 Task: Design: Web Design | Development.
Action: Mouse moved to (46, 77)
Screenshot: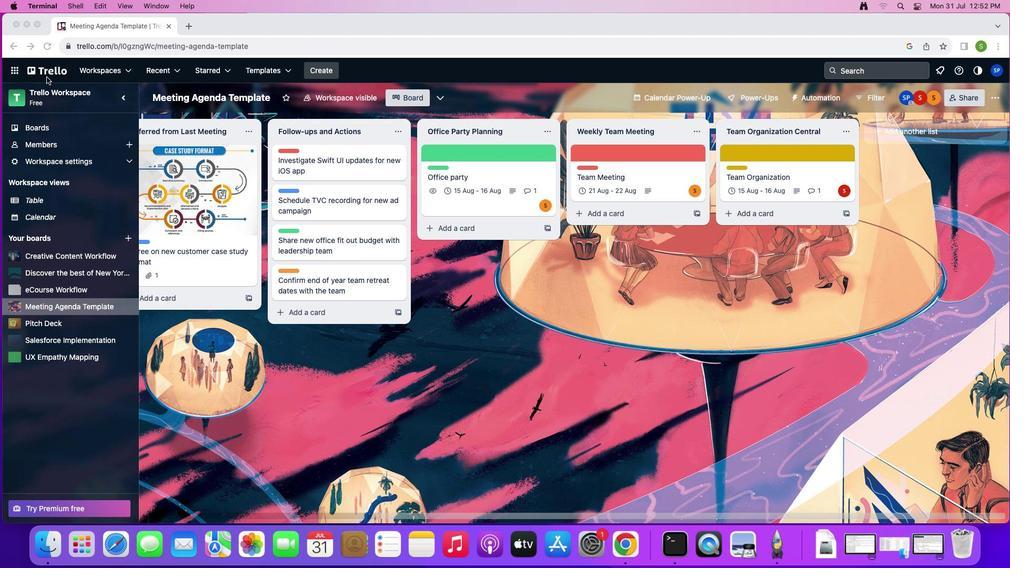 
Action: Mouse pressed left at (46, 77)
Screenshot: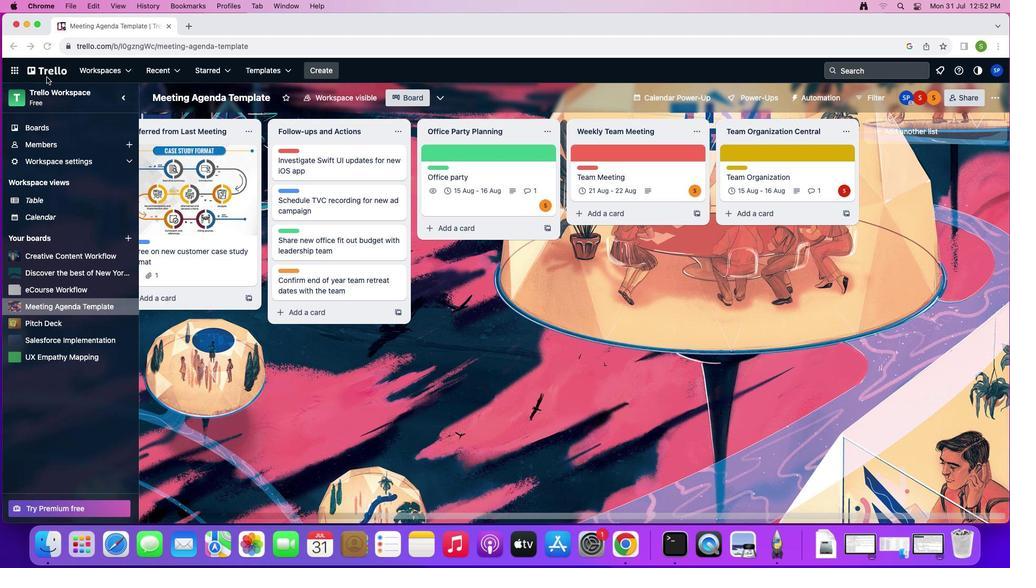 
Action: Mouse moved to (48, 73)
Screenshot: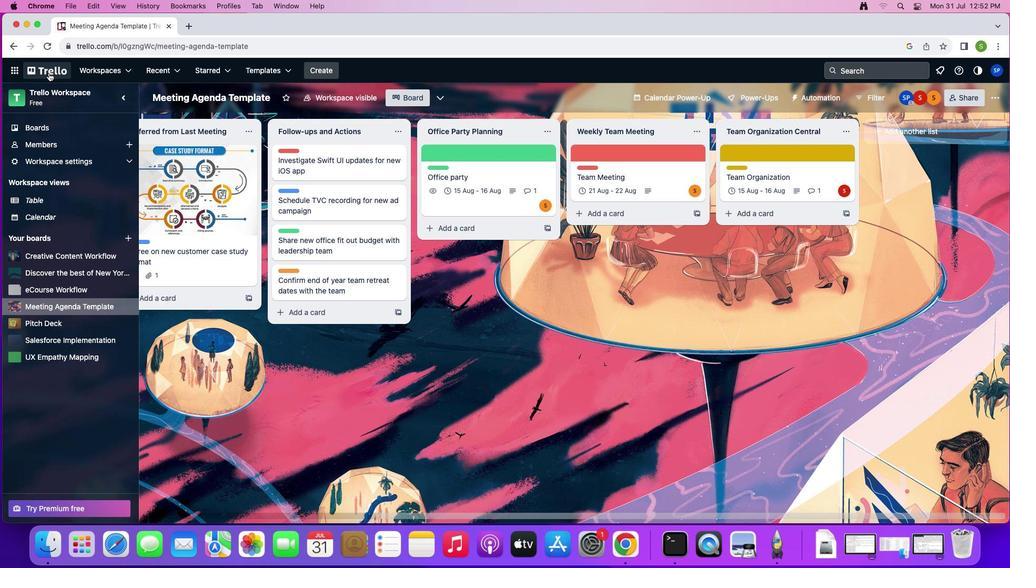 
Action: Mouse pressed left at (48, 73)
Screenshot: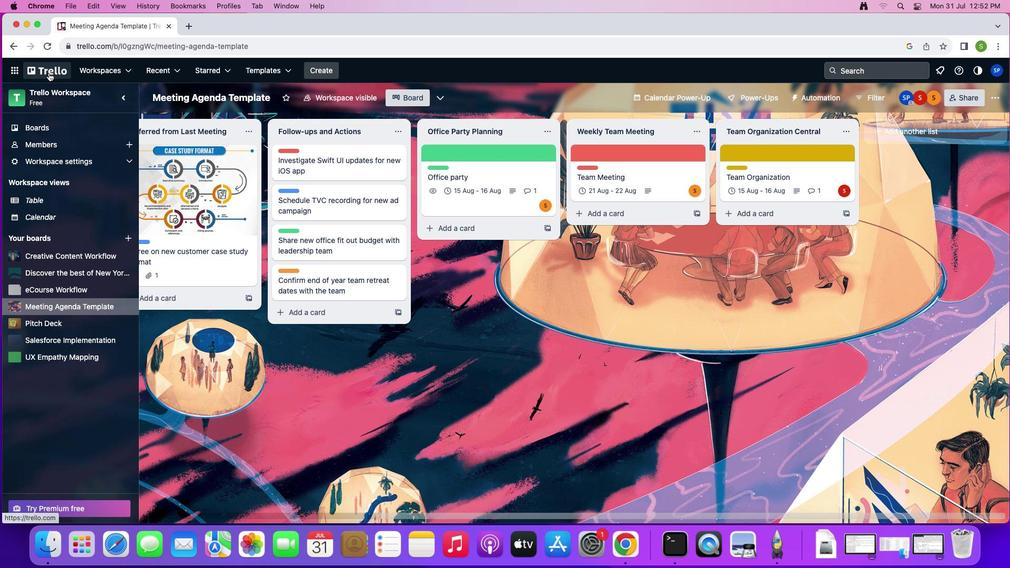 
Action: Mouse moved to (251, 132)
Screenshot: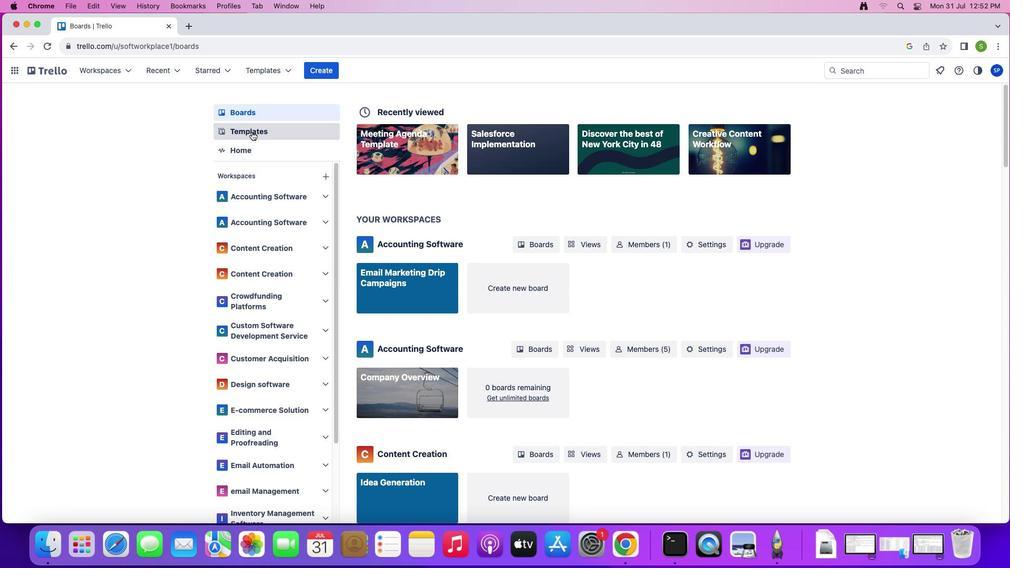 
Action: Mouse pressed left at (251, 132)
Screenshot: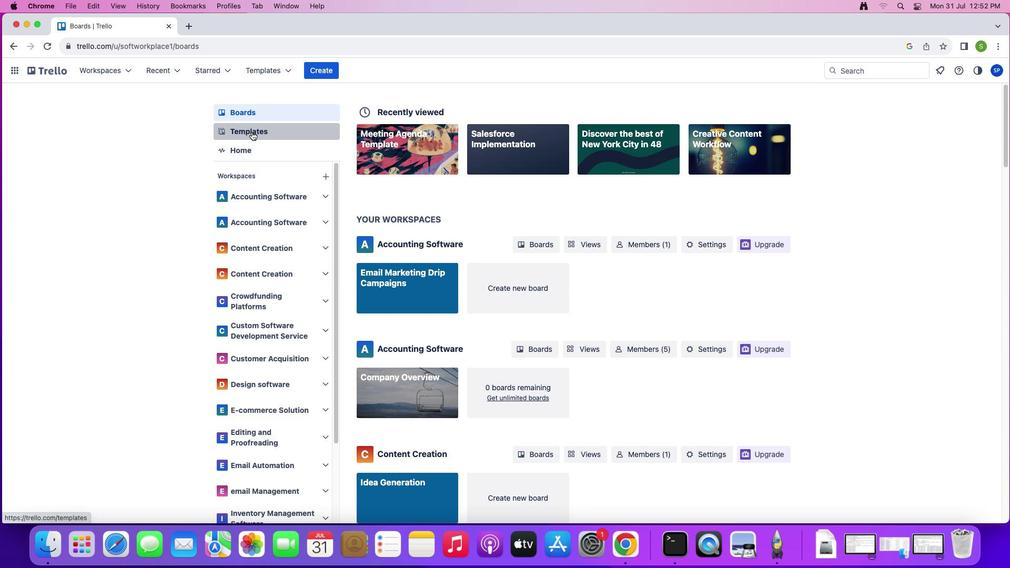 
Action: Mouse moved to (246, 289)
Screenshot: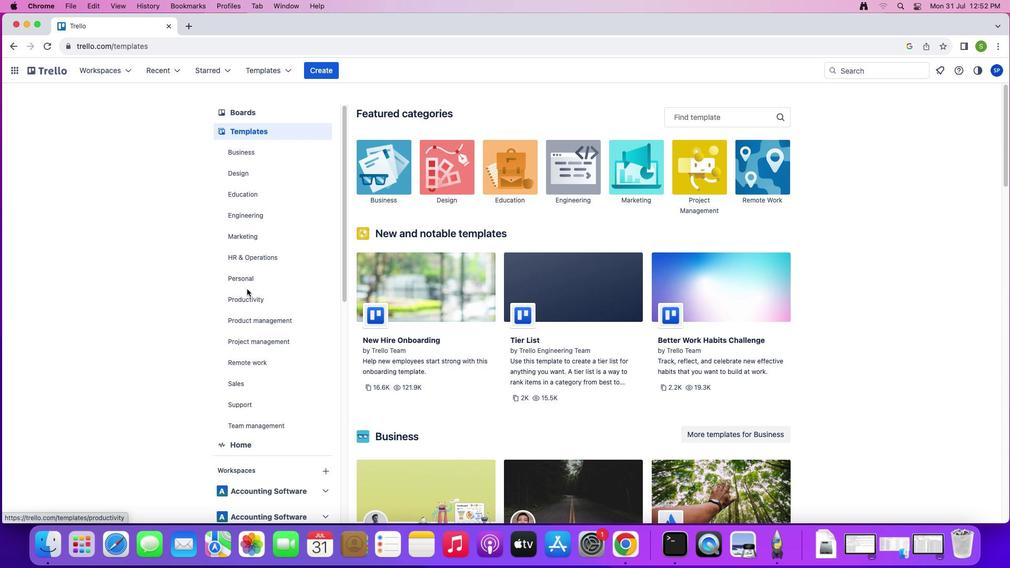 
Action: Mouse scrolled (246, 289) with delta (0, 0)
Screenshot: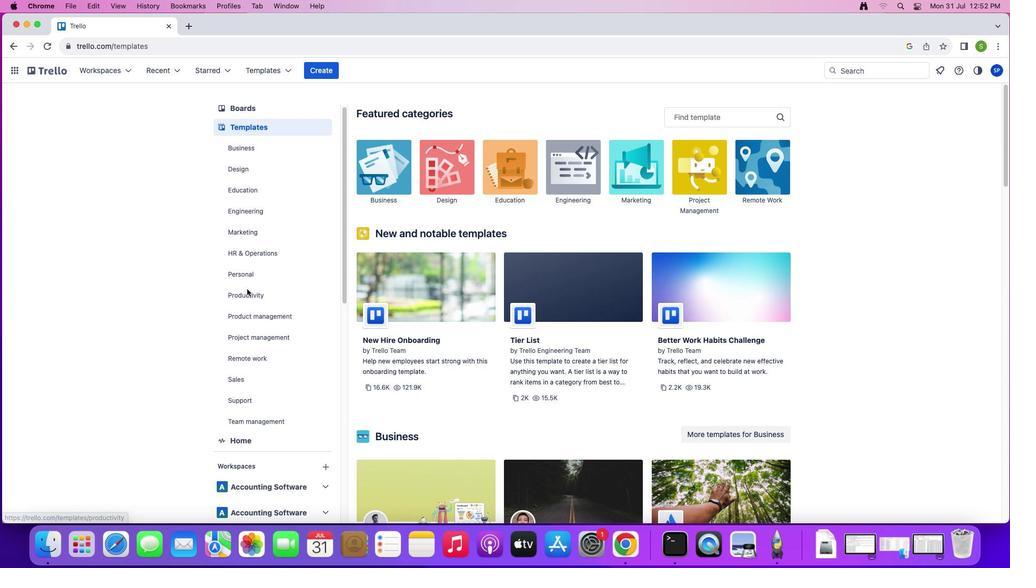 
Action: Mouse scrolled (246, 289) with delta (0, 0)
Screenshot: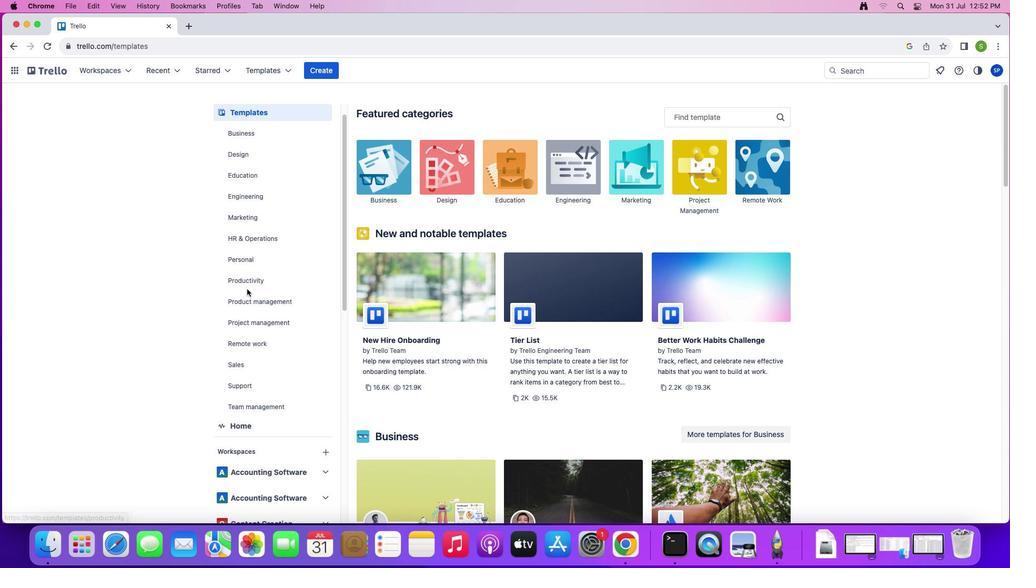 
Action: Mouse scrolled (246, 289) with delta (0, -1)
Screenshot: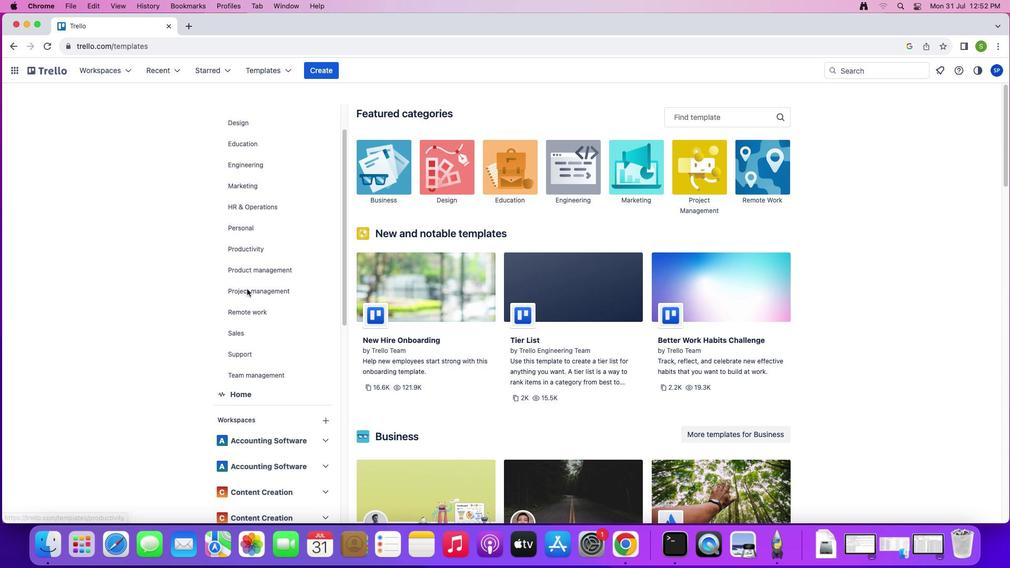 
Action: Mouse scrolled (246, 289) with delta (0, -2)
Screenshot: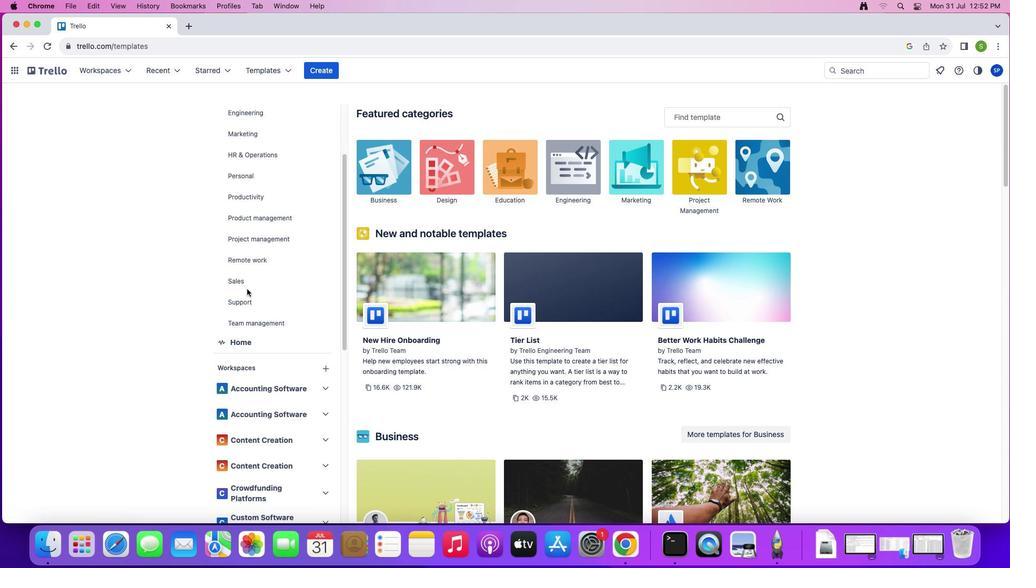 
Action: Mouse moved to (252, 276)
Screenshot: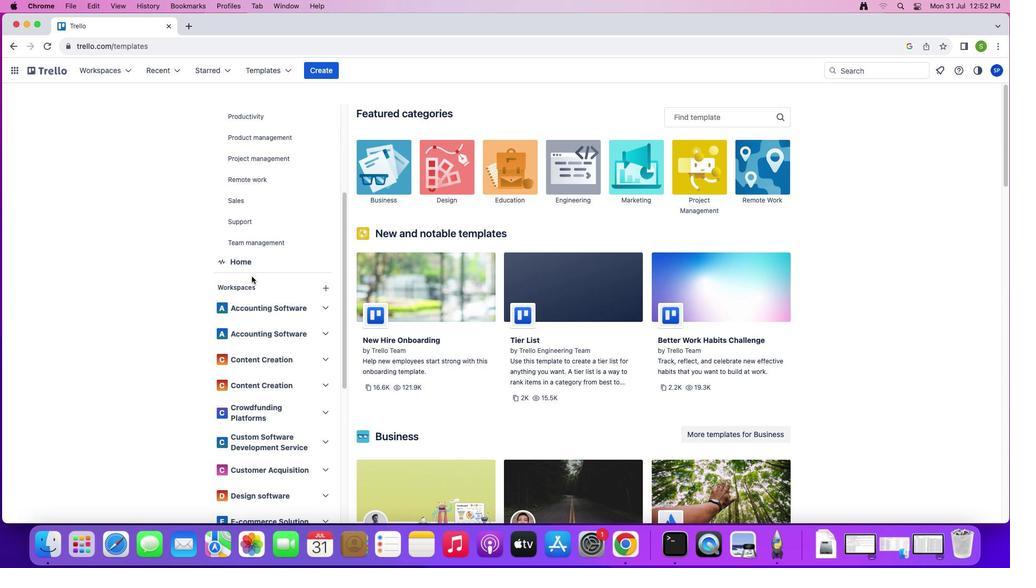 
Action: Mouse scrolled (252, 276) with delta (0, 0)
Screenshot: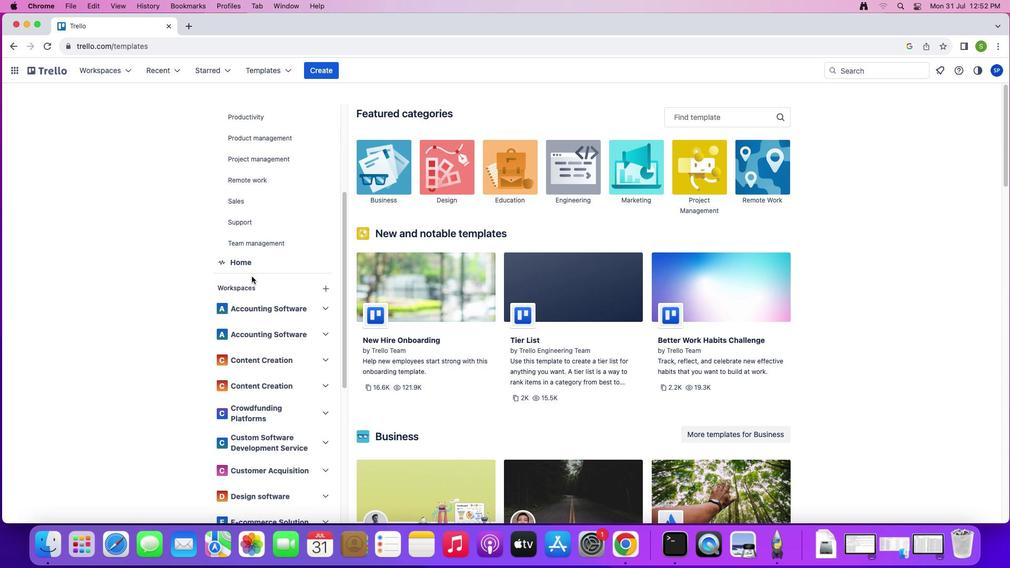 
Action: Mouse scrolled (252, 276) with delta (0, 0)
Screenshot: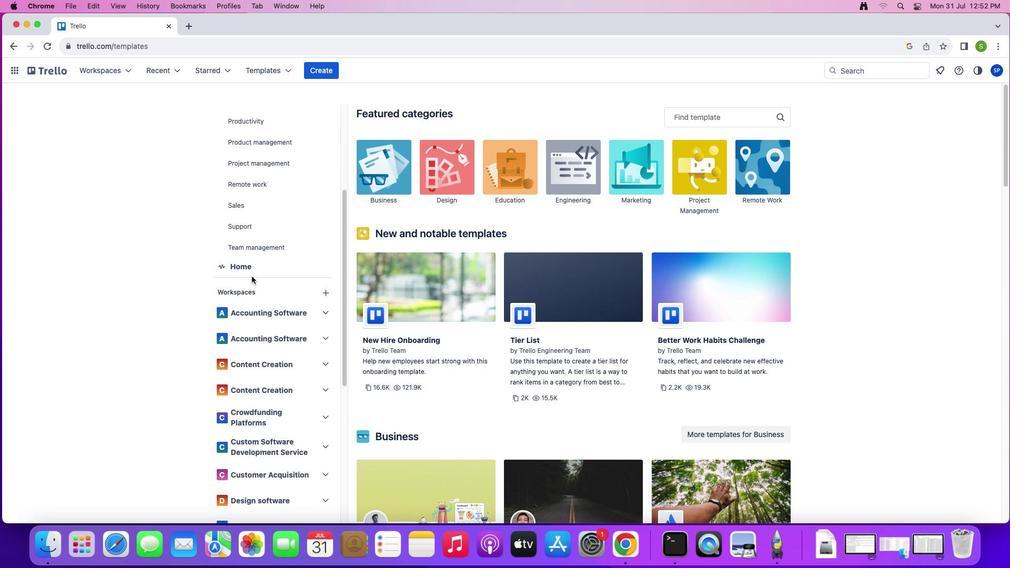 
Action: Mouse scrolled (252, 276) with delta (0, 0)
Screenshot: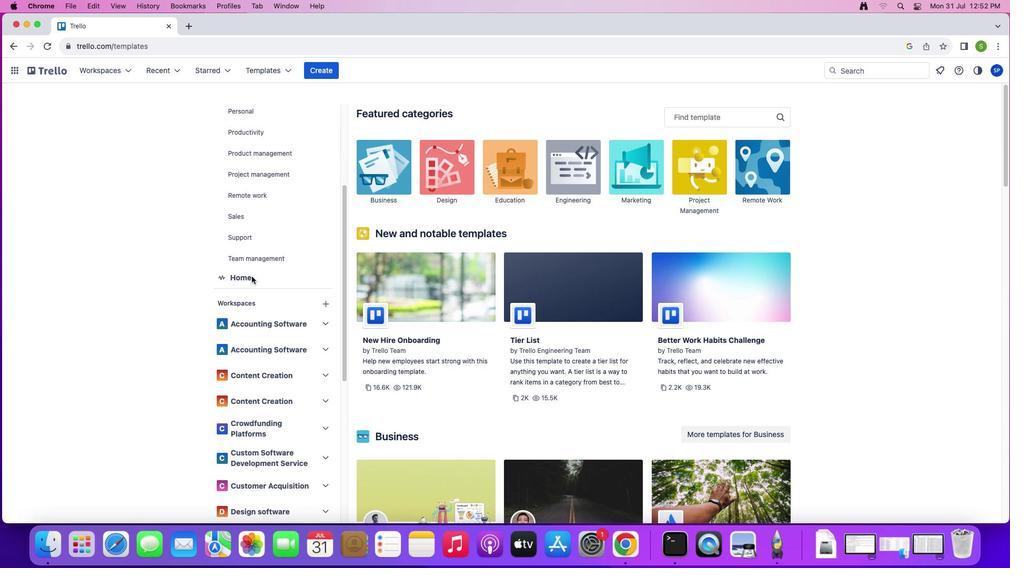 
Action: Mouse scrolled (252, 276) with delta (0, 0)
Screenshot: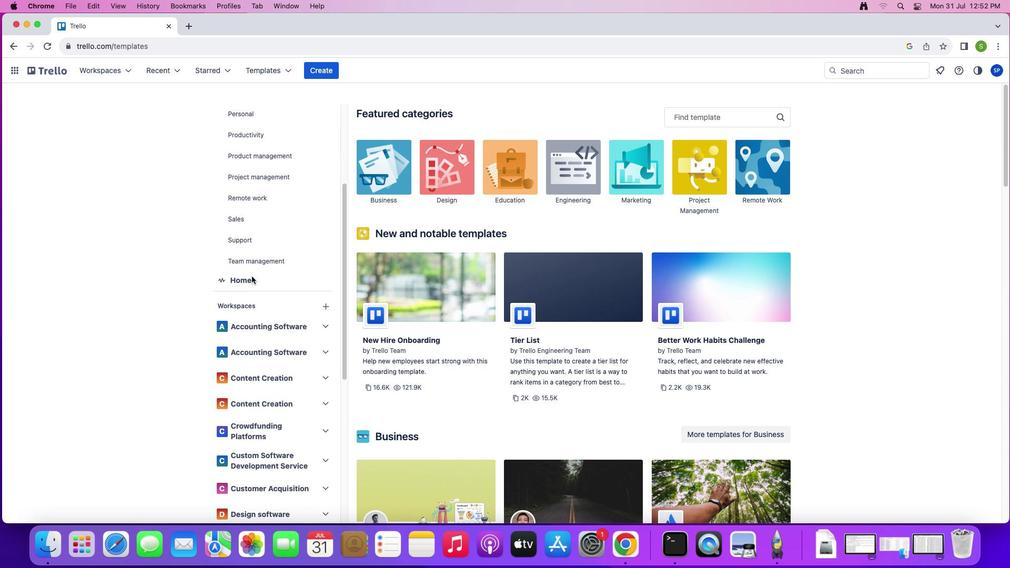 
Action: Mouse scrolled (252, 276) with delta (0, 0)
Screenshot: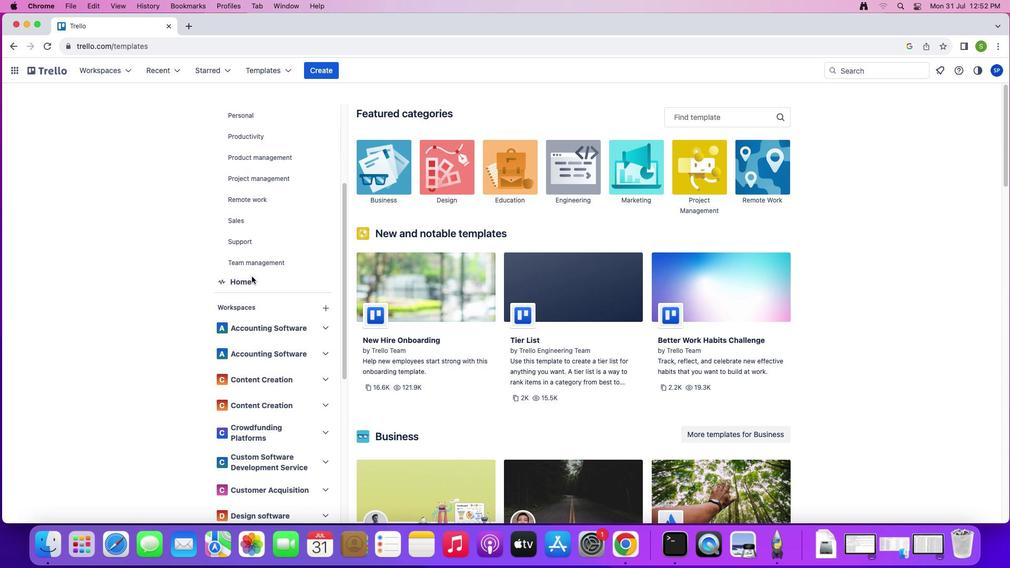 
Action: Mouse scrolled (252, 276) with delta (0, 0)
Screenshot: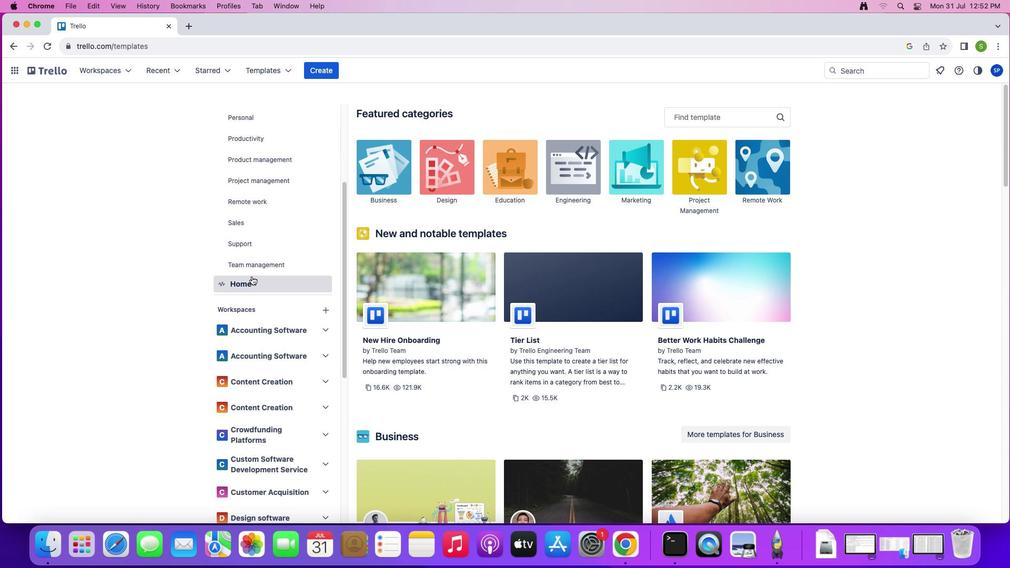 
Action: Mouse scrolled (252, 276) with delta (0, 0)
Screenshot: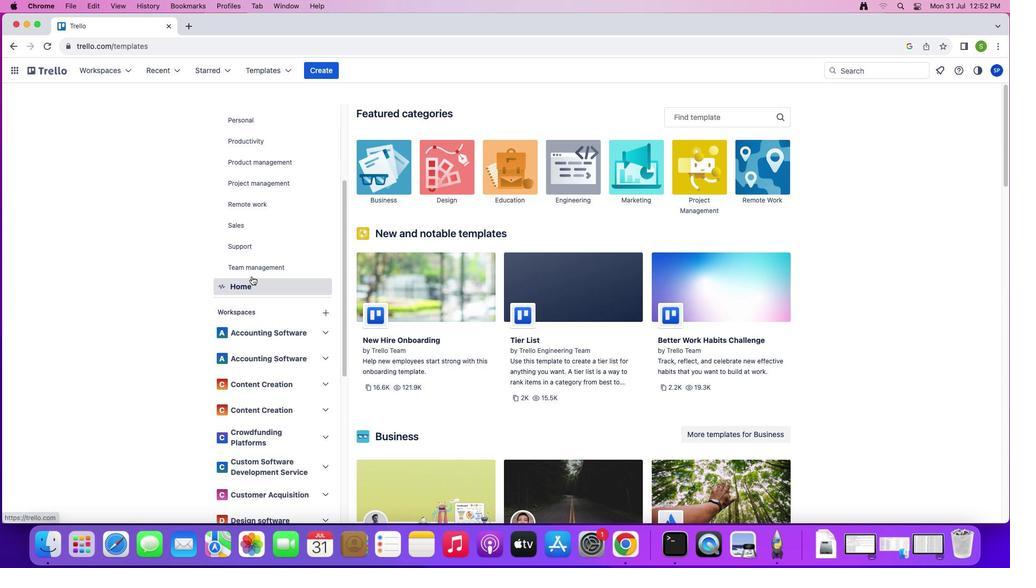 
Action: Mouse moved to (249, 275)
Screenshot: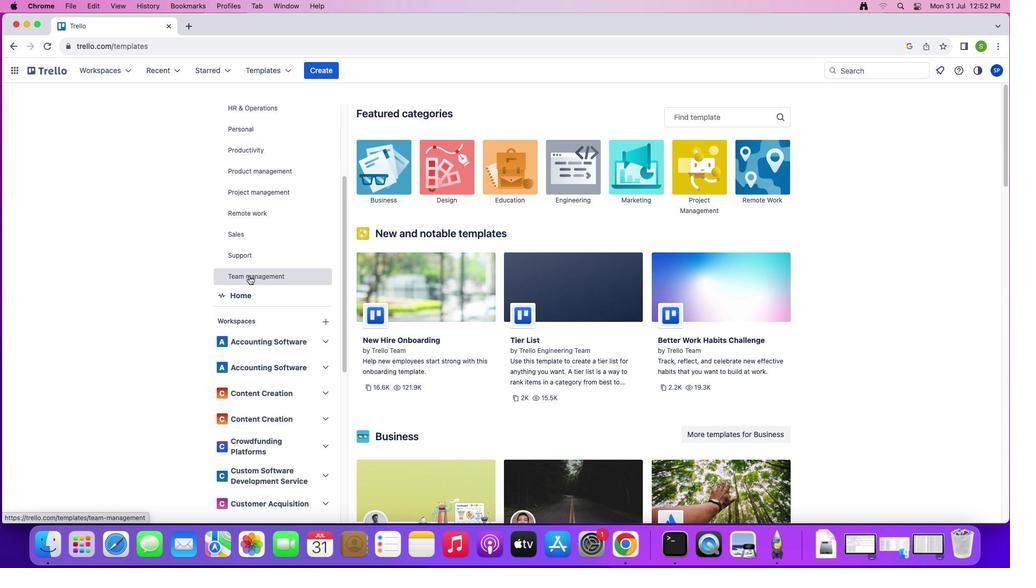 
Action: Mouse scrolled (249, 275) with delta (0, 0)
Screenshot: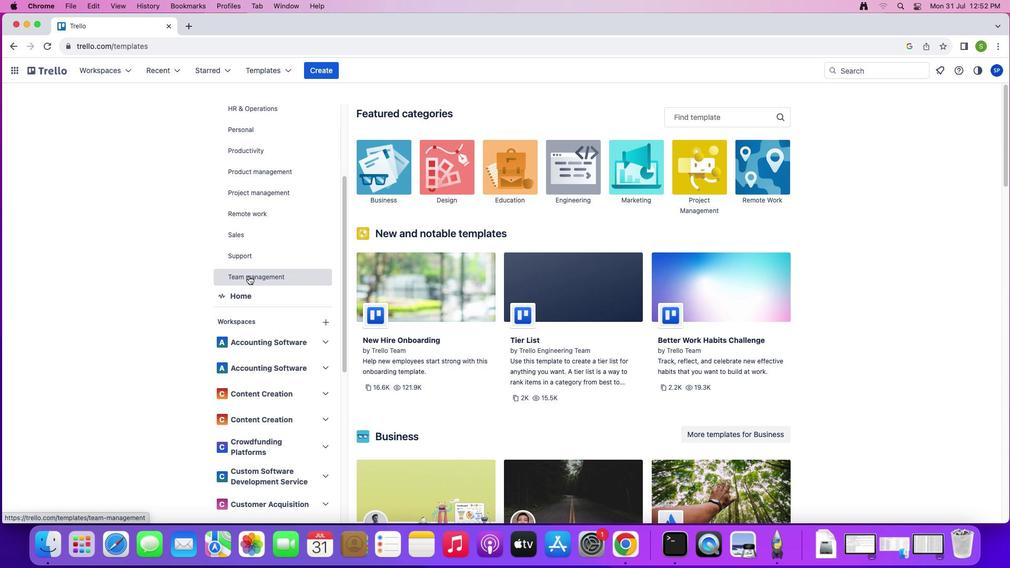 
Action: Mouse moved to (249, 275)
Screenshot: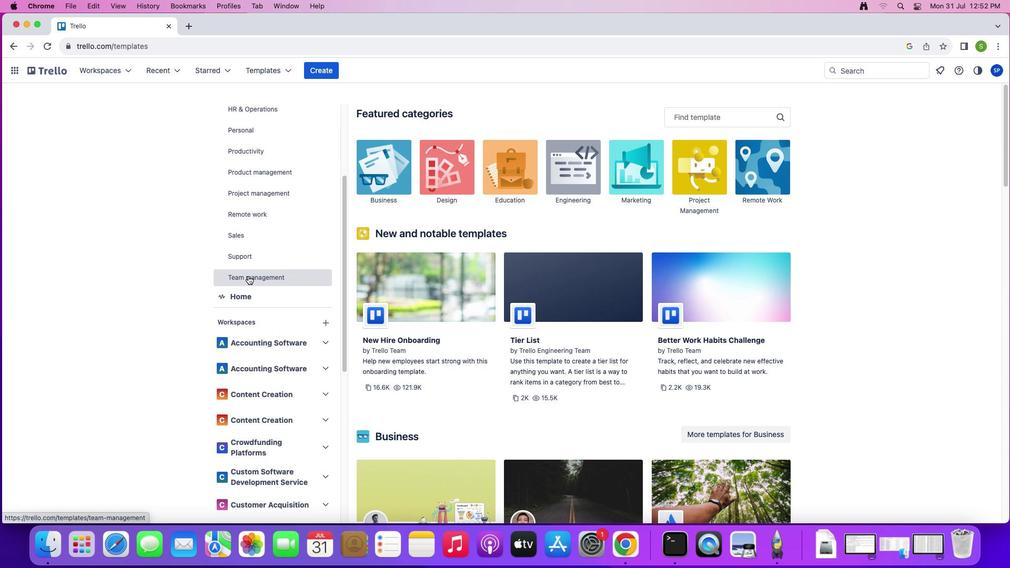 
Action: Mouse scrolled (249, 275) with delta (0, 0)
Screenshot: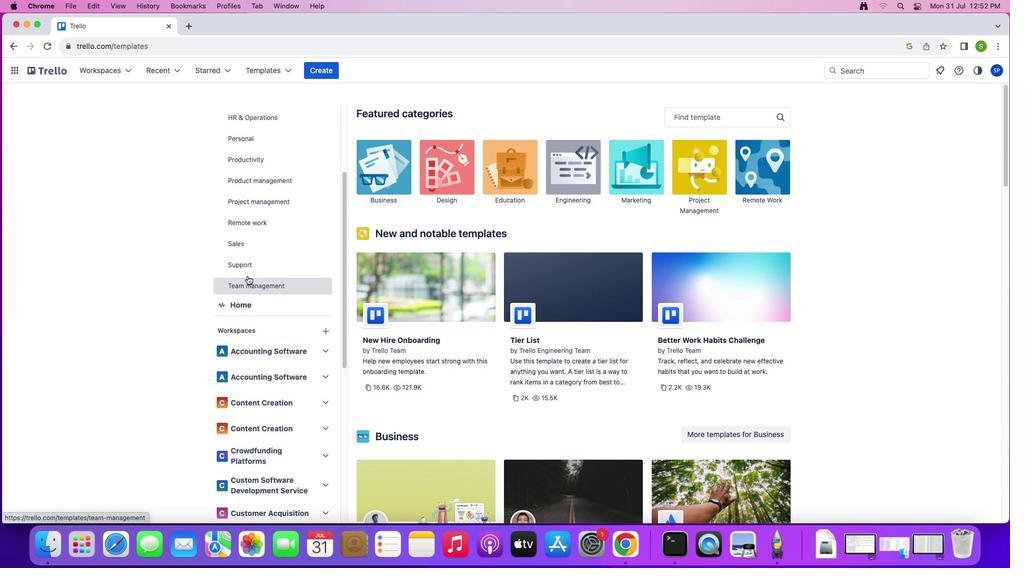 
Action: Mouse moved to (248, 275)
Screenshot: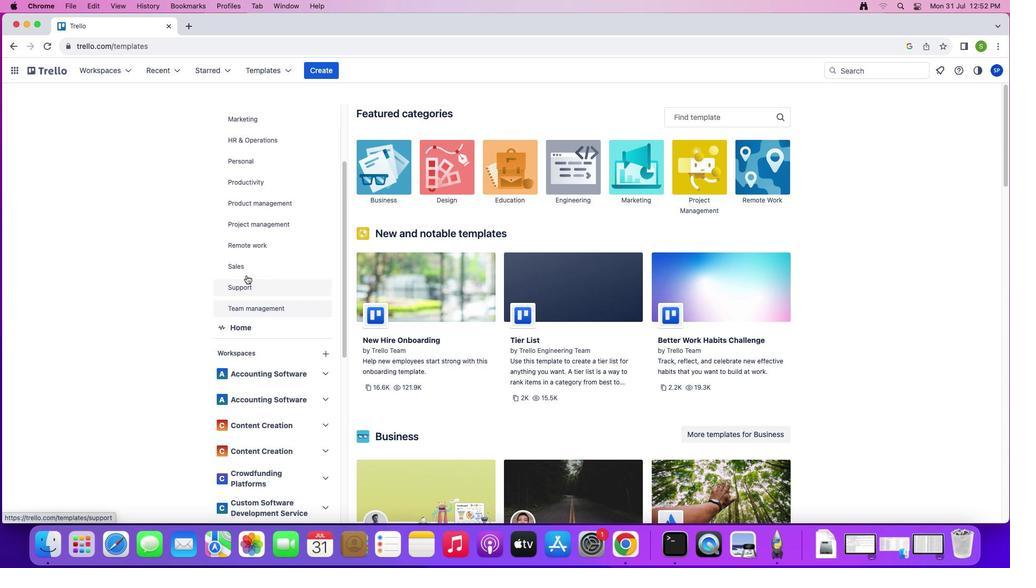 
Action: Mouse scrolled (248, 275) with delta (0, 1)
Screenshot: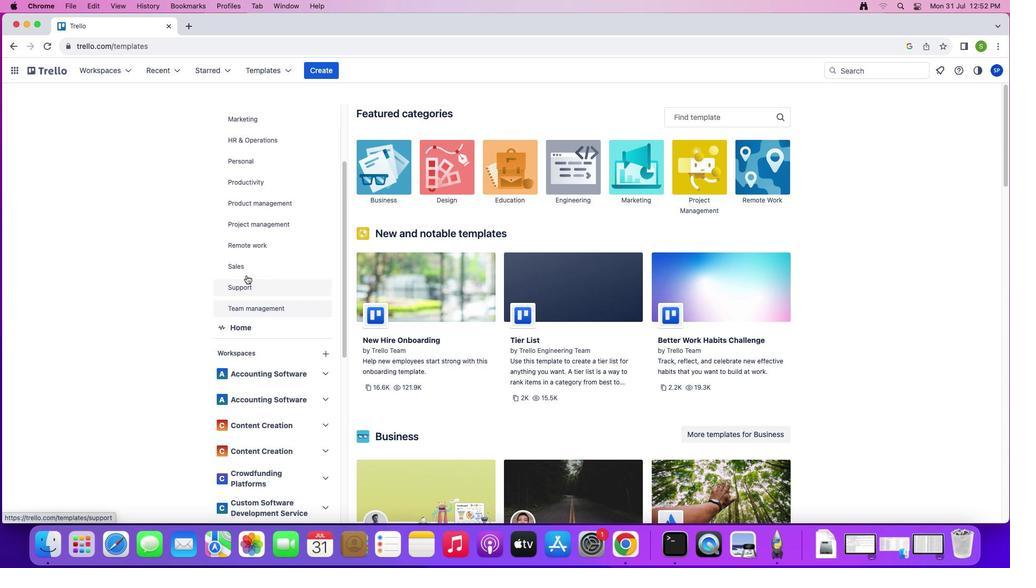 
Action: Mouse moved to (247, 275)
Screenshot: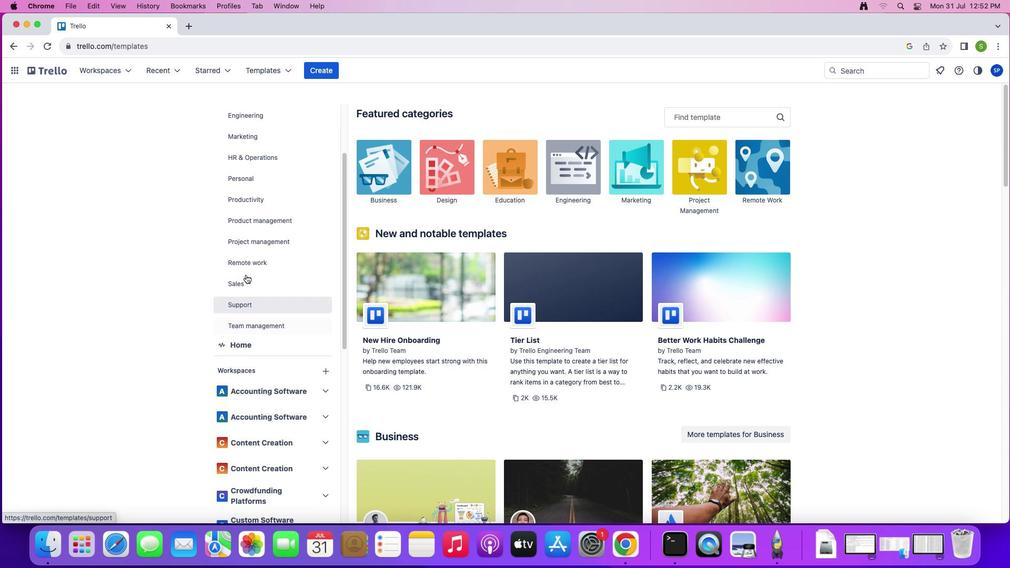 
Action: Mouse scrolled (247, 275) with delta (0, 1)
Screenshot: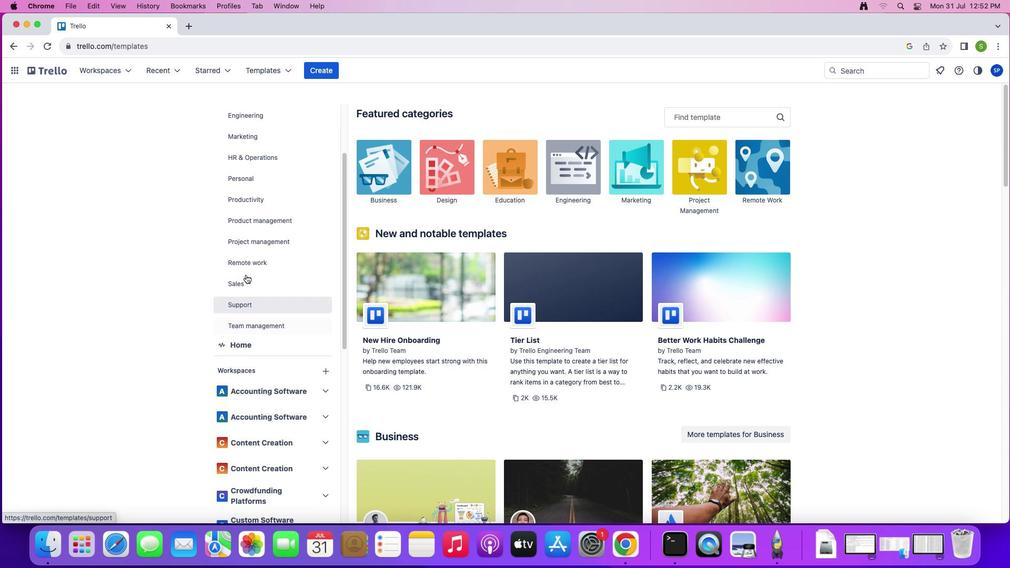 
Action: Mouse moved to (244, 272)
Screenshot: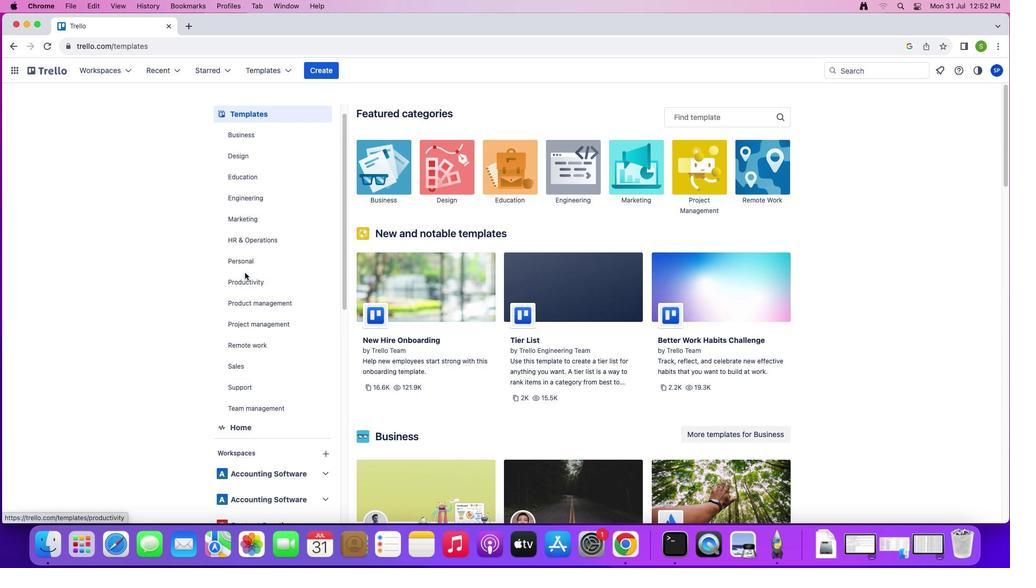 
Action: Mouse scrolled (244, 272) with delta (0, 0)
Screenshot: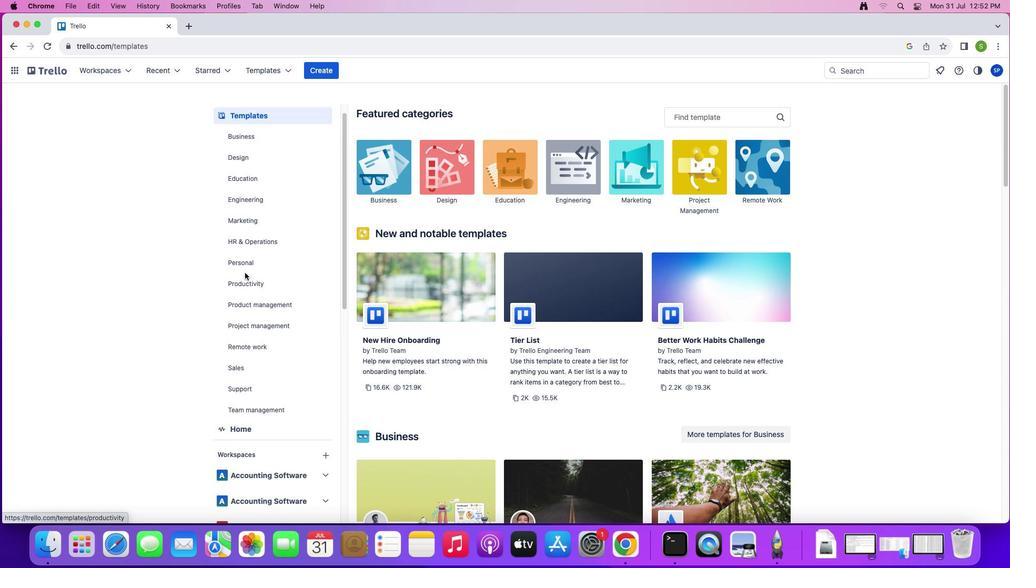 
Action: Mouse scrolled (244, 272) with delta (0, 0)
Screenshot: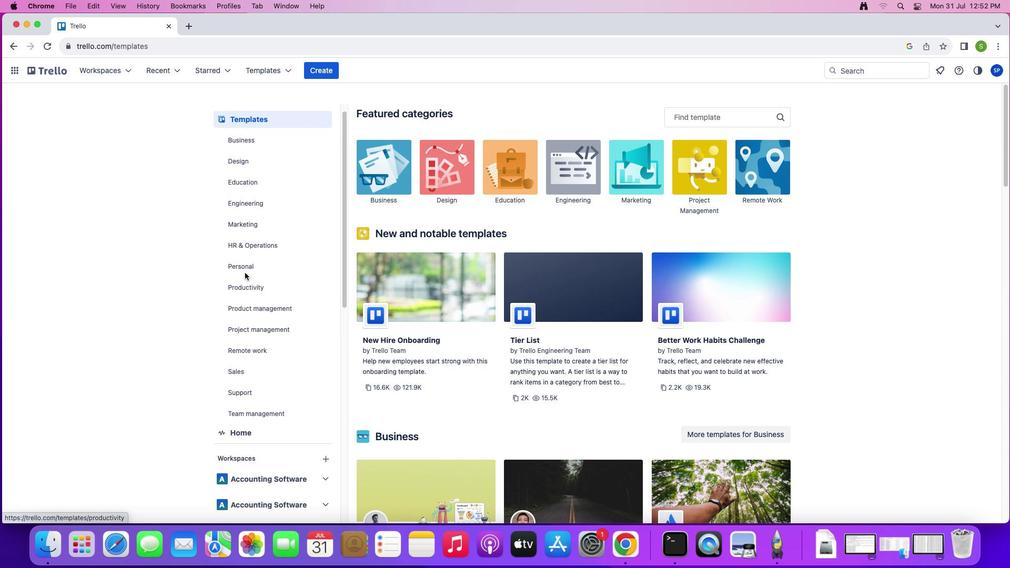 
Action: Mouse moved to (249, 176)
Screenshot: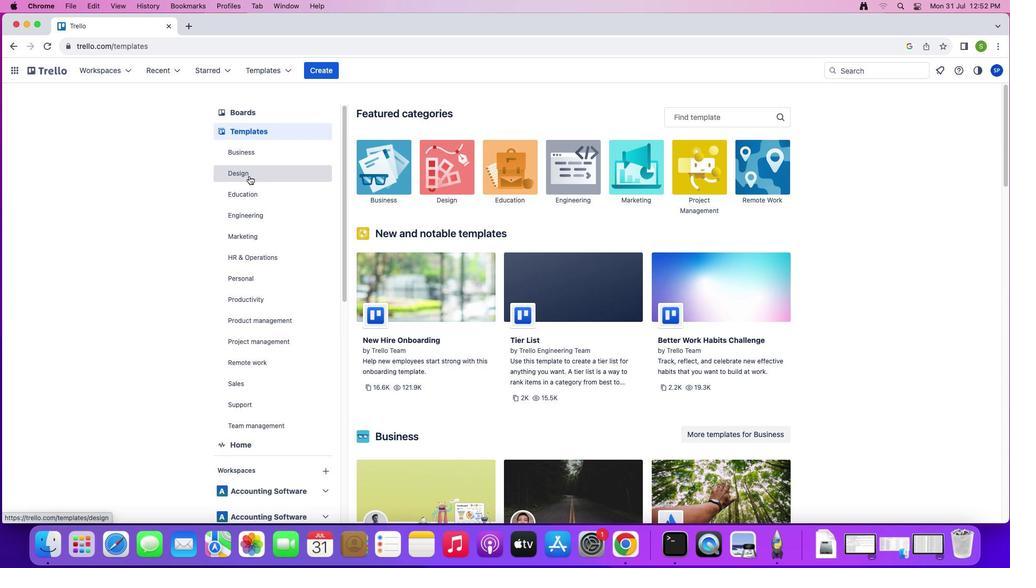 
Action: Mouse pressed left at (249, 176)
Screenshot: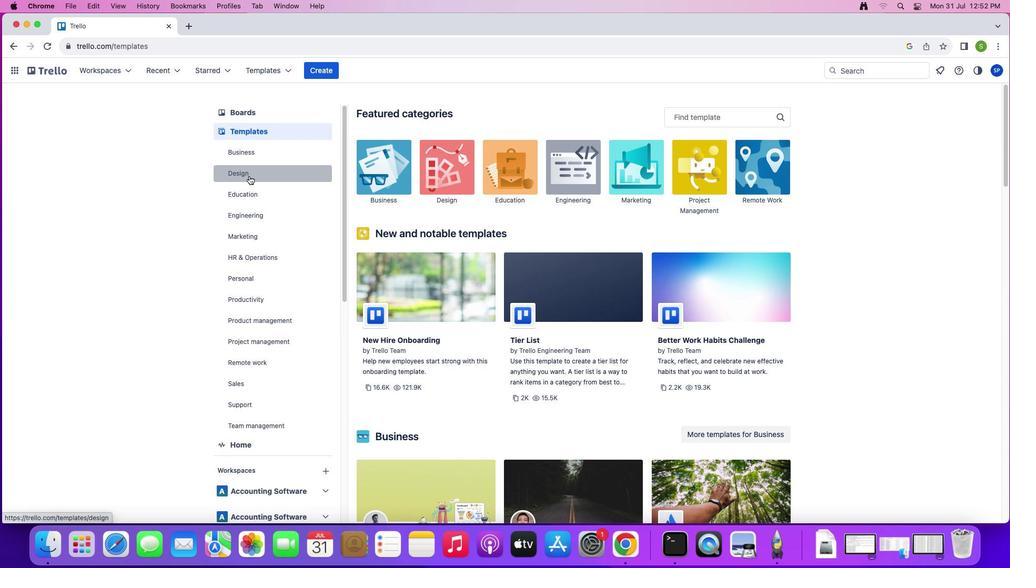 
Action: Mouse moved to (699, 113)
Screenshot: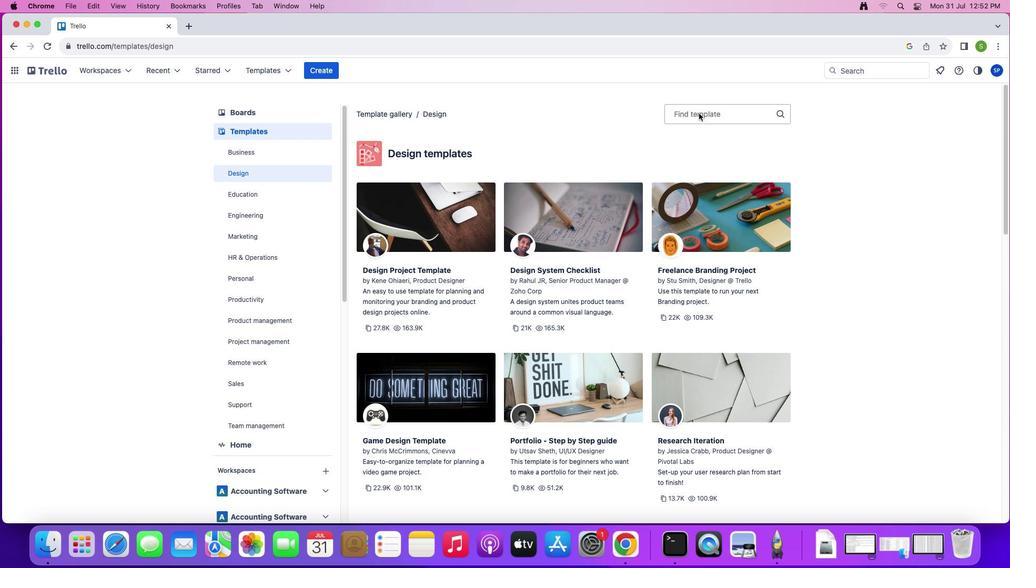 
Action: Mouse pressed left at (699, 113)
Screenshot: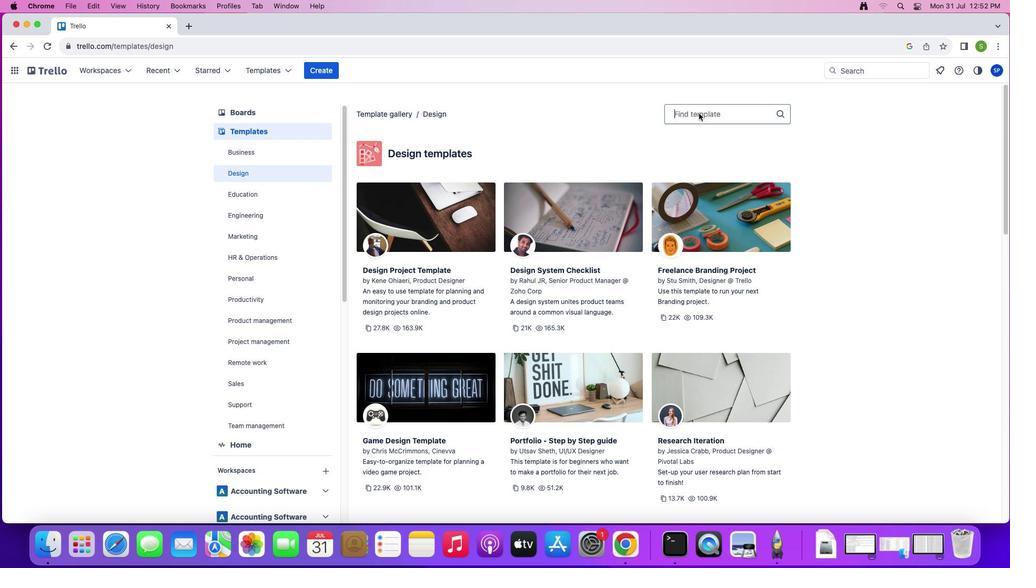 
Action: Mouse moved to (692, 109)
Screenshot: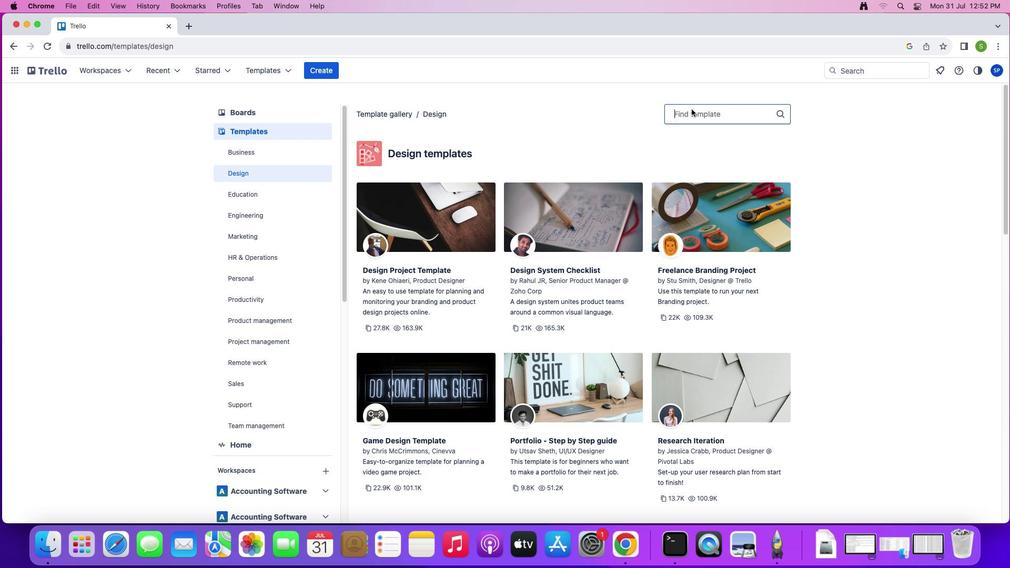 
Action: Mouse pressed left at (692, 109)
Screenshot: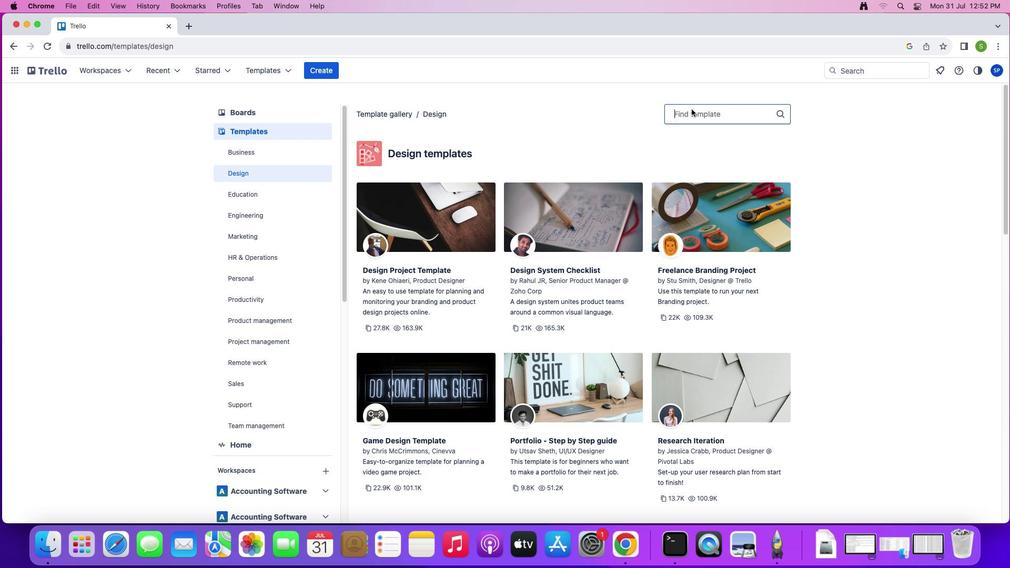 
Action: Mouse moved to (689, 111)
Screenshot: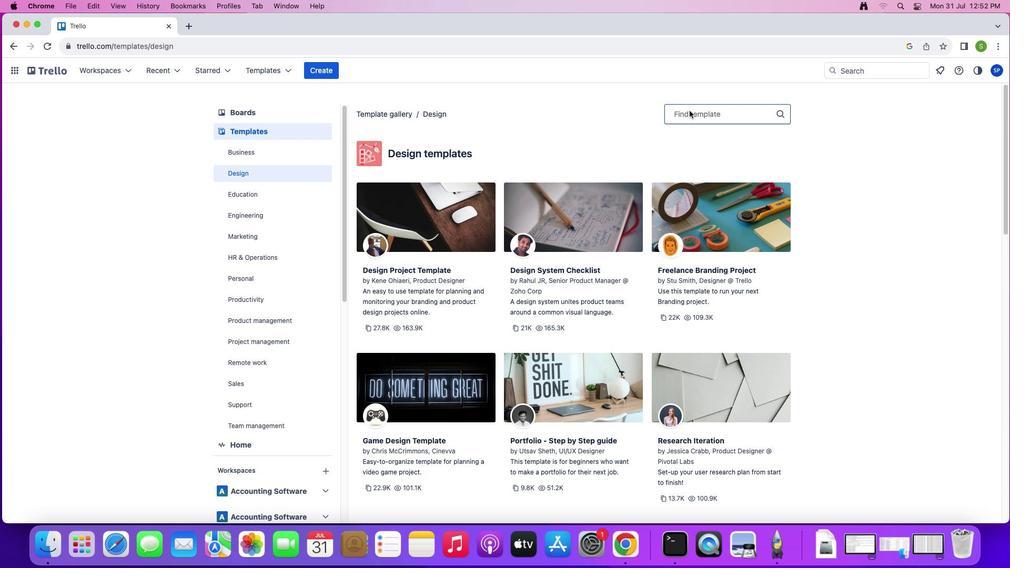 
Action: Key pressed 'w''e''b'Key.spaceKey.shift'D''e''s''i''g''n'Key.space'\\'Key.backspaceKey.shift_r'|'Key.space
Screenshot: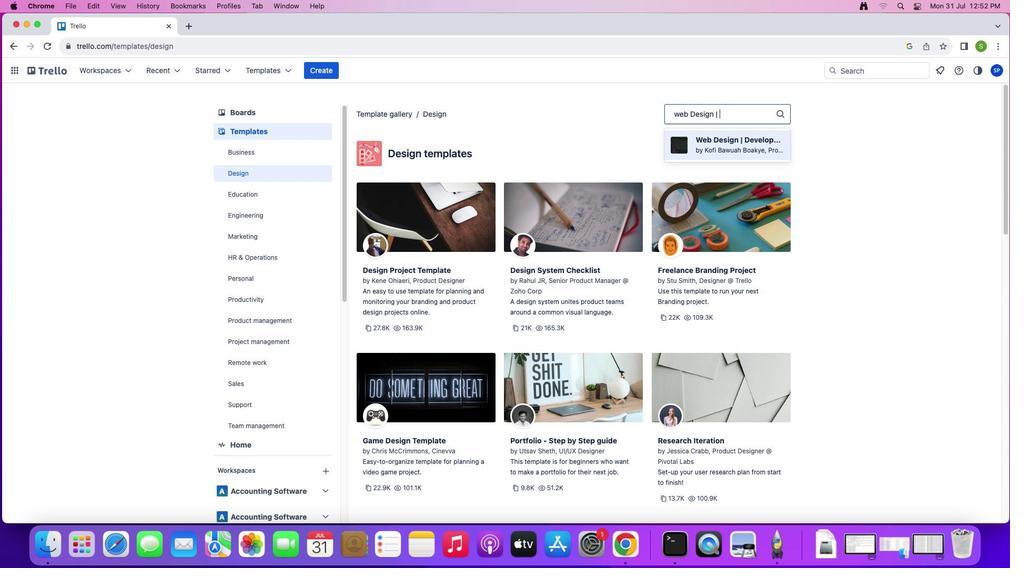 
Action: Mouse moved to (651, 132)
Screenshot: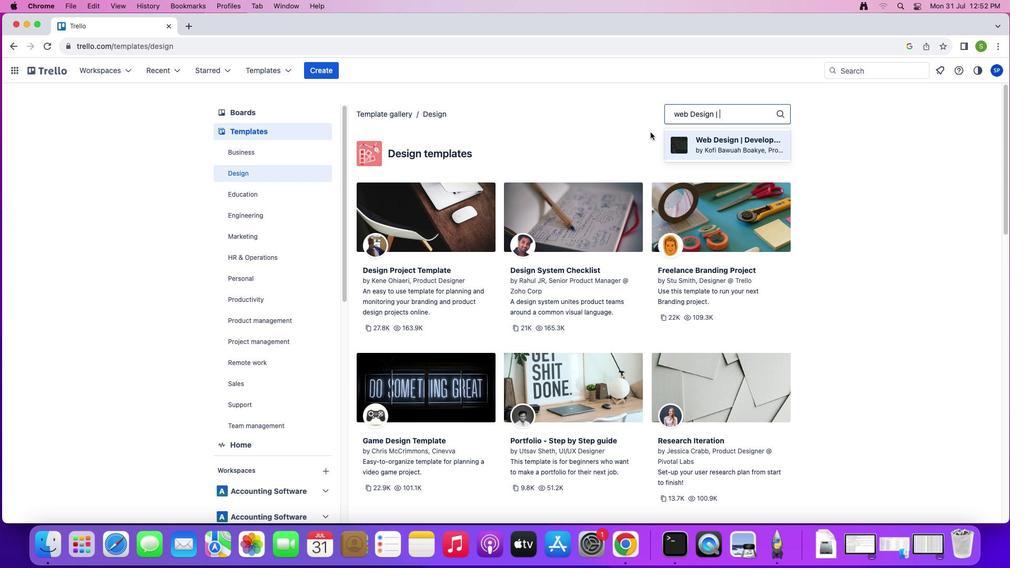 
Action: Key pressed Key.shift'D''e''v''e''l''o''p''m''e''n''t'
Screenshot: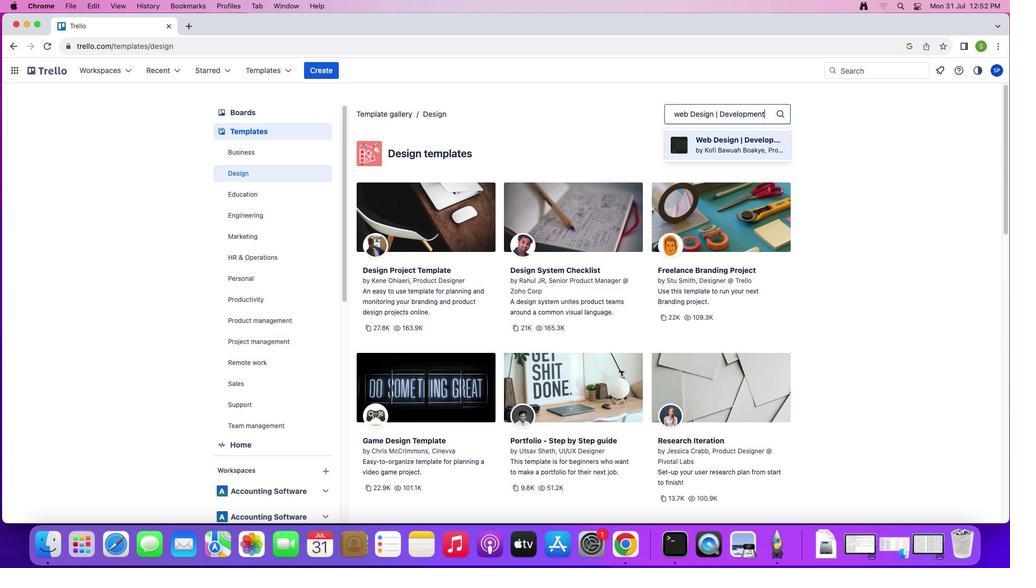 
Action: Mouse moved to (713, 143)
Screenshot: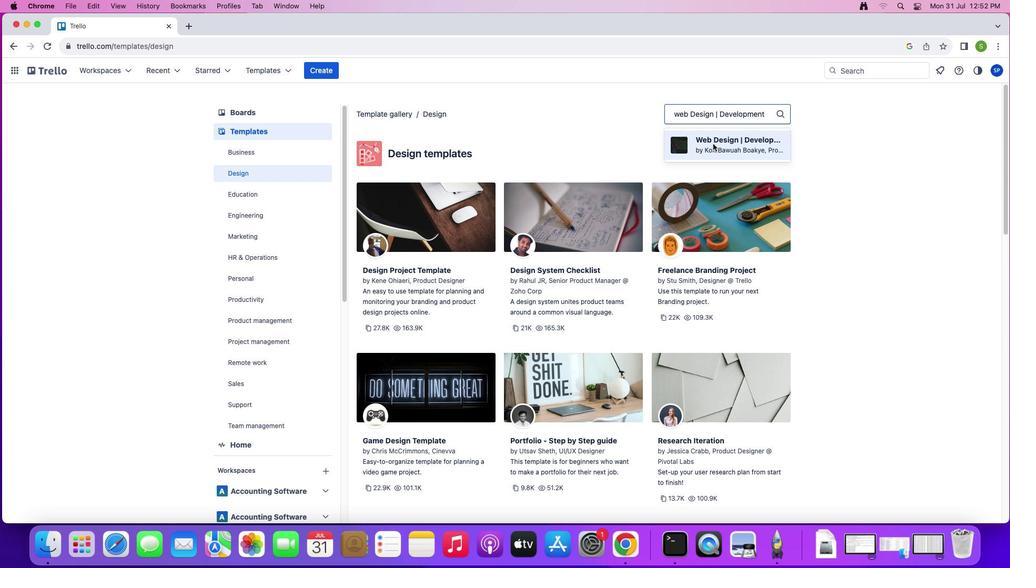 
Action: Mouse pressed left at (713, 143)
Screenshot: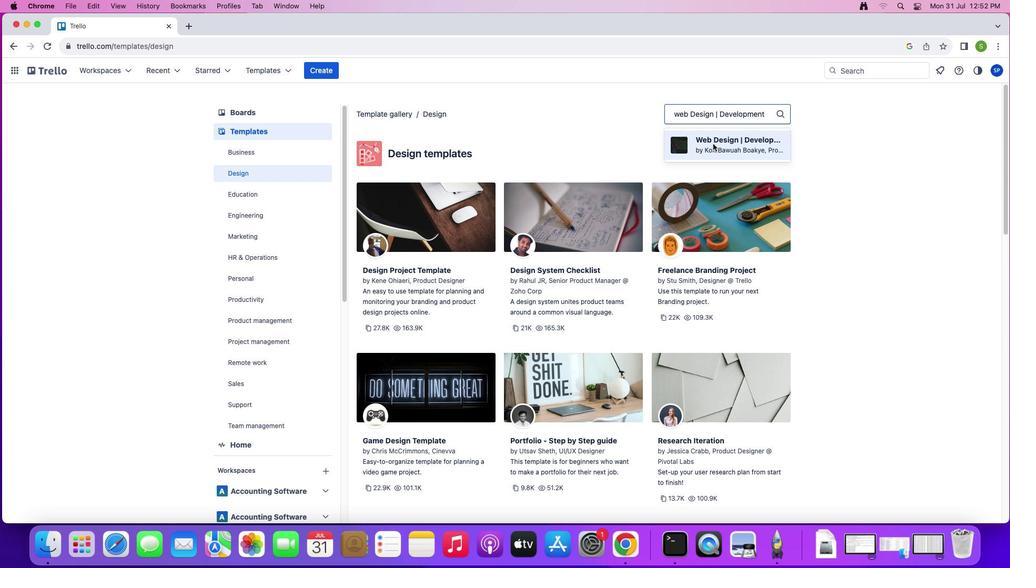 
Action: Mouse moved to (757, 148)
Screenshot: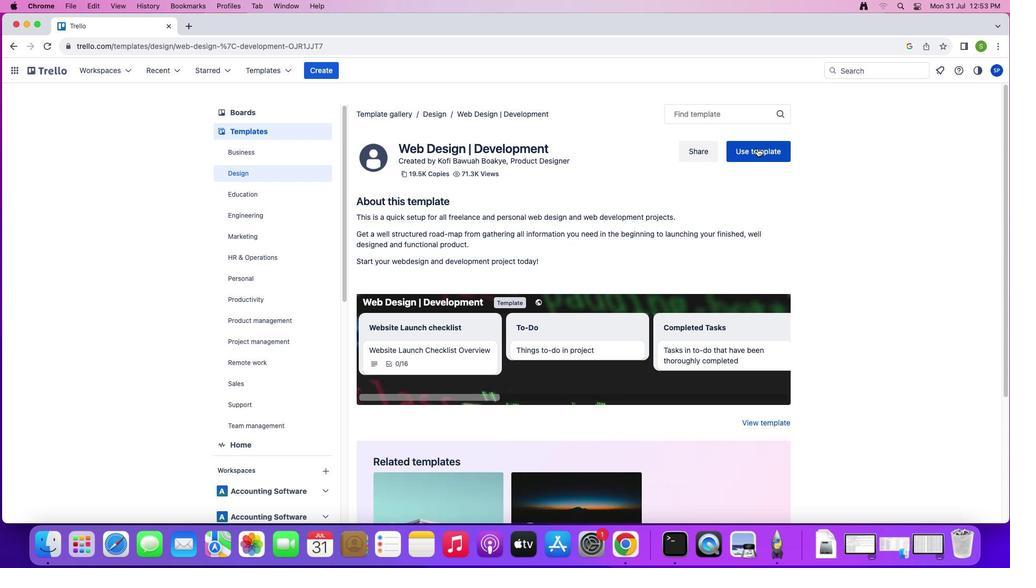 
Action: Mouse pressed left at (757, 148)
Screenshot: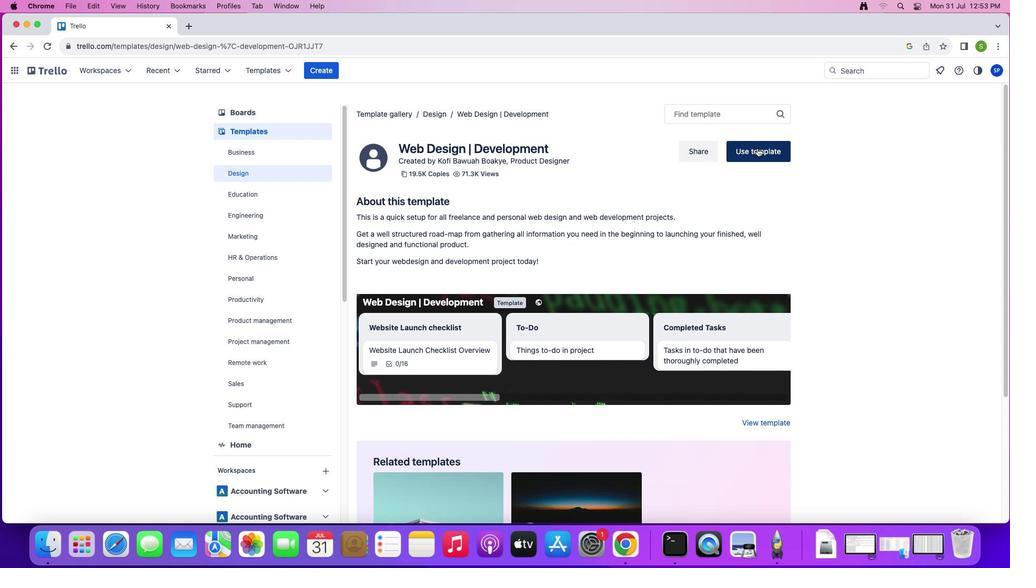 
Action: Mouse moved to (777, 245)
Screenshot: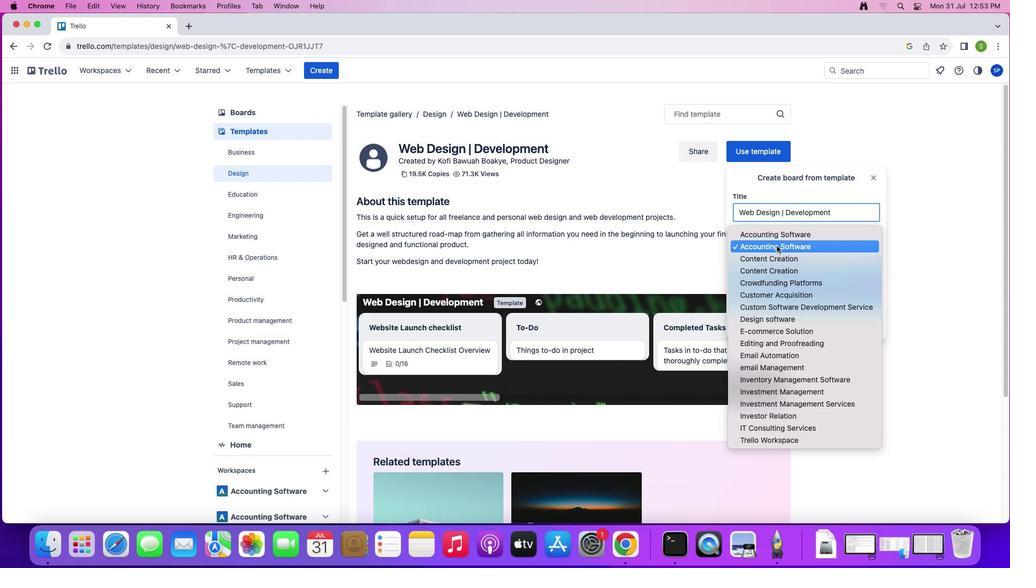 
Action: Mouse pressed left at (777, 245)
Screenshot: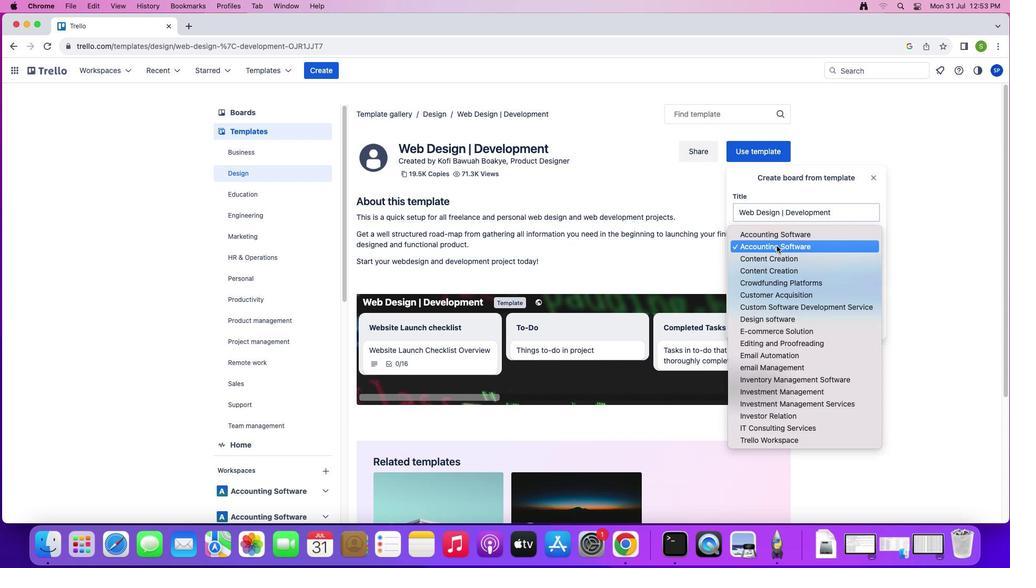 
Action: Mouse moved to (754, 440)
Screenshot: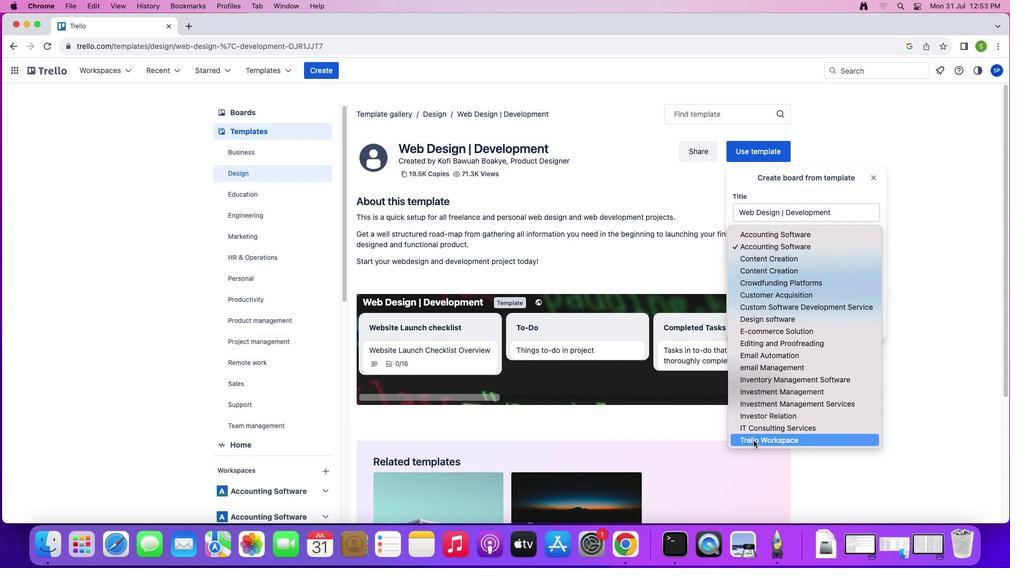 
Action: Mouse pressed left at (754, 440)
Screenshot: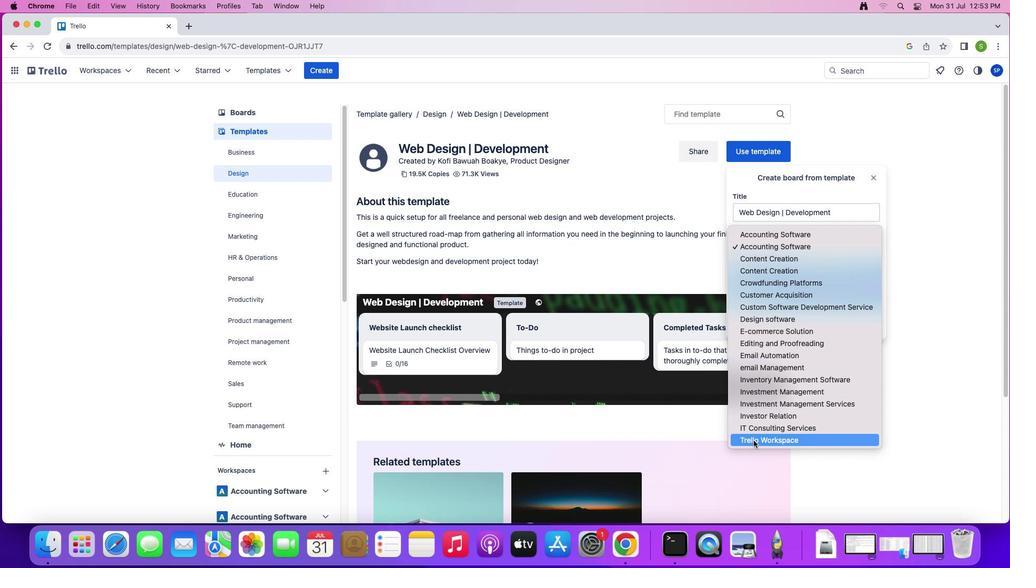 
Action: Mouse moved to (747, 350)
Screenshot: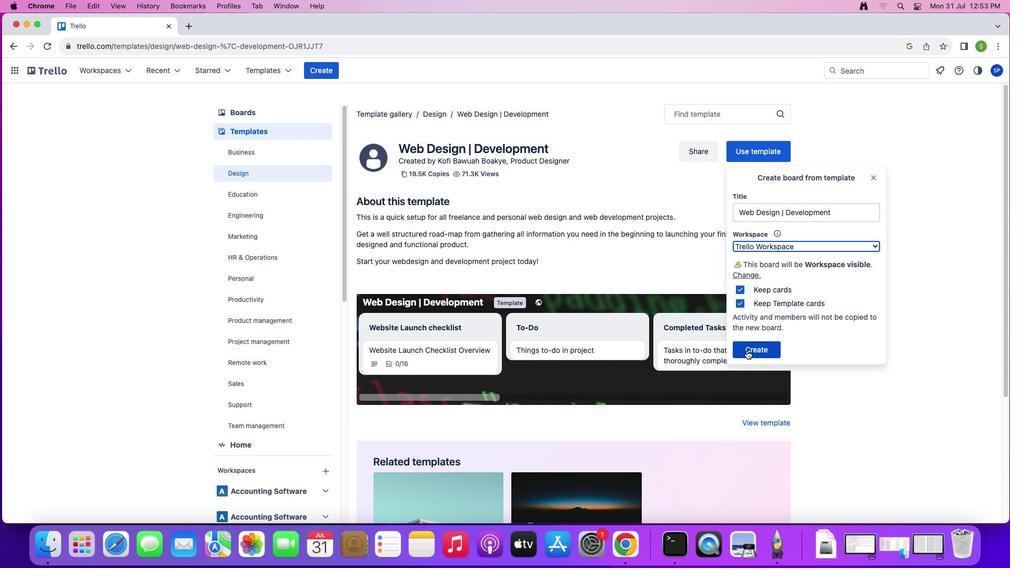 
Action: Mouse pressed left at (747, 350)
Screenshot: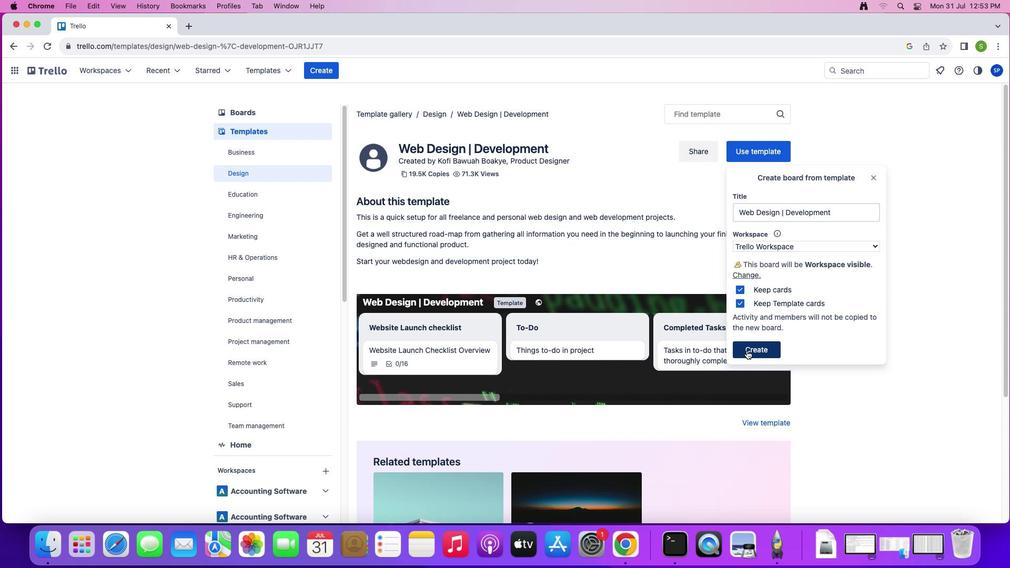 
Action: Mouse moved to (535, 518)
Screenshot: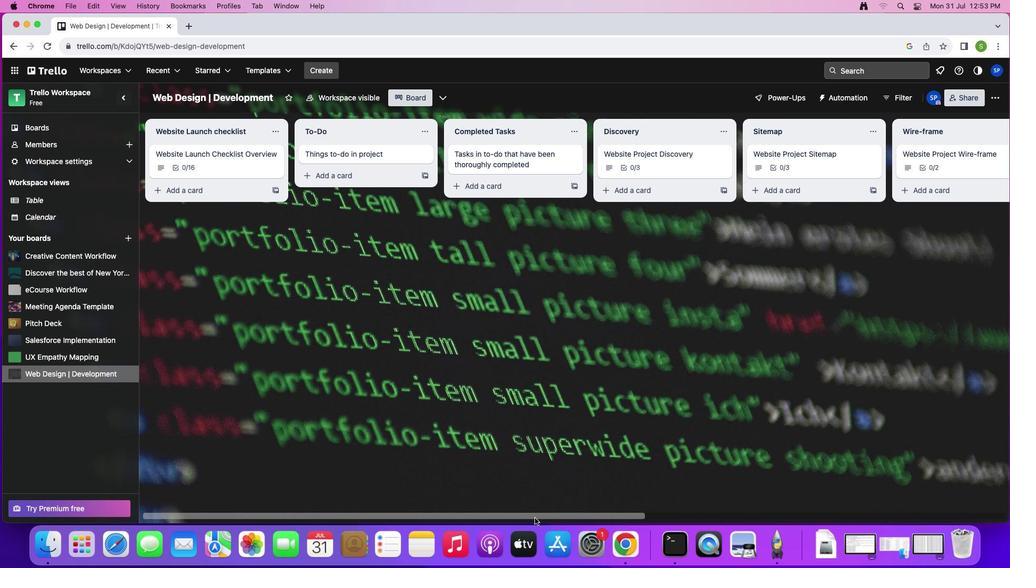 
Action: Mouse pressed left at (535, 518)
Screenshot: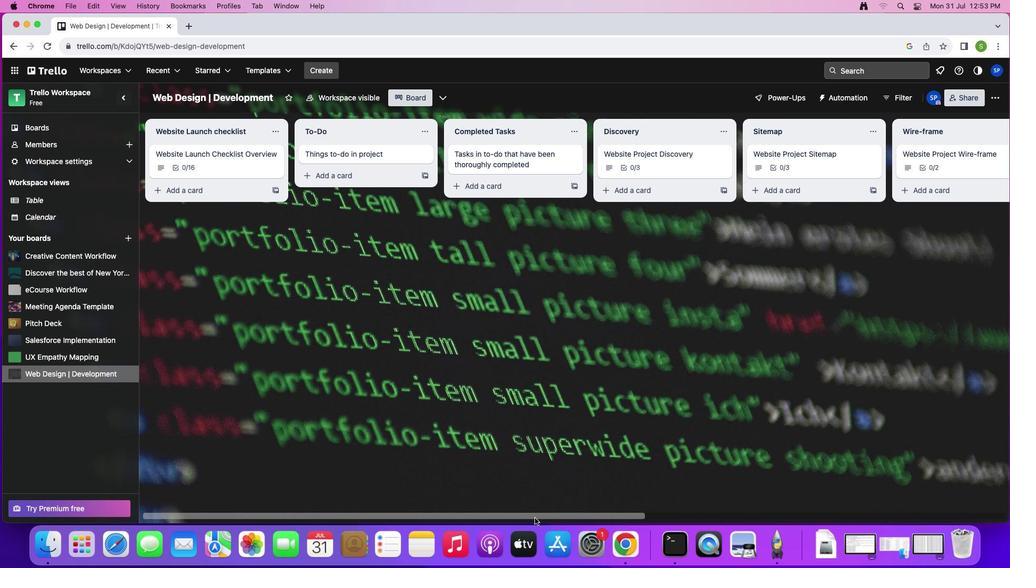 
Action: Mouse moved to (924, 137)
Screenshot: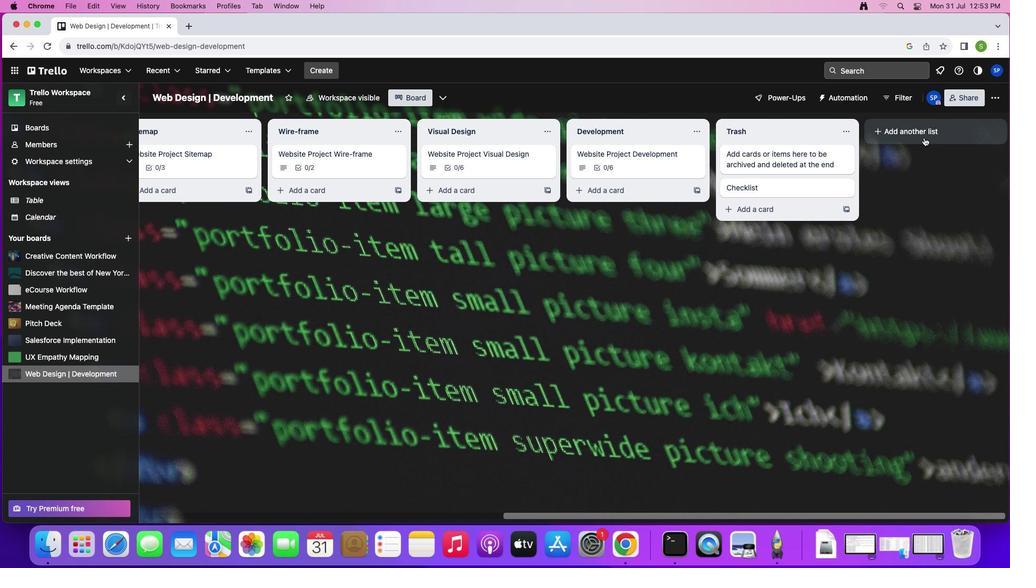 
Action: Mouse pressed left at (924, 137)
Screenshot: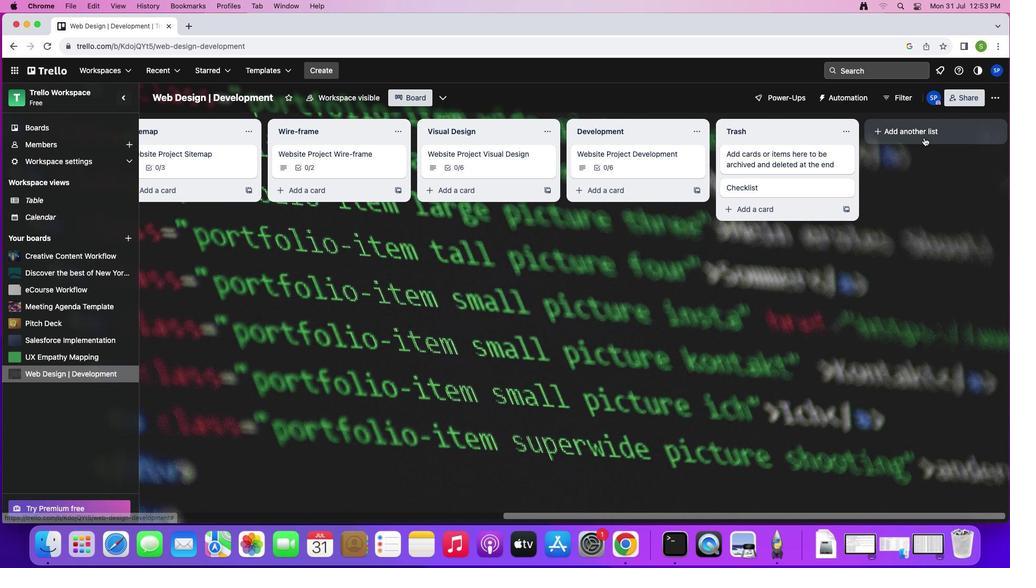 
Action: Mouse moved to (882, 135)
Screenshot: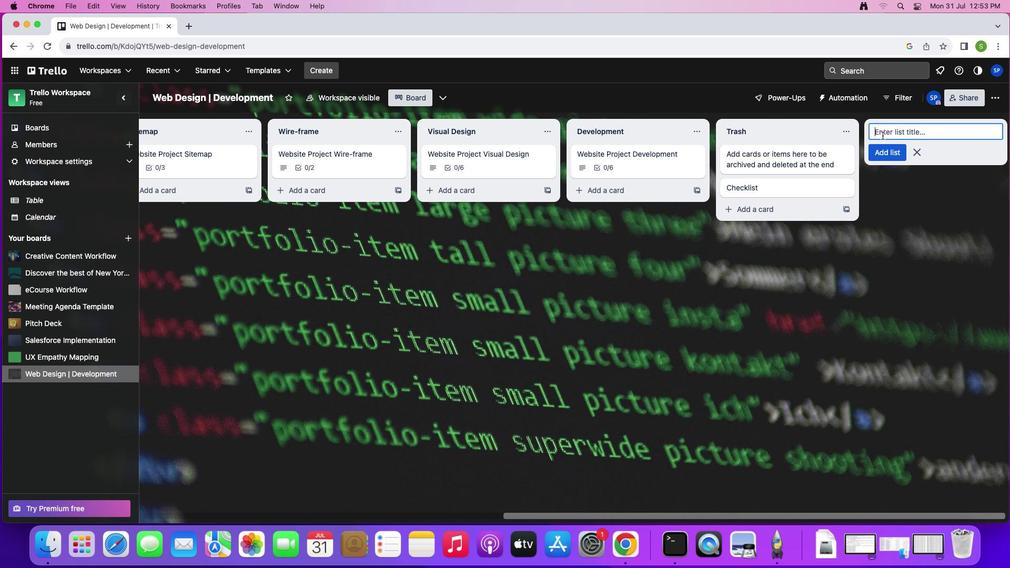
Action: Key pressed Key.shift'W''e''b'Key.spaceKey.shift'D''e''s''i''g''n'Key.enter
Screenshot: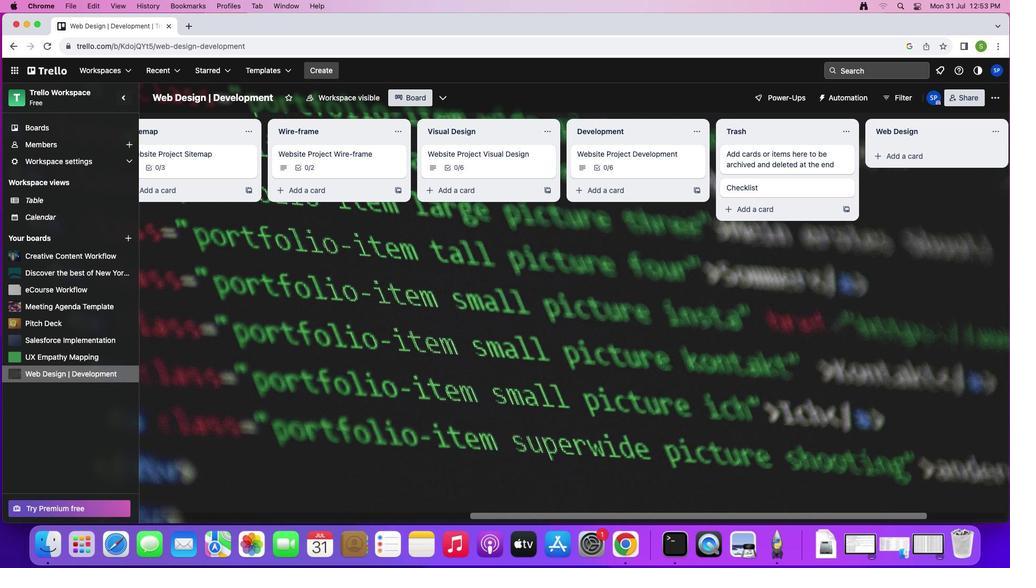 
Action: Mouse moved to (890, 133)
Screenshot: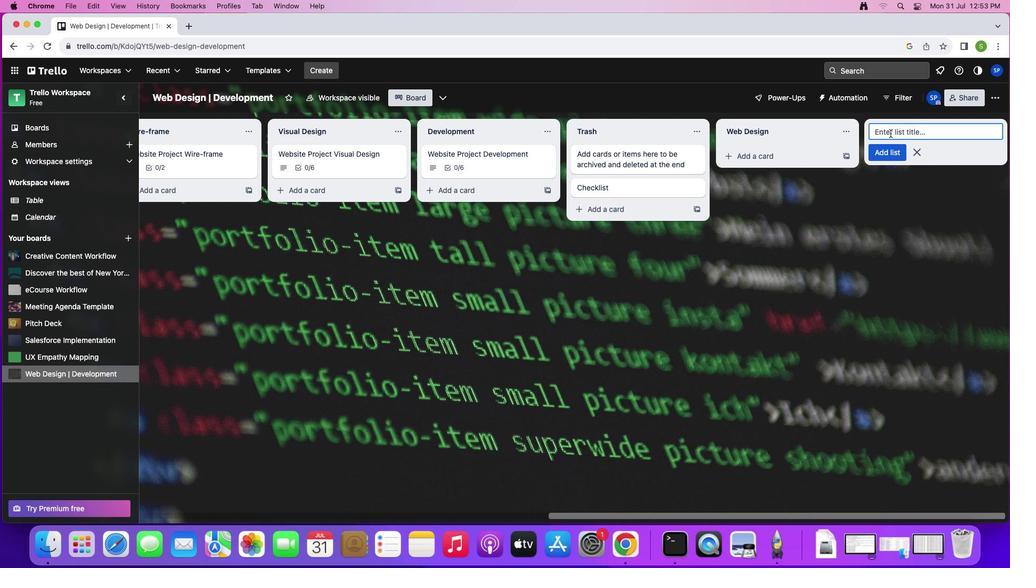 
Action: Mouse pressed left at (890, 133)
Screenshot: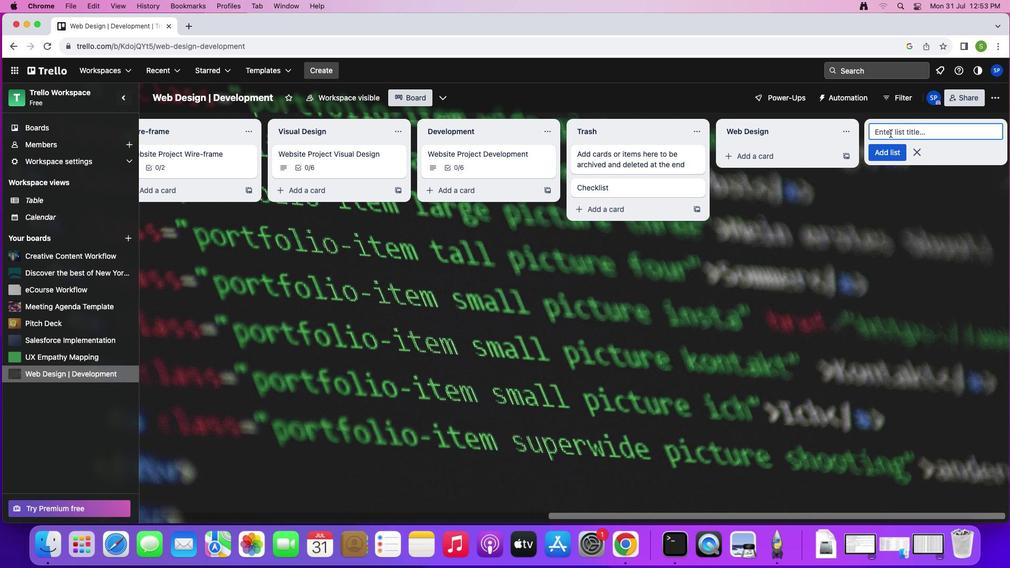 
Action: Mouse moved to (895, 135)
Screenshot: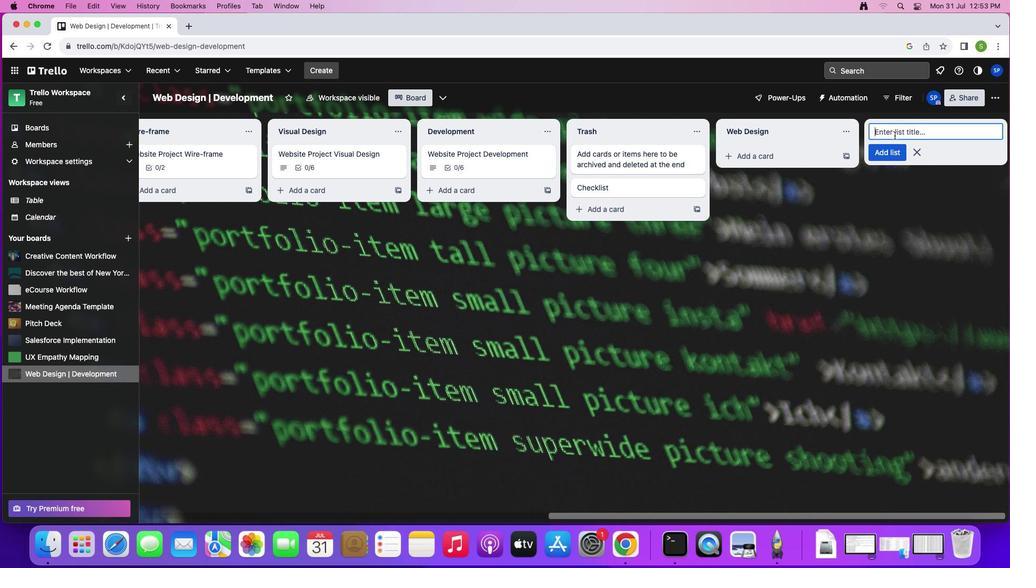 
Action: Key pressed Key.shift'W''e''b'Key.space'd''e''v''e''l''o''p''m''e''n''t'Key.enter
Screenshot: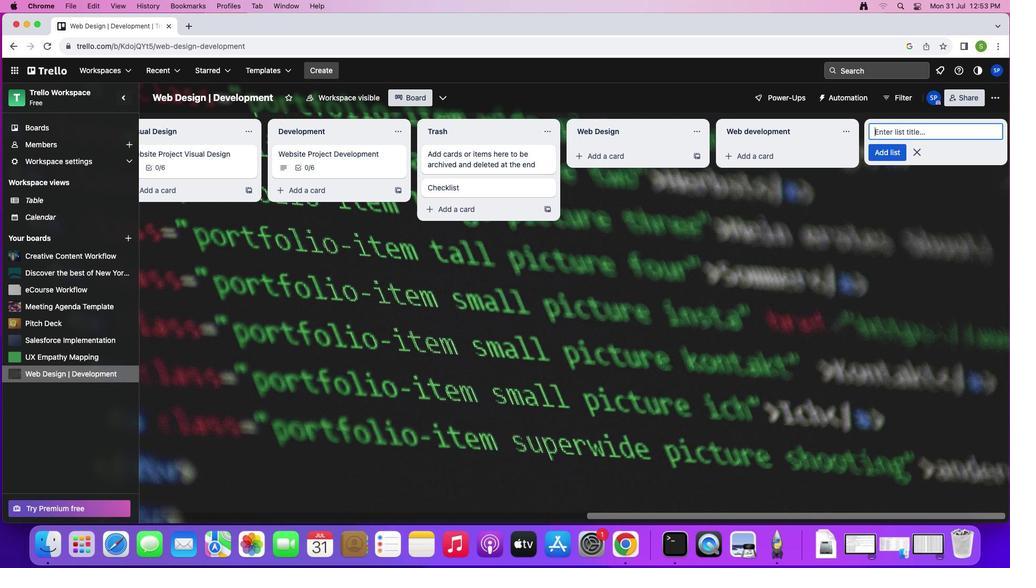 
Action: Mouse moved to (919, 127)
Screenshot: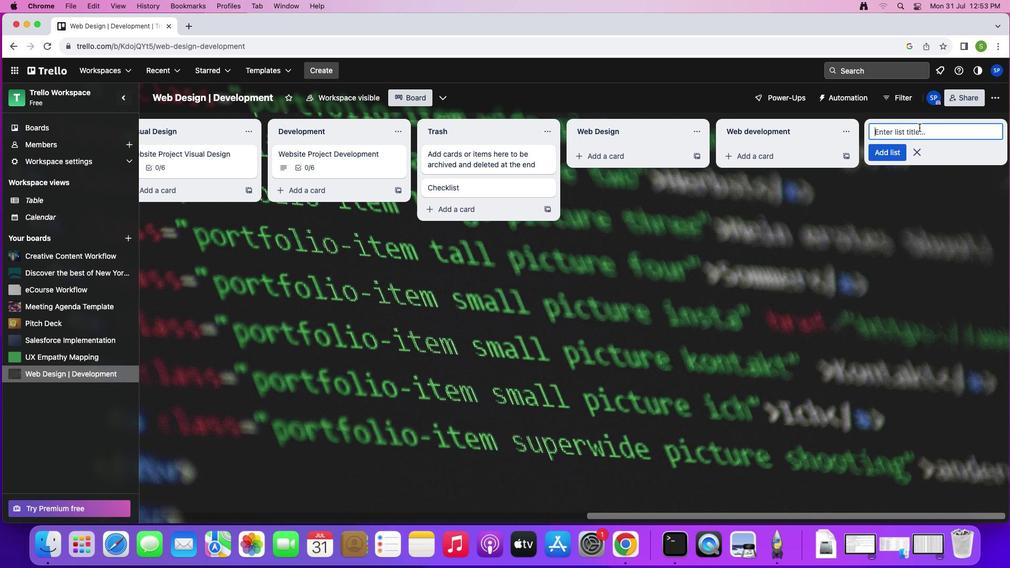 
Action: Mouse pressed left at (919, 127)
Screenshot: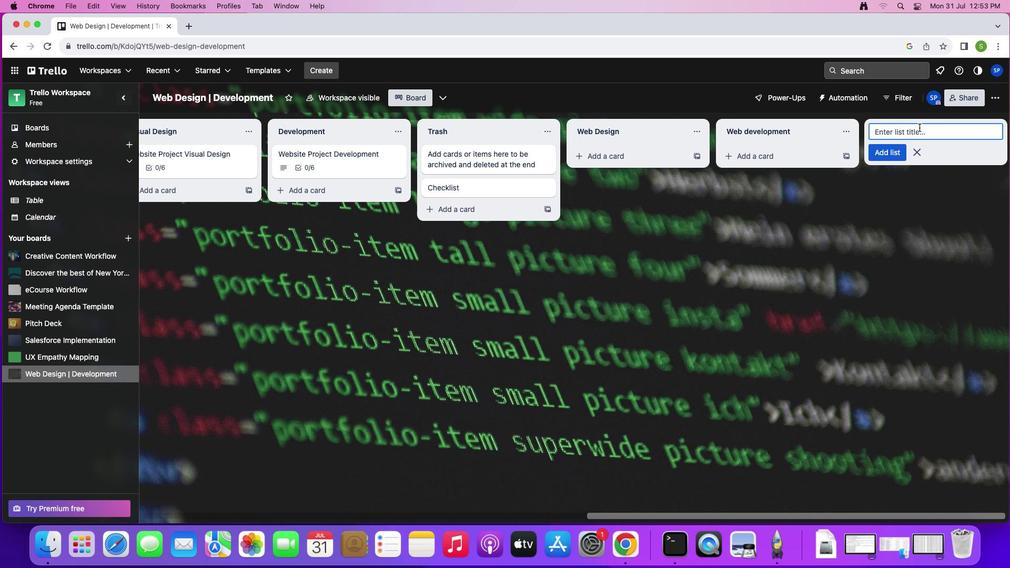 
Action: Mouse moved to (919, 127)
Screenshot: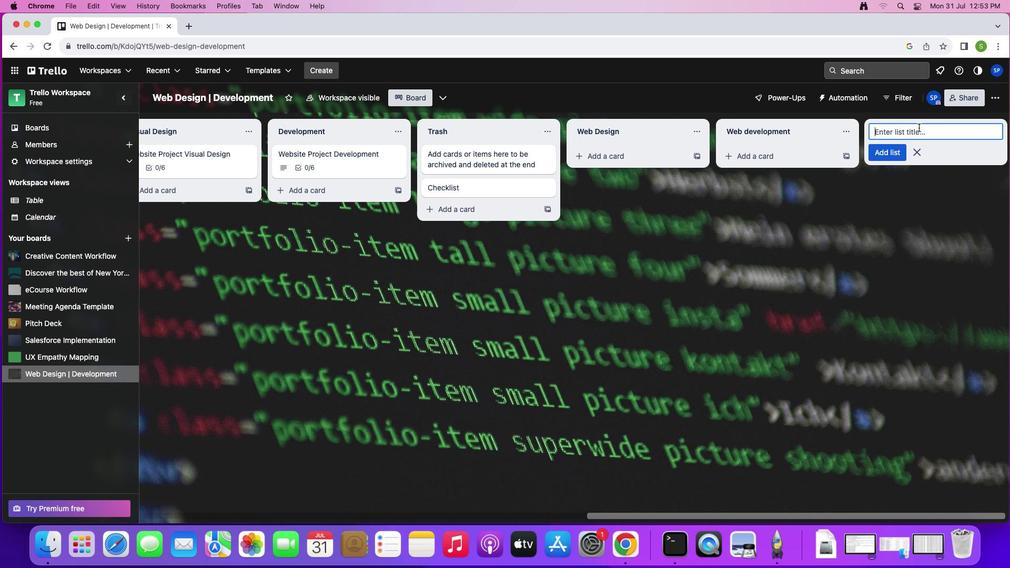 
Action: Key pressed Key.shift'W''e''b'Key.space'c''r''e''a''t''o''r'
Screenshot: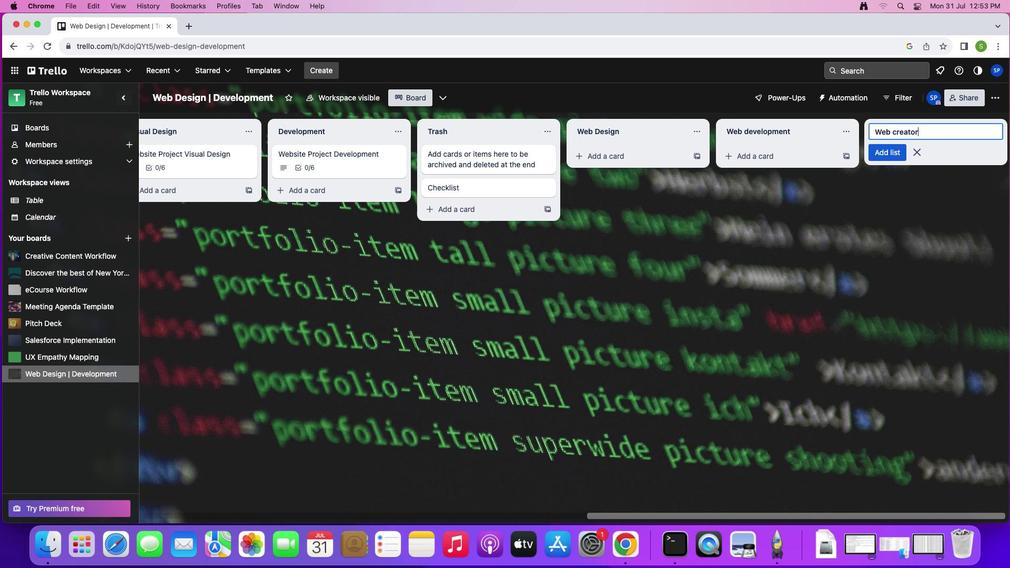 
Action: Mouse moved to (881, 156)
Screenshot: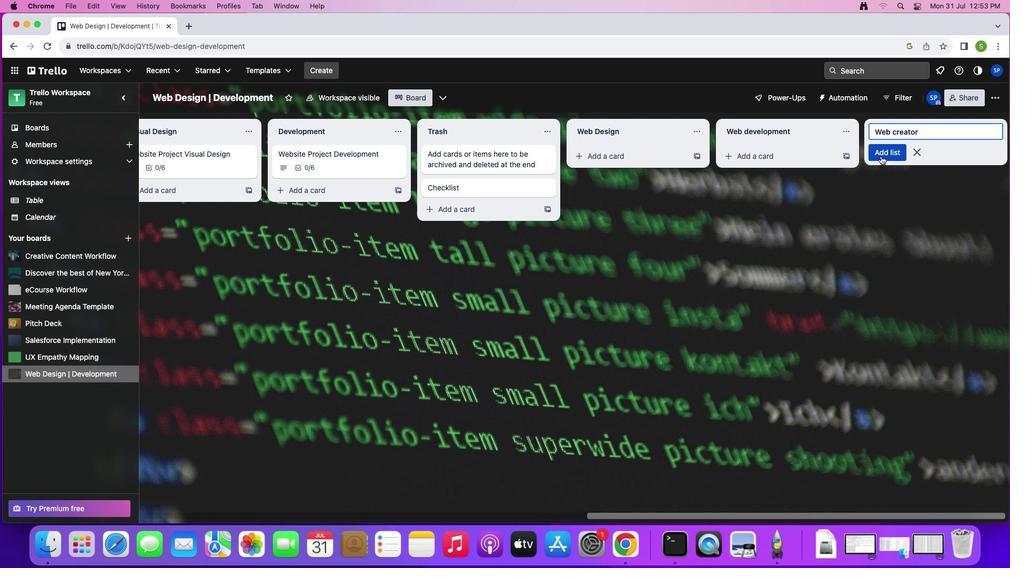 
Action: Mouse pressed left at (881, 156)
Screenshot: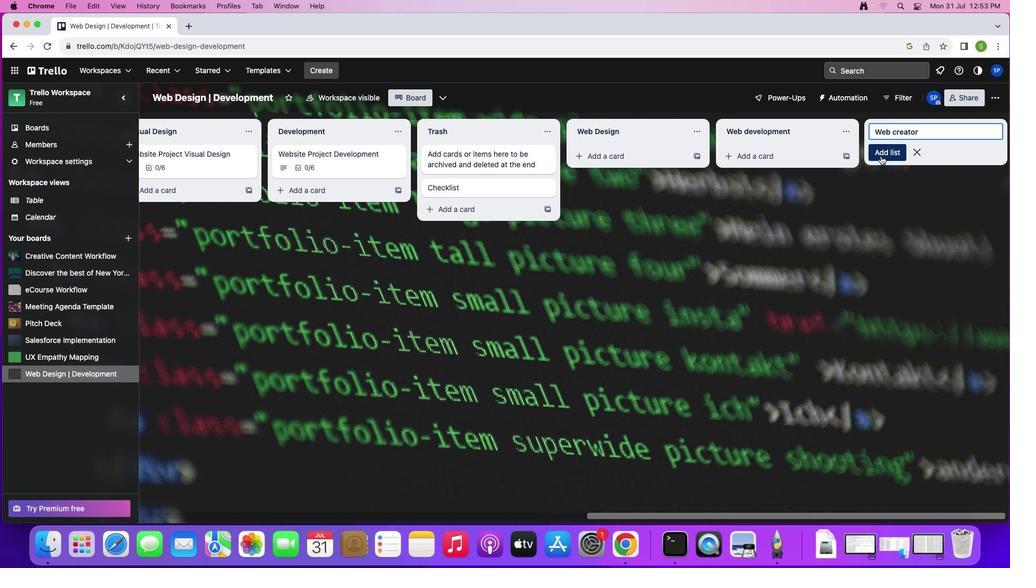 
Action: Mouse moved to (919, 147)
Screenshot: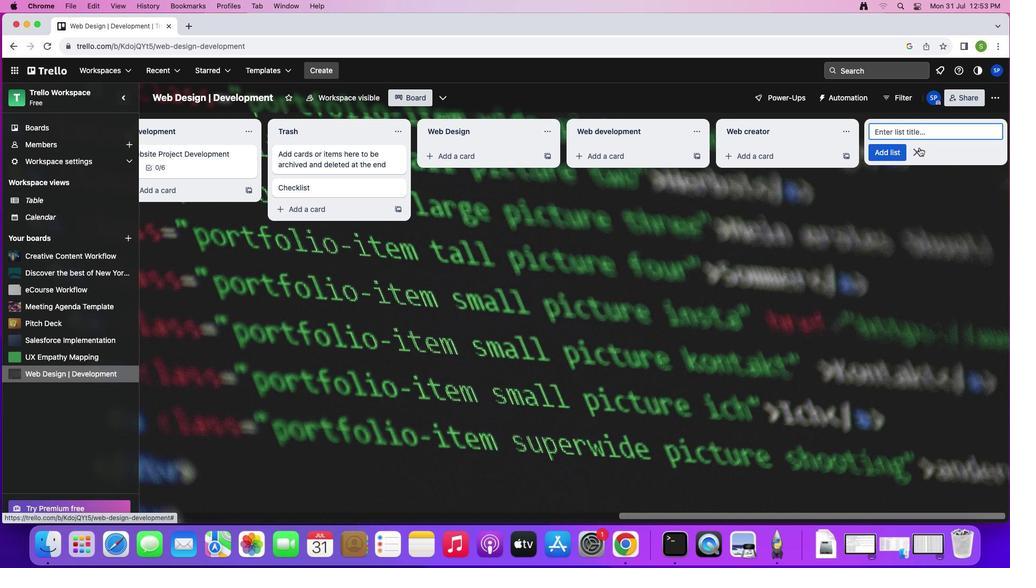 
Action: Mouse pressed left at (919, 147)
Screenshot: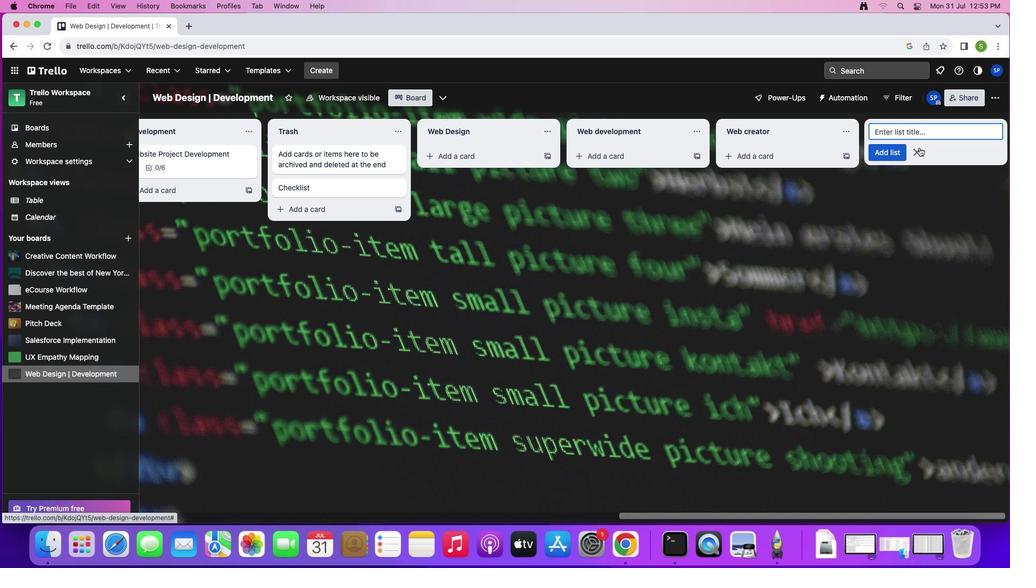 
Action: Mouse moved to (498, 156)
Screenshot: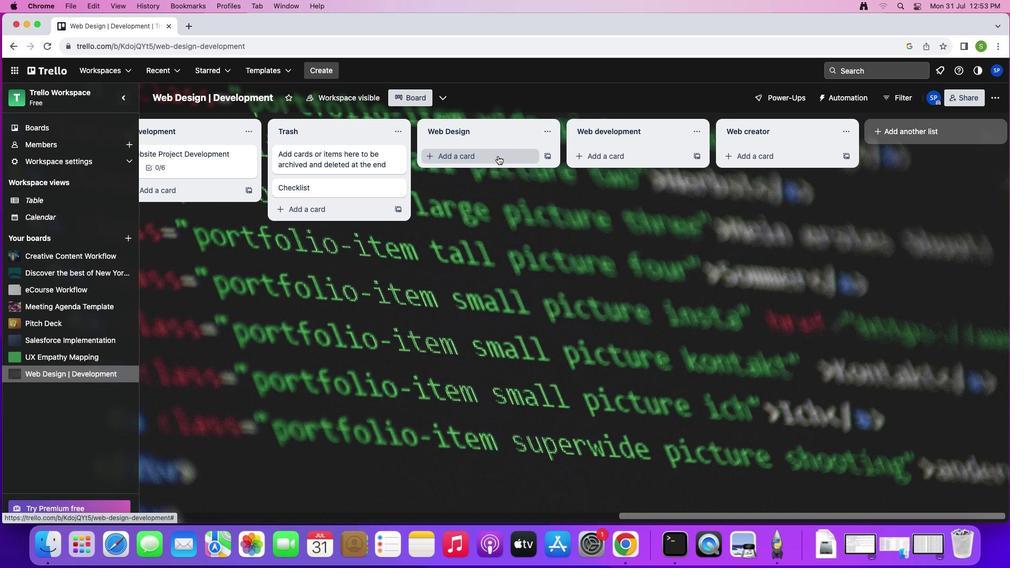 
Action: Mouse pressed left at (498, 156)
Screenshot: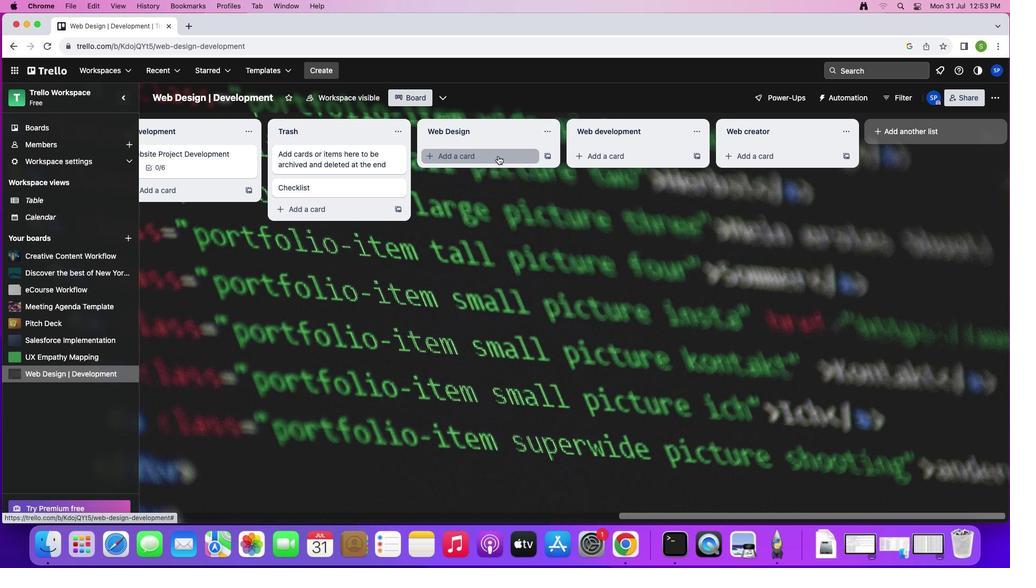 
Action: Mouse moved to (469, 159)
Screenshot: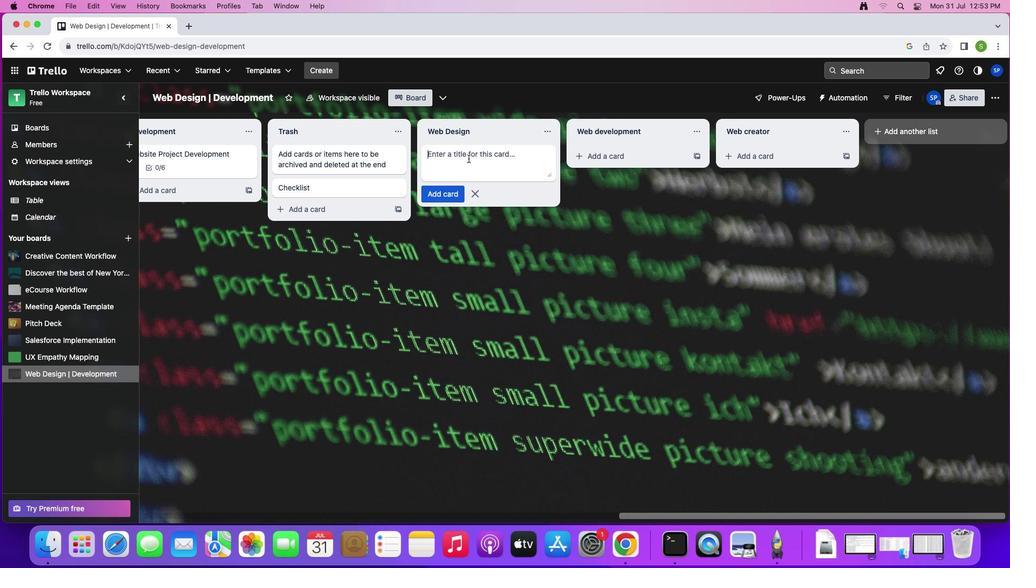 
Action: Key pressed Key.shift'O''f''f''i''c''e'Key.space's''i''t''e'
Screenshot: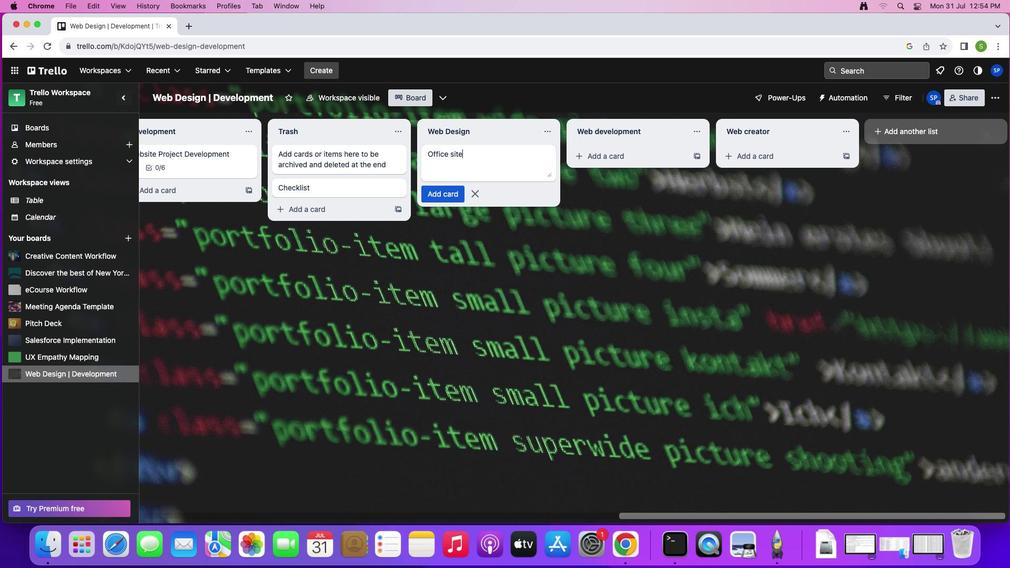 
Action: Mouse moved to (468, 158)
Screenshot: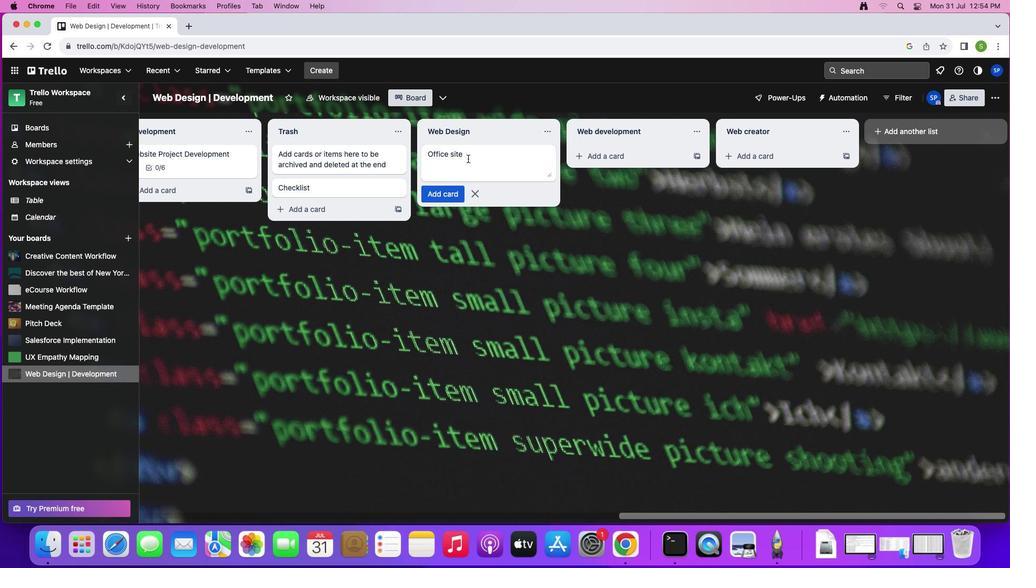 
Action: Key pressed Key.enter
Screenshot: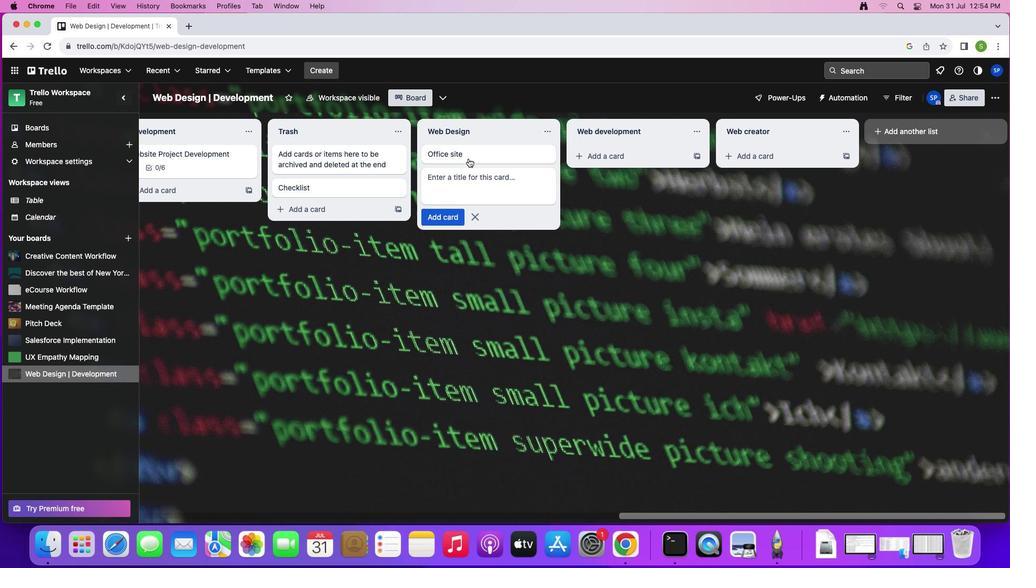 
Action: Mouse moved to (611, 154)
Screenshot: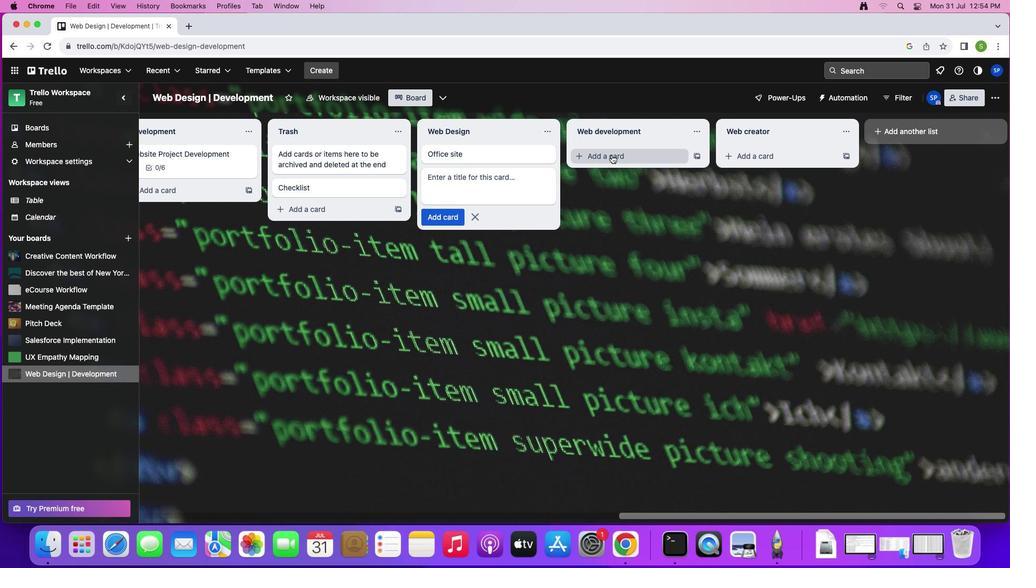 
Action: Mouse pressed left at (611, 154)
Screenshot: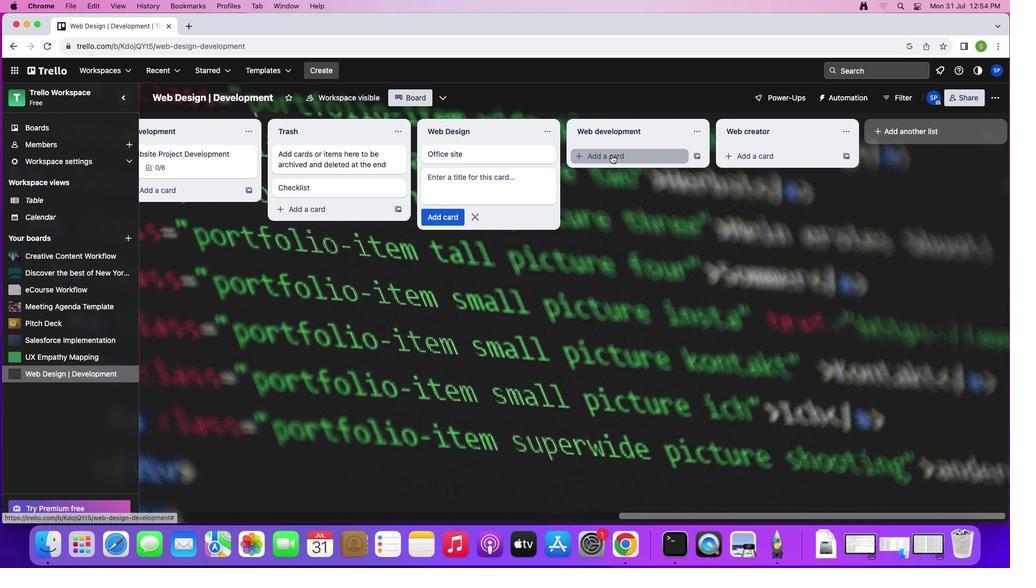 
Action: Mouse moved to (592, 156)
Screenshot: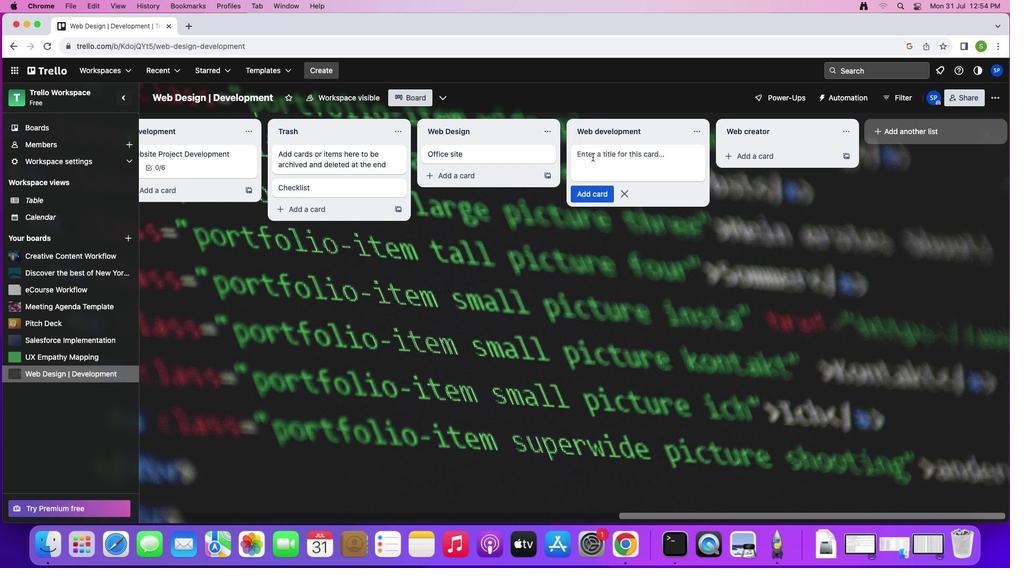 
Action: Mouse pressed left at (592, 156)
Screenshot: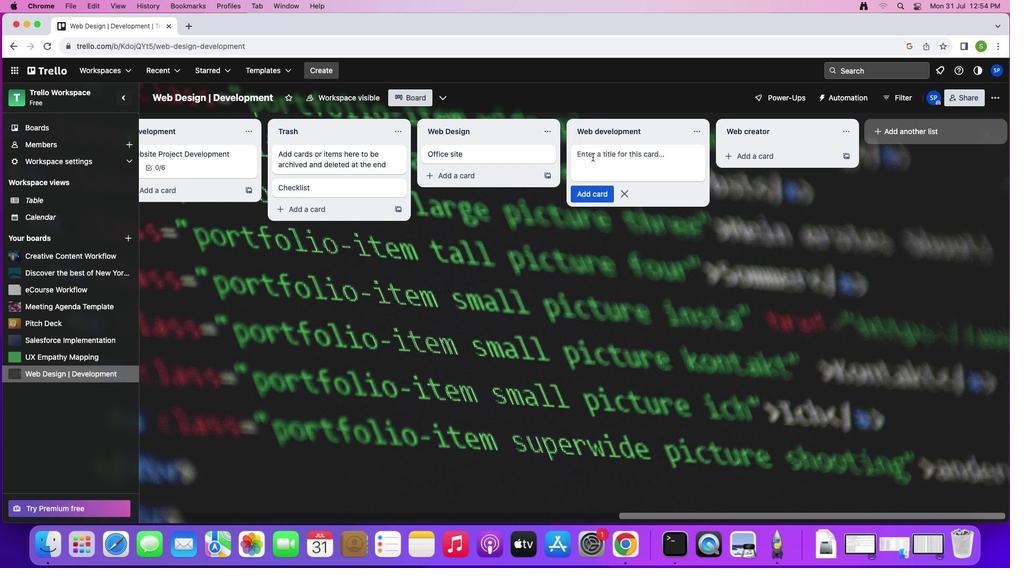 
Action: Mouse moved to (607, 152)
Screenshot: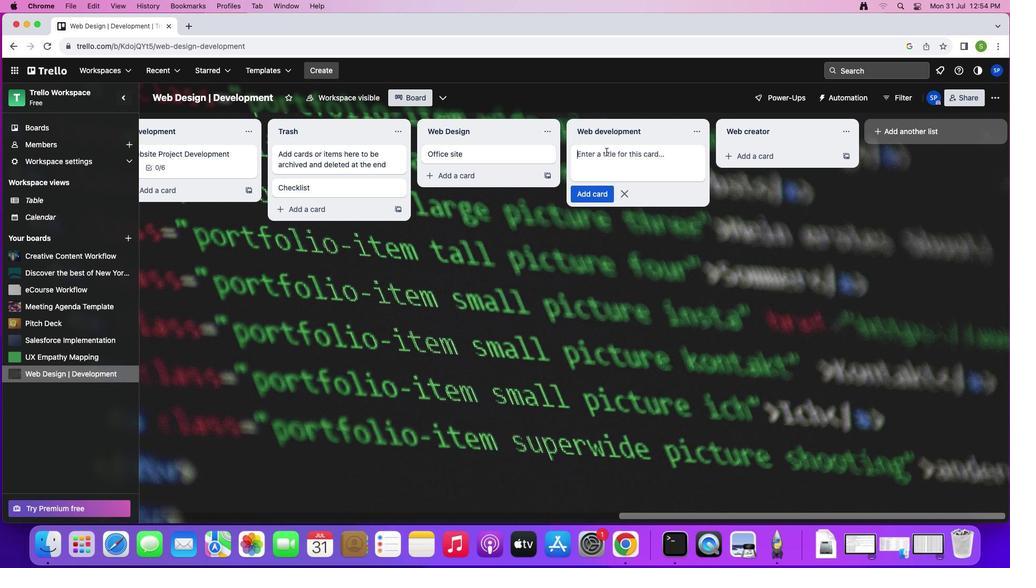 
Action: Key pressed 'w''o''r''k'Key.space's''i''t''e'Key.enter
Screenshot: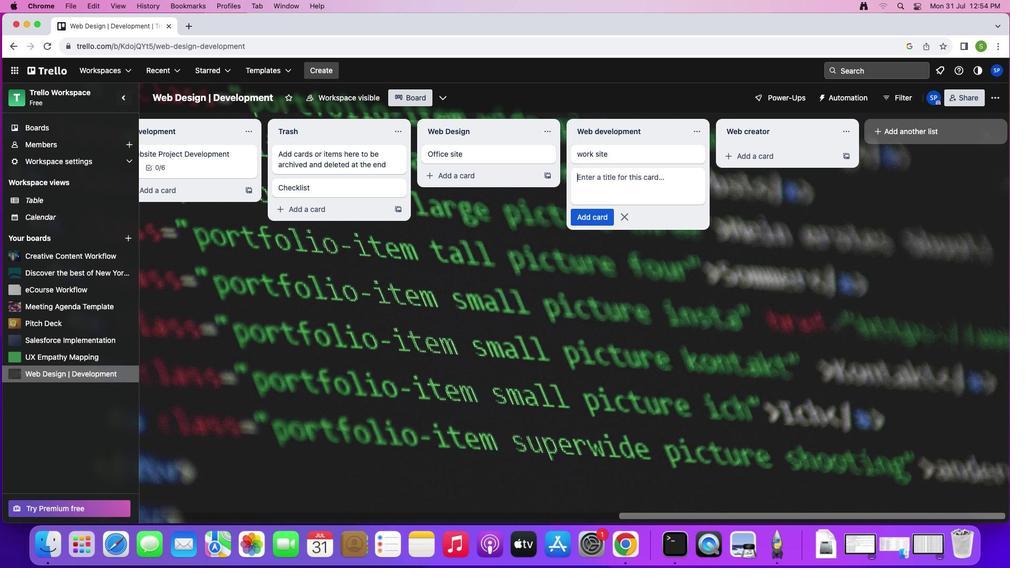 
Action: Mouse moved to (768, 153)
Screenshot: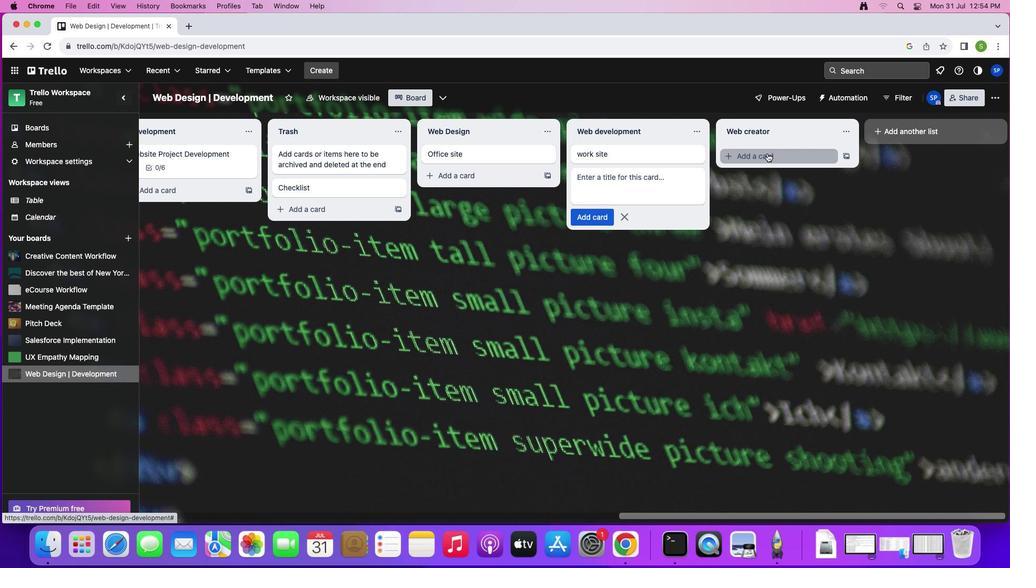 
Action: Mouse pressed left at (768, 153)
Screenshot: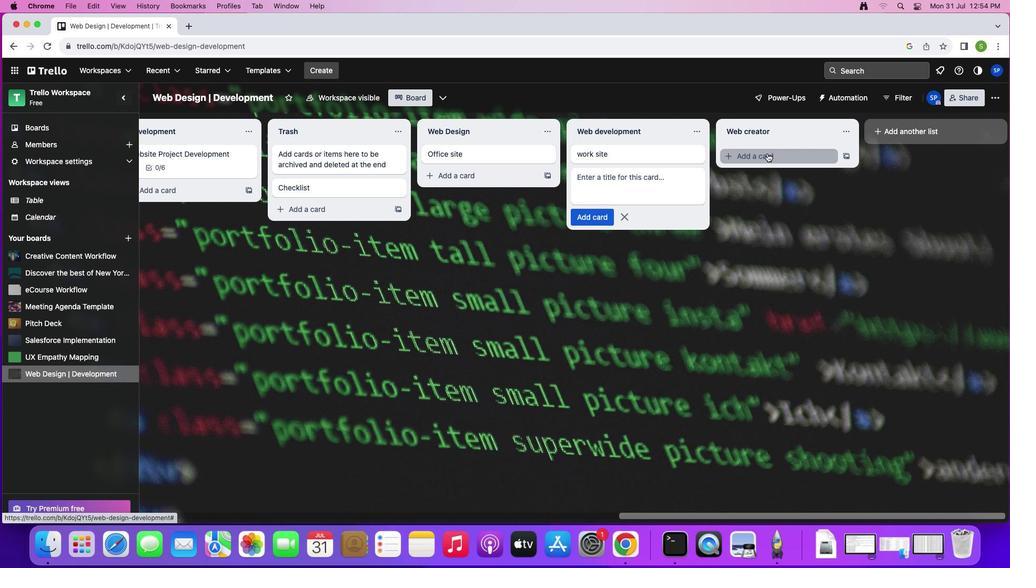 
Action: Mouse moved to (737, 155)
Screenshot: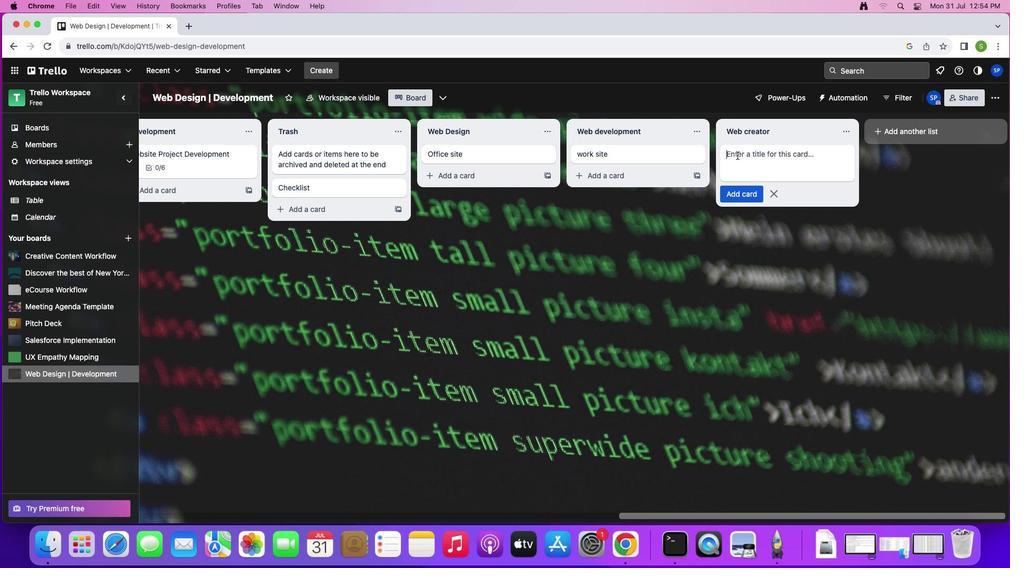 
Action: Key pressed 's''c''h''h'Key.backspace'o''o''l'Key.space's''i''t''e'
Screenshot: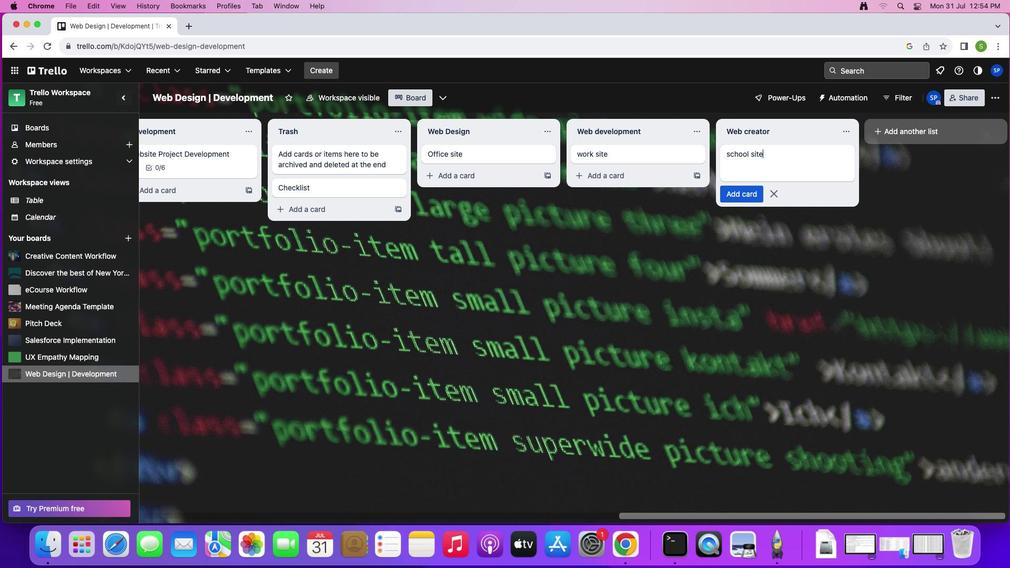 
Action: Mouse moved to (741, 190)
Screenshot: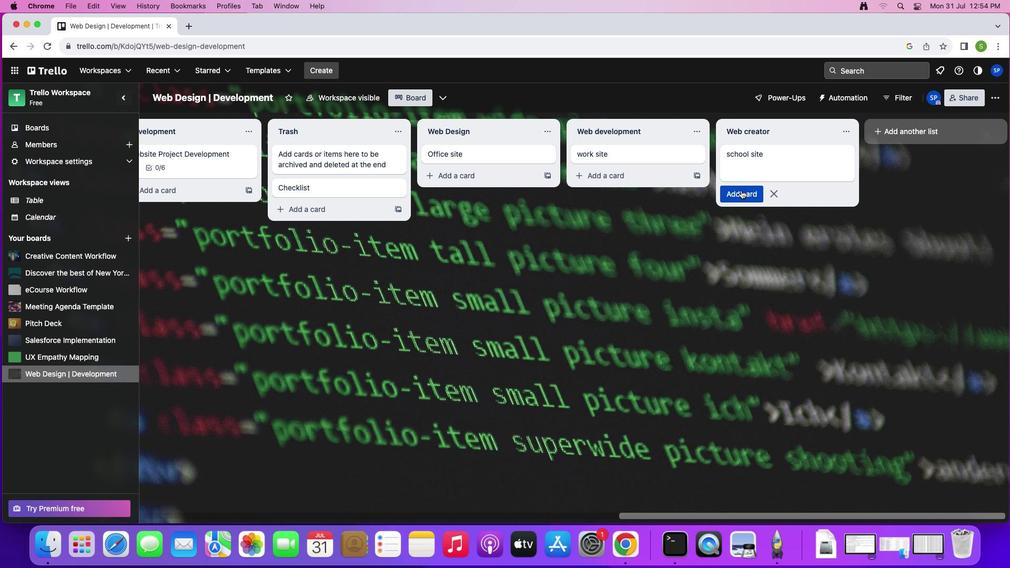 
Action: Mouse pressed left at (741, 190)
Screenshot: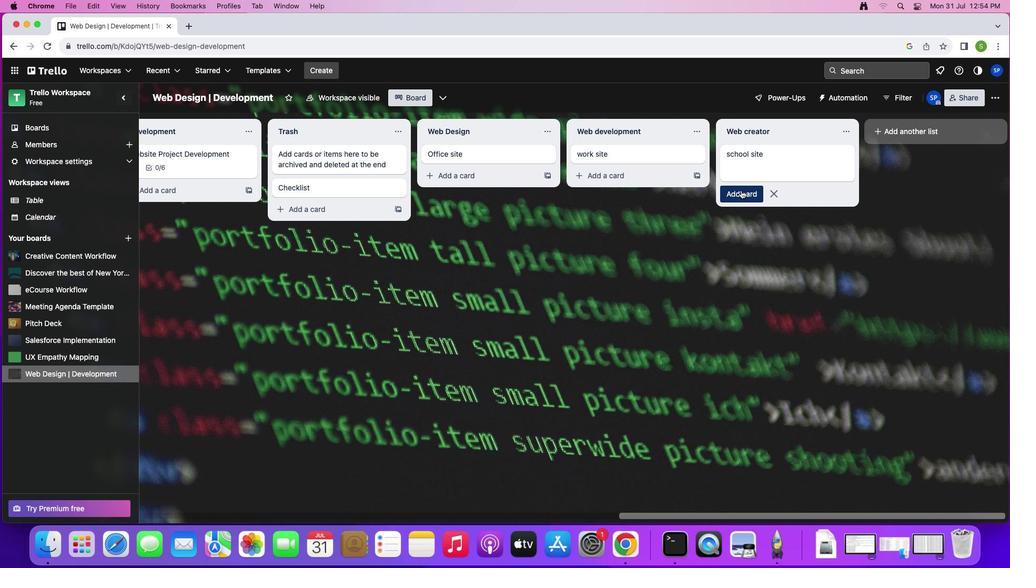
Action: Mouse moved to (535, 157)
Screenshot: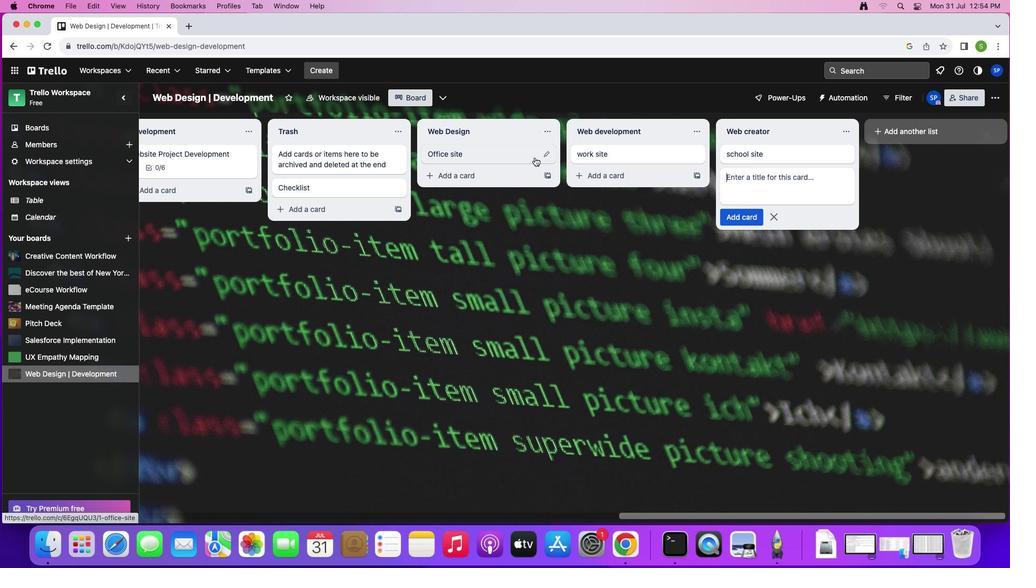 
Action: Mouse pressed left at (535, 157)
Screenshot: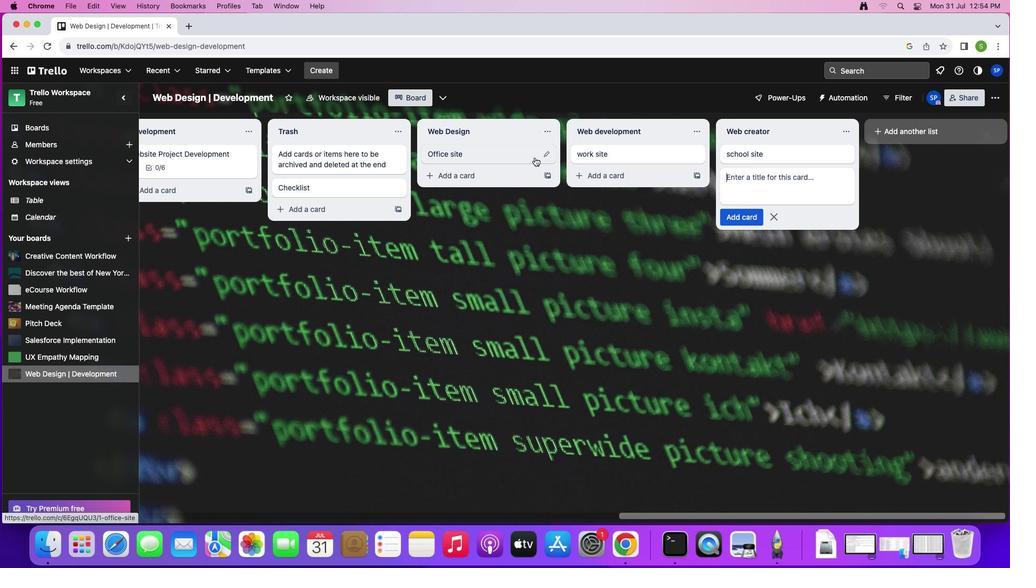 
Action: Mouse moved to (357, 150)
Screenshot: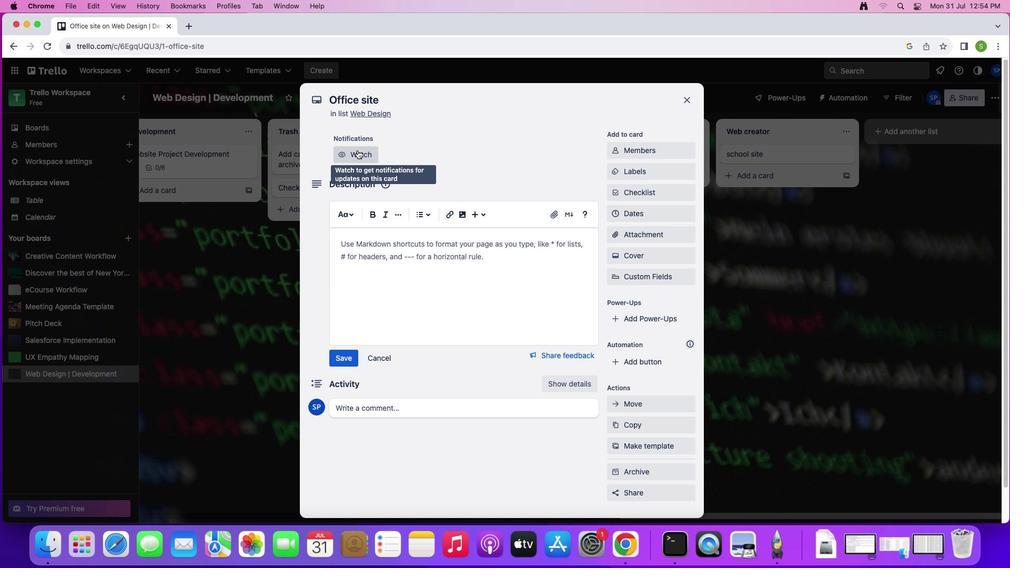 
Action: Mouse pressed left at (357, 150)
Screenshot: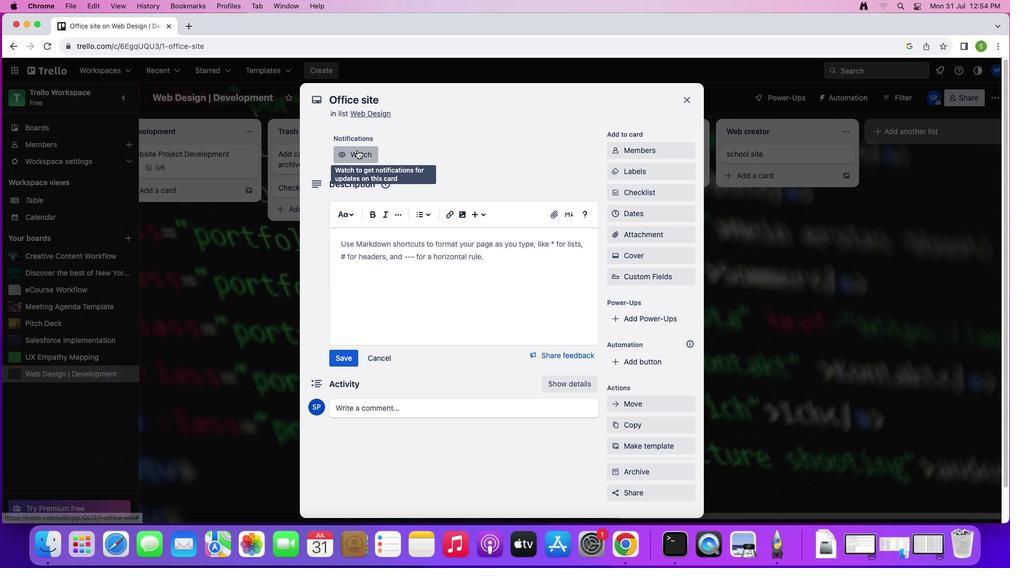 
Action: Mouse moved to (637, 172)
Screenshot: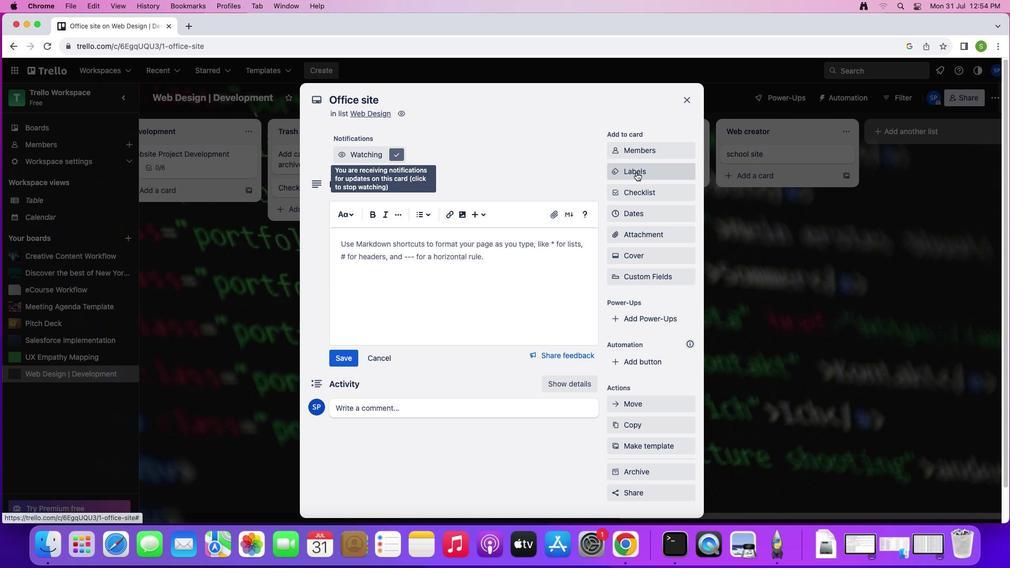 
Action: Mouse pressed left at (637, 172)
Screenshot: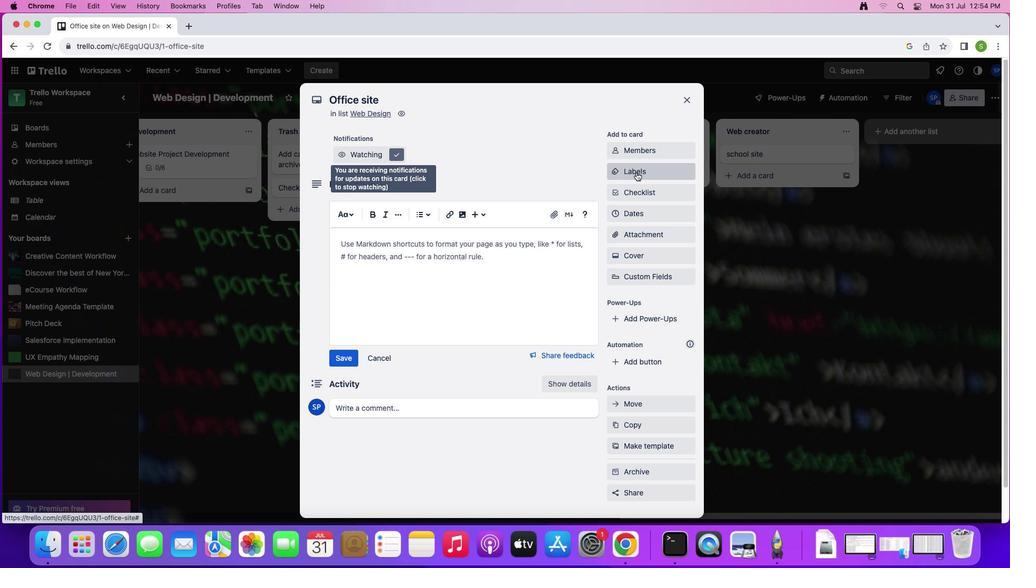 
Action: Mouse moved to (645, 329)
Screenshot: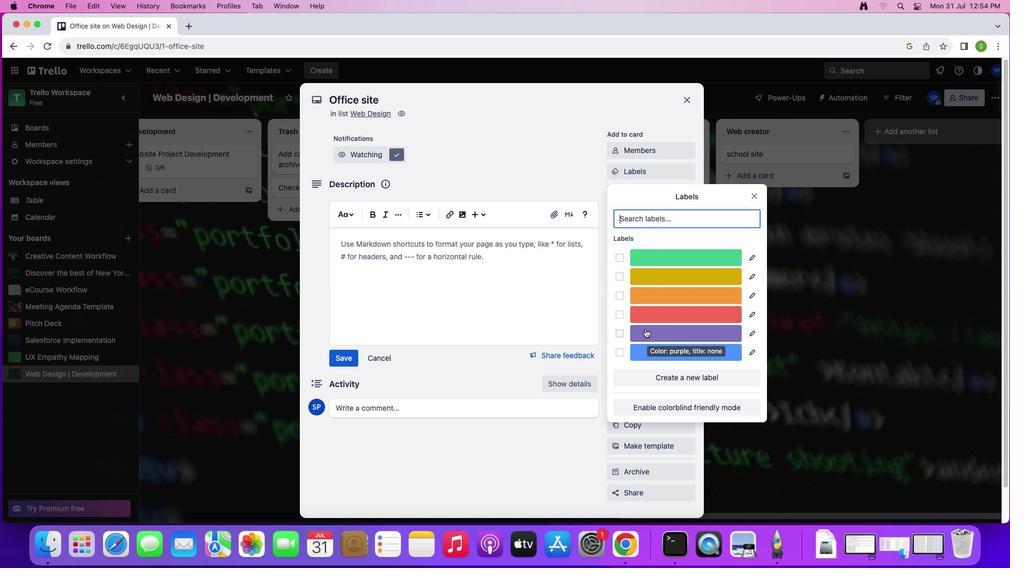 
Action: Mouse pressed left at (645, 329)
Screenshot: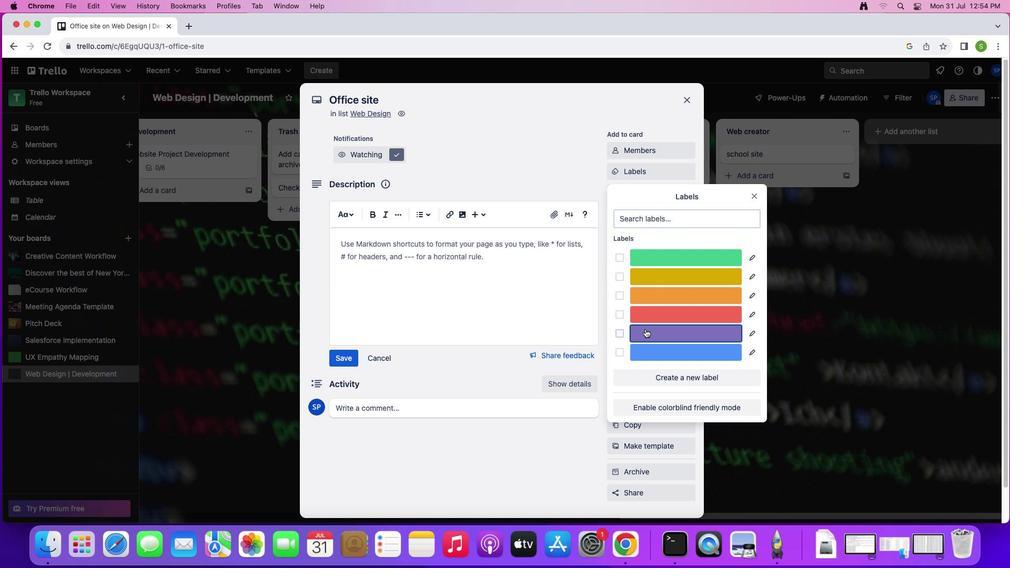 
Action: Mouse moved to (754, 195)
Screenshot: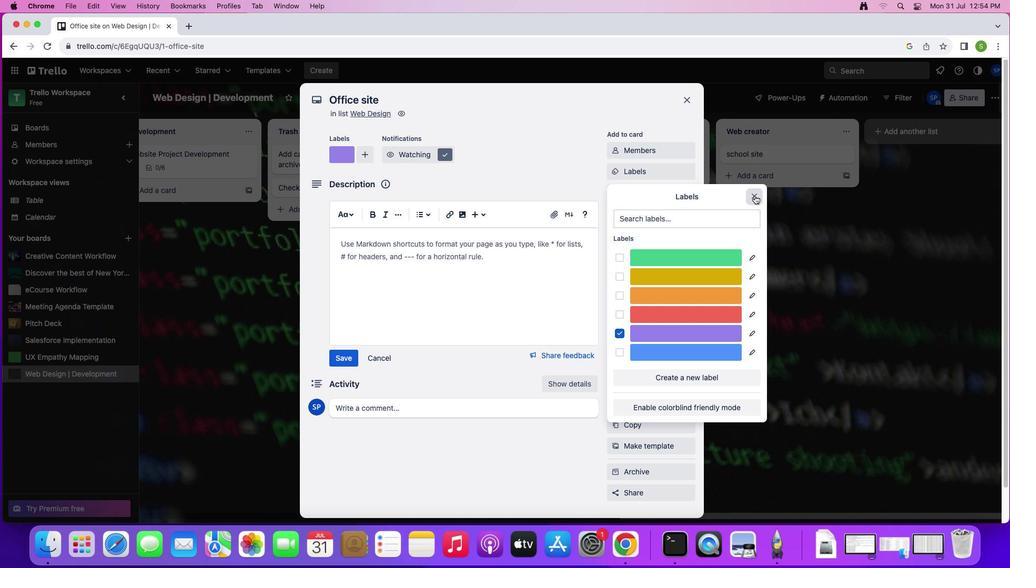 
Action: Mouse pressed left at (754, 195)
Screenshot: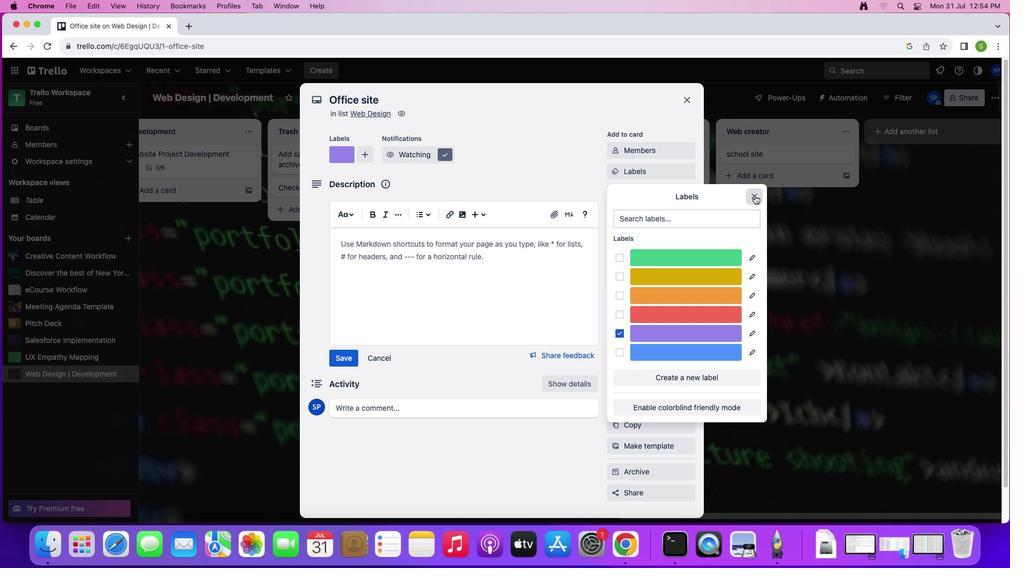 
Action: Mouse moved to (634, 152)
Screenshot: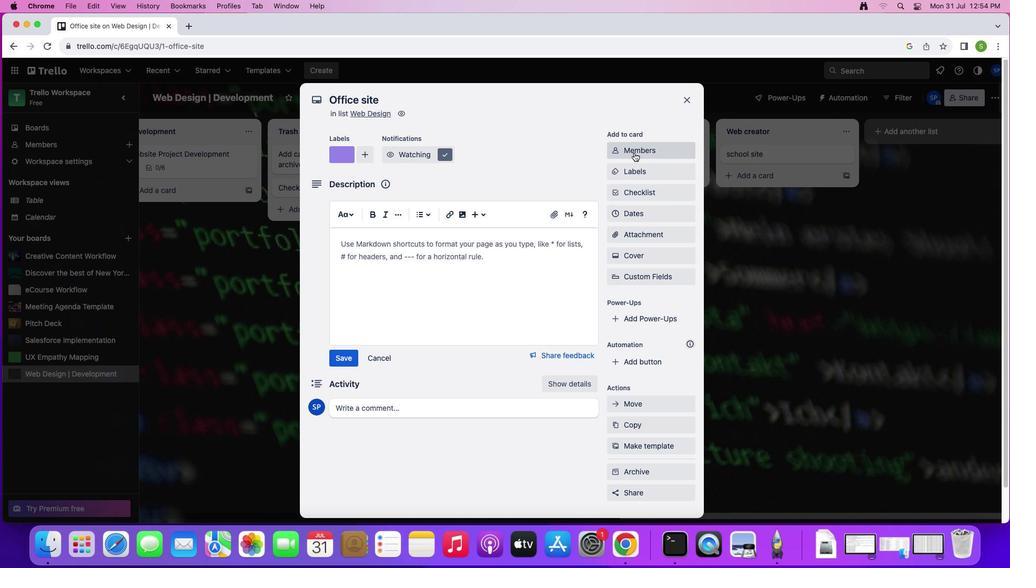 
Action: Mouse pressed left at (634, 152)
Screenshot: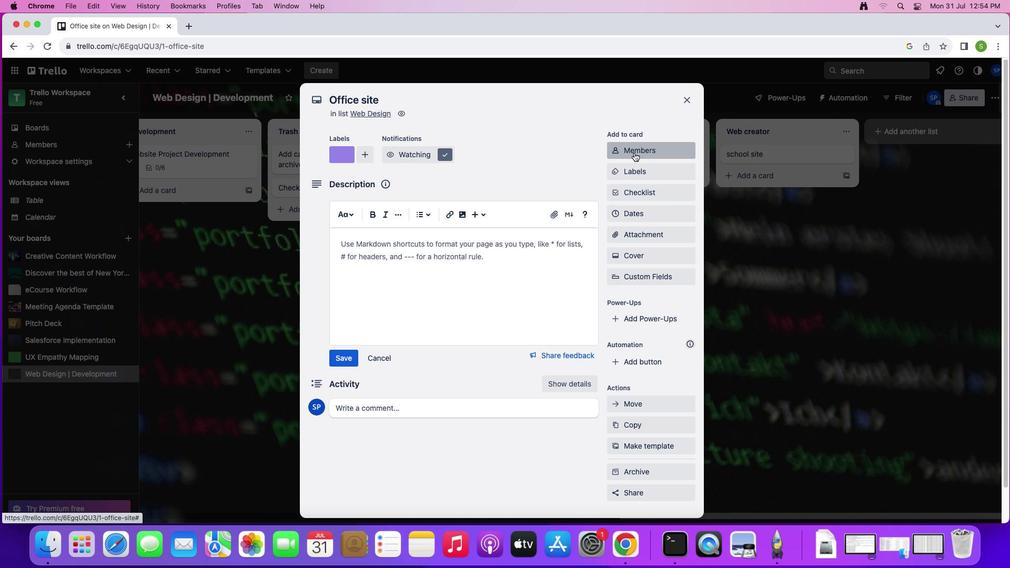 
Action: Mouse moved to (652, 200)
Screenshot: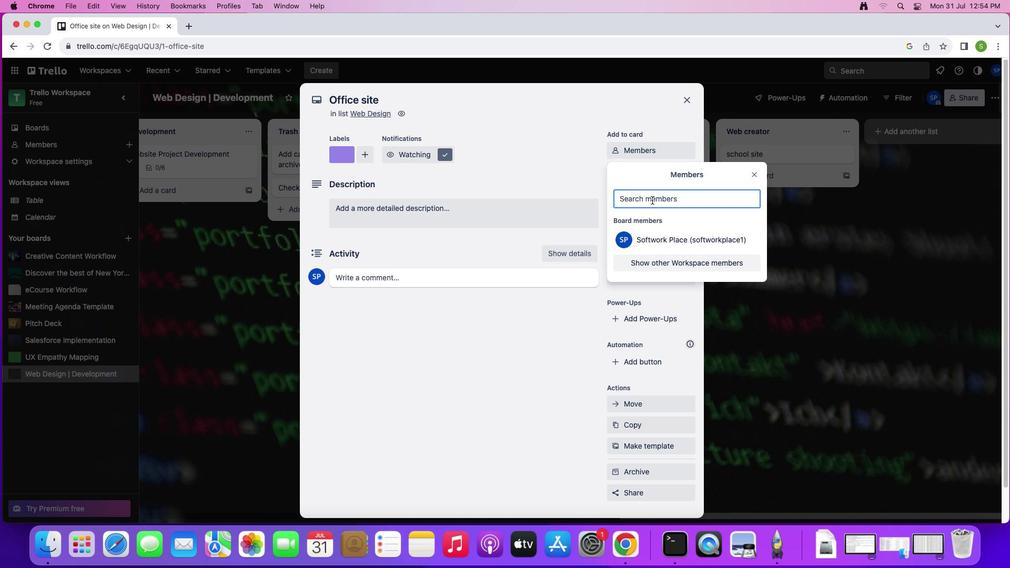 
Action: Mouse pressed left at (652, 200)
Screenshot: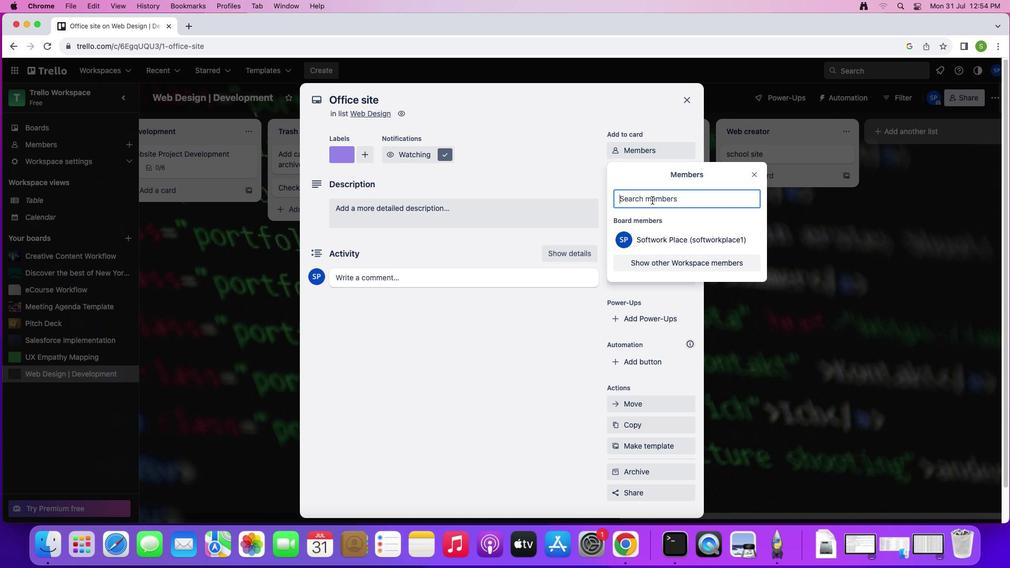 
Action: Mouse moved to (654, 191)
Screenshot: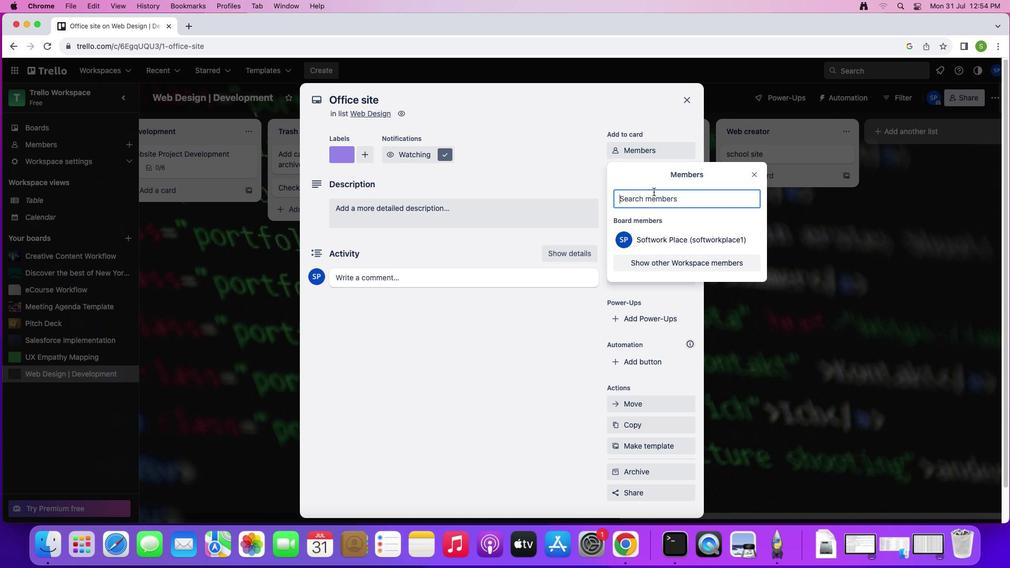 
Action: Key pressed 's''o''f''t''a''g''e''.''2'Key.shift'@''s''o''f''t''a''g''e''.''n''e''t'
Screenshot: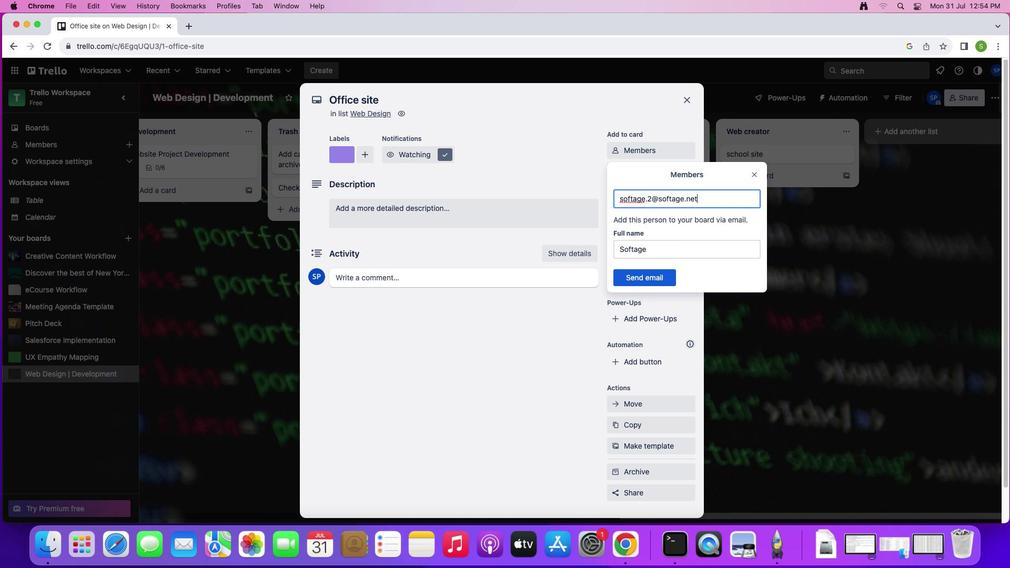 
Action: Mouse moved to (649, 283)
Screenshot: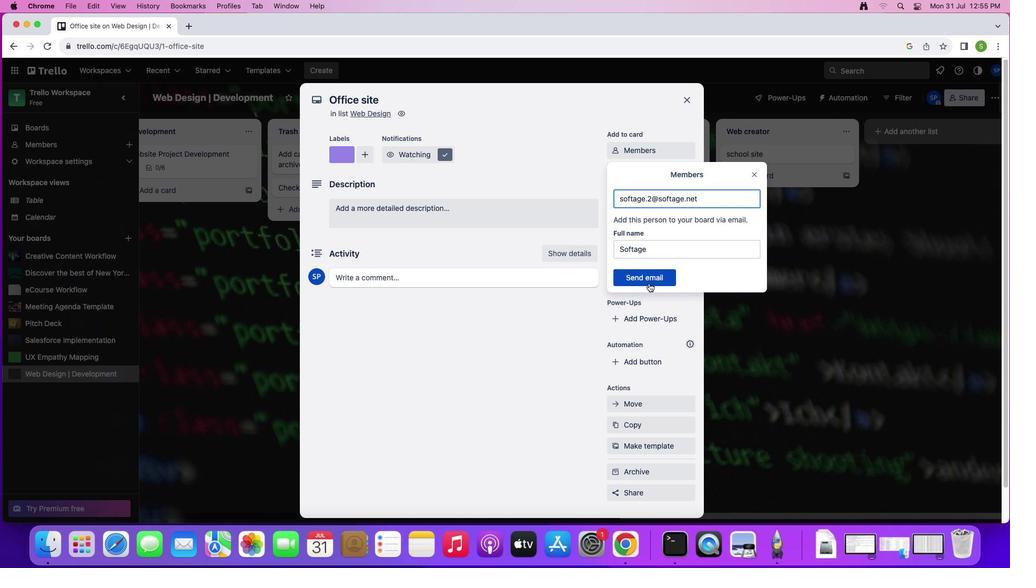 
Action: Mouse pressed left at (649, 283)
Screenshot: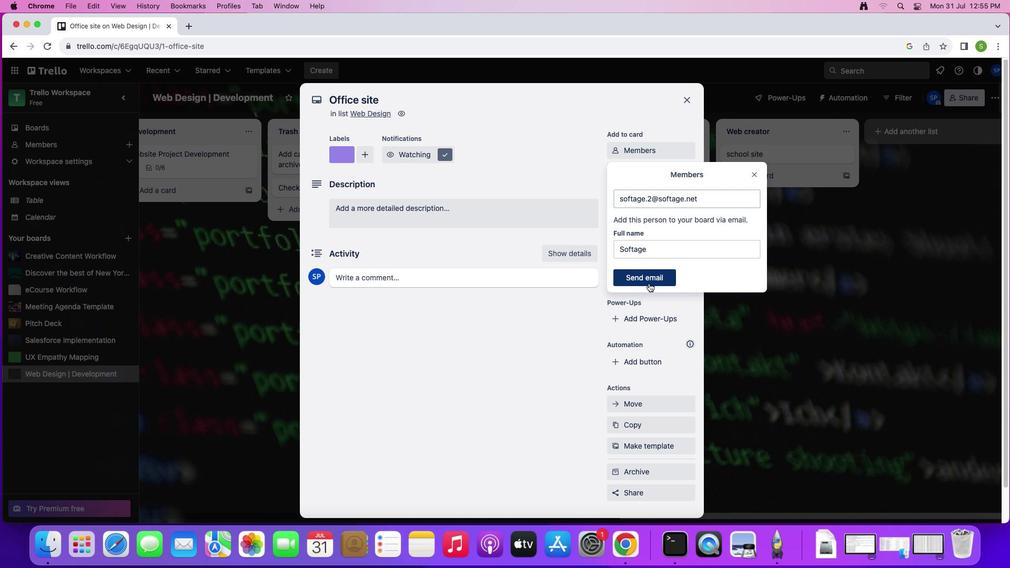 
Action: Mouse moved to (637, 231)
Screenshot: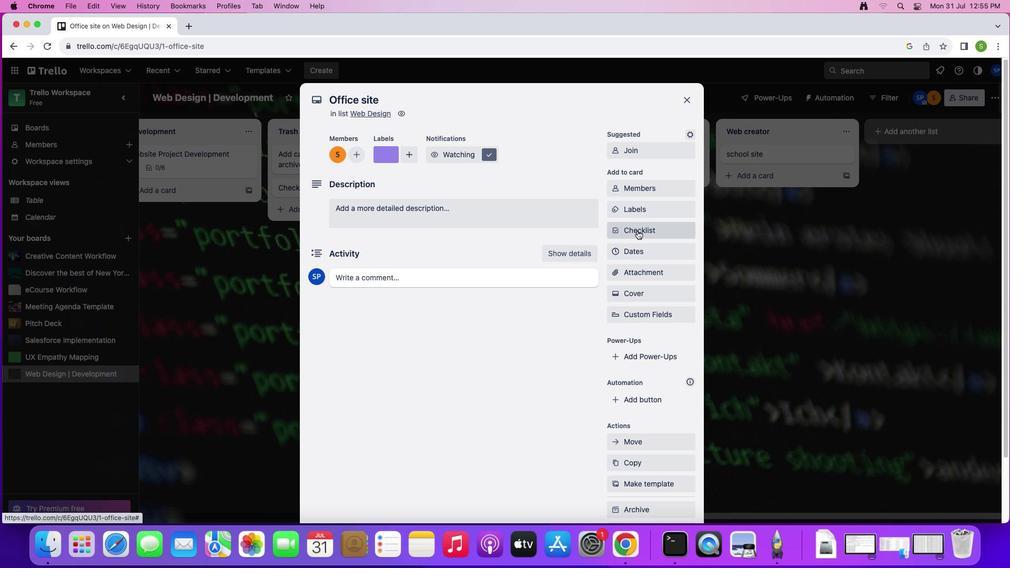 
Action: Mouse pressed left at (637, 231)
Screenshot: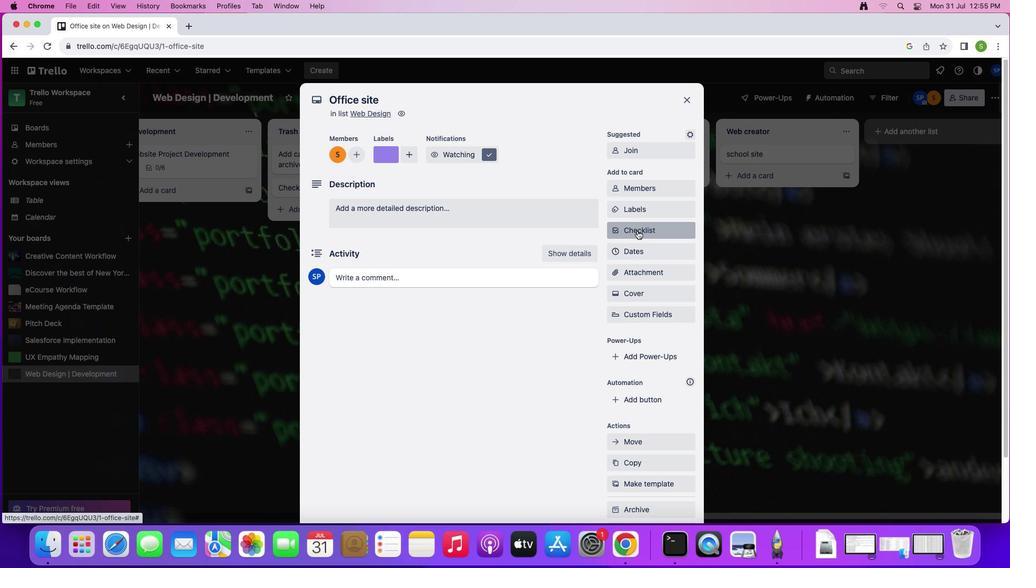 
Action: Mouse moved to (653, 338)
Screenshot: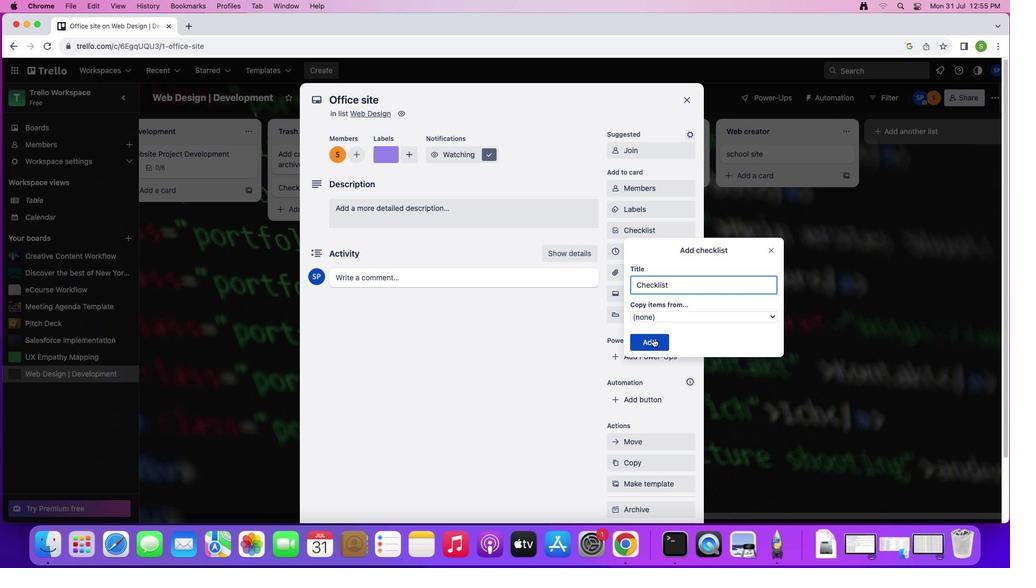 
Action: Mouse pressed left at (653, 338)
Screenshot: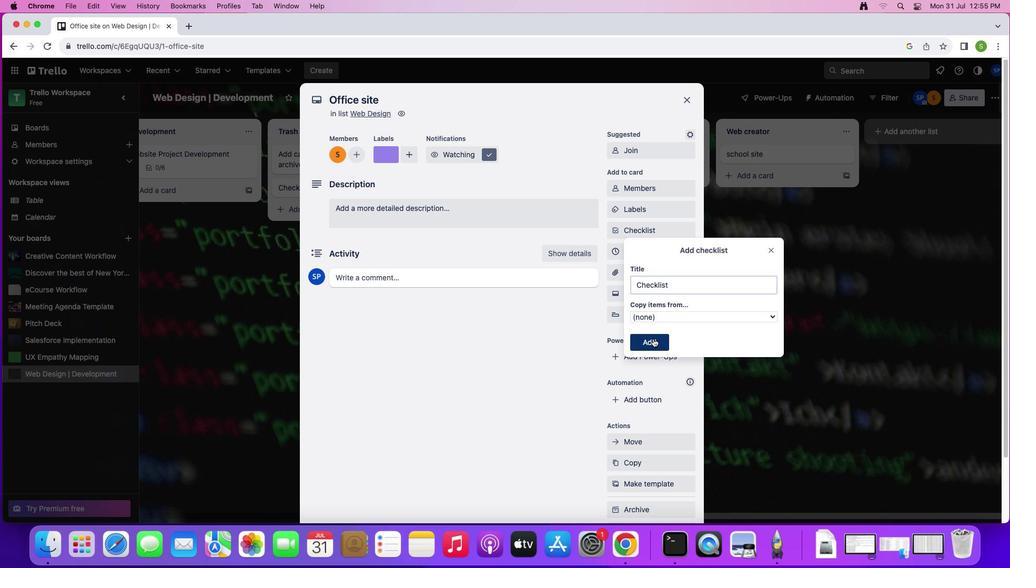 
Action: Mouse moved to (652, 254)
Screenshot: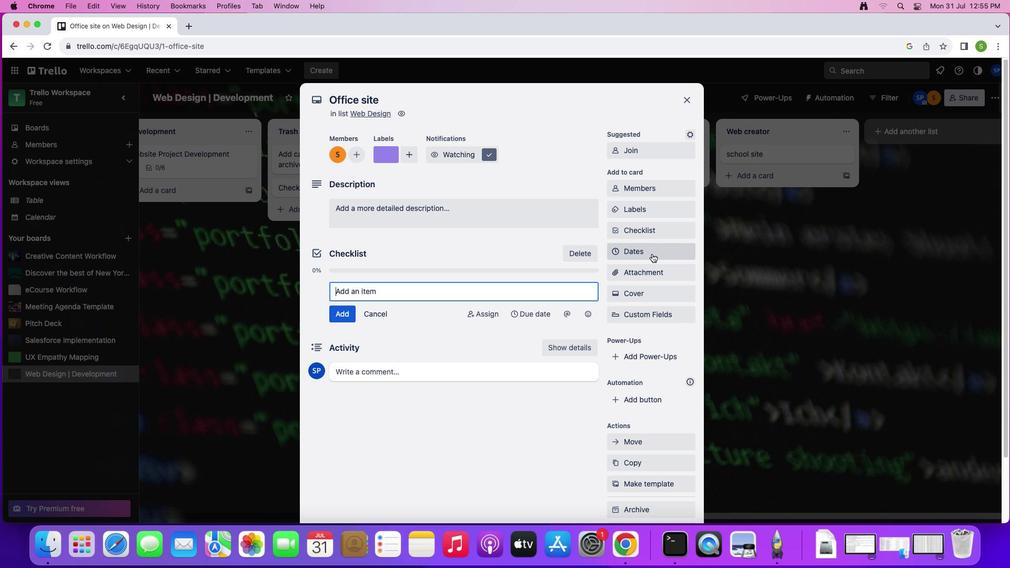 
Action: Mouse pressed left at (652, 254)
Screenshot: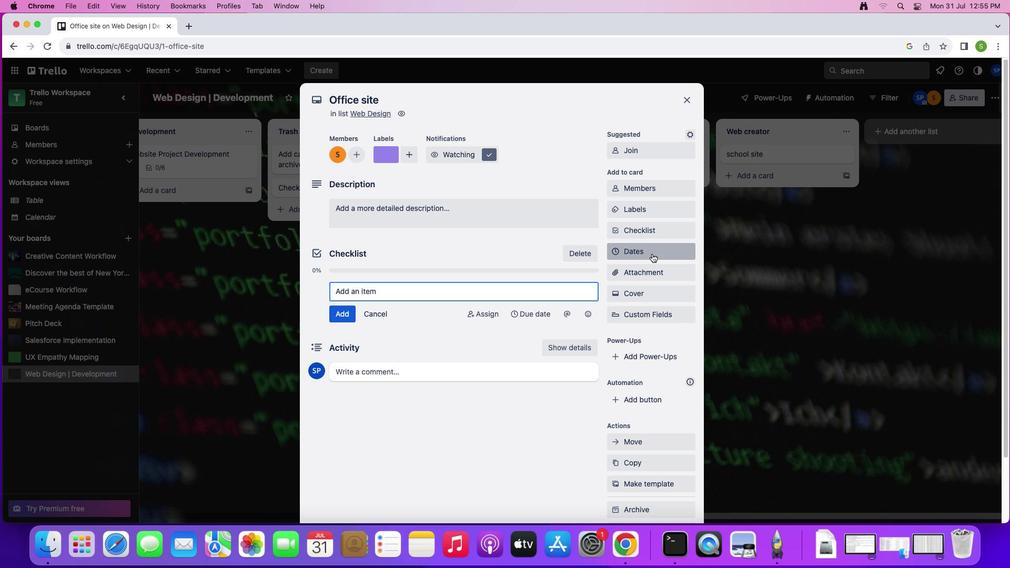 
Action: Mouse moved to (642, 181)
Screenshot: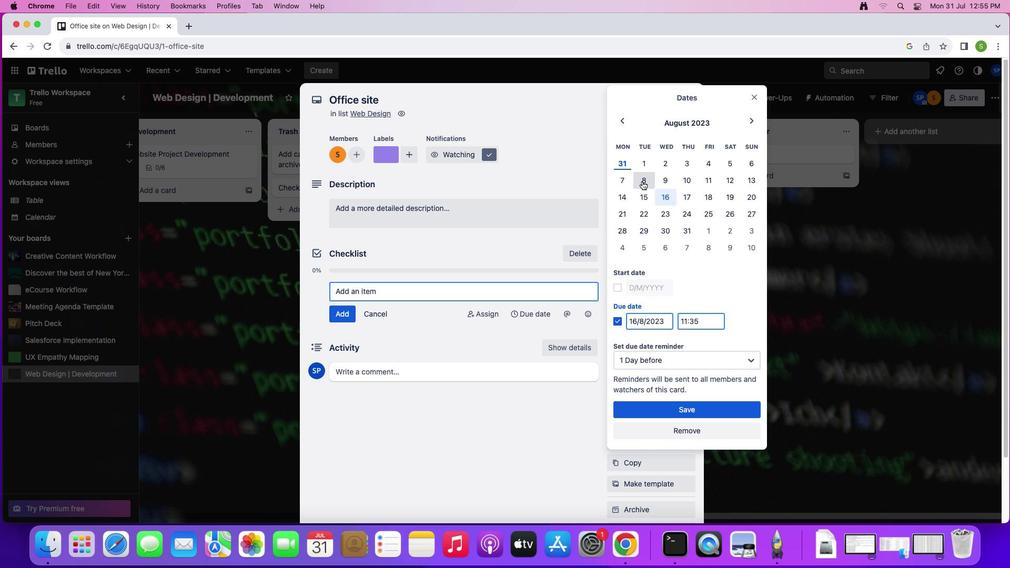 
Action: Mouse pressed left at (642, 181)
Screenshot: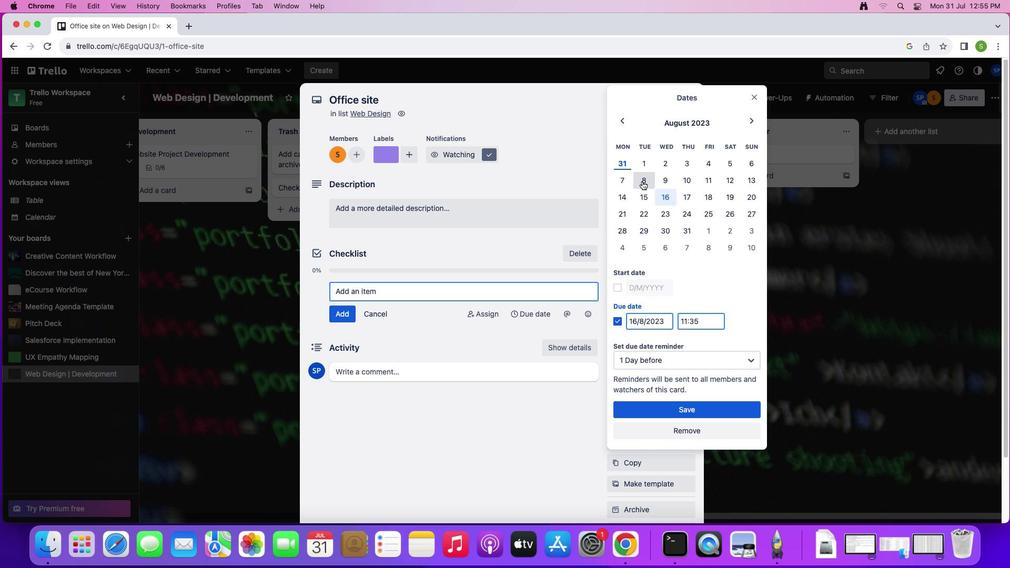 
Action: Mouse moved to (619, 291)
Screenshot: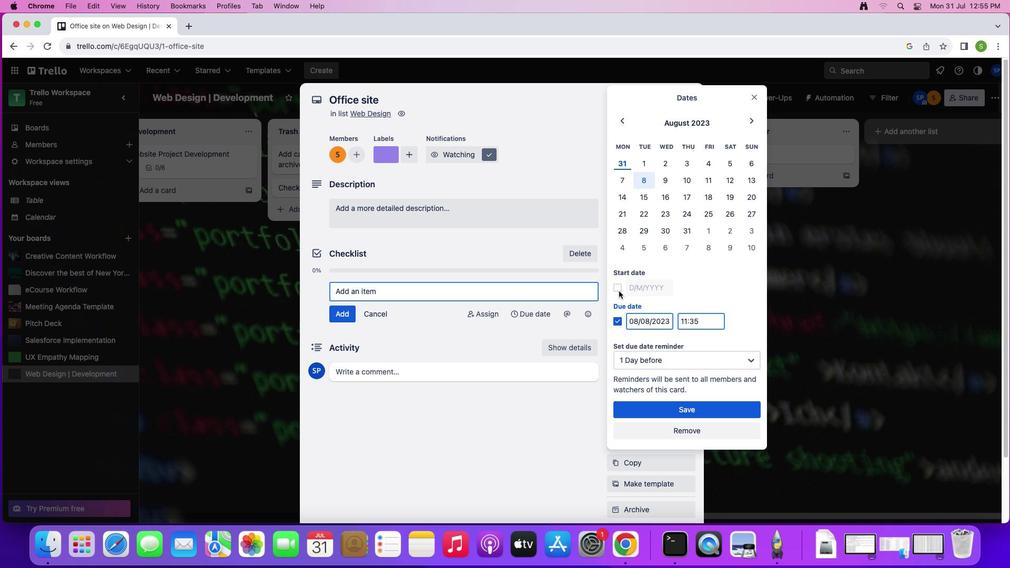 
Action: Mouse pressed left at (619, 291)
Screenshot: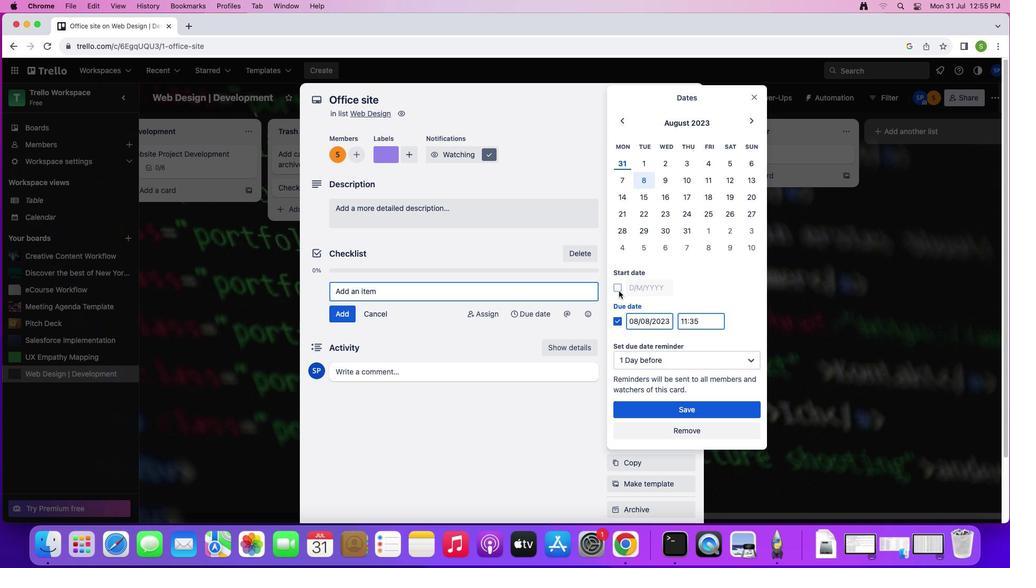 
Action: Mouse moved to (673, 407)
Screenshot: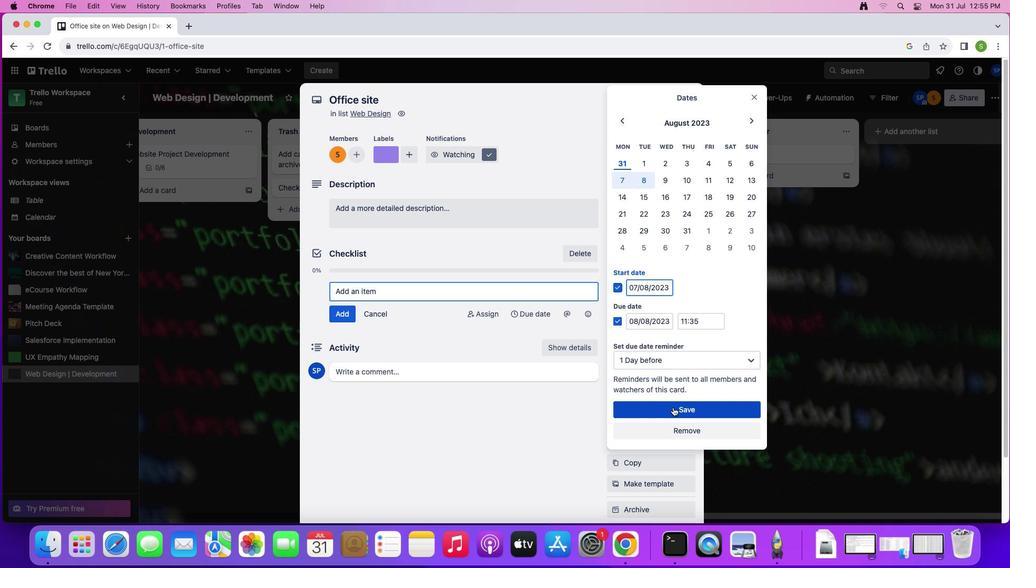 
Action: Mouse pressed left at (673, 407)
Screenshot: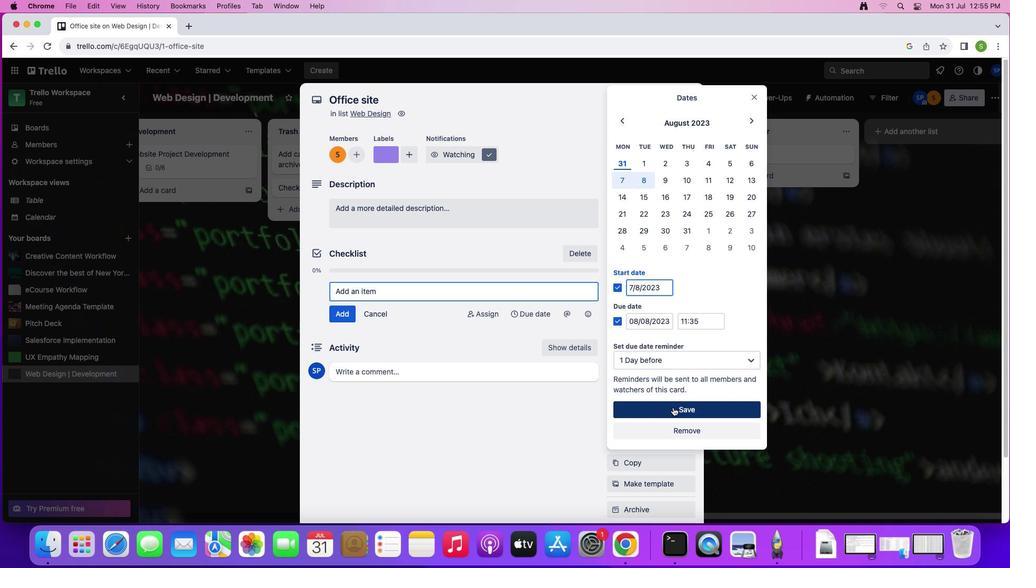 
Action: Mouse moved to (641, 293)
Screenshot: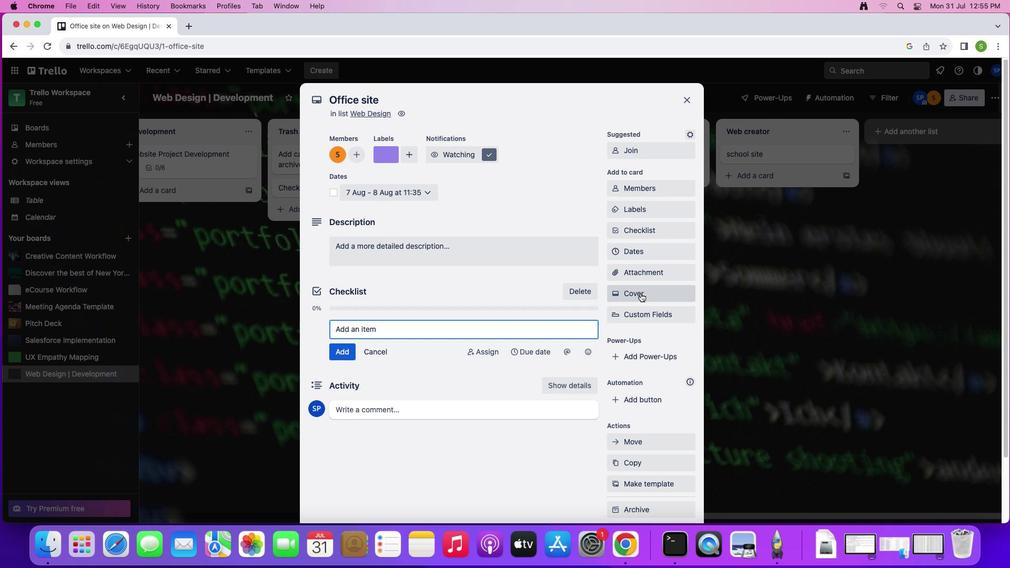 
Action: Mouse pressed left at (641, 293)
Screenshot: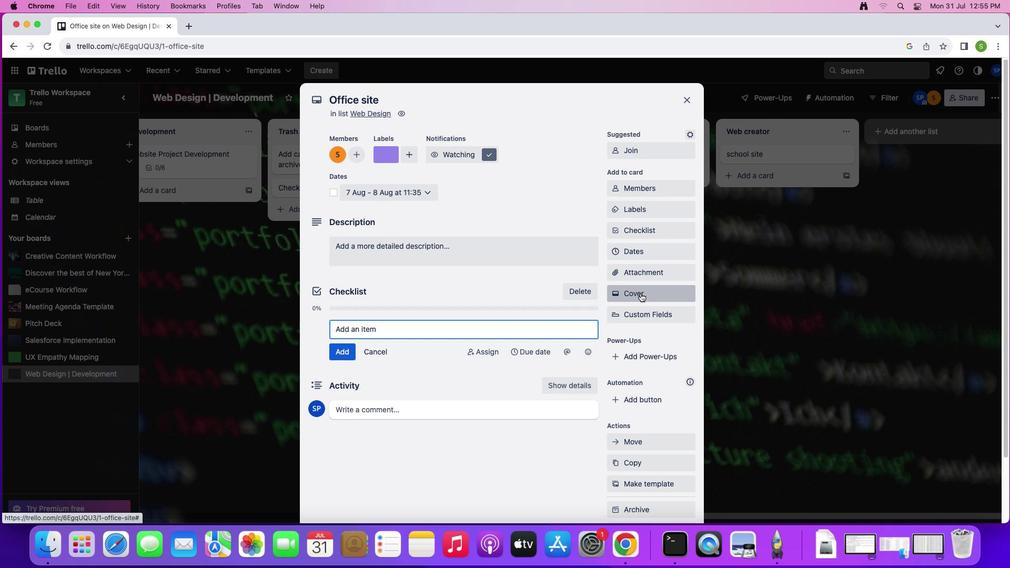 
Action: Mouse moved to (742, 314)
Screenshot: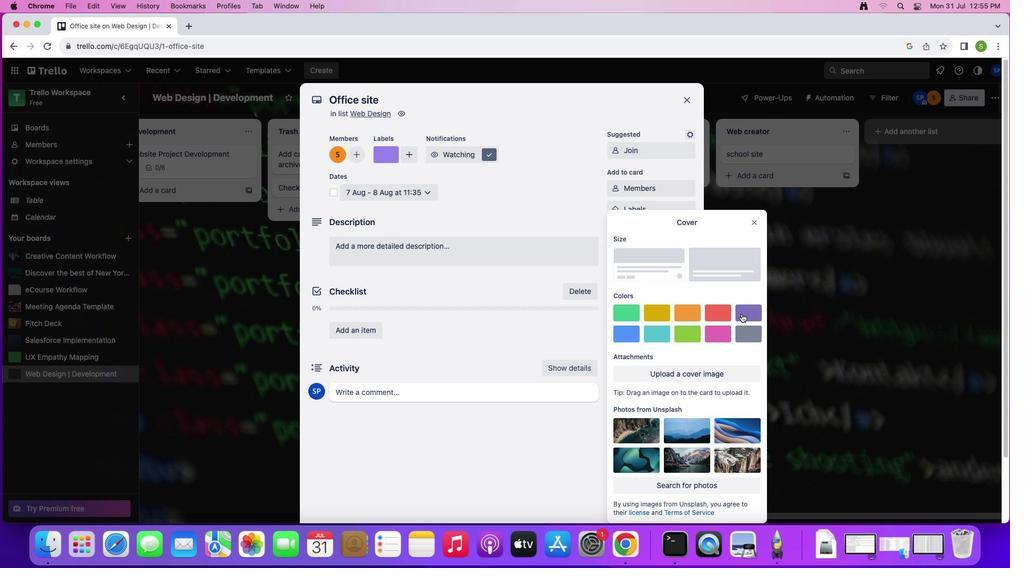 
Action: Mouse pressed left at (742, 314)
Screenshot: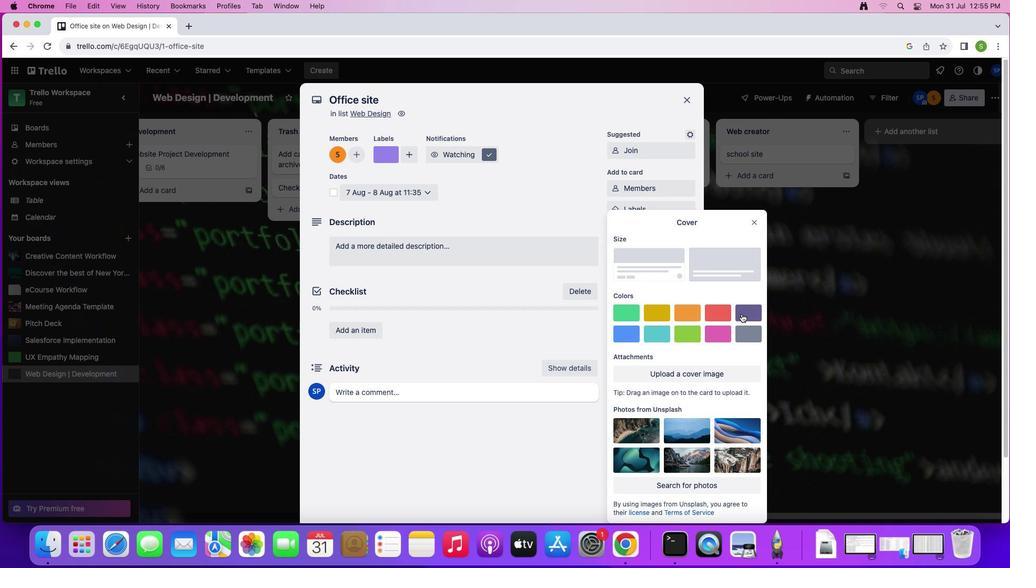 
Action: Mouse moved to (749, 204)
Screenshot: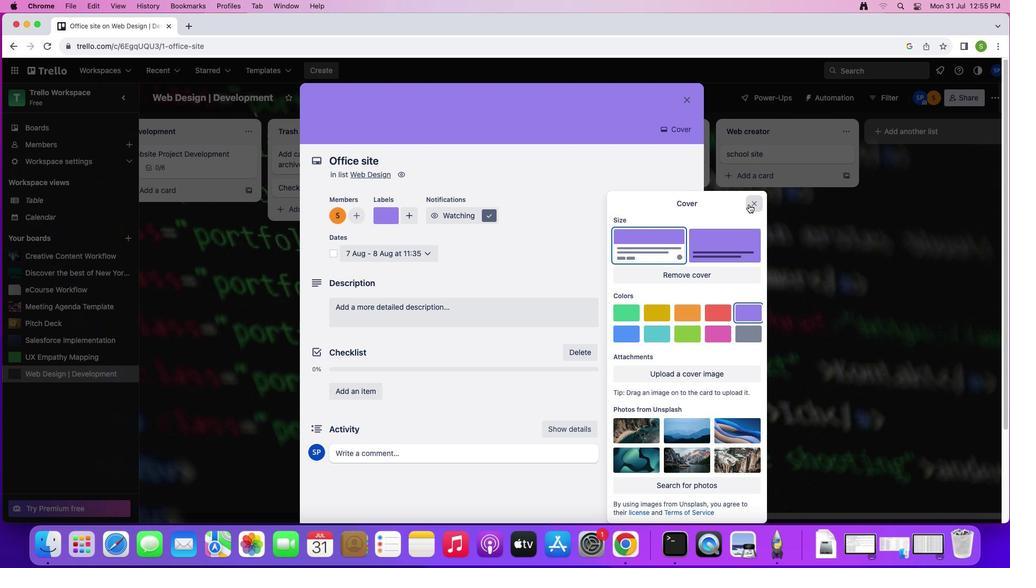 
Action: Mouse pressed left at (749, 204)
Screenshot: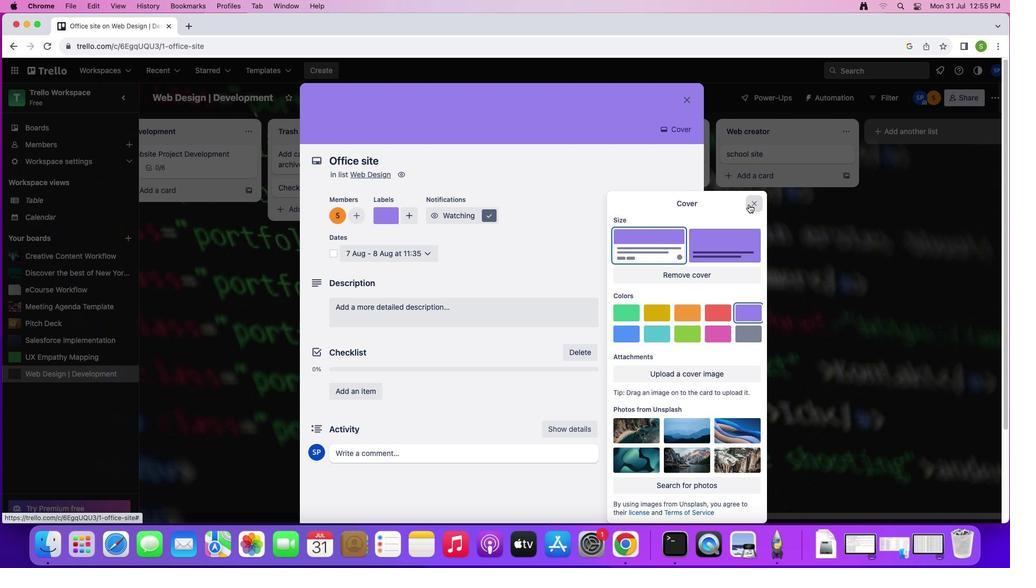 
Action: Mouse moved to (371, 311)
Screenshot: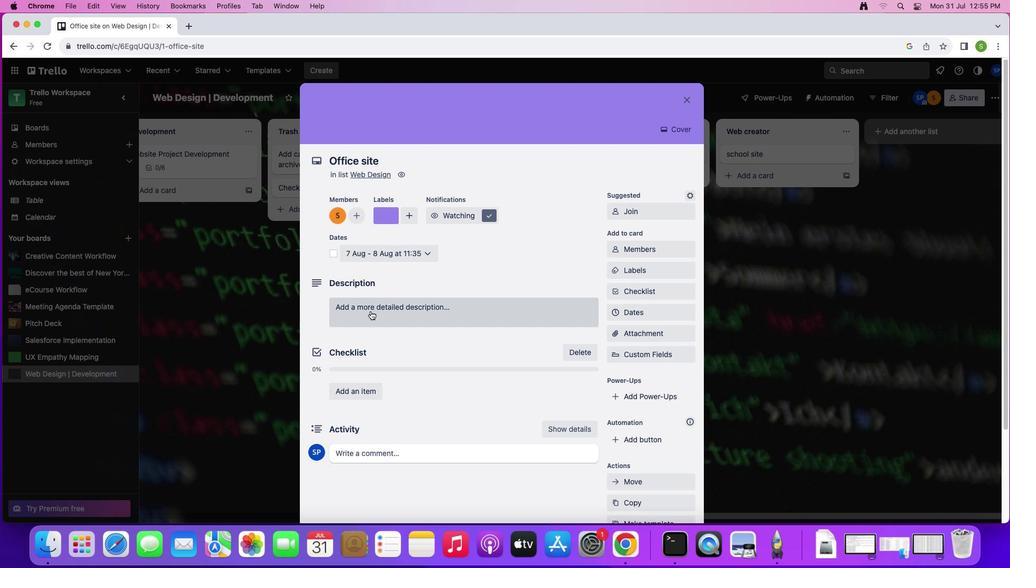 
Action: Mouse pressed left at (371, 311)
Screenshot: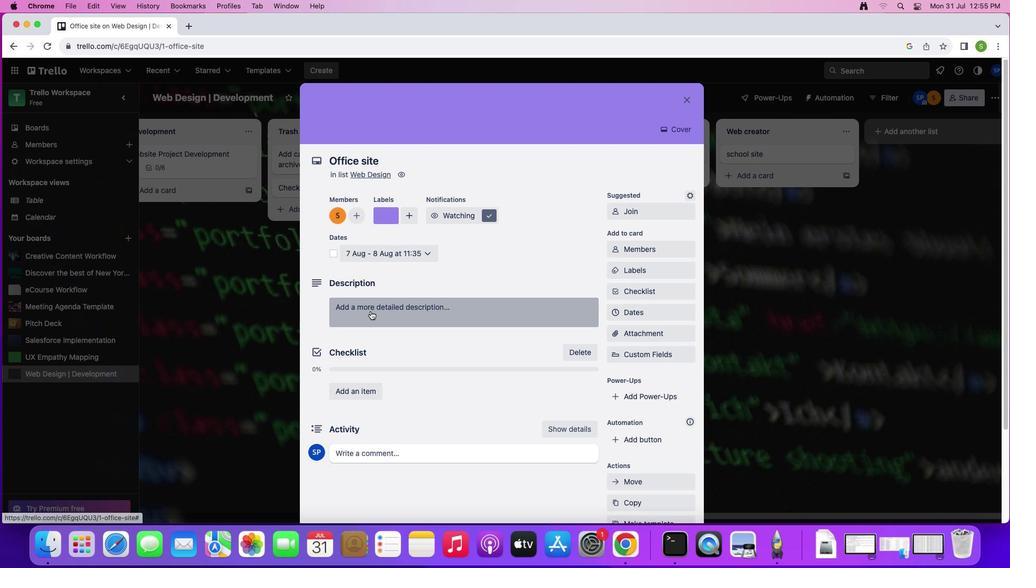 
Action: Mouse moved to (409, 318)
Screenshot: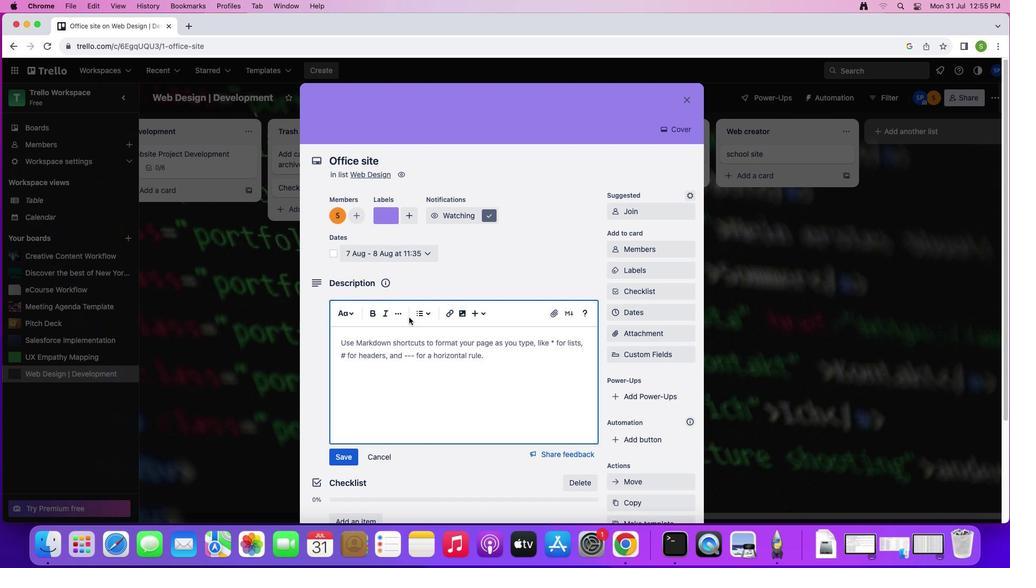 
Action: Key pressed Key.shift'U''s''e'Key.space't''h''i''s'Key.space't''r''e''l''l''o'Key.space'b''o''a''r''d'Key.space't''o'Key.space'p''l''a''n'Key.space'a''m''a''z''i''n''g'Key.space'o''f''f''i''c''e'Key.space'p''a''r''t''y'Key.shift'!'
Screenshot: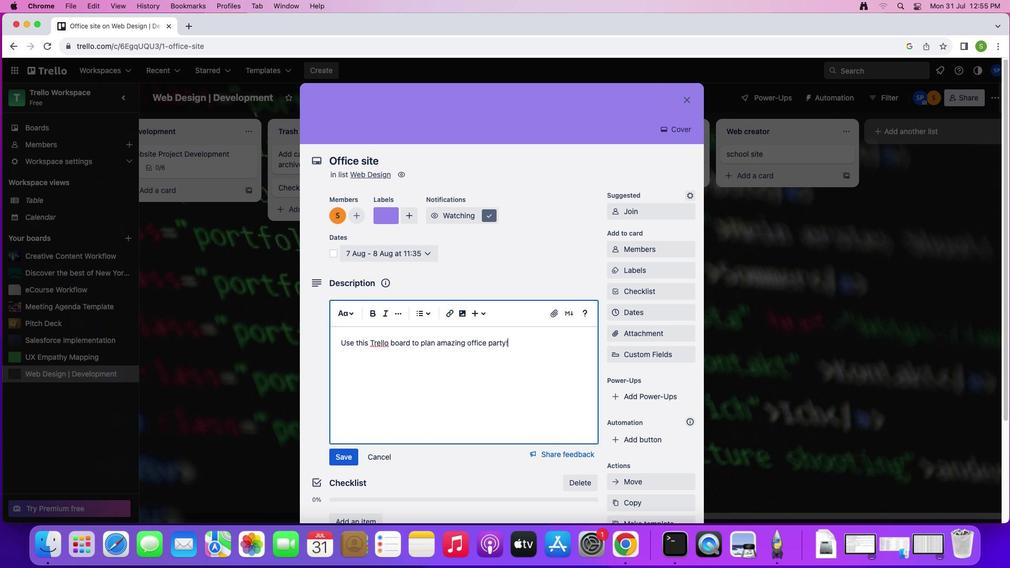 
Action: Mouse moved to (345, 455)
Screenshot: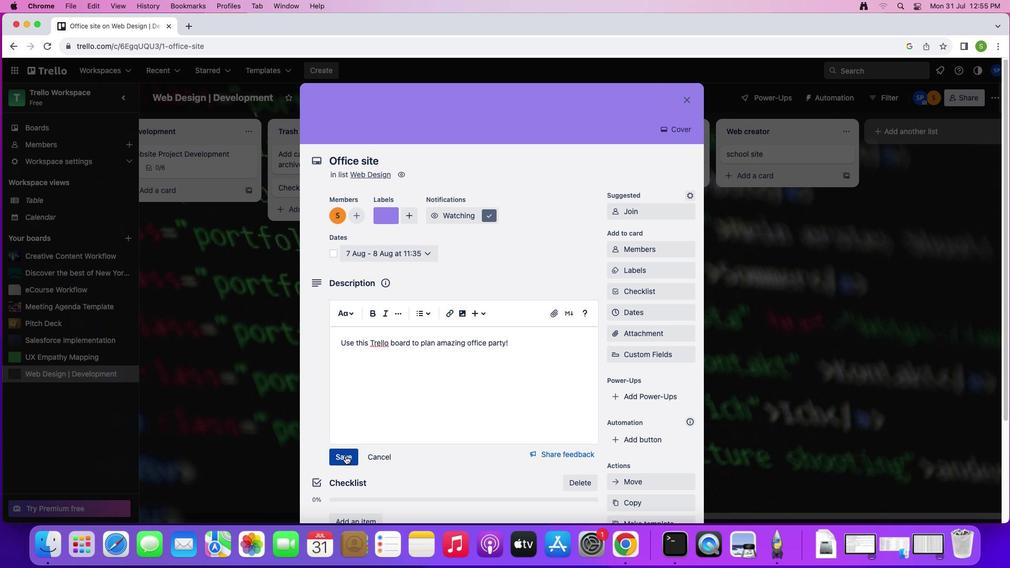 
Action: Mouse pressed left at (345, 455)
Screenshot: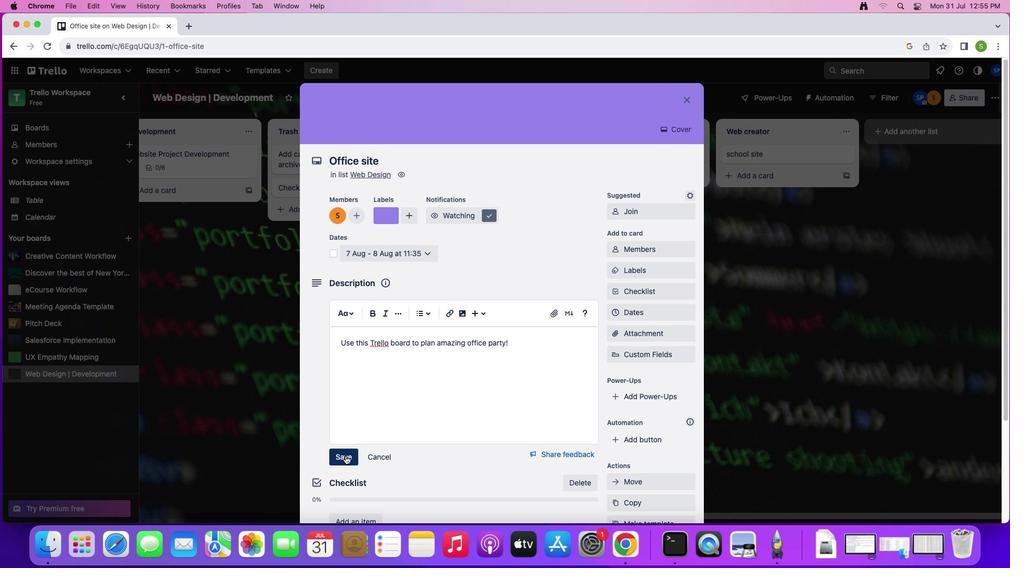 
Action: Mouse moved to (369, 436)
Screenshot: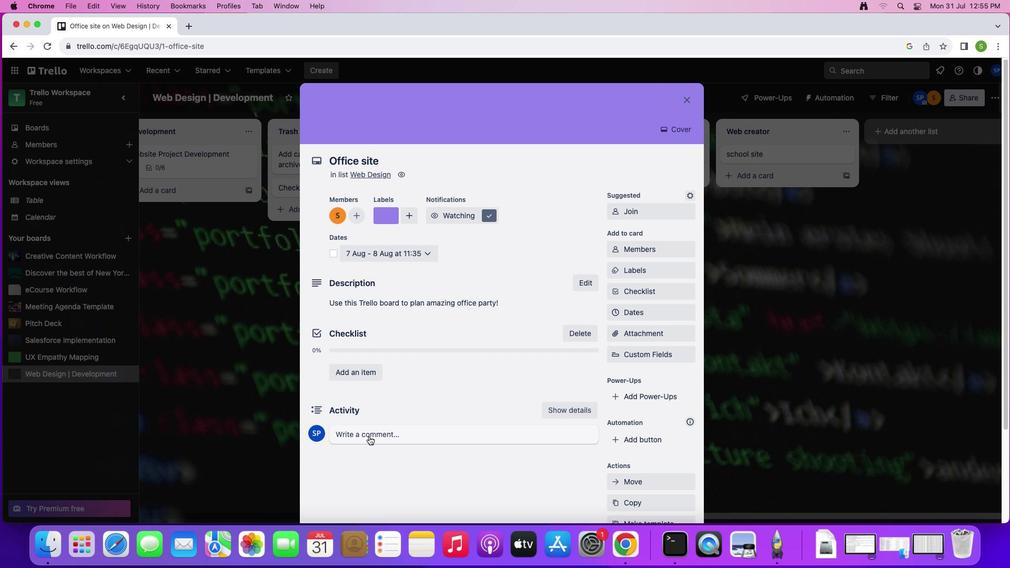 
Action: Mouse pressed left at (369, 436)
Screenshot: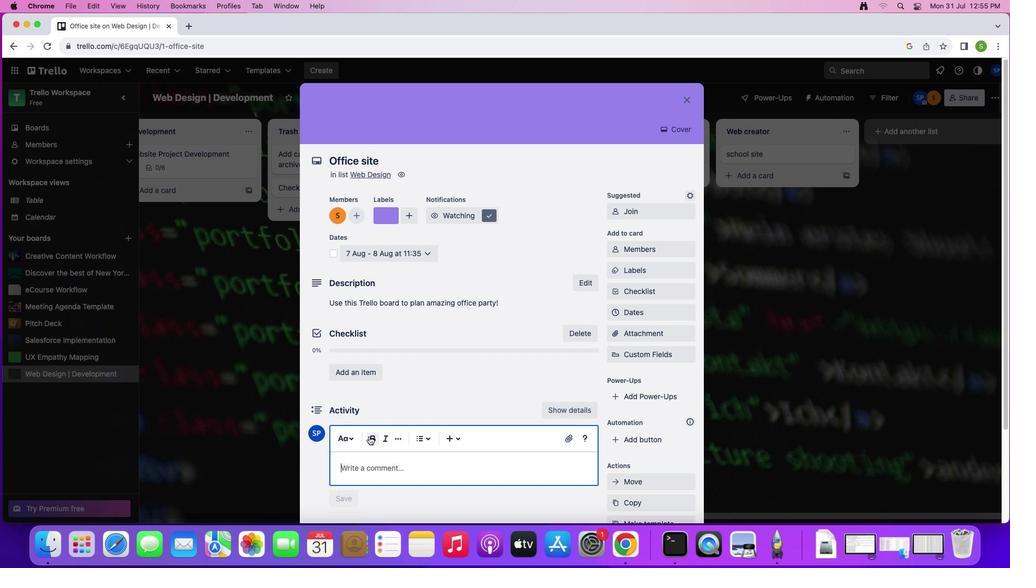
Action: Mouse moved to (518, 363)
Screenshot: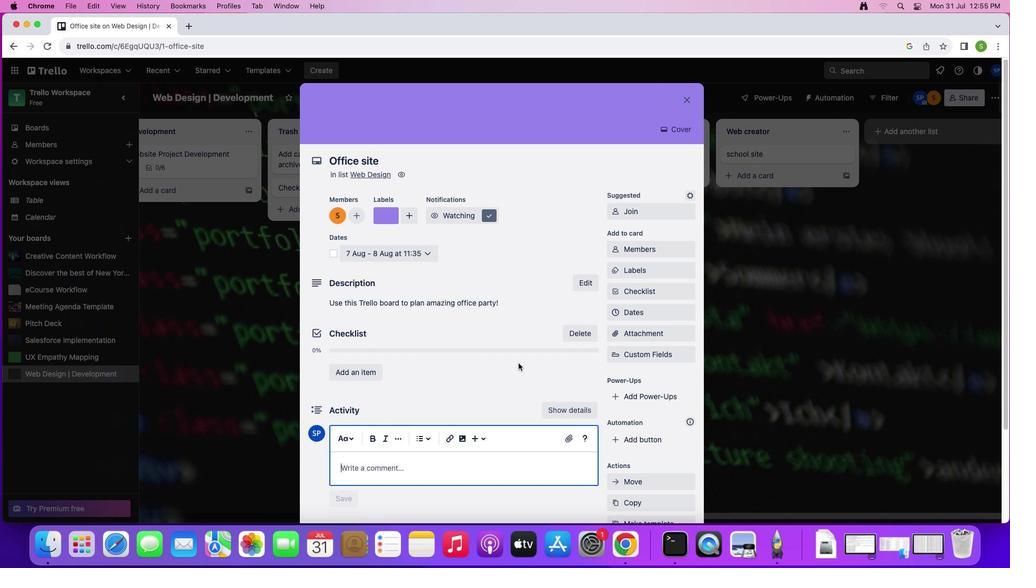 
Action: Key pressed 'w''e''b'Key.space'd''e''s''i''h'Key.backspace'g''n'
Screenshot: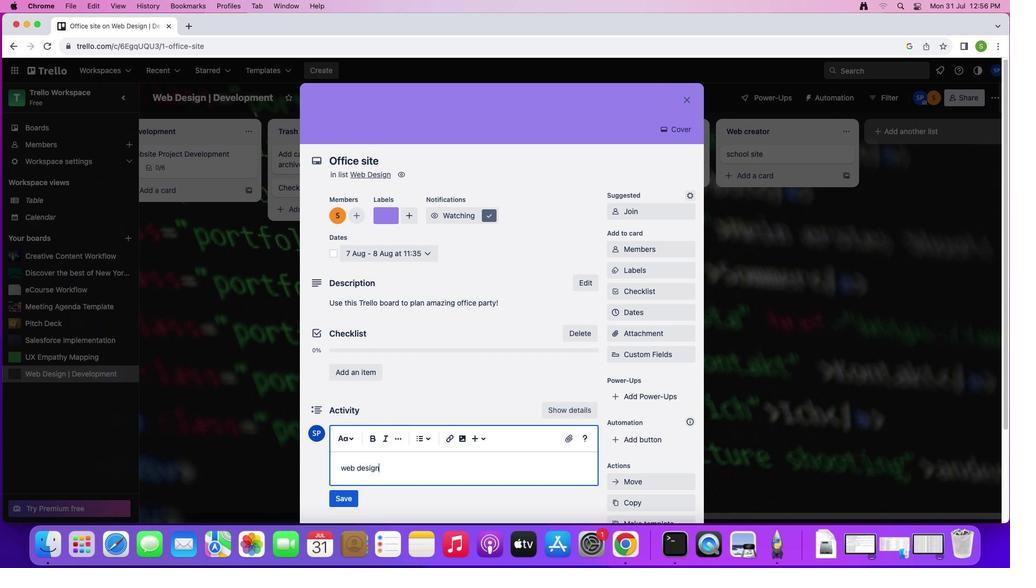 
Action: Mouse moved to (349, 501)
Screenshot: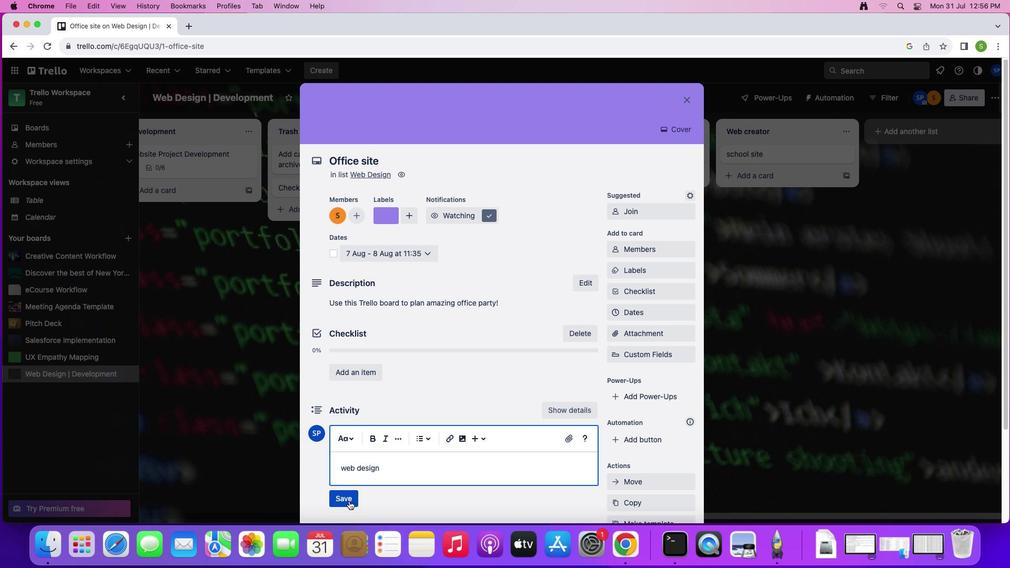 
Action: Mouse pressed left at (349, 501)
Screenshot: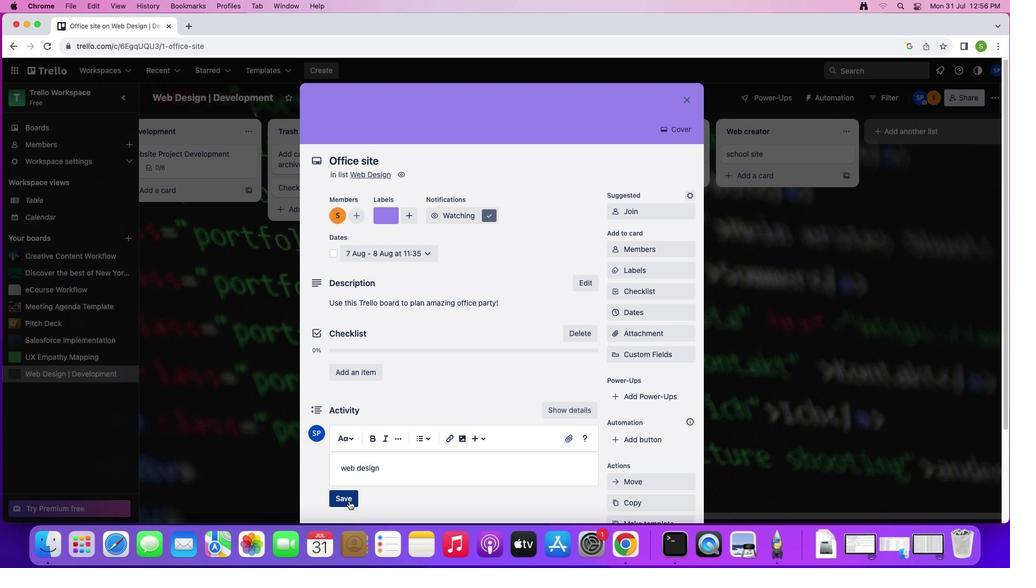 
Action: Mouse moved to (684, 103)
Screenshot: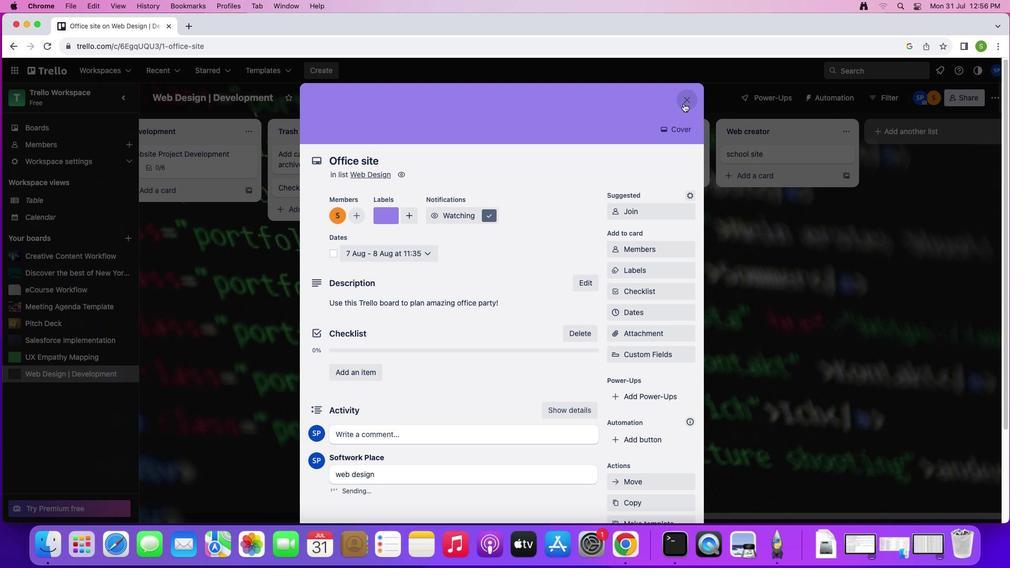 
Action: Mouse pressed left at (684, 103)
Screenshot: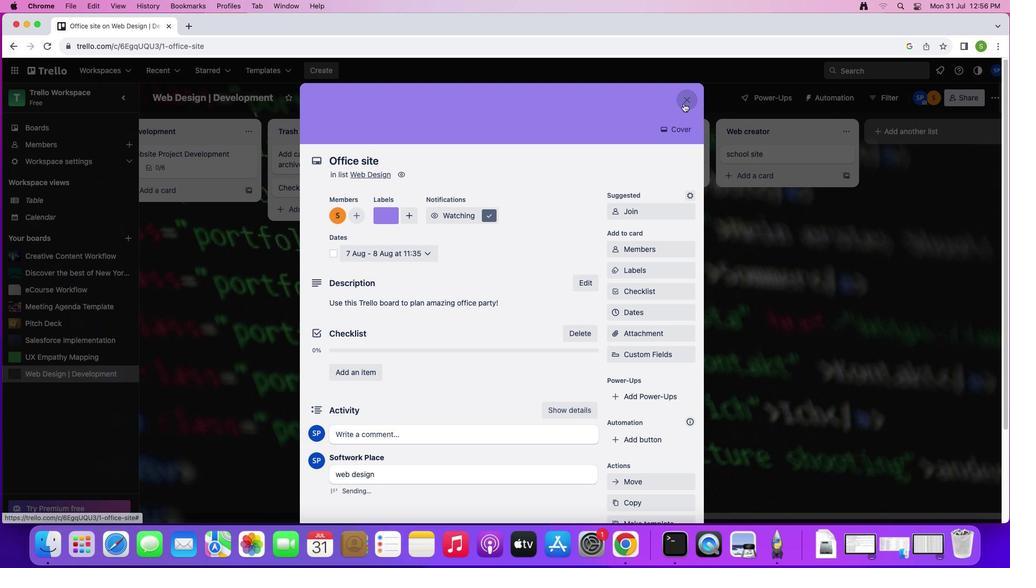 
Action: Mouse moved to (614, 150)
Screenshot: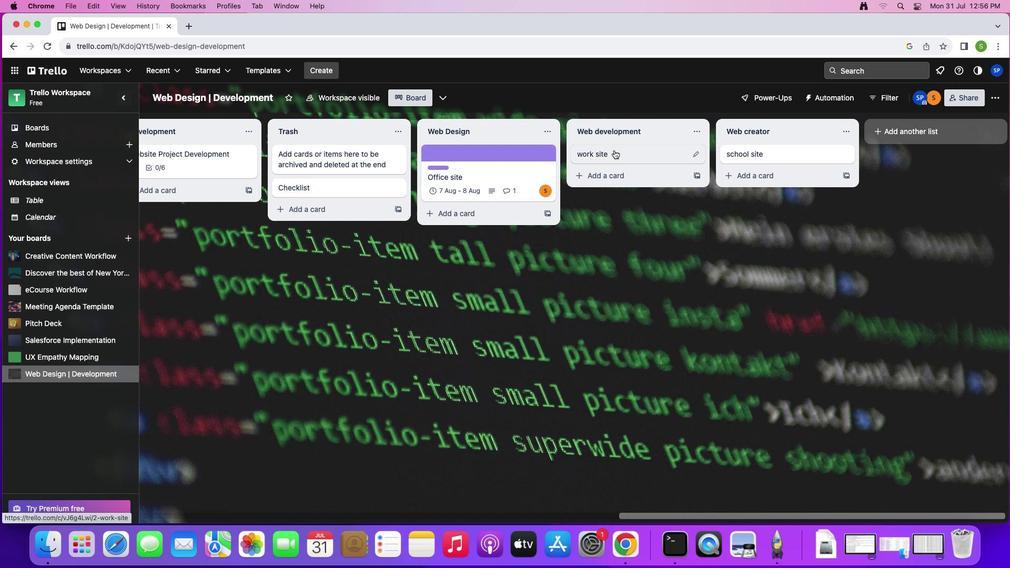 
Action: Mouse pressed left at (614, 150)
Screenshot: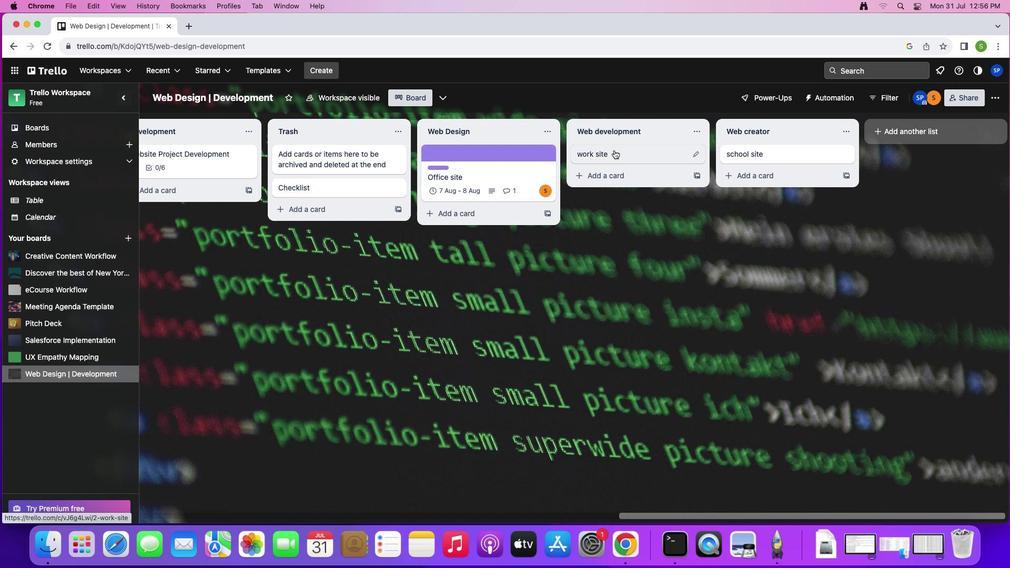 
Action: Mouse moved to (627, 190)
Screenshot: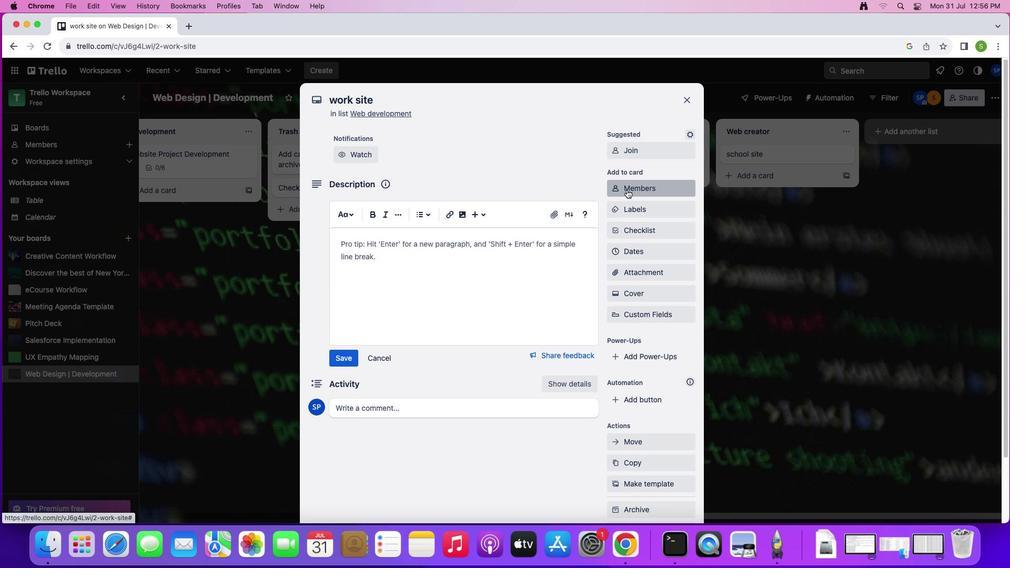 
Action: Mouse pressed left at (627, 190)
Screenshot: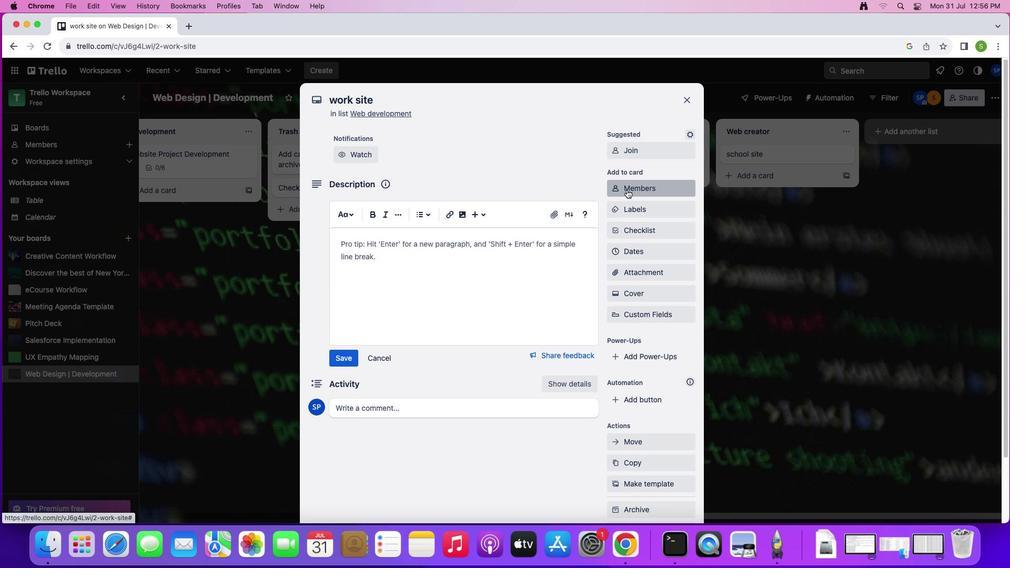 
Action: Mouse moved to (645, 238)
Screenshot: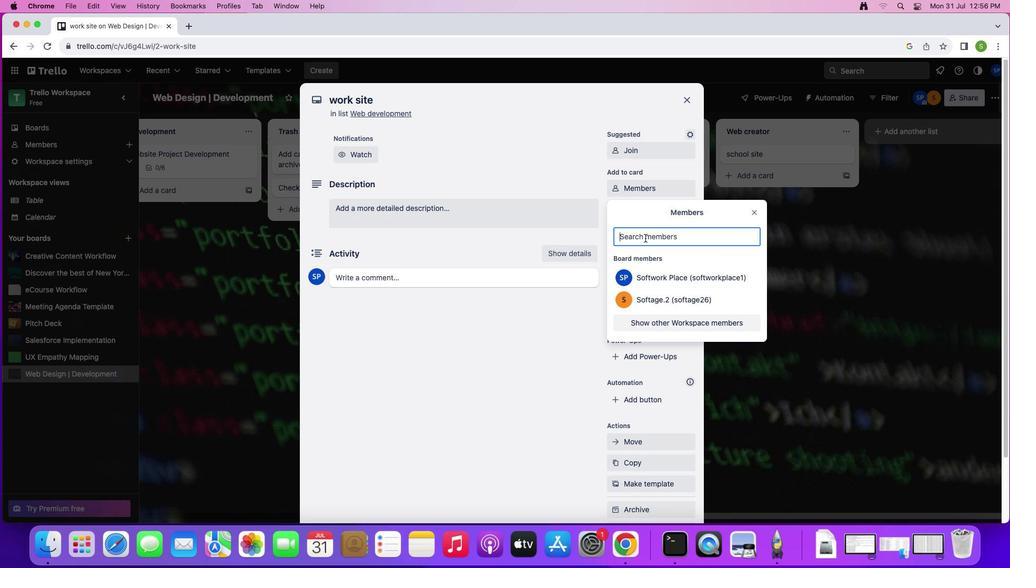 
Action: Mouse pressed left at (645, 238)
Screenshot: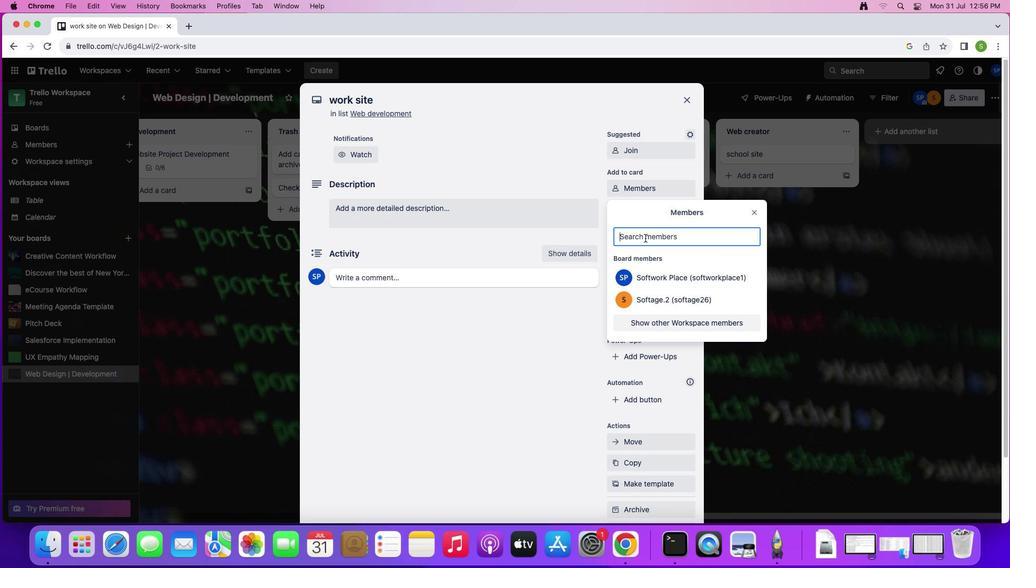 
Action: Key pressed 's''o''f''t''a''g''e''.''4'Key.shift'@''s''o''f''t''a''g''e''.''n''e''t'
Screenshot: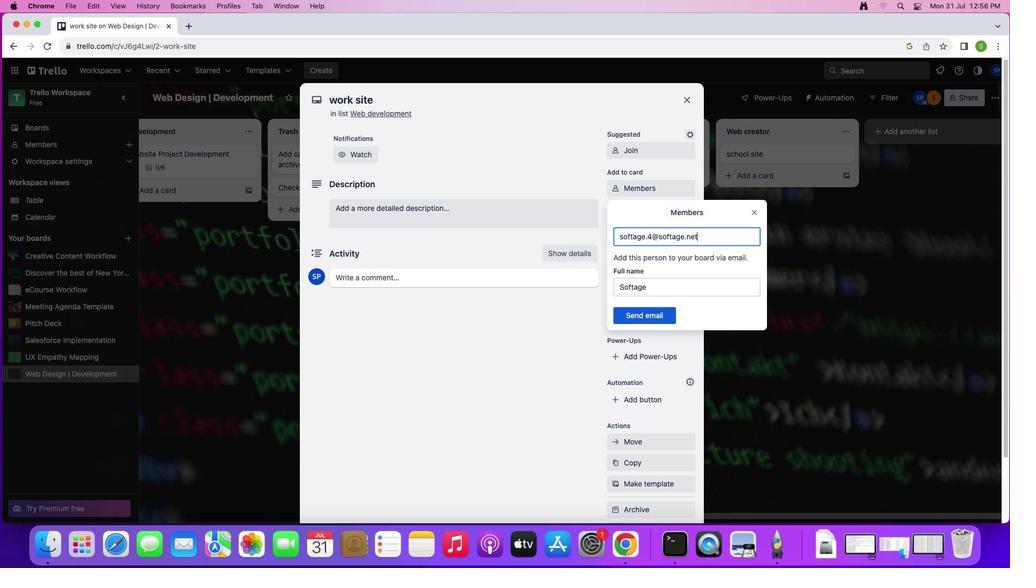 
Action: Mouse moved to (637, 314)
Screenshot: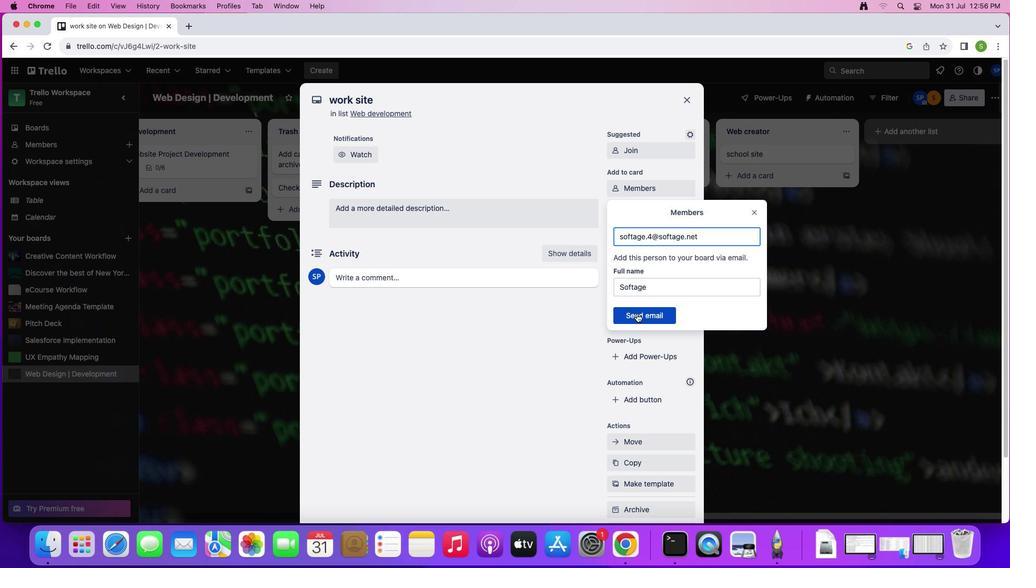 
Action: Mouse pressed left at (637, 314)
Screenshot: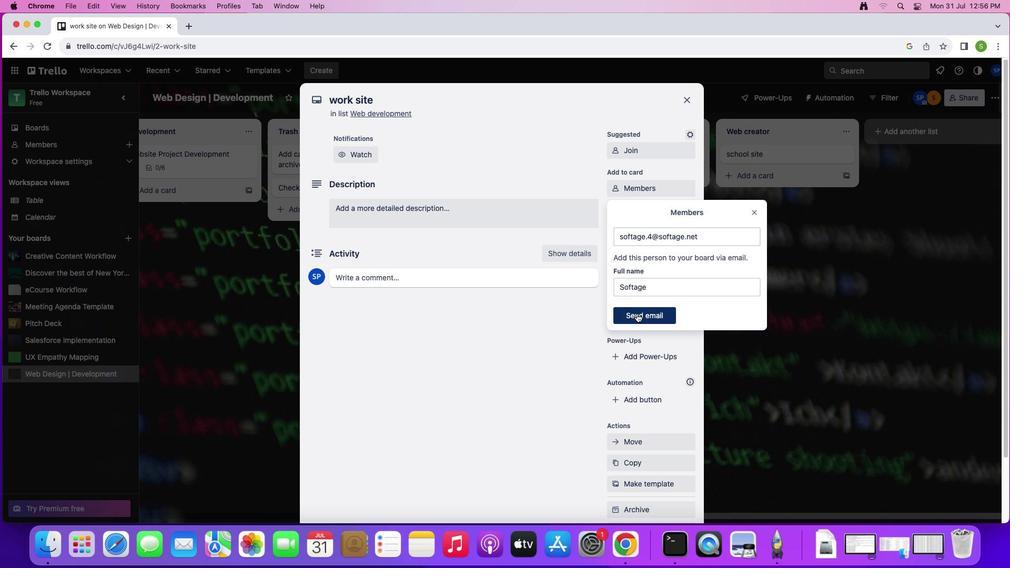 
Action: Mouse moved to (637, 209)
Screenshot: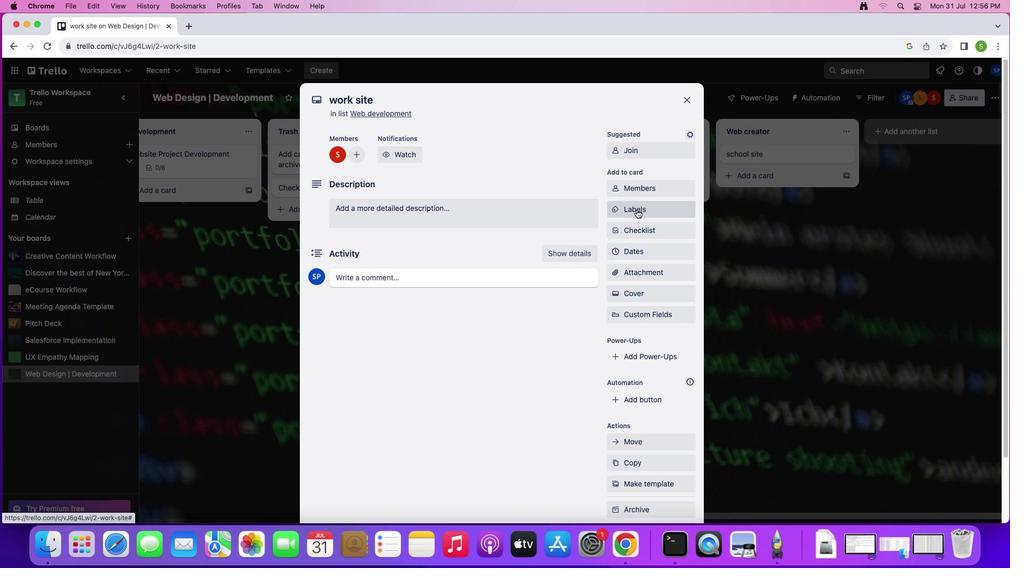 
Action: Mouse pressed left at (637, 209)
Screenshot: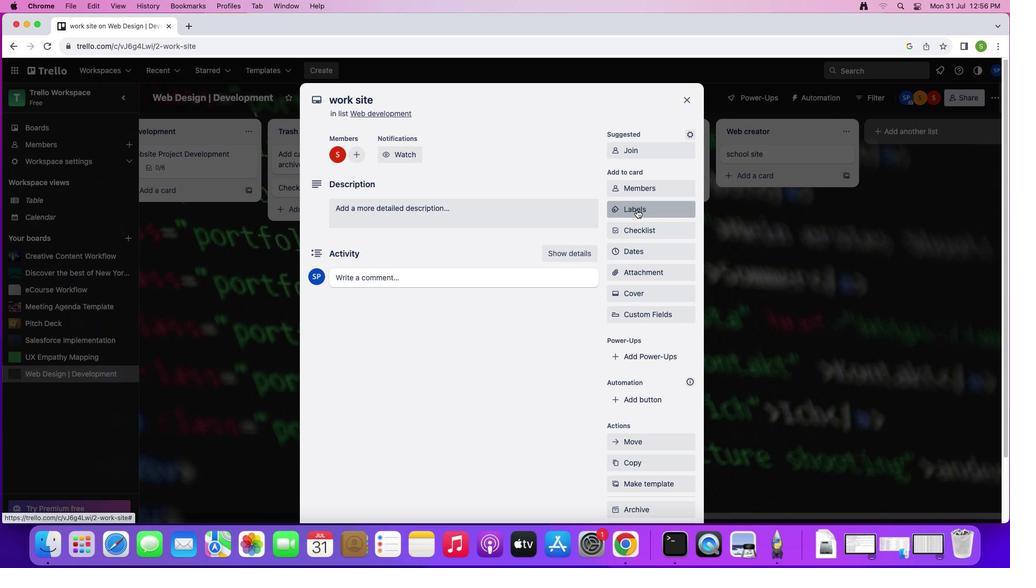 
Action: Mouse moved to (648, 386)
Screenshot: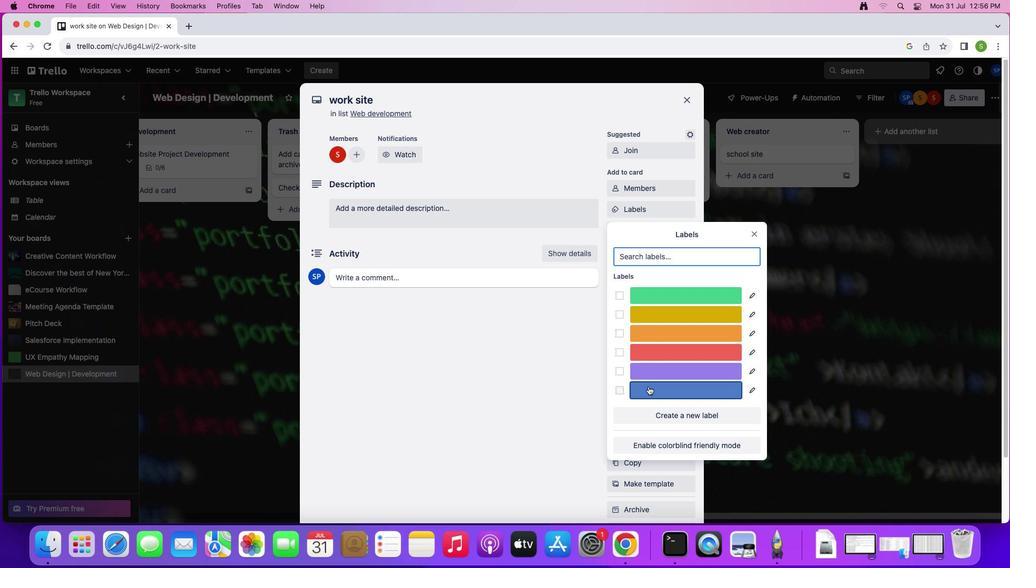 
Action: Mouse pressed left at (648, 386)
Screenshot: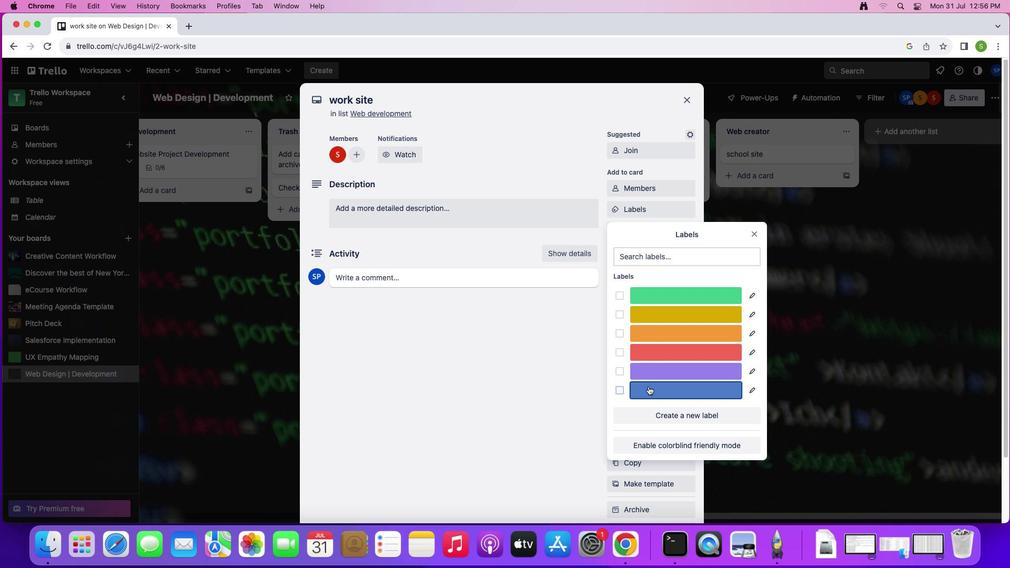 
Action: Mouse moved to (752, 241)
Screenshot: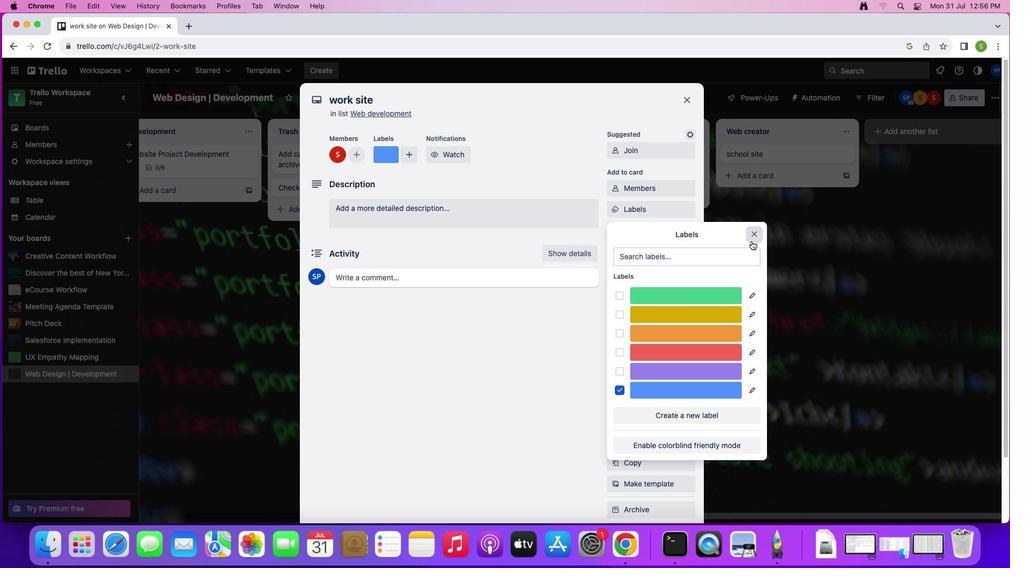 
Action: Mouse pressed left at (752, 241)
Screenshot: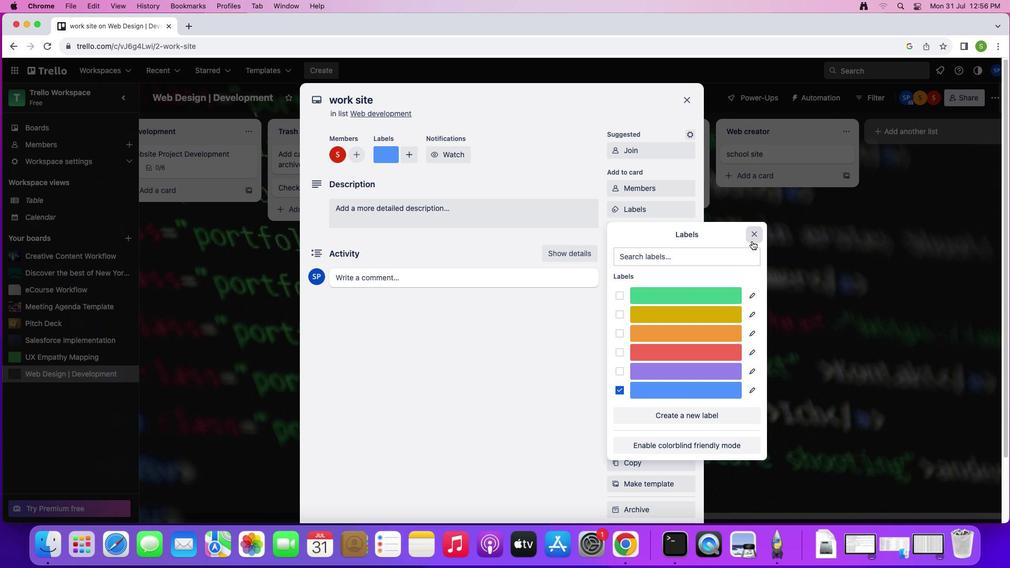 
Action: Mouse moved to (644, 231)
Screenshot: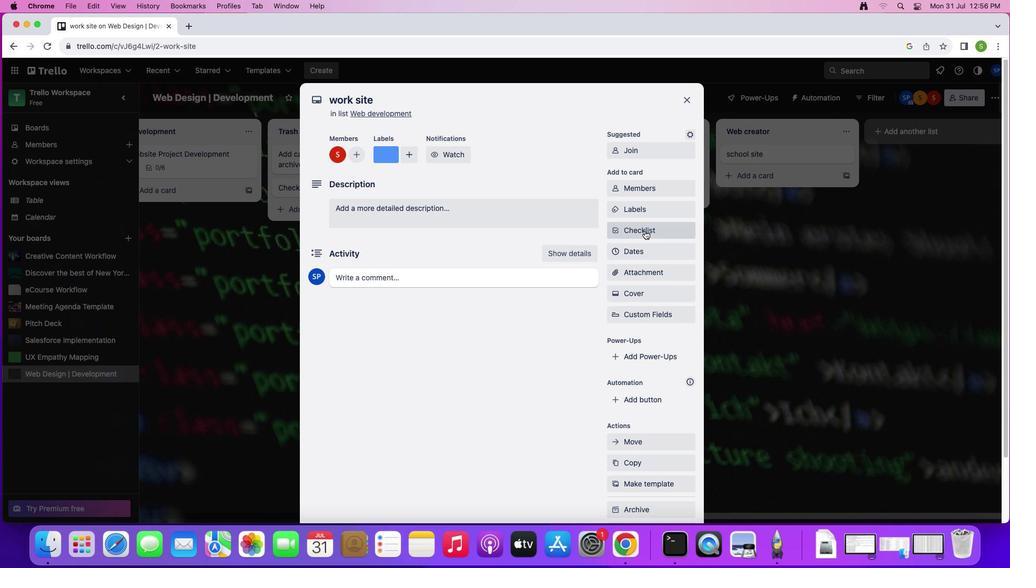 
Action: Mouse pressed left at (644, 231)
Screenshot: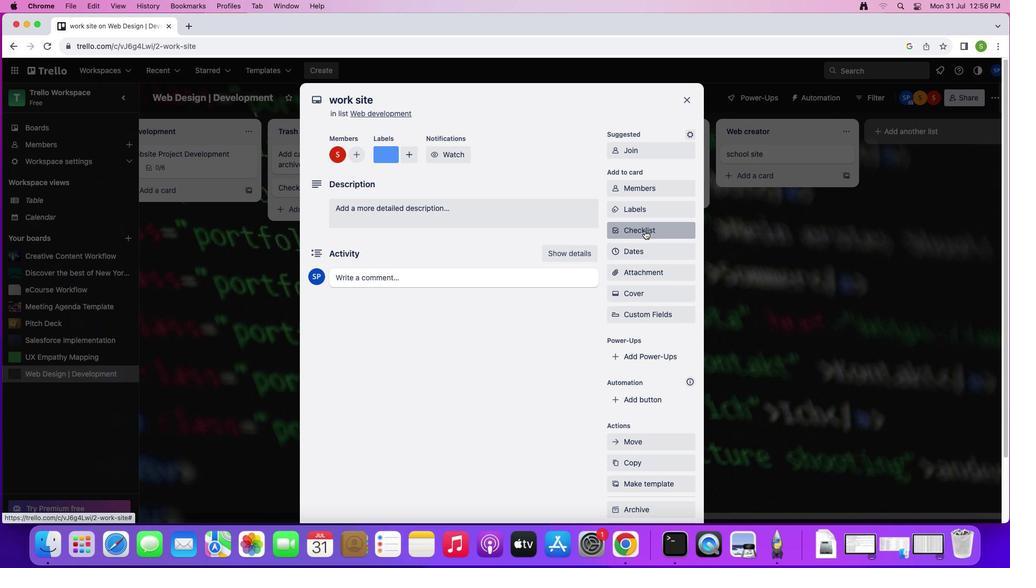 
Action: Mouse moved to (644, 346)
Screenshot: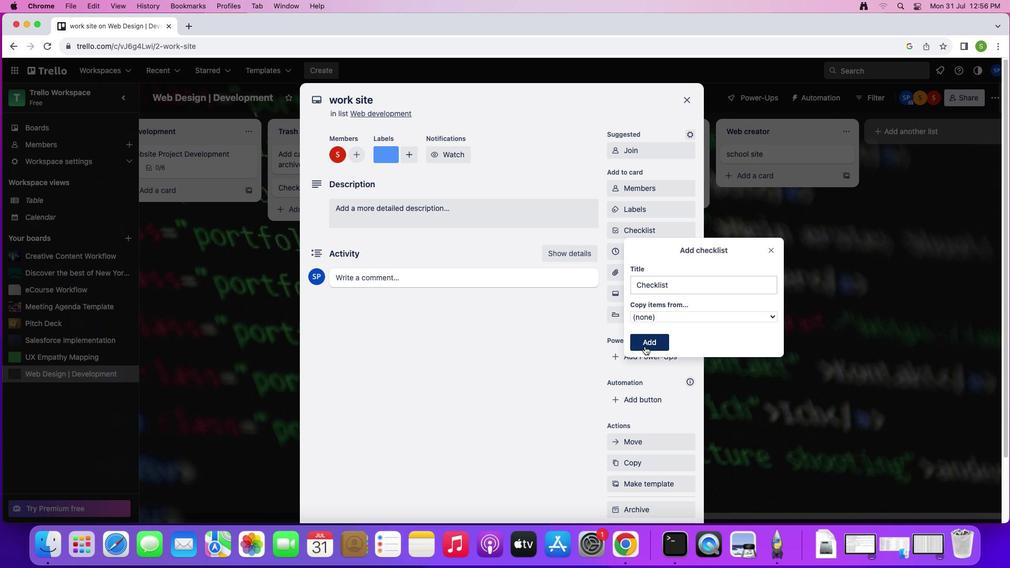 
Action: Mouse pressed left at (644, 346)
Screenshot: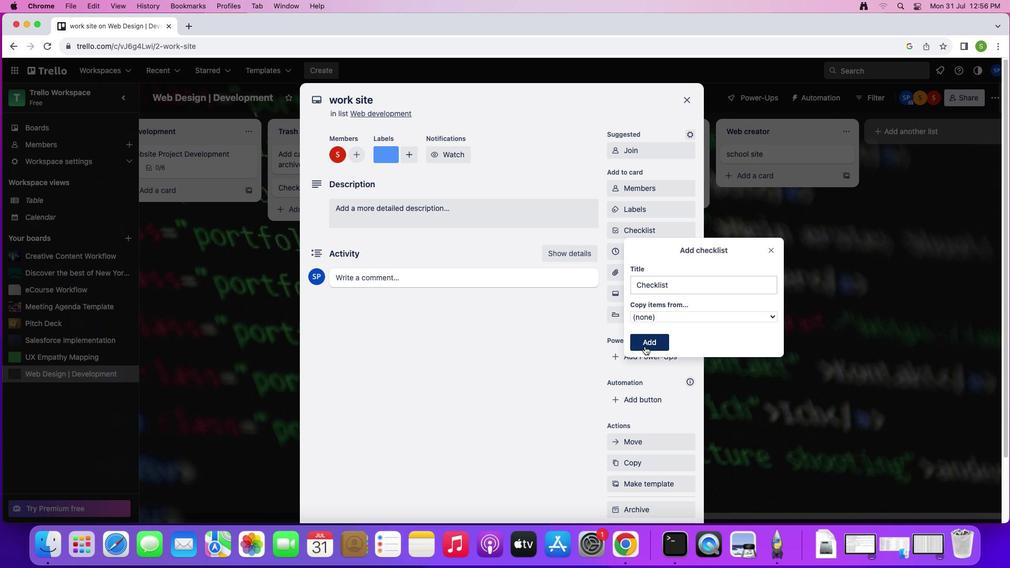
Action: Mouse moved to (630, 252)
Screenshot: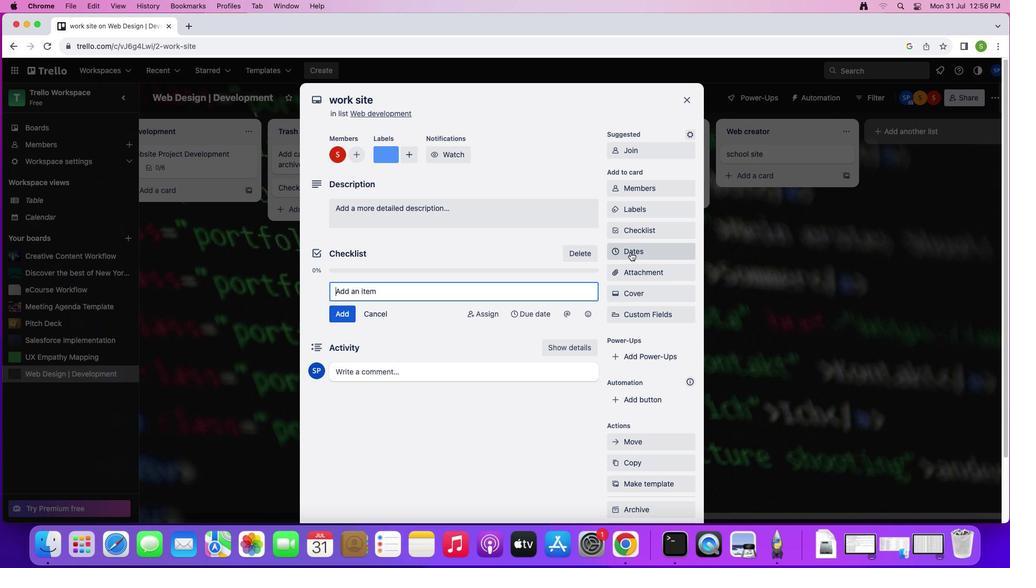 
Action: Mouse pressed left at (630, 252)
Screenshot: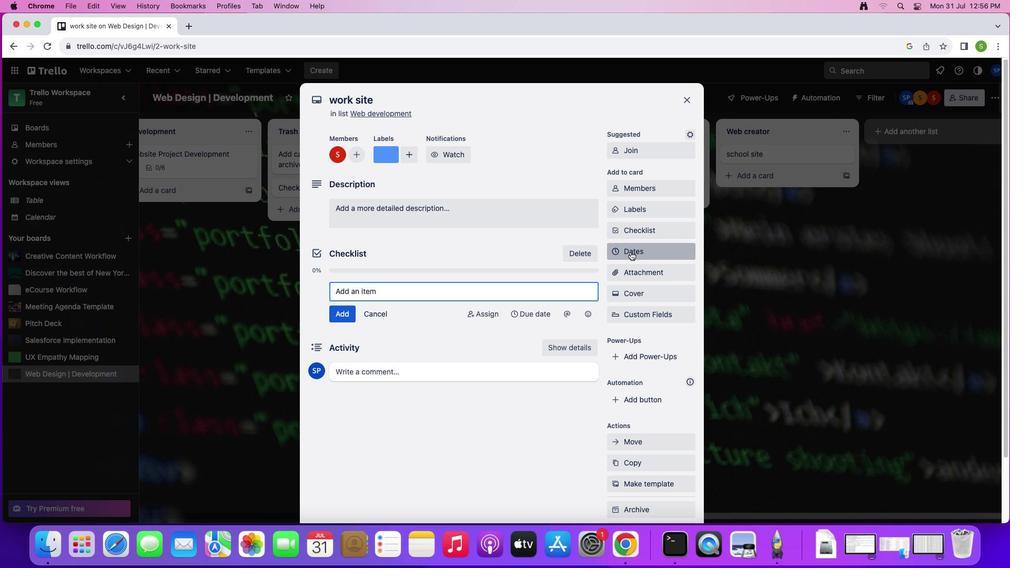 
Action: Mouse moved to (683, 199)
Screenshot: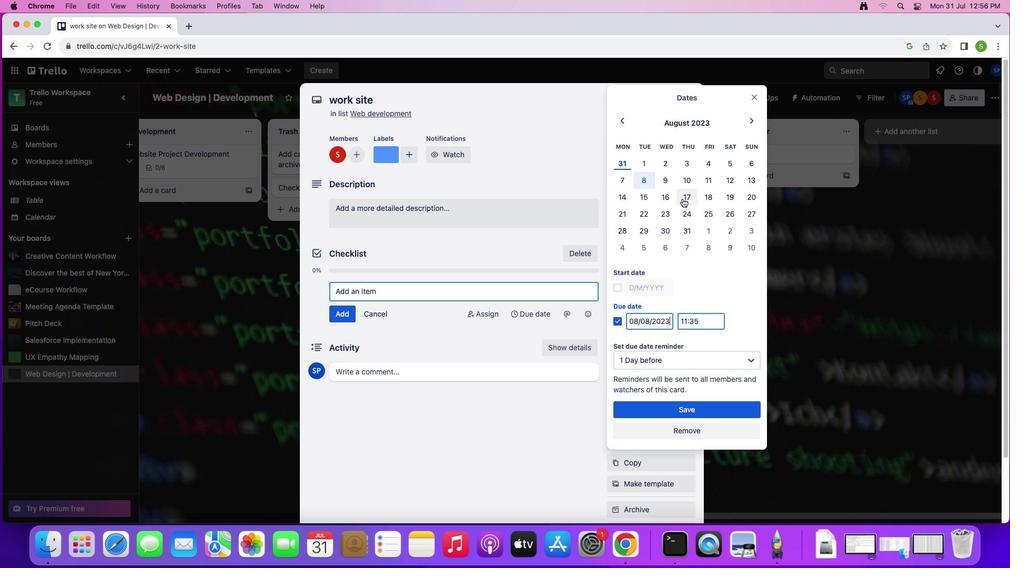 
Action: Mouse pressed left at (683, 199)
Screenshot: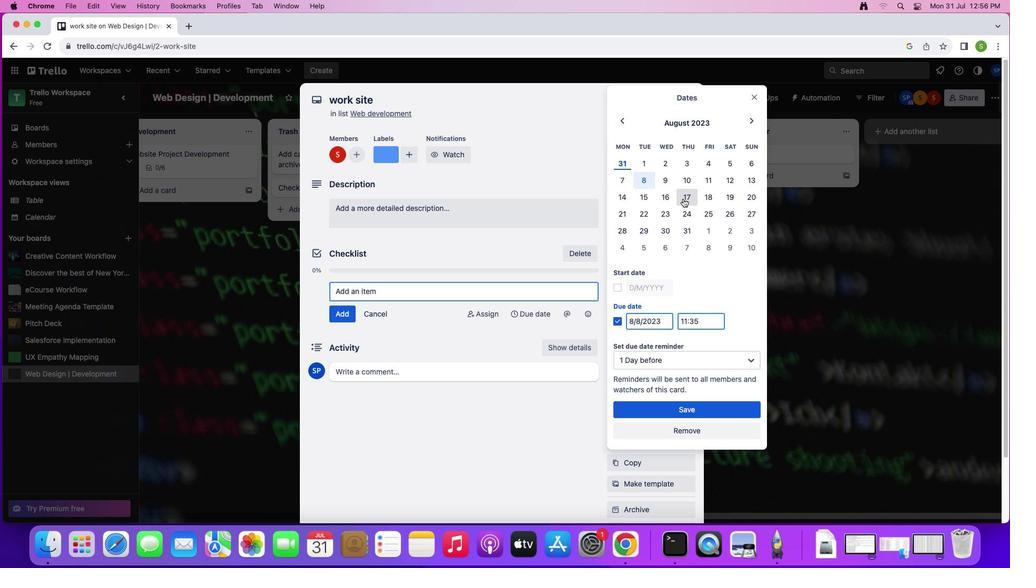 
Action: Mouse moved to (616, 290)
Screenshot: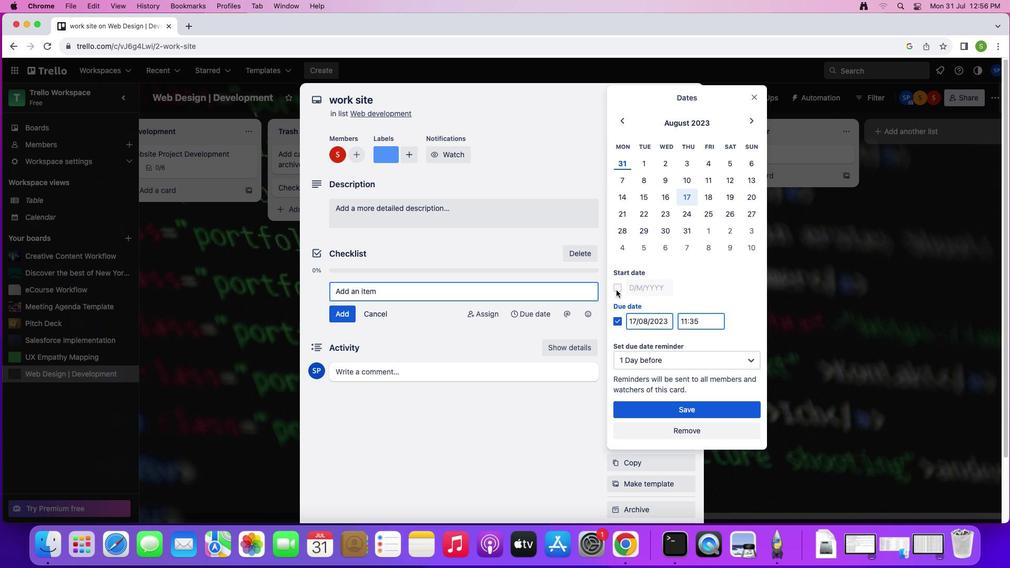
Action: Mouse pressed left at (616, 290)
Screenshot: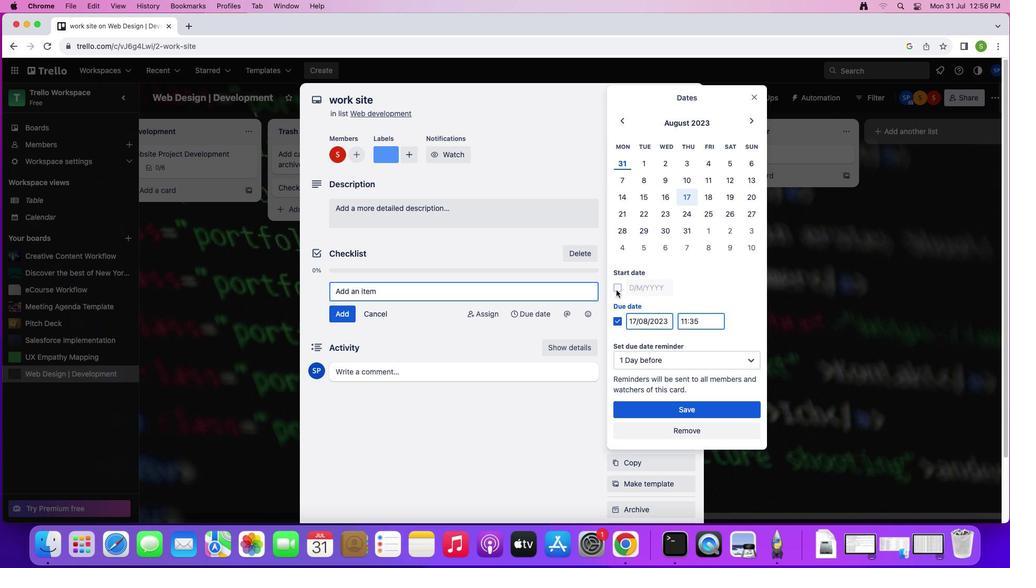 
Action: Mouse moved to (670, 406)
Screenshot: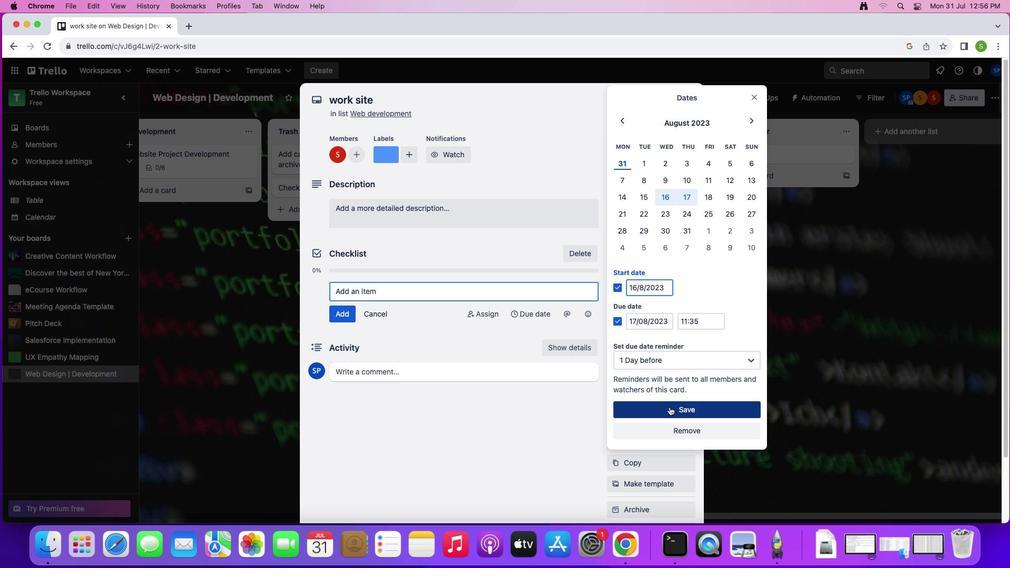 
Action: Mouse pressed left at (670, 406)
Screenshot: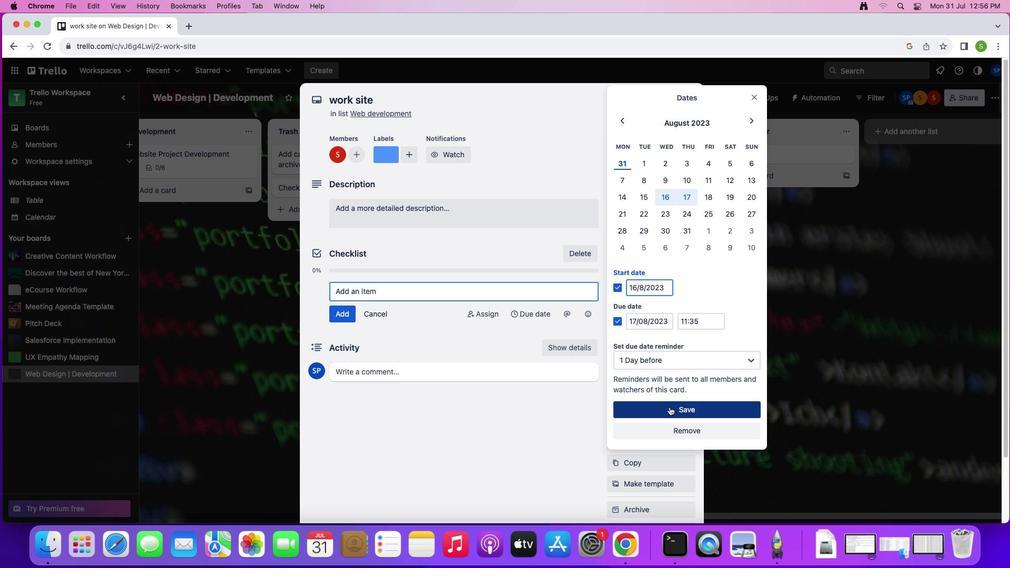 
Action: Mouse moved to (631, 294)
Screenshot: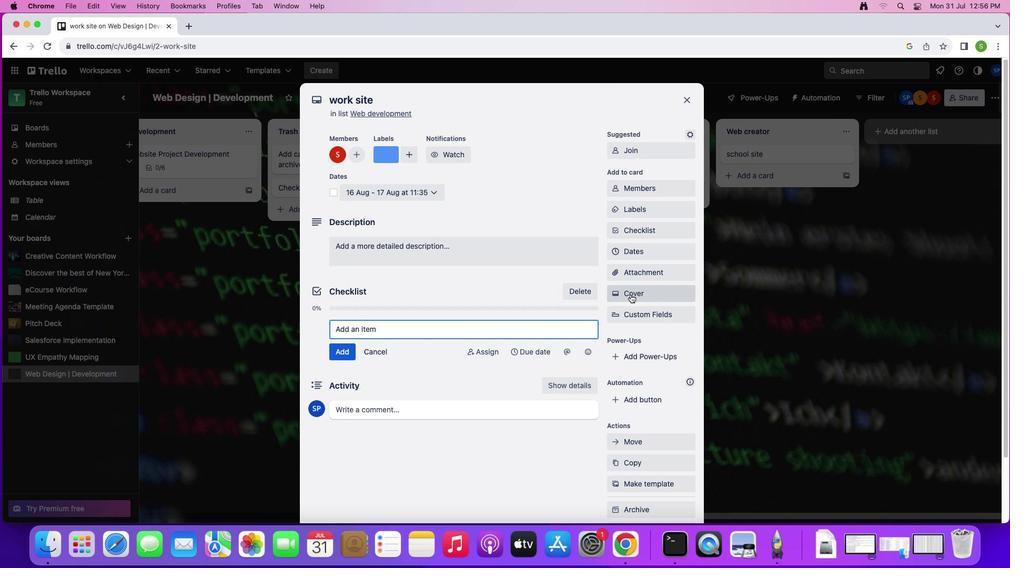 
Action: Mouse pressed left at (631, 294)
Screenshot: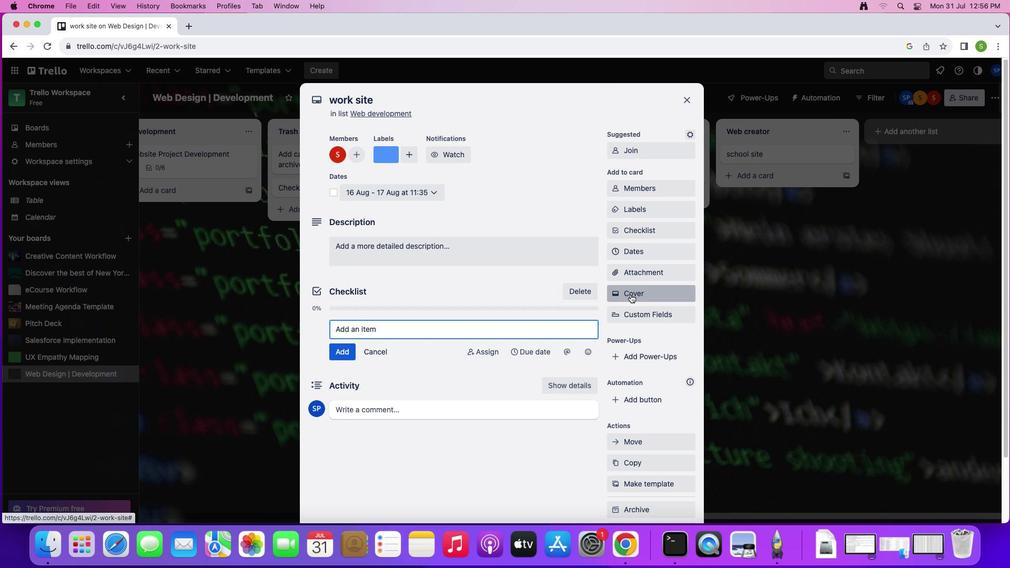 
Action: Mouse moved to (614, 335)
Screenshot: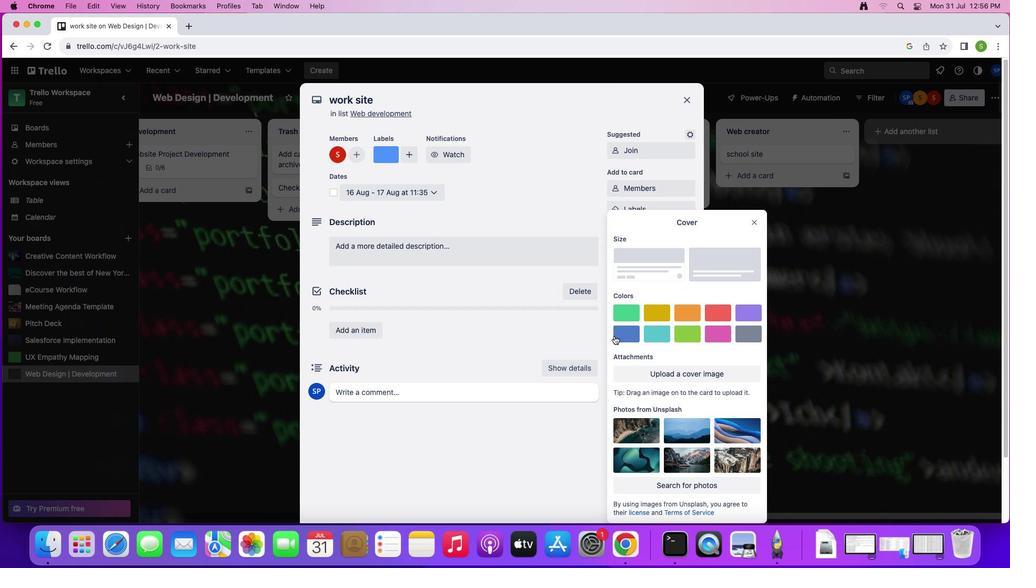
Action: Mouse pressed left at (614, 335)
Screenshot: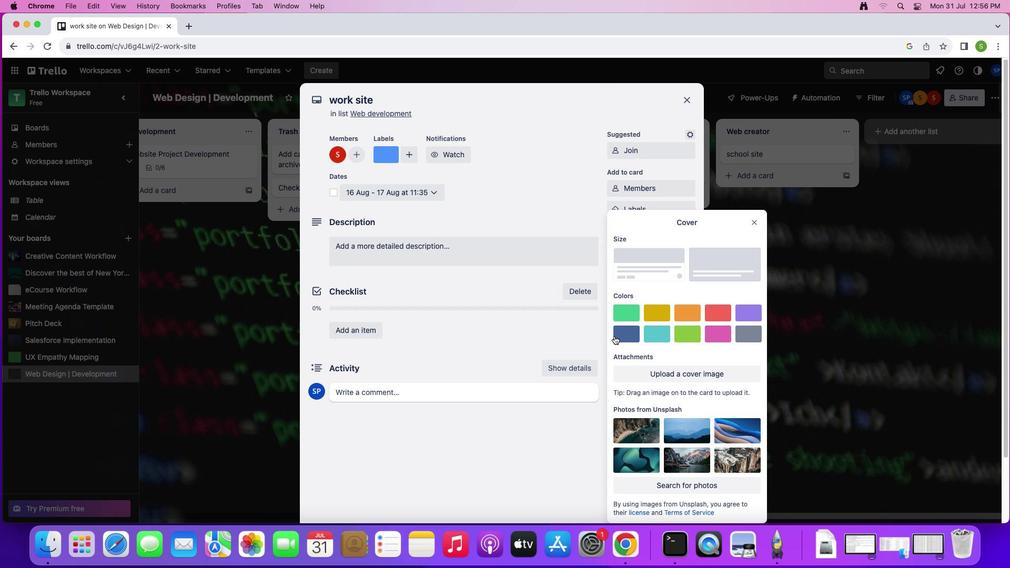 
Action: Mouse moved to (752, 209)
Screenshot: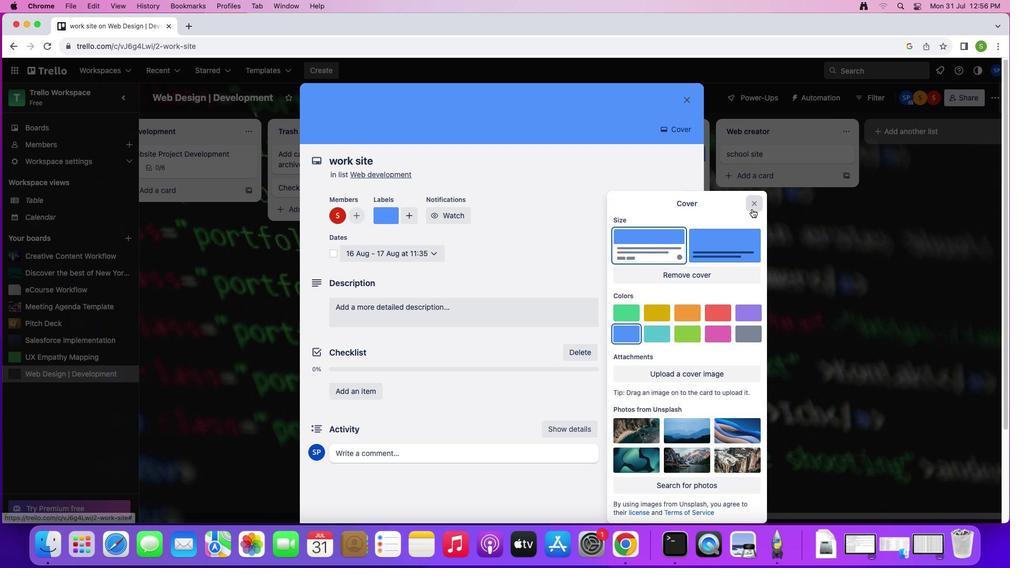 
Action: Mouse pressed left at (752, 209)
Screenshot: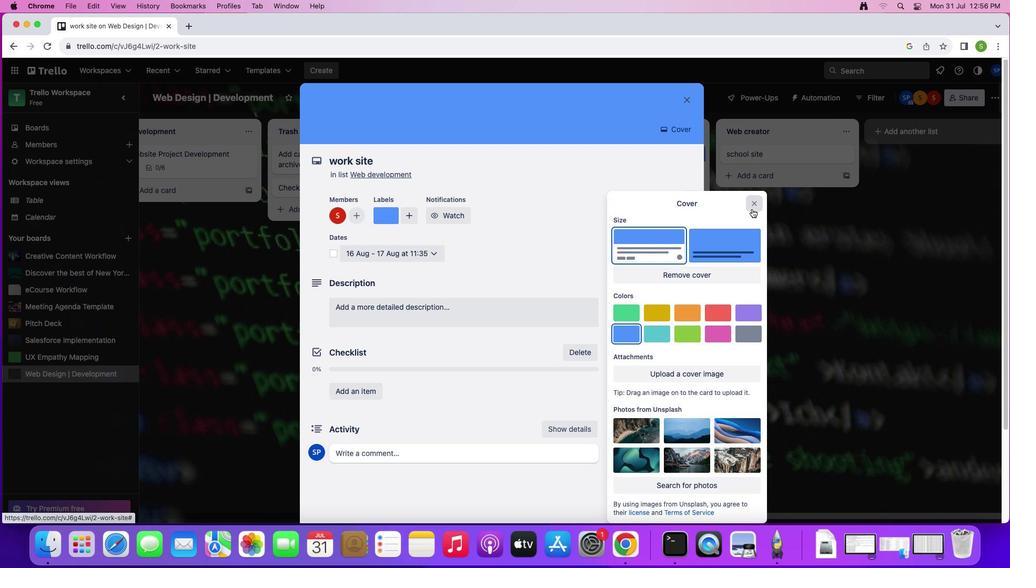 
Action: Mouse moved to (376, 313)
Screenshot: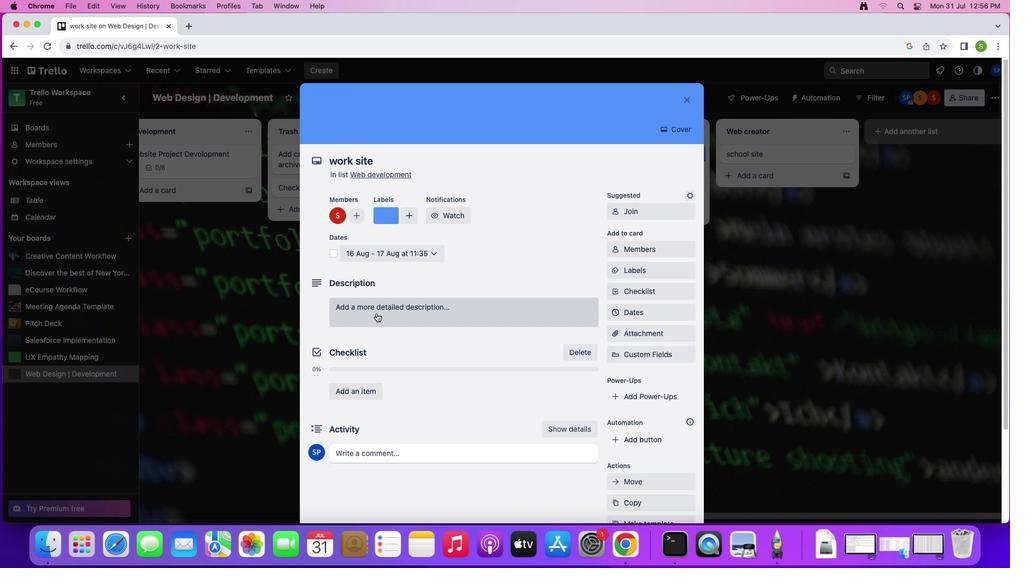 
Action: Mouse pressed left at (376, 313)
Screenshot: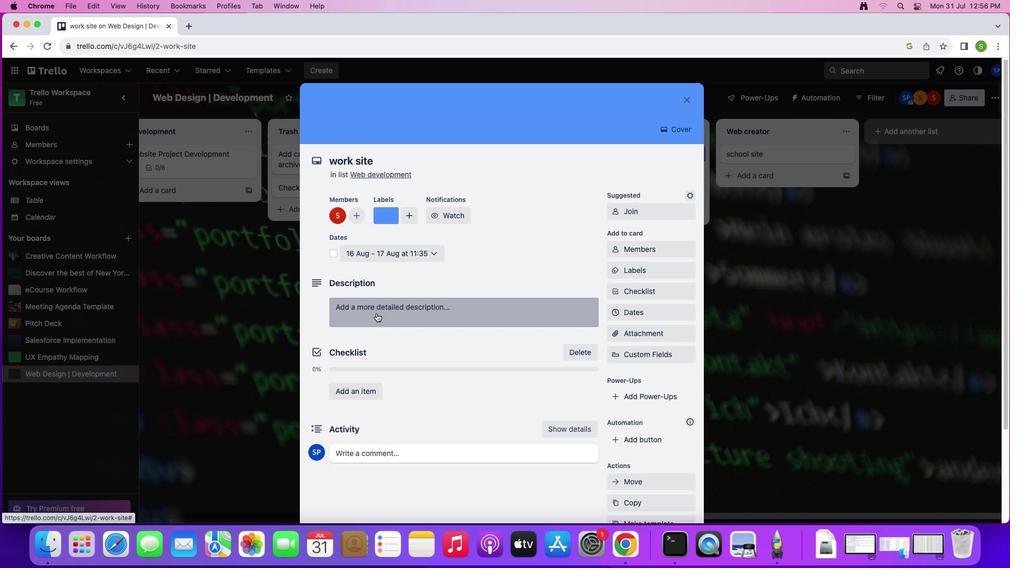 
Action: Mouse moved to (539, 276)
Screenshot: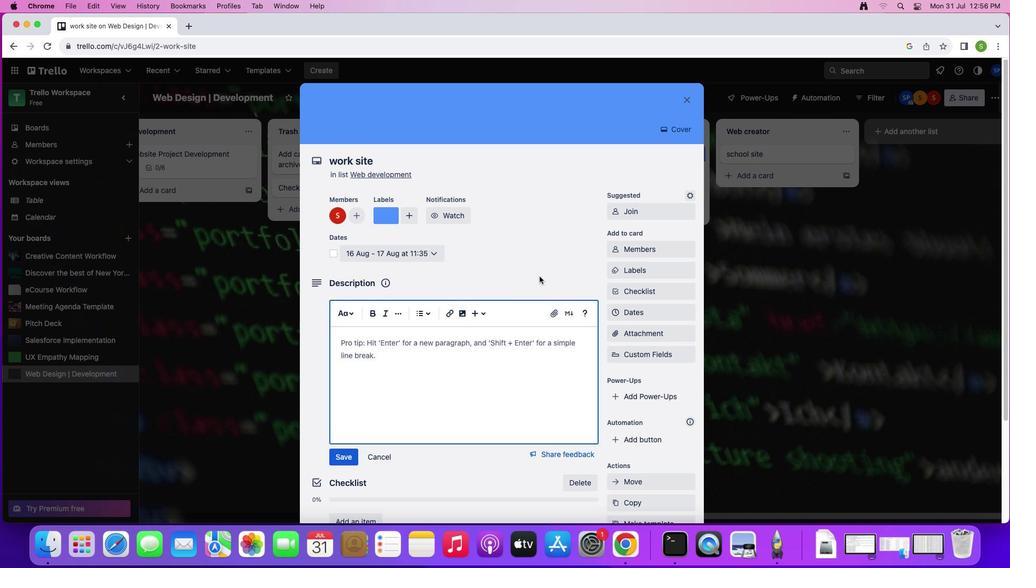 
Action: Key pressed Key.shift'A''l''w''a''y''s'Key.space'm''a''k''e'Key.space't''h''e'Key.space'm''o''s''t'Key.space'o''f'Key.space'v''a''l''u''a''b''l''e'Key.space'm''e''e''t''i''n''g'Key.space'm''i''n''u''t''e''s'Key.space'w''i''t''h'Key.space'a'Key.space'c''l''e''a''r''e''r'Key.space'a''g''e''n''d''a'','Key.space'a''t''t''a''c''h''e''d'Key.space'd''e''c''k''s'Key.spaceKey.shift_r'&'Key.space'm''o''r''e''.'
Screenshot: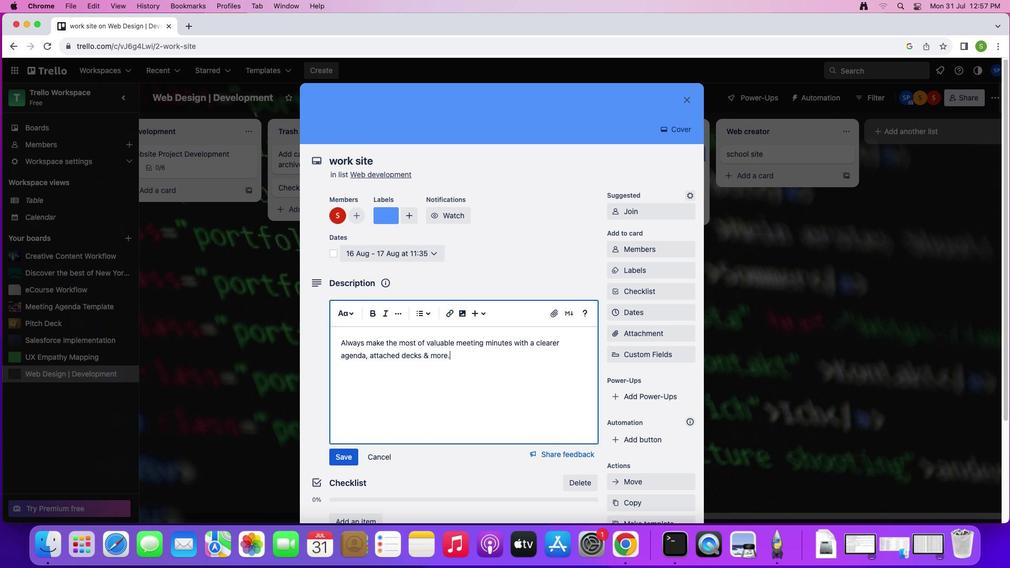 
Action: Mouse moved to (338, 458)
Screenshot: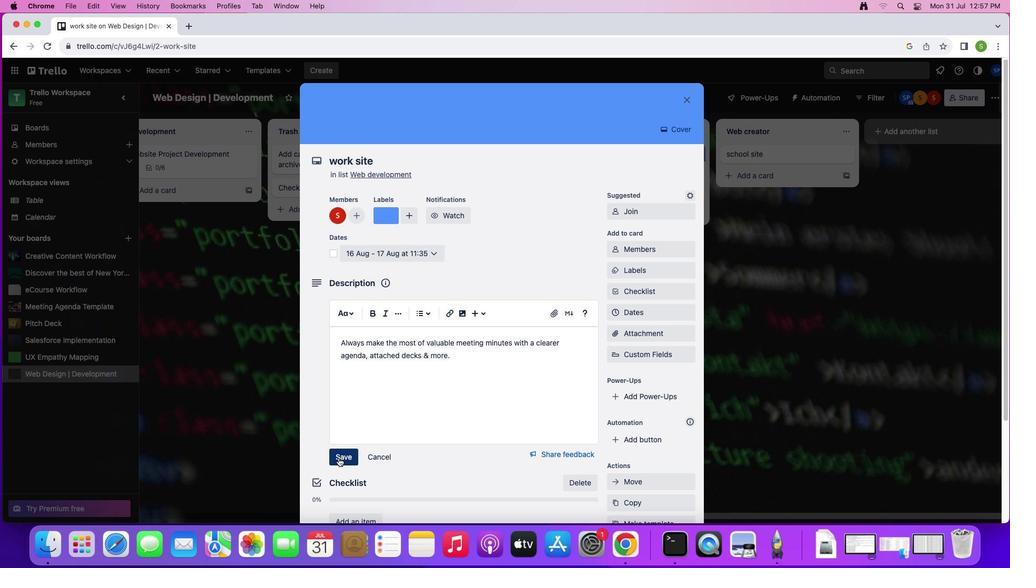 
Action: Mouse pressed left at (338, 458)
Screenshot: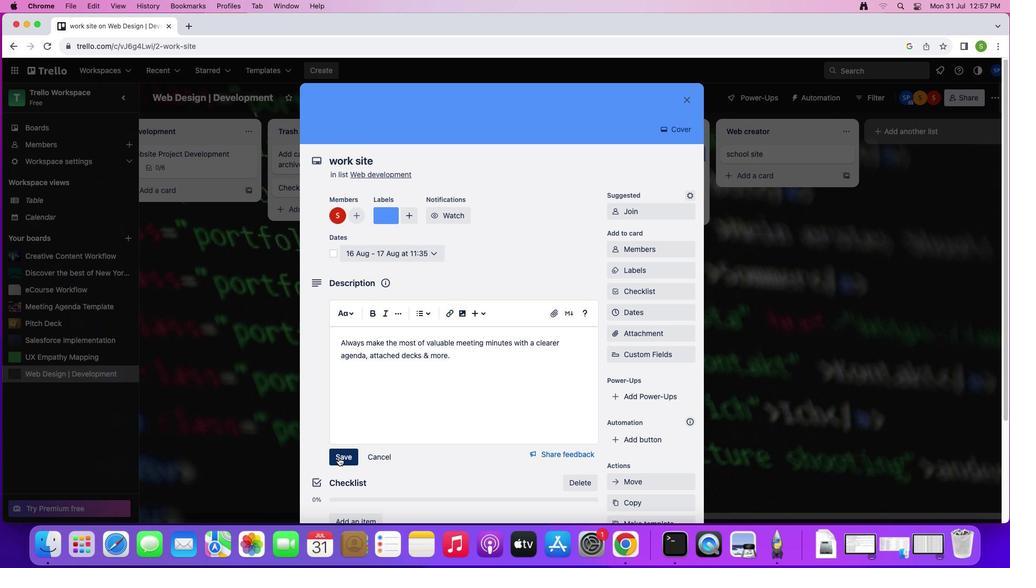 
Action: Mouse moved to (464, 378)
Screenshot: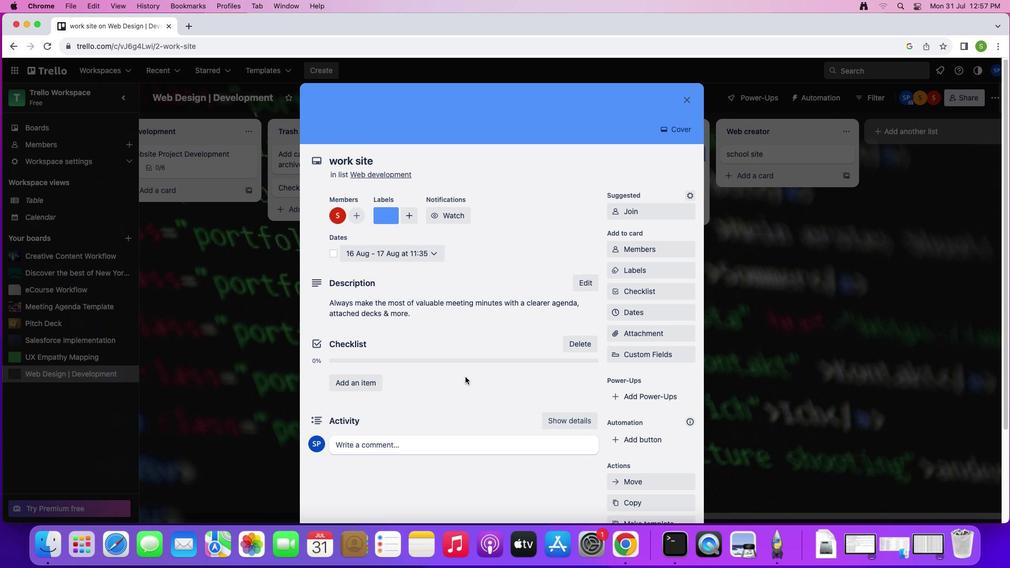 
Action: Mouse scrolled (464, 378) with delta (0, 0)
Screenshot: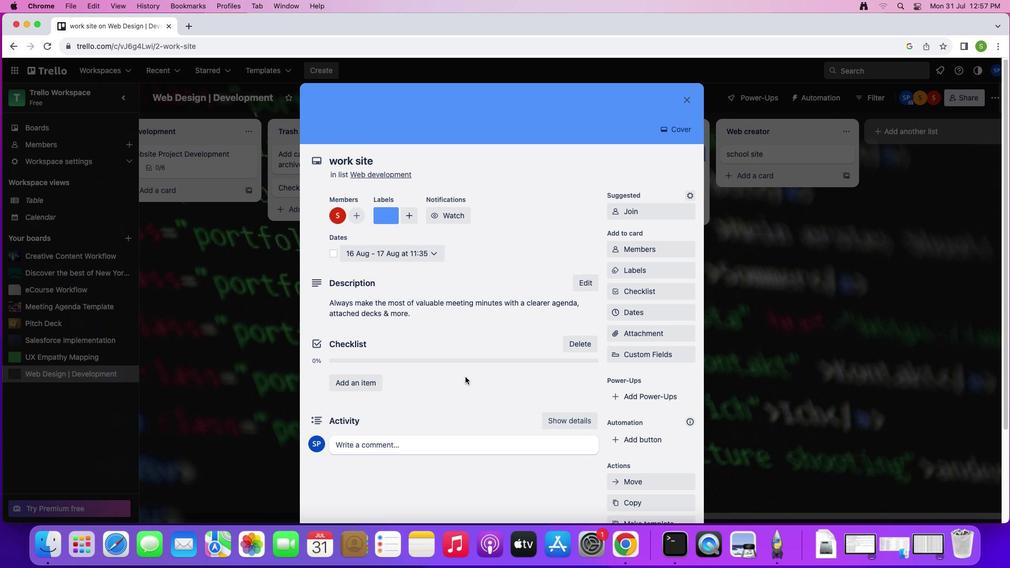 
Action: Mouse moved to (465, 377)
Screenshot: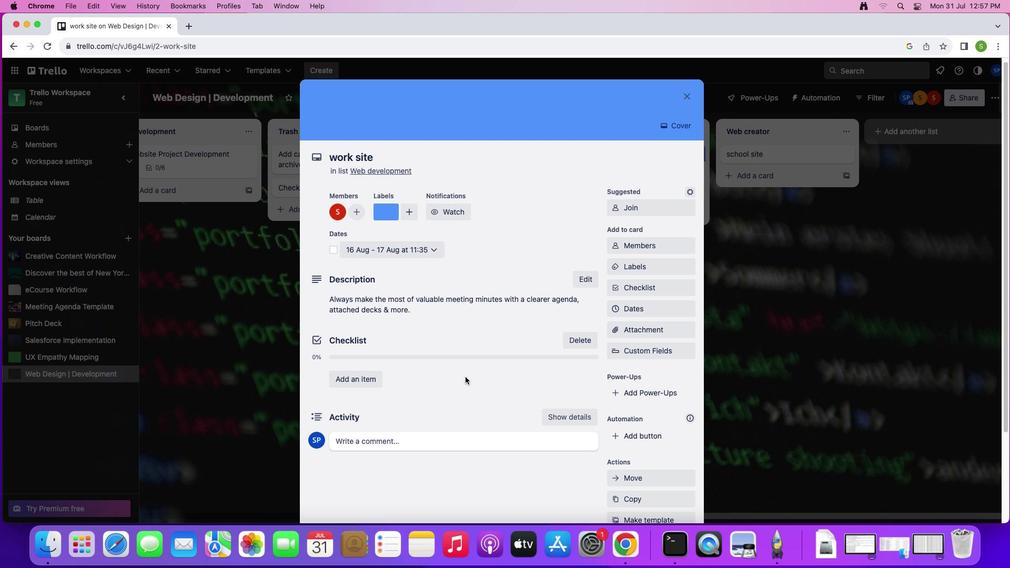 
Action: Mouse scrolled (465, 377) with delta (0, 0)
Screenshot: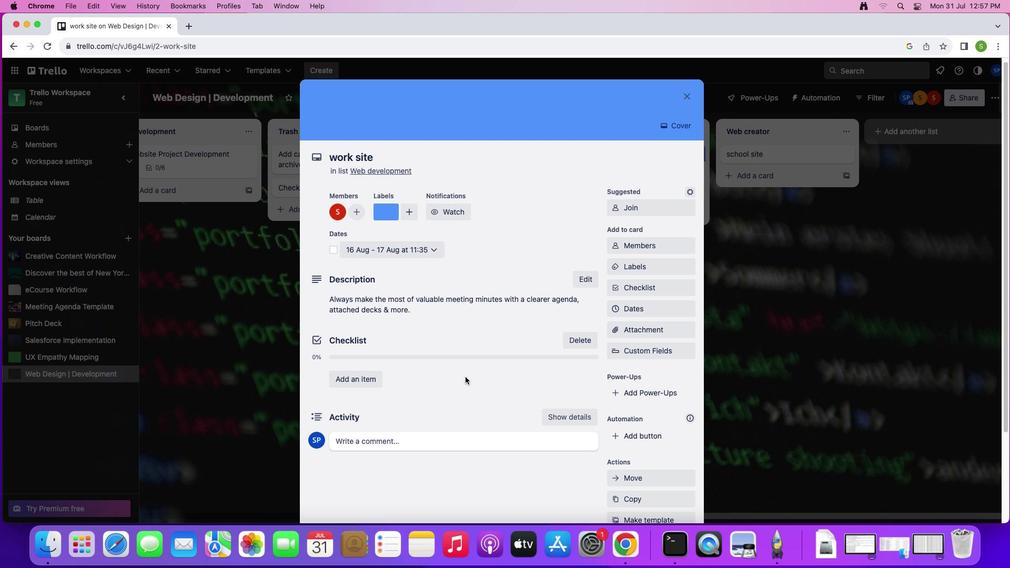 
Action: Mouse moved to (405, 430)
Screenshot: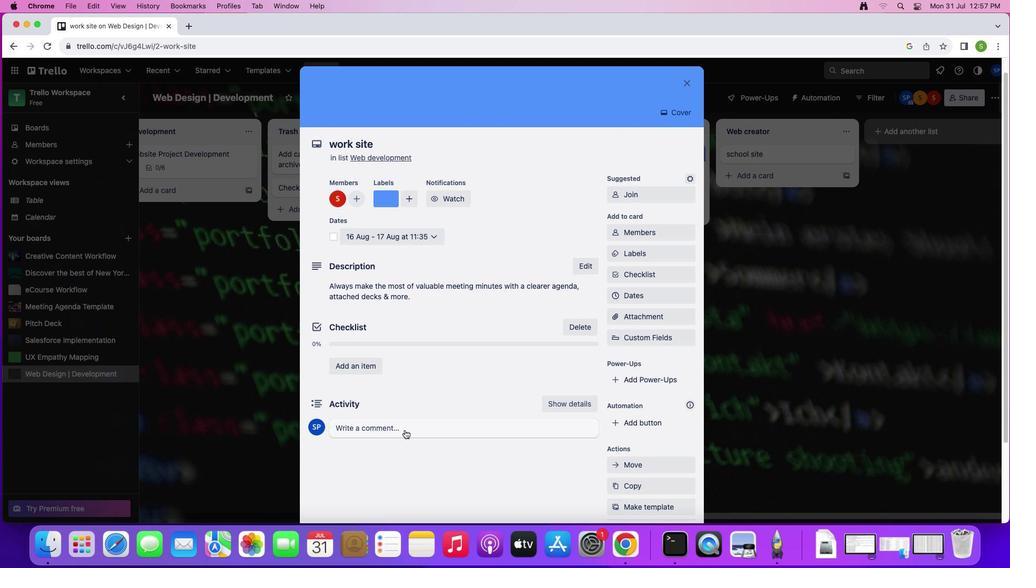 
Action: Mouse pressed left at (405, 430)
Screenshot: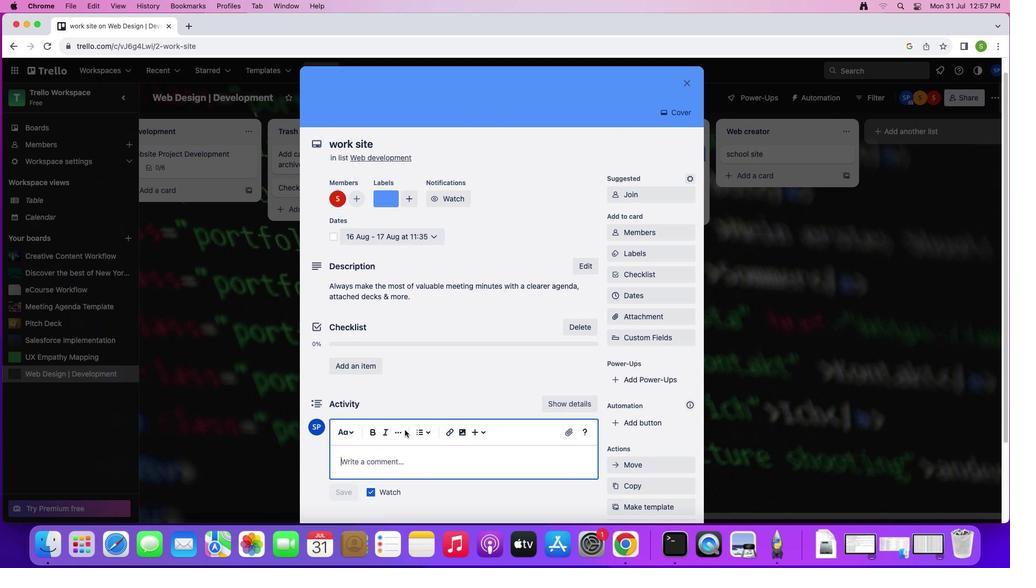 
Action: Mouse moved to (554, 345)
Screenshot: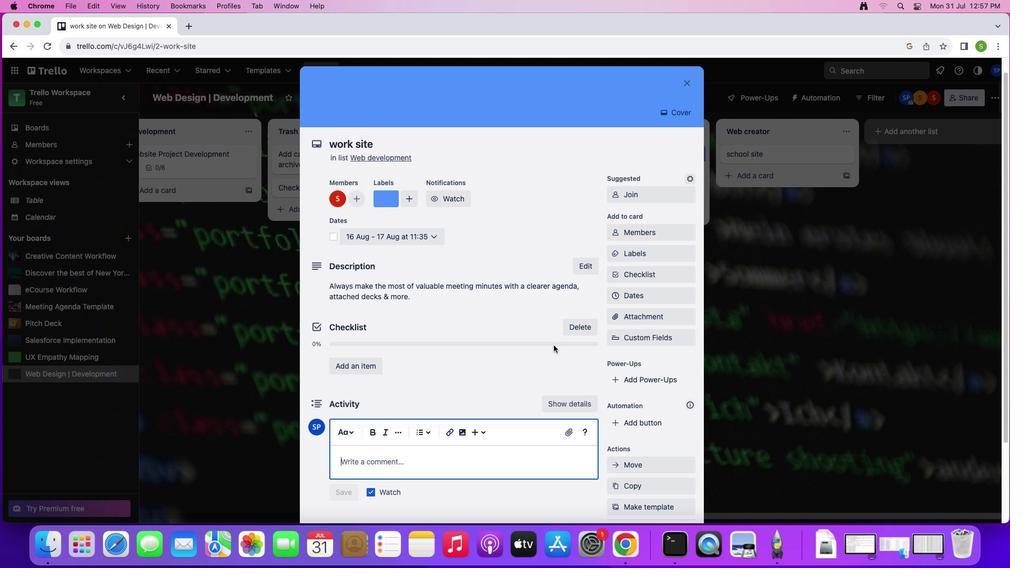 
Action: Key pressed 'w''e''b'Key.space'd''e''v''e''l''o''p''e''r'
Screenshot: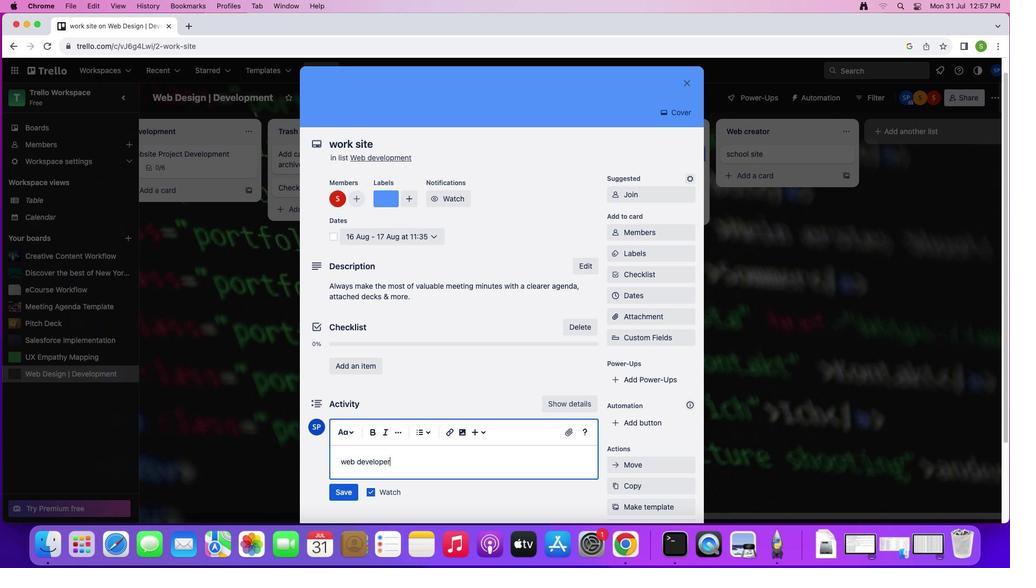 
Action: Mouse moved to (349, 493)
Screenshot: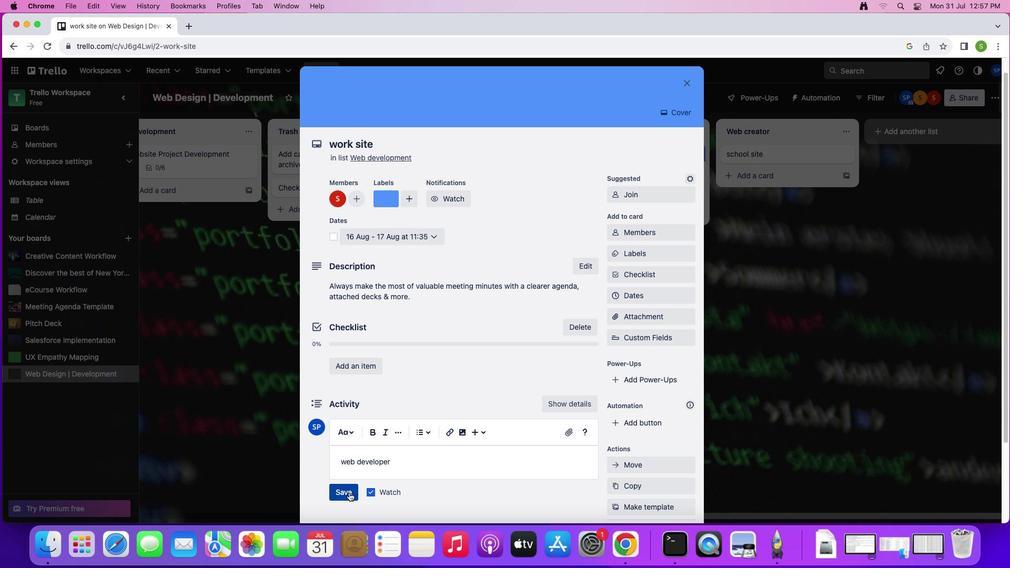 
Action: Mouse pressed left at (349, 493)
Screenshot: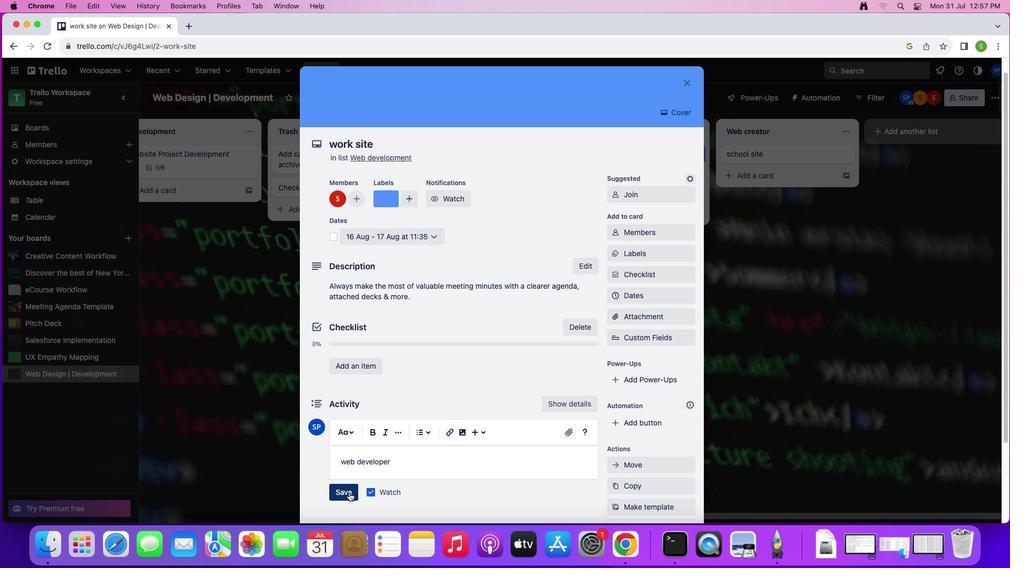 
Action: Mouse moved to (686, 87)
Screenshot: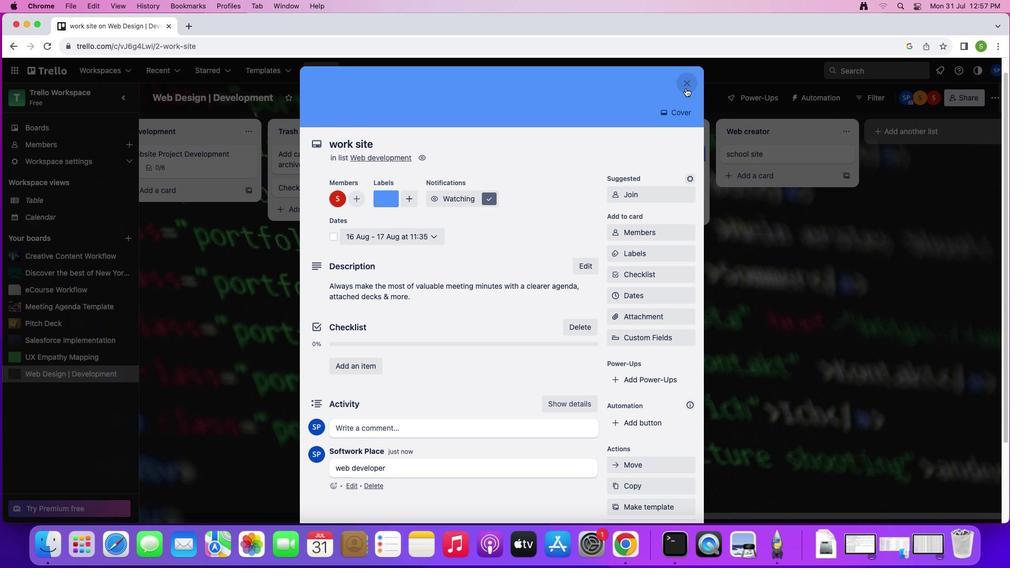 
Action: Mouse pressed left at (686, 87)
Screenshot: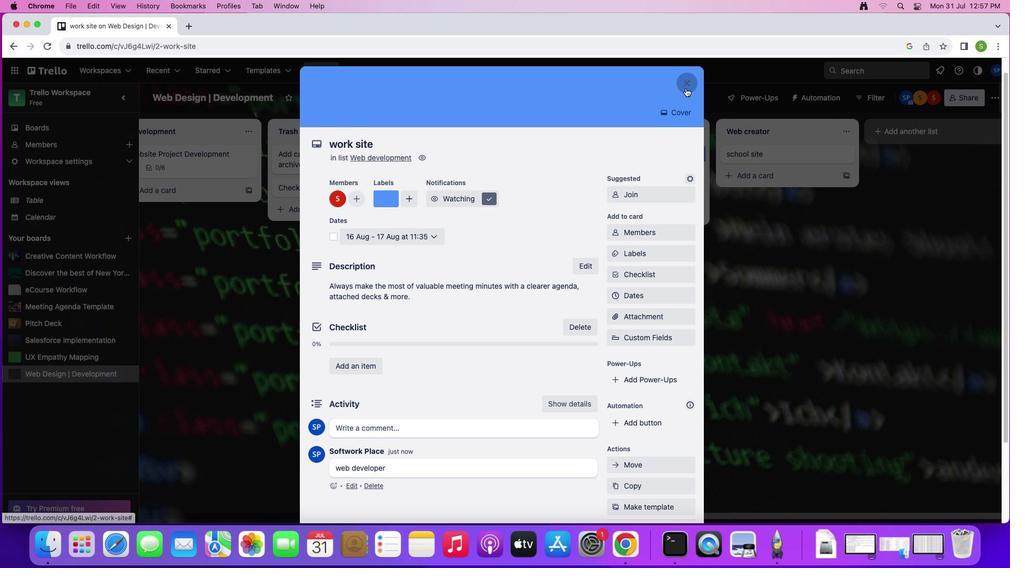 
Action: Mouse moved to (762, 155)
Screenshot: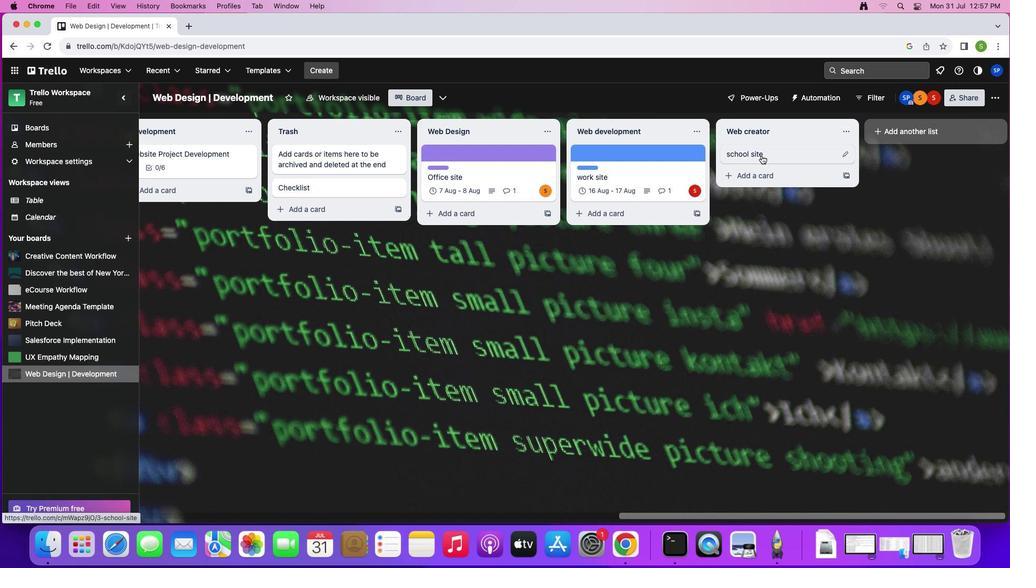 
Action: Mouse pressed left at (762, 155)
Screenshot: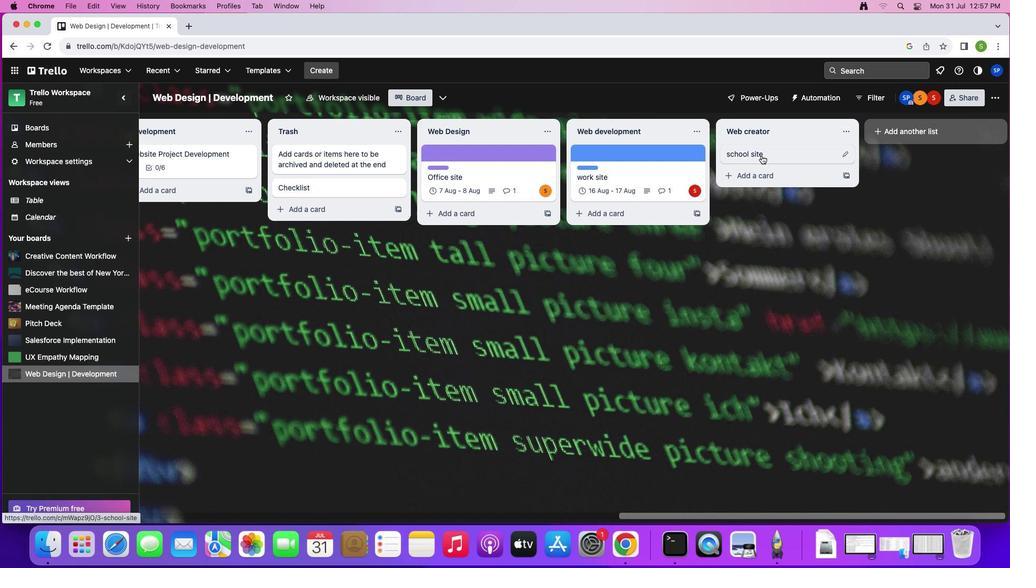 
Action: Mouse moved to (626, 192)
Screenshot: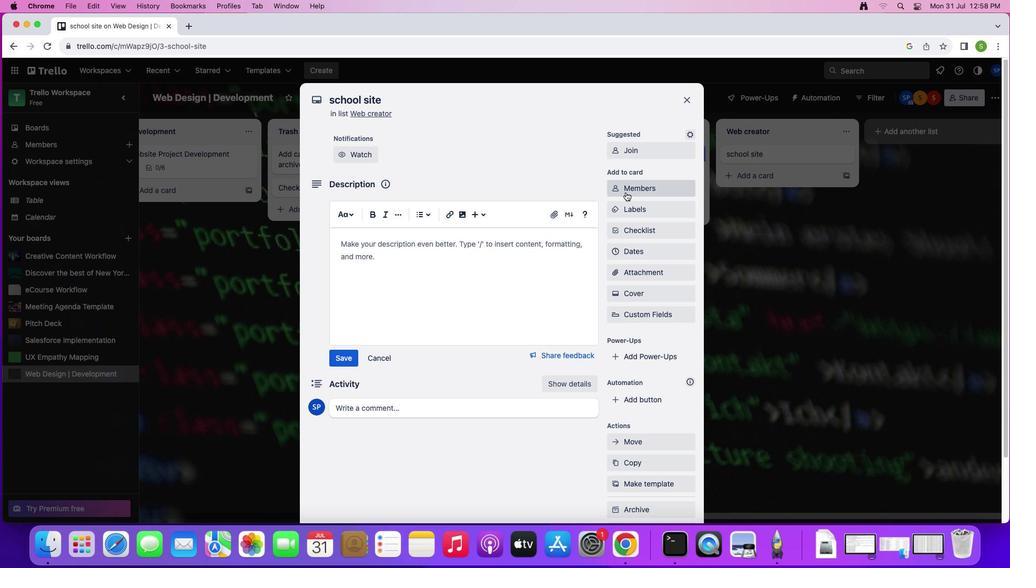 
Action: Mouse pressed left at (626, 192)
Screenshot: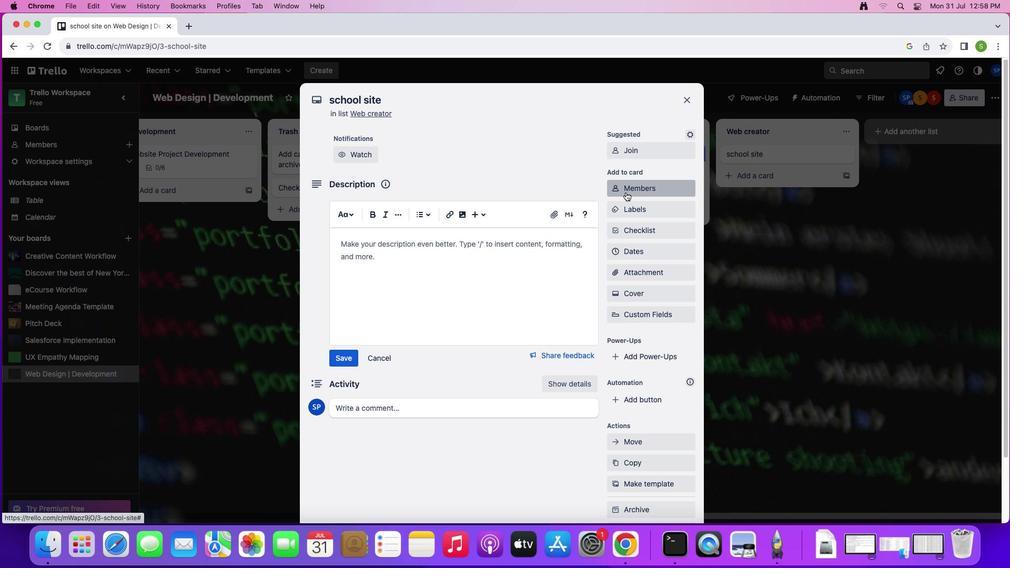 
Action: Mouse moved to (628, 233)
Screenshot: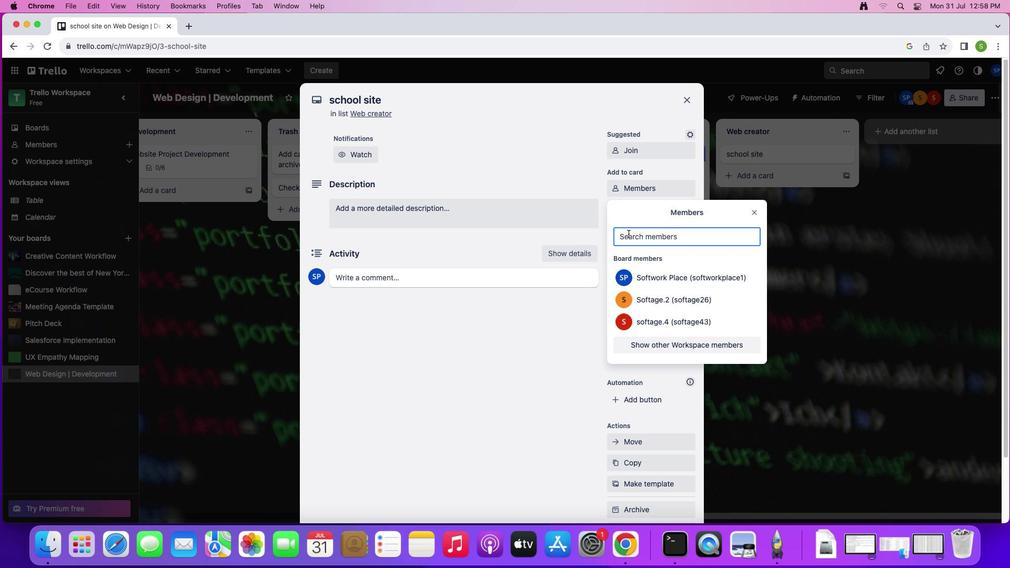
Action: Mouse pressed left at (628, 233)
Screenshot: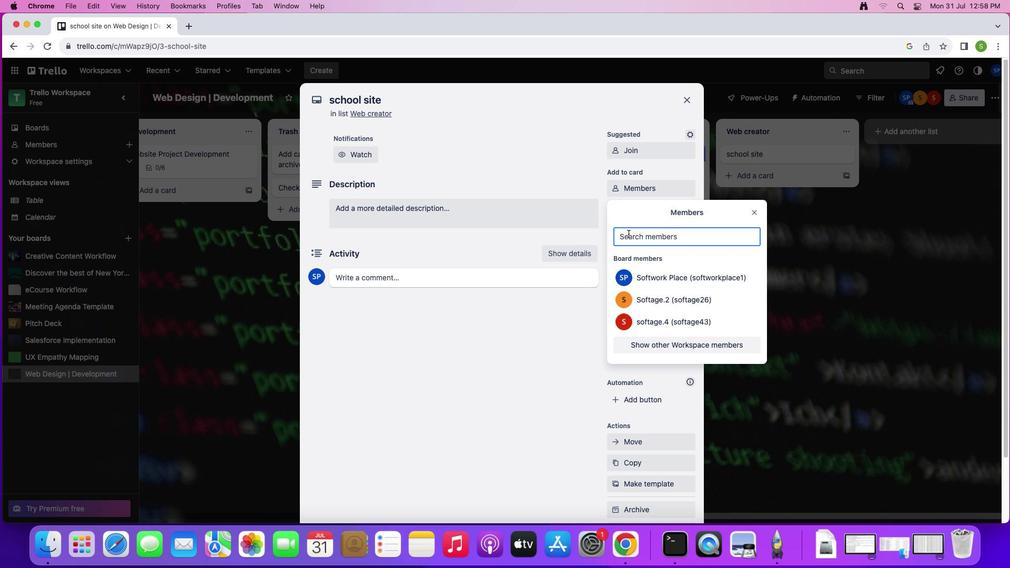
Action: Mouse moved to (651, 225)
Screenshot: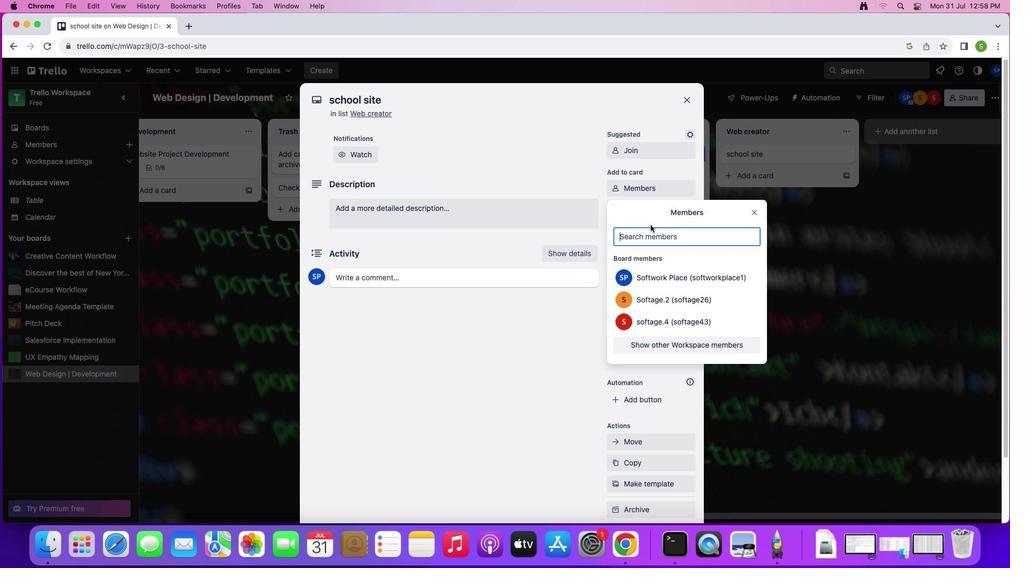 
Action: Key pressed 's''o''f''t''a''g''e''.''2'Key.shift'@''s''o''f''t''a''g''e''.''n''e''t'
Screenshot: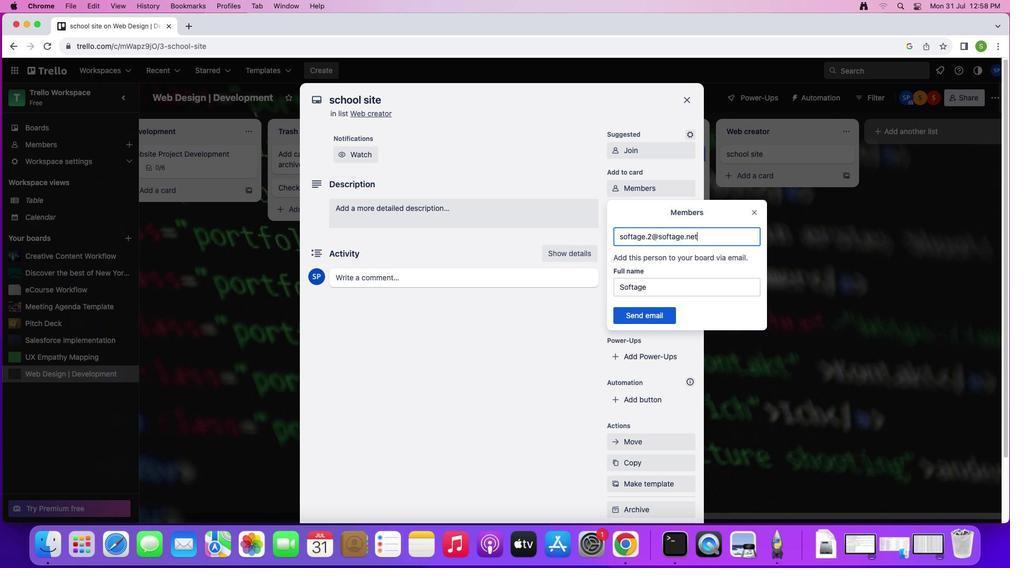 
Action: Mouse moved to (640, 317)
Screenshot: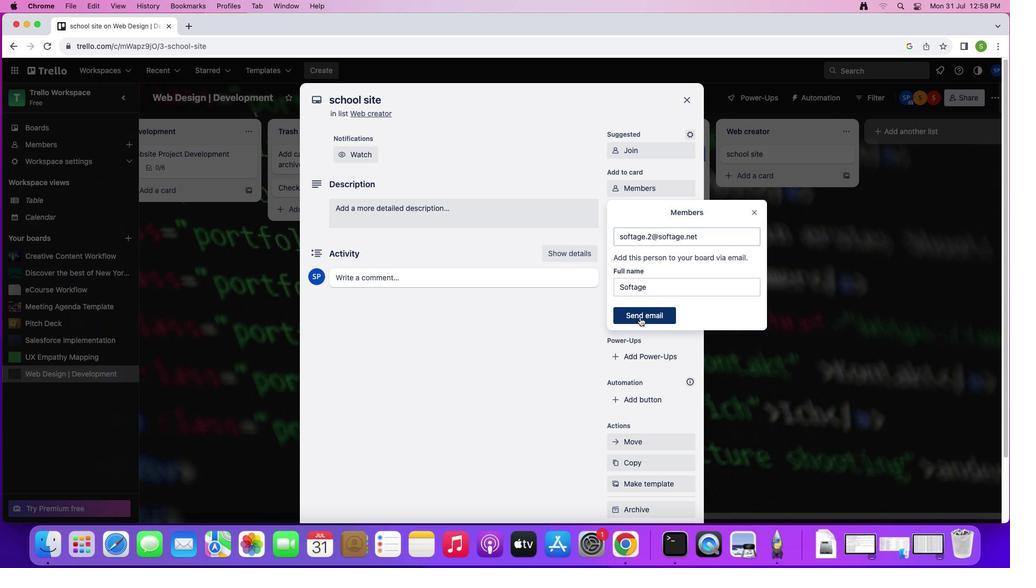 
Action: Mouse pressed left at (640, 317)
Screenshot: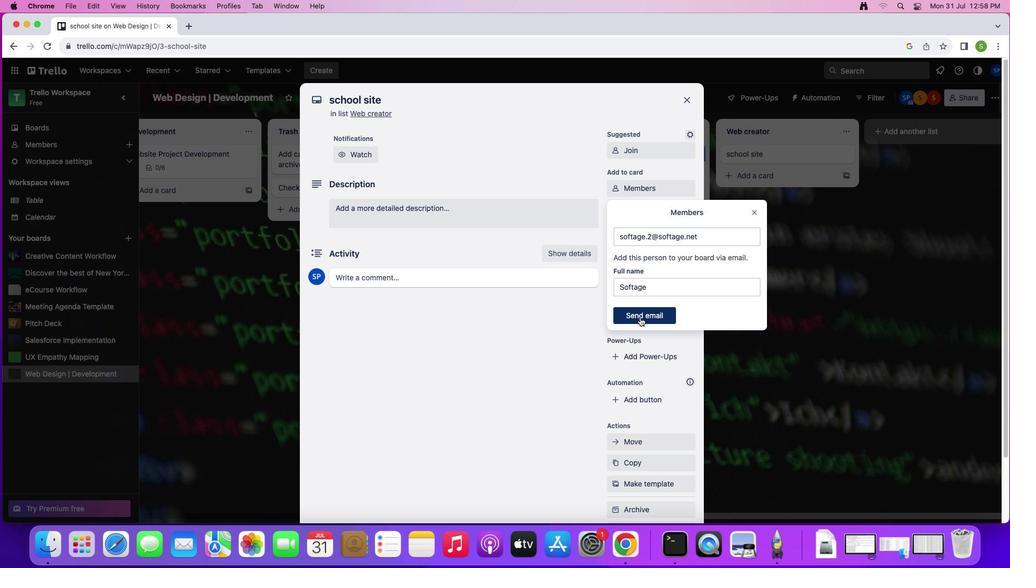 
Action: Mouse moved to (644, 211)
Screenshot: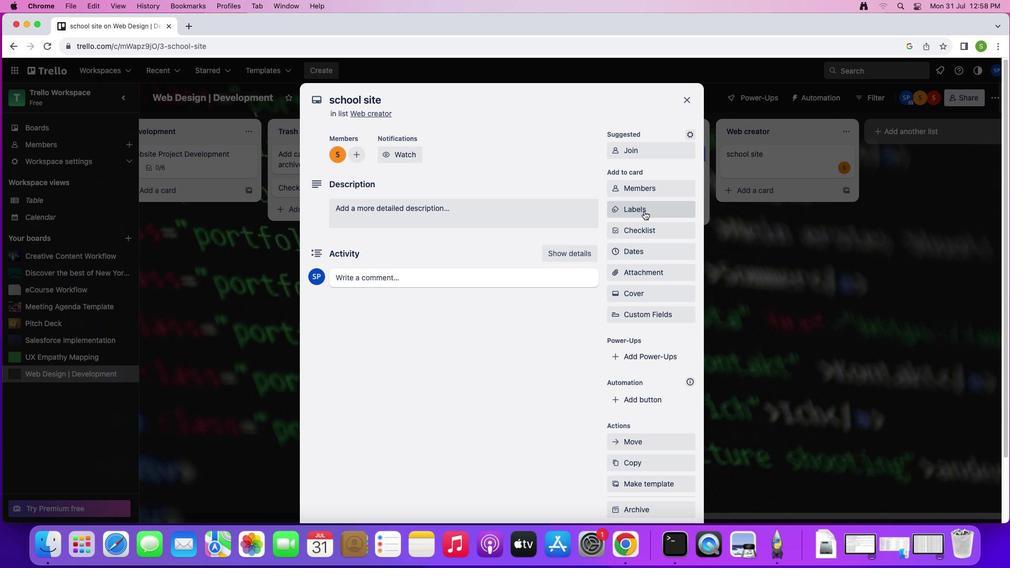 
Action: Mouse pressed left at (644, 211)
Screenshot: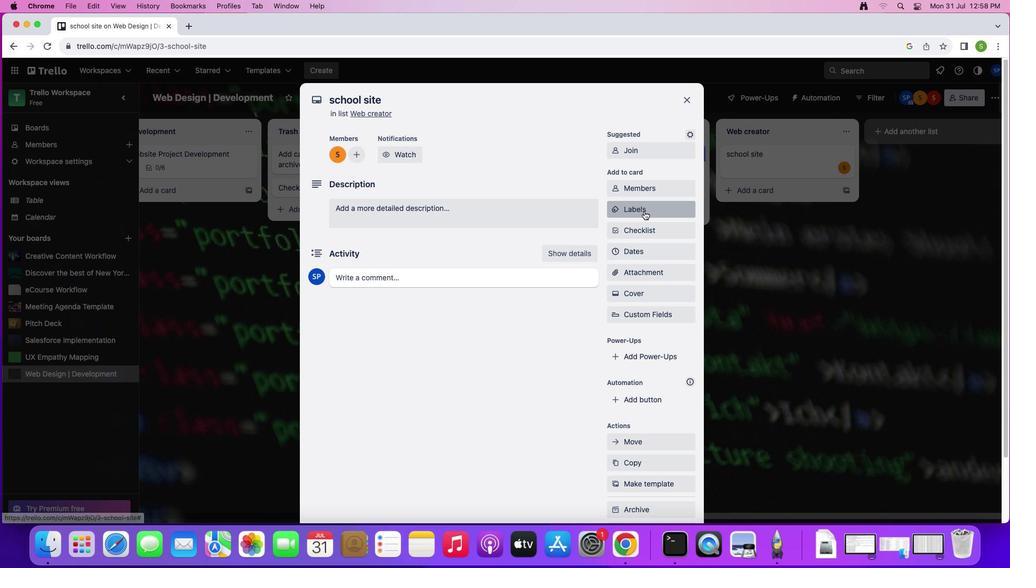 
Action: Mouse moved to (657, 352)
Screenshot: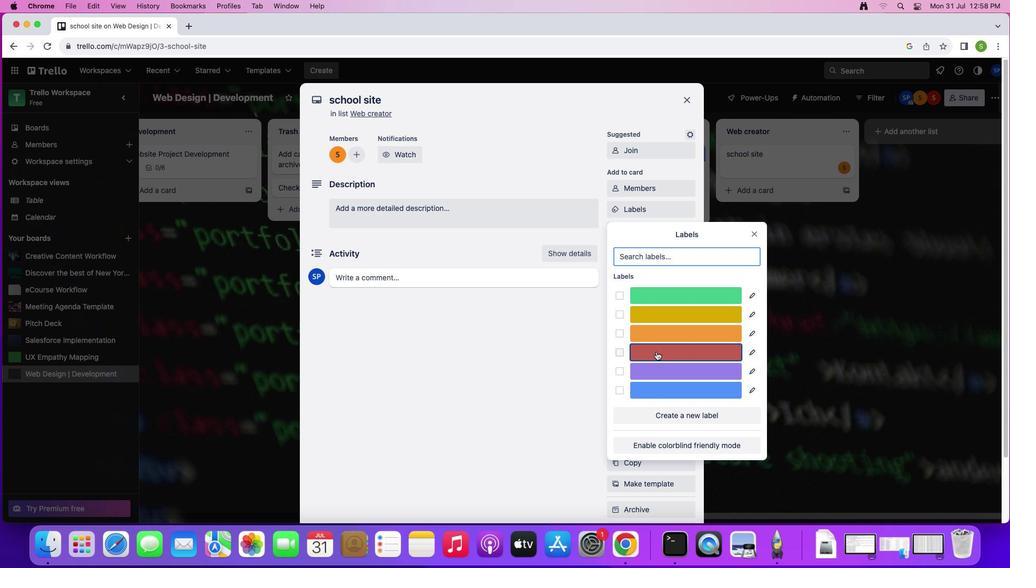 
Action: Mouse pressed left at (657, 352)
Screenshot: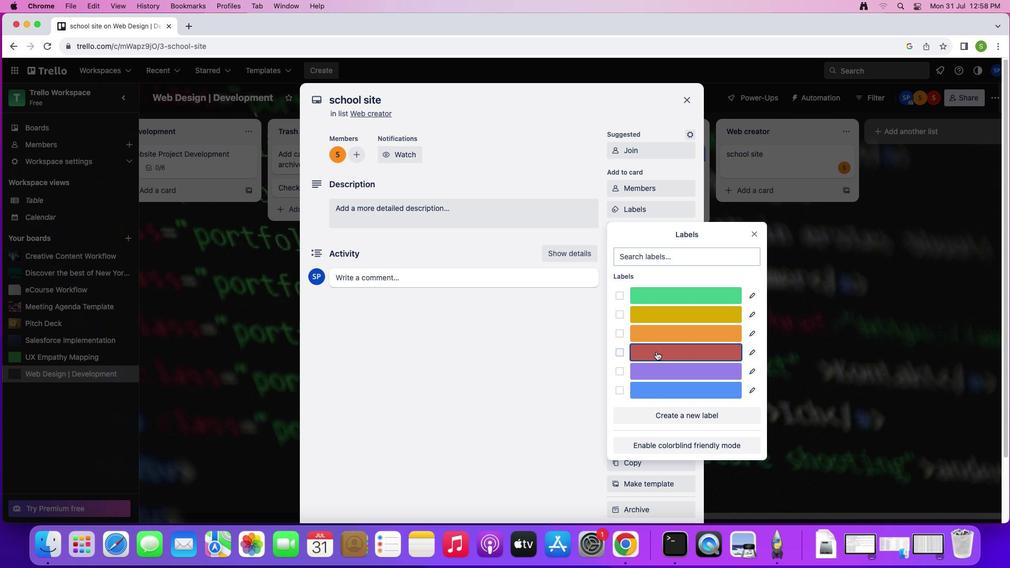 
Action: Mouse moved to (754, 234)
Screenshot: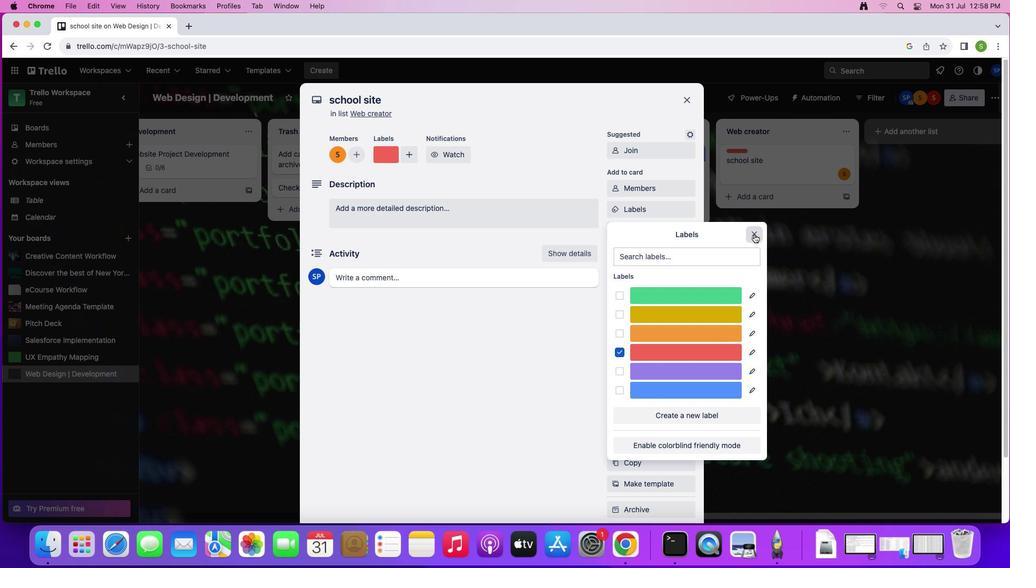 
Action: Mouse pressed left at (754, 234)
Screenshot: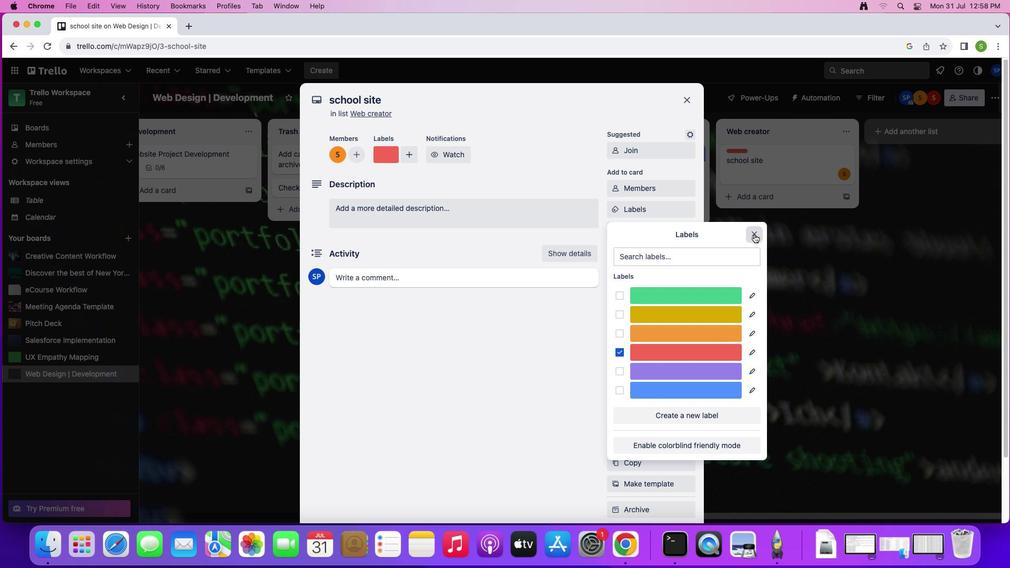 
Action: Mouse moved to (644, 236)
Screenshot: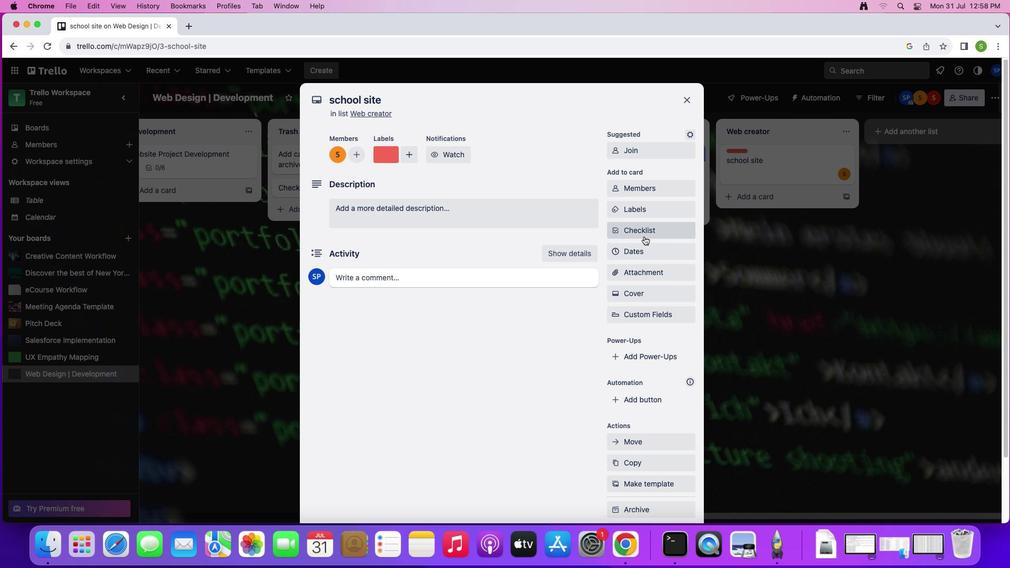 
Action: Mouse pressed left at (644, 236)
Screenshot: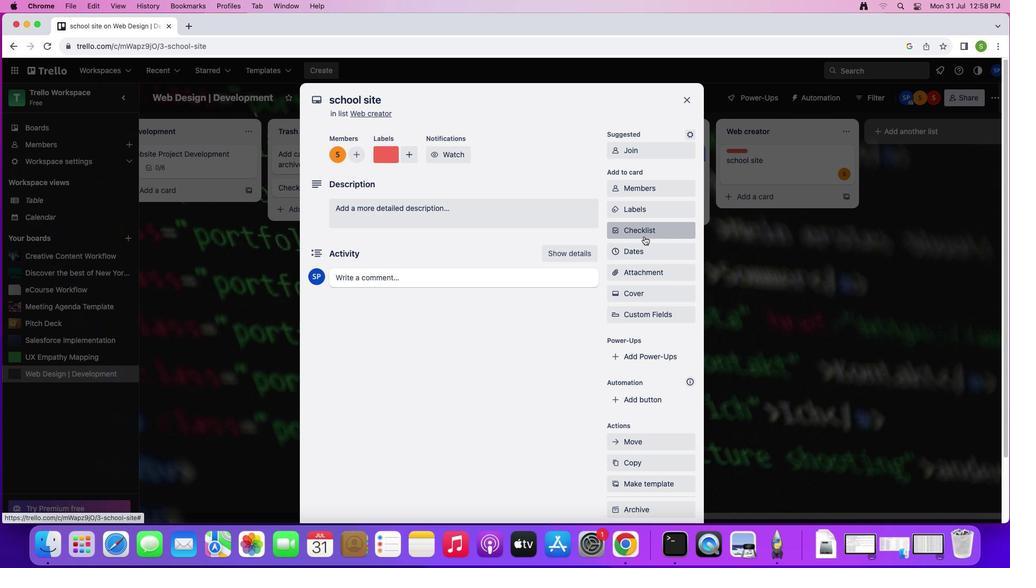 
Action: Mouse moved to (625, 346)
Screenshot: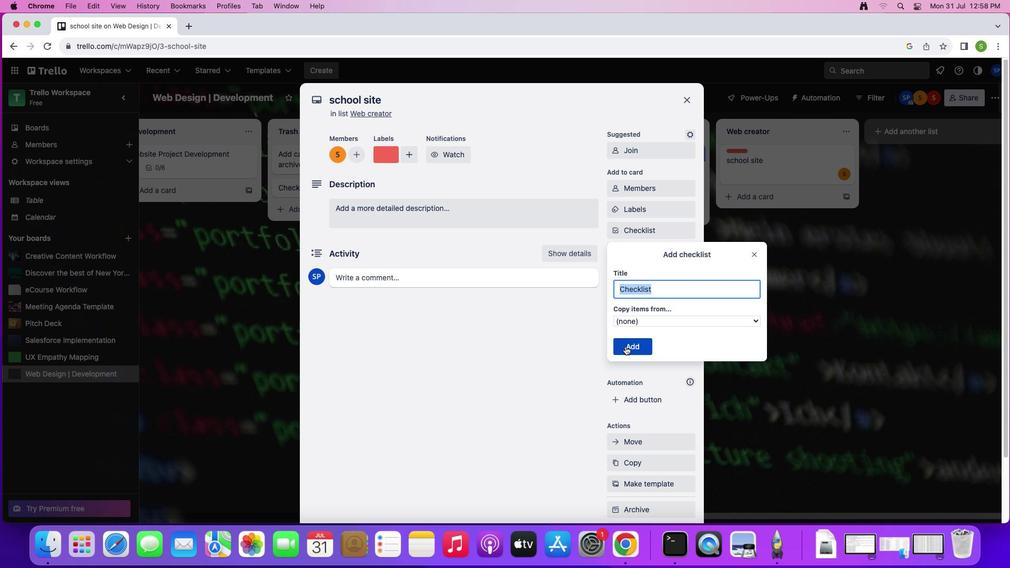
Action: Mouse pressed left at (625, 346)
Screenshot: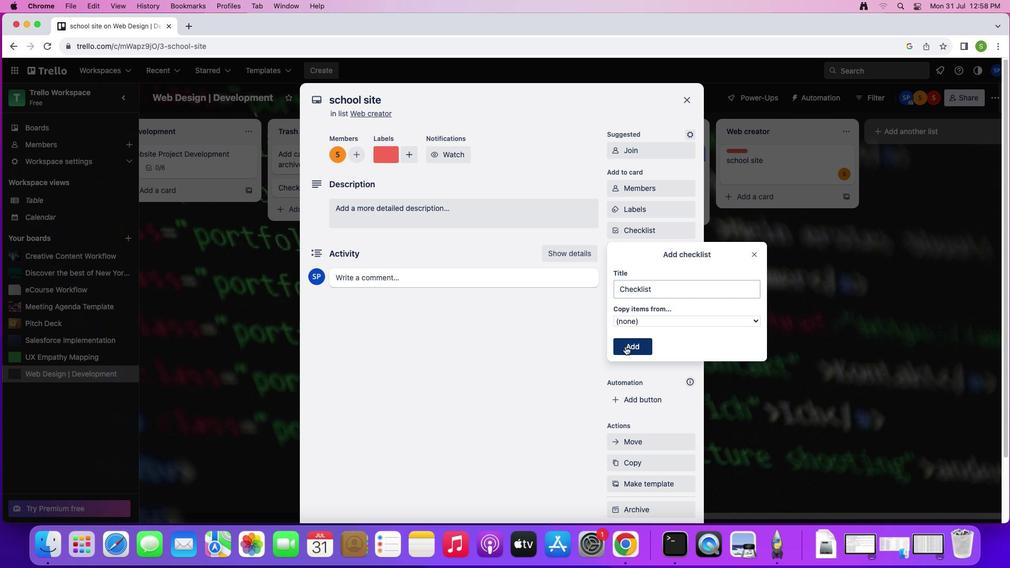 
Action: Mouse moved to (636, 249)
Screenshot: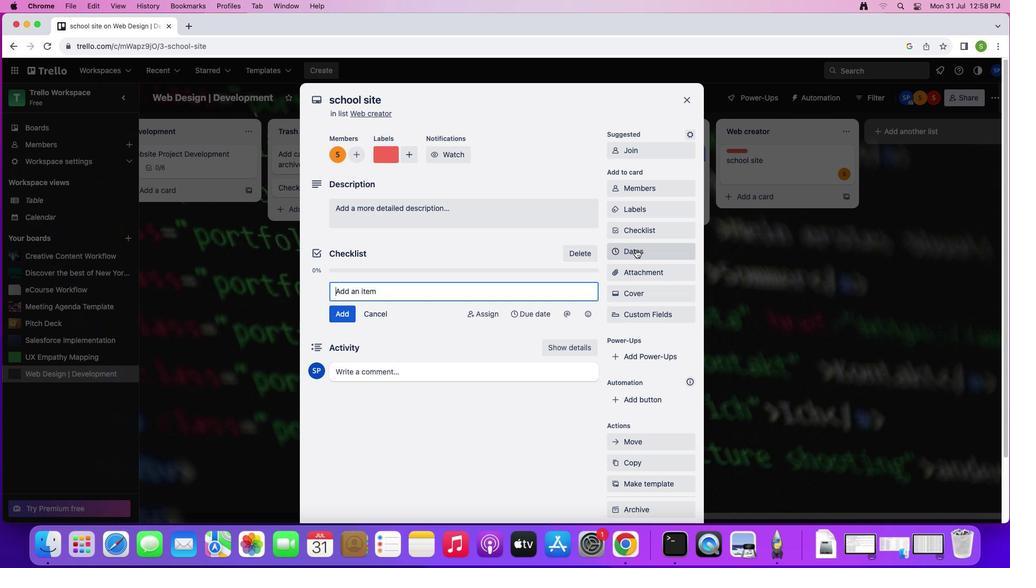 
Action: Mouse pressed left at (636, 249)
Screenshot: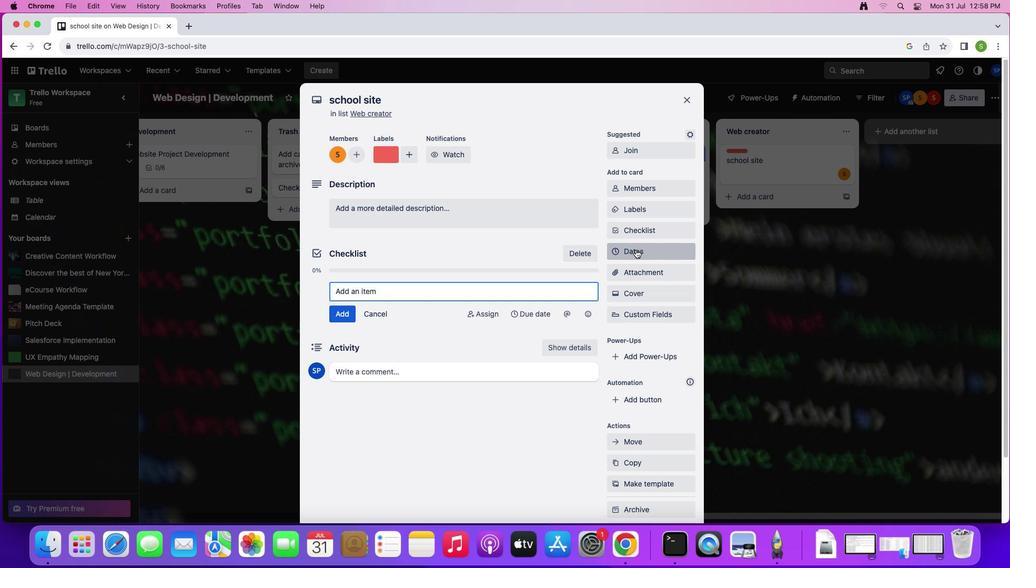 
Action: Mouse moved to (638, 213)
Screenshot: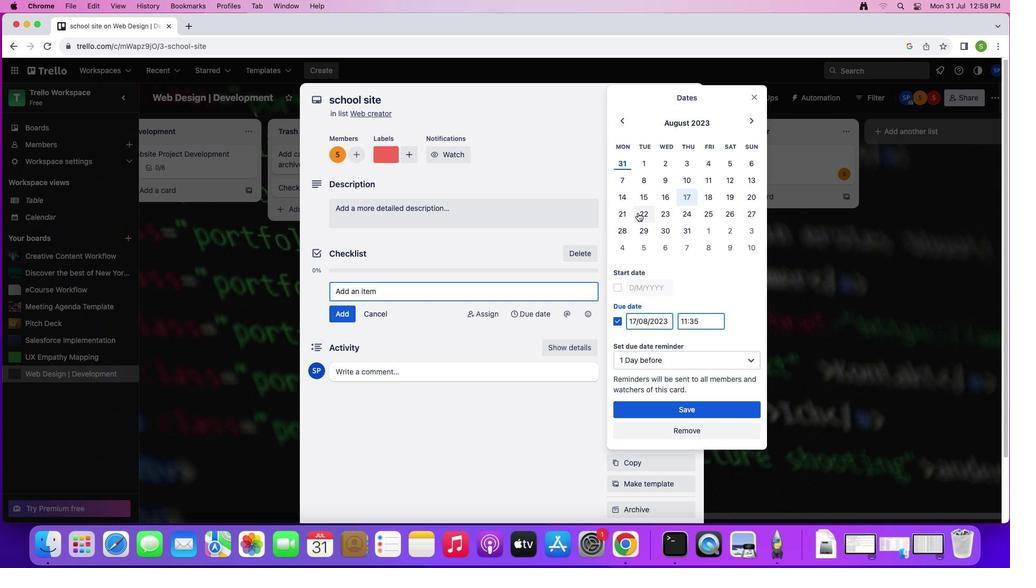 
Action: Mouse pressed left at (638, 213)
Screenshot: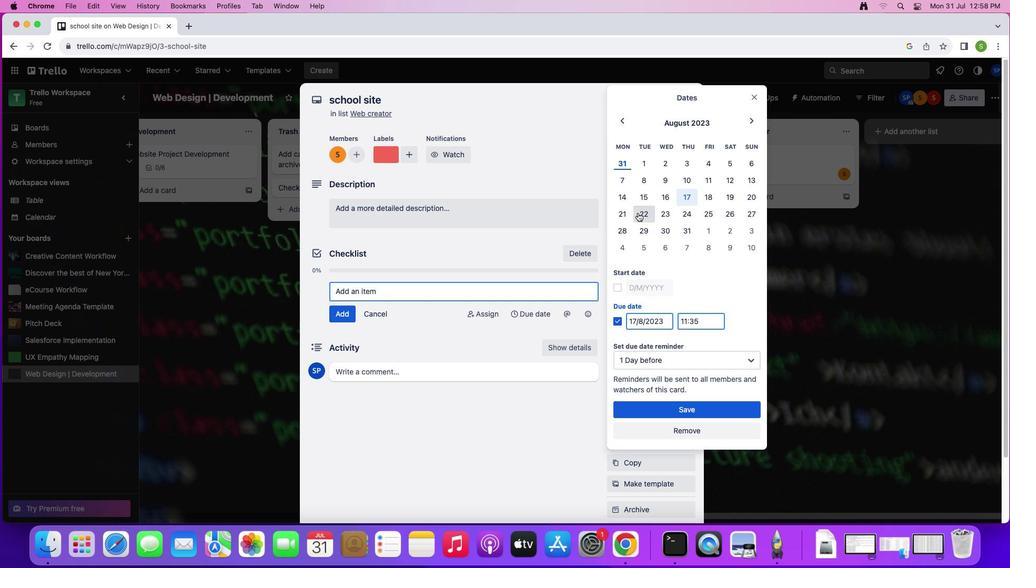 
Action: Mouse moved to (613, 284)
Screenshot: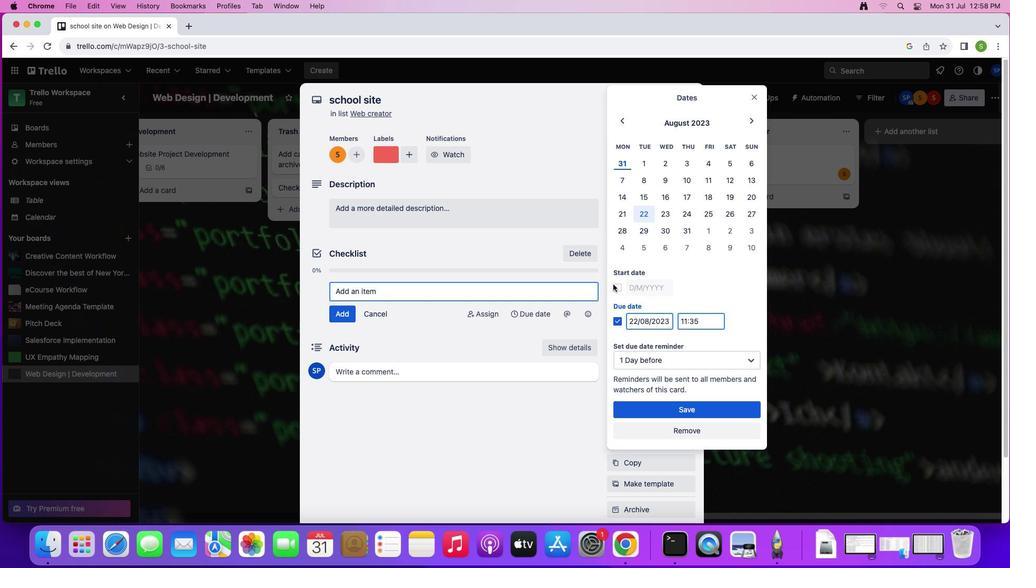 
Action: Mouse pressed left at (613, 284)
Screenshot: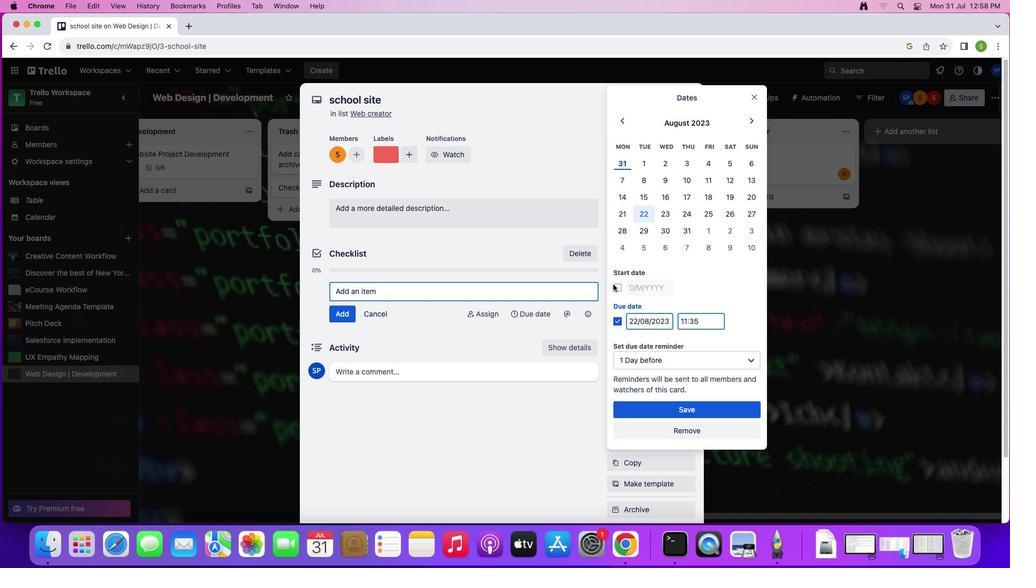 
Action: Mouse moved to (656, 409)
Screenshot: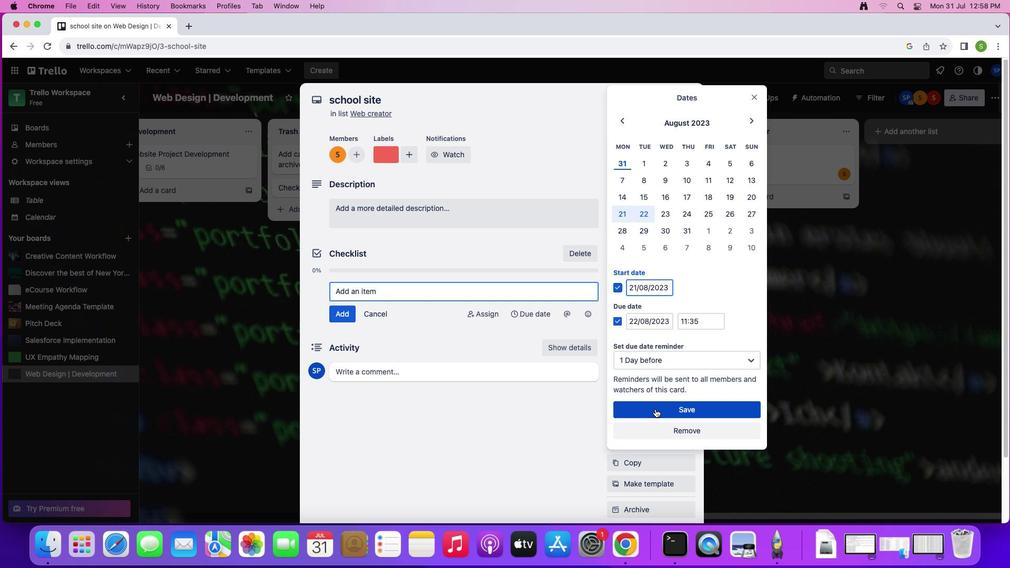 
Action: Mouse pressed left at (656, 409)
Screenshot: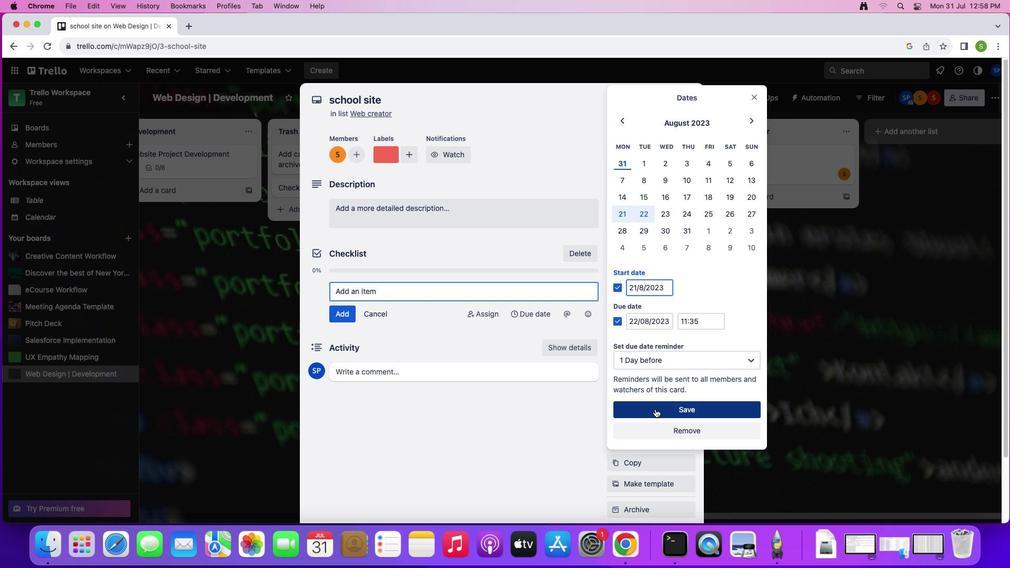 
Action: Mouse moved to (642, 299)
Screenshot: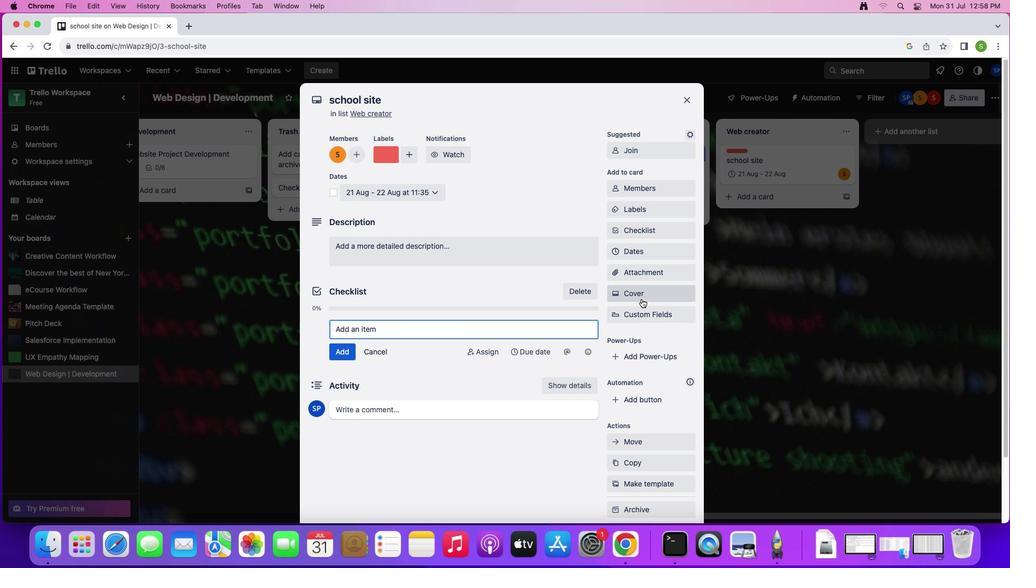 
Action: Mouse pressed left at (642, 299)
Screenshot: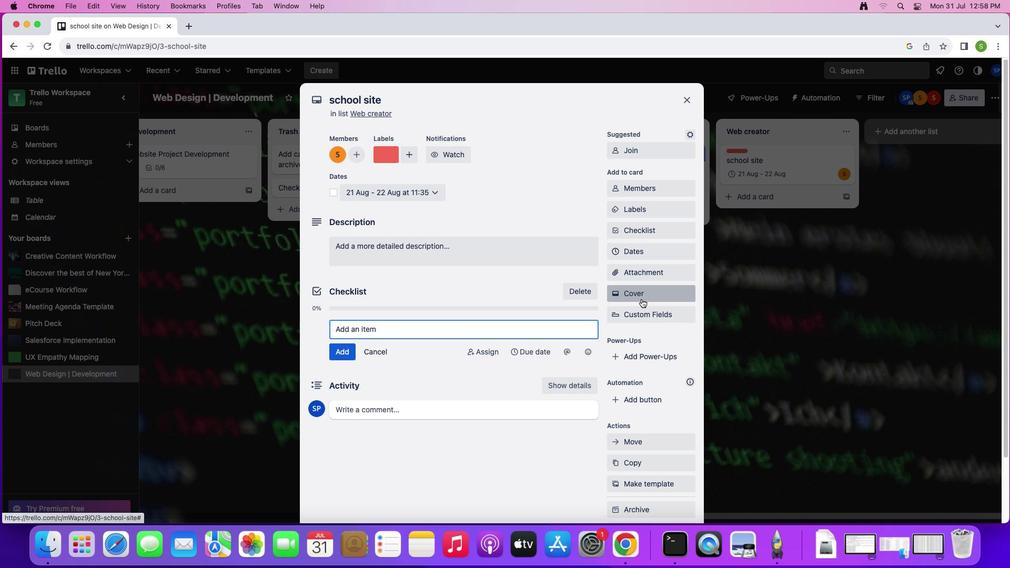 
Action: Mouse moved to (710, 306)
Screenshot: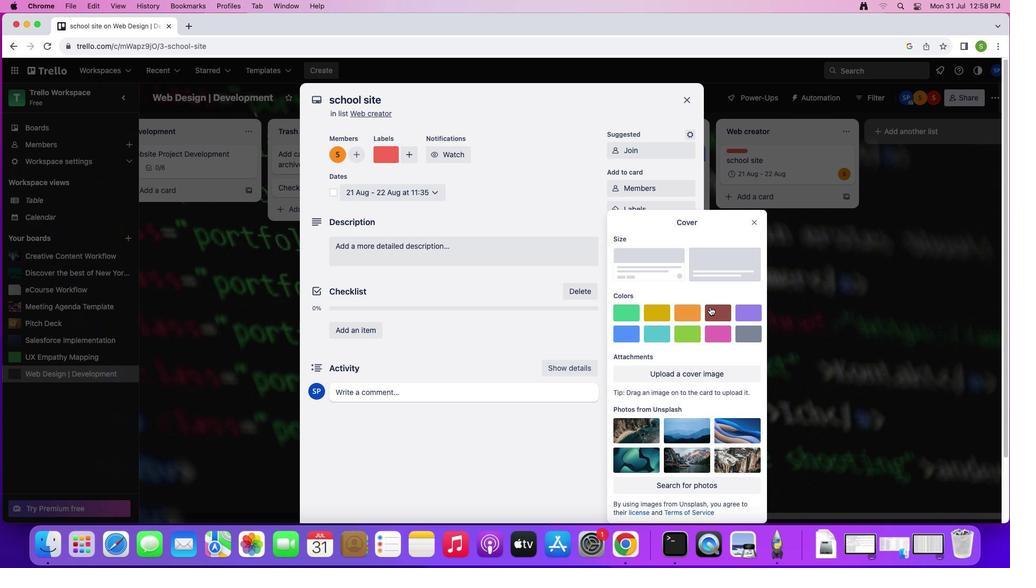 
Action: Mouse pressed left at (710, 306)
Screenshot: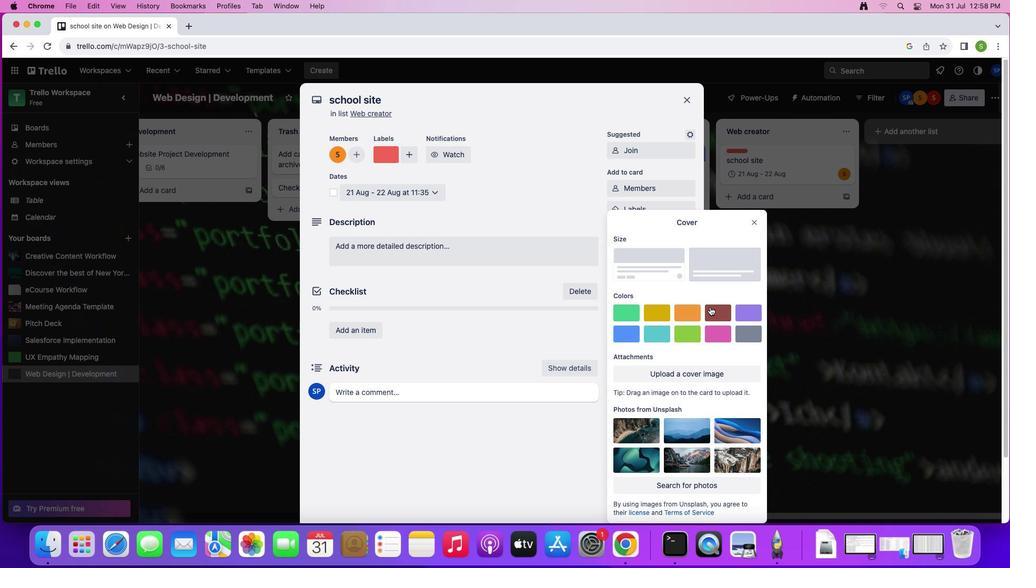 
Action: Mouse moved to (756, 201)
Screenshot: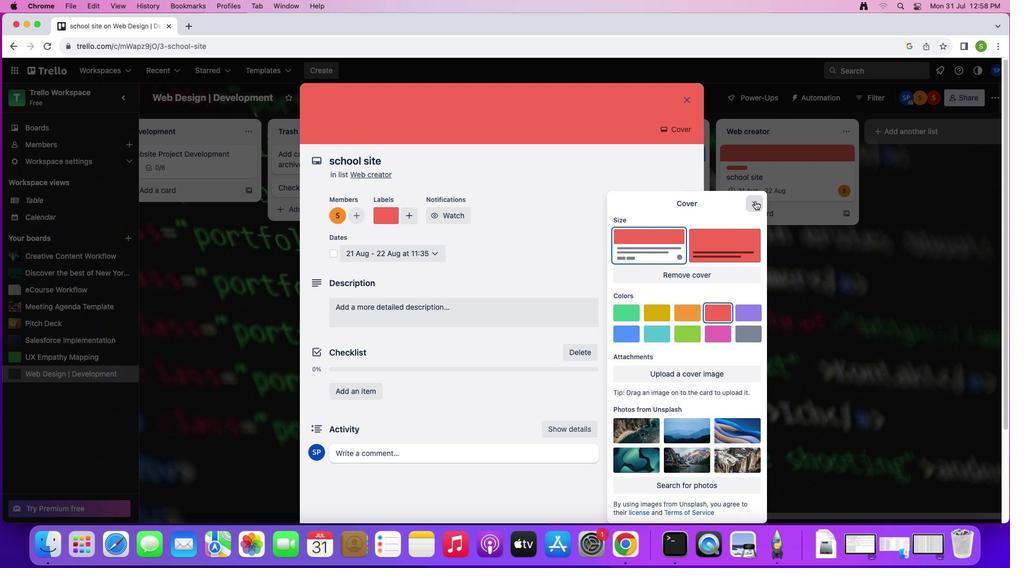
Action: Mouse pressed left at (756, 201)
Screenshot: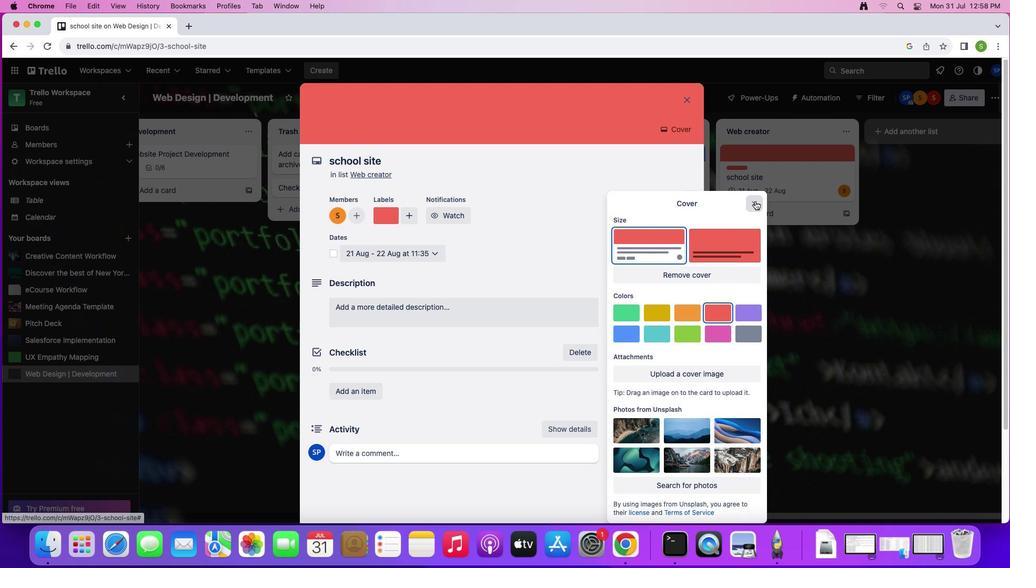 
Action: Mouse moved to (420, 311)
Screenshot: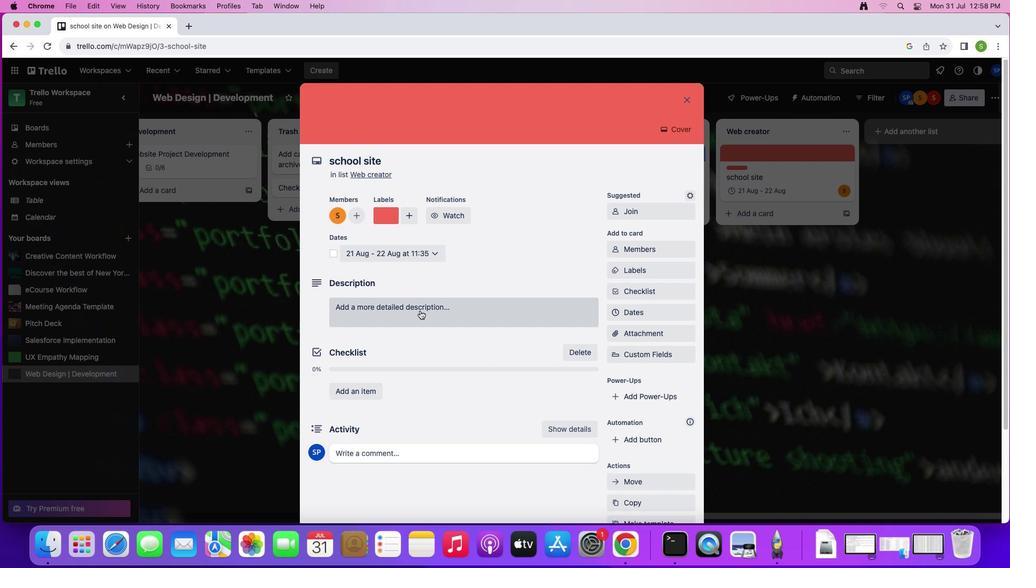 
Action: Mouse pressed left at (420, 311)
Screenshot: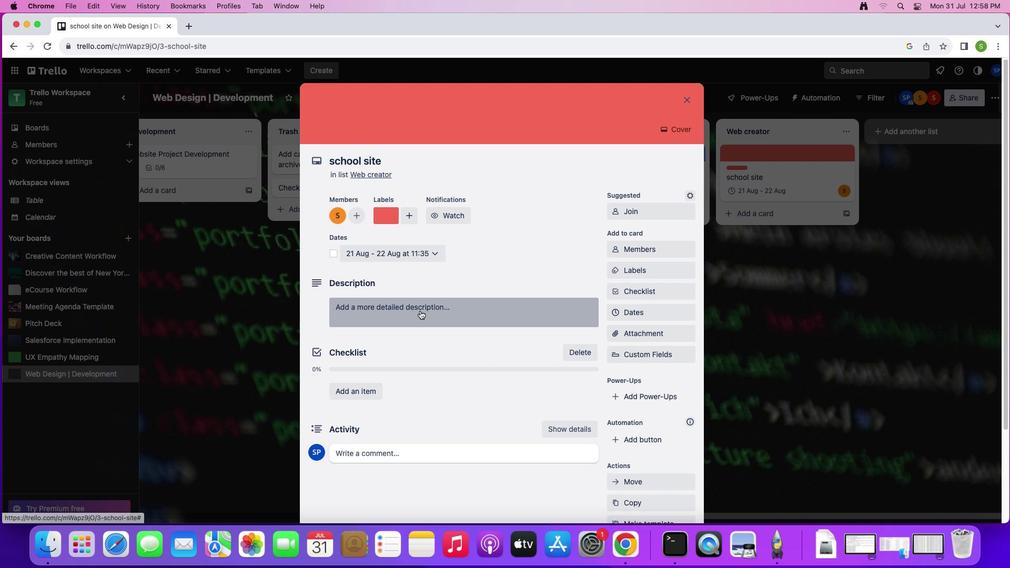 
Action: Mouse moved to (531, 278)
Screenshot: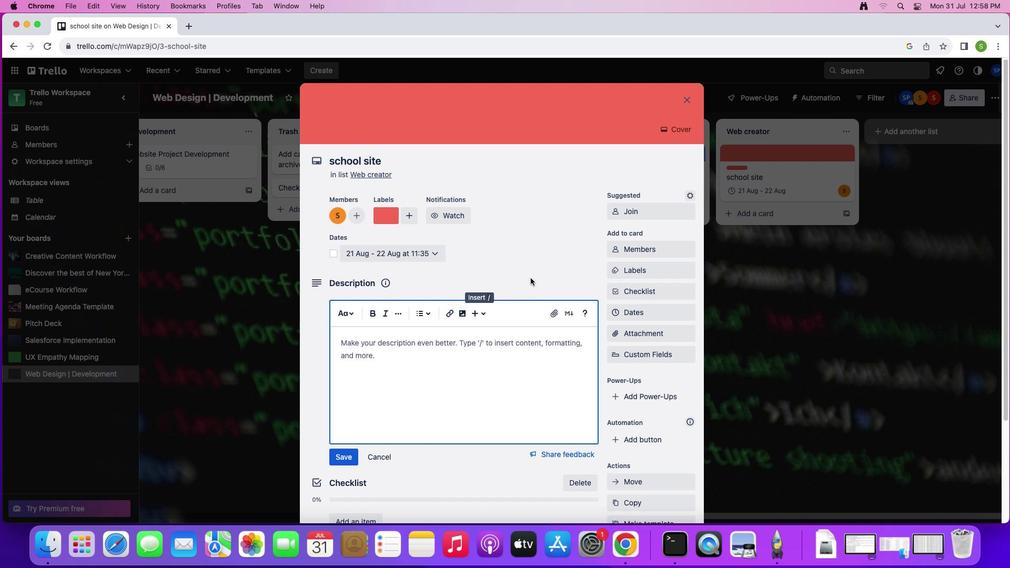 
Action: Key pressed Key.shift'S''t''o''r''e'Key.space'a''l''l'Key.space'e''s''s''e''n''t''i''a''l'Key.space't''e''a''m'Key.space'r''e''s''o''u''r''c''e''.'Key.backspace','Key.space's''c''h''e''d''u''l''e''s'','Key.space'p''r''o''j''e''c''t'Key.space's''u''m''m''a''r''i''e''s'','Key.space'u''p''d''a''t''e'Key.space'a''n''d'Key.space'm''o''r''e''.'
Screenshot: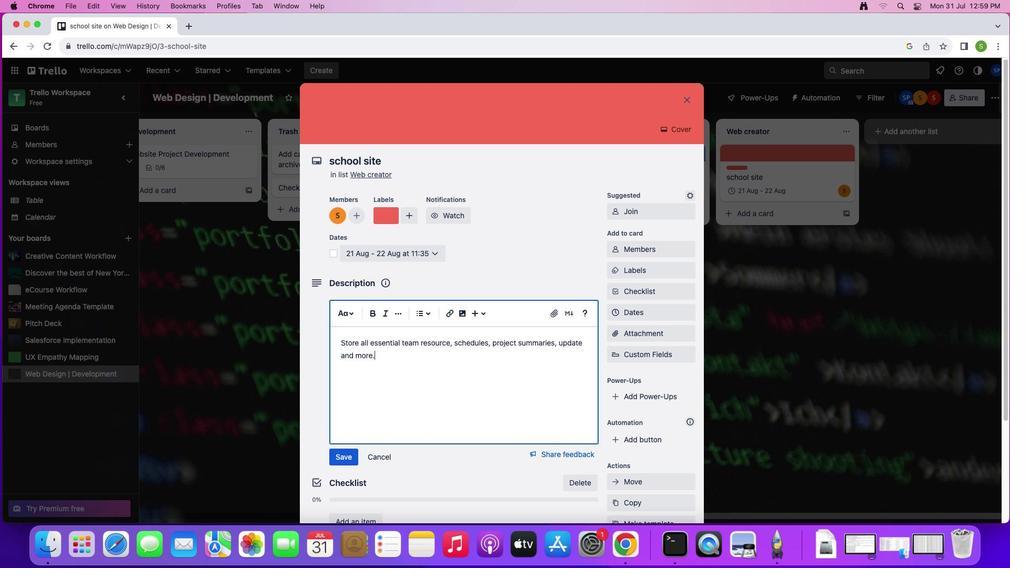 
Action: Mouse moved to (336, 453)
Screenshot: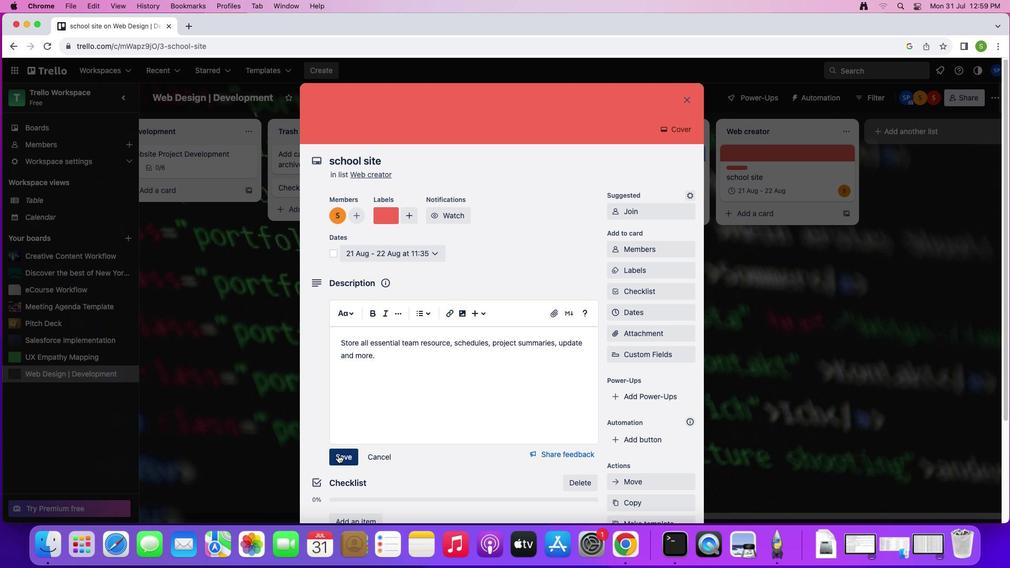 
Action: Mouse pressed left at (336, 453)
Screenshot: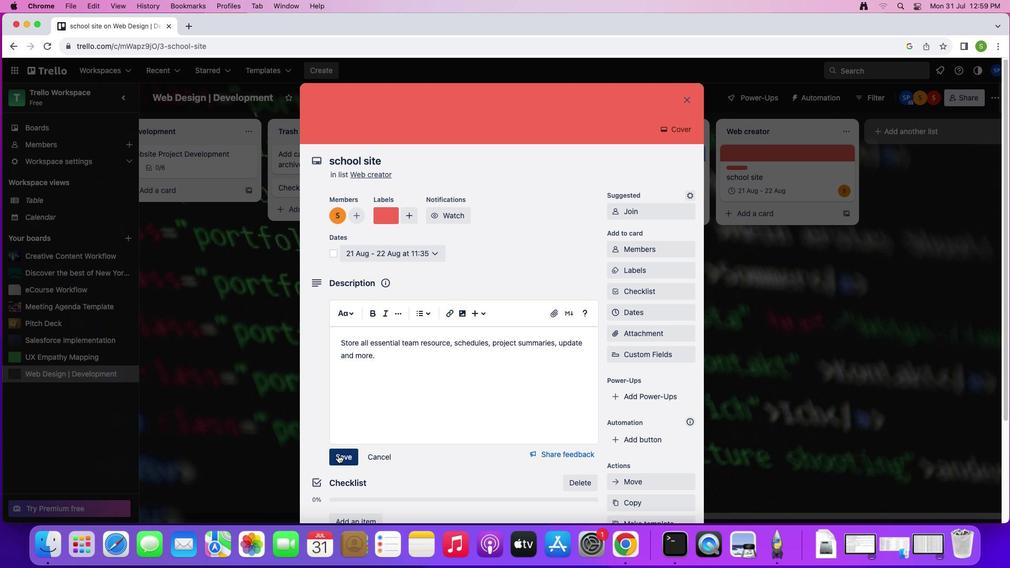 
Action: Mouse moved to (387, 443)
Screenshot: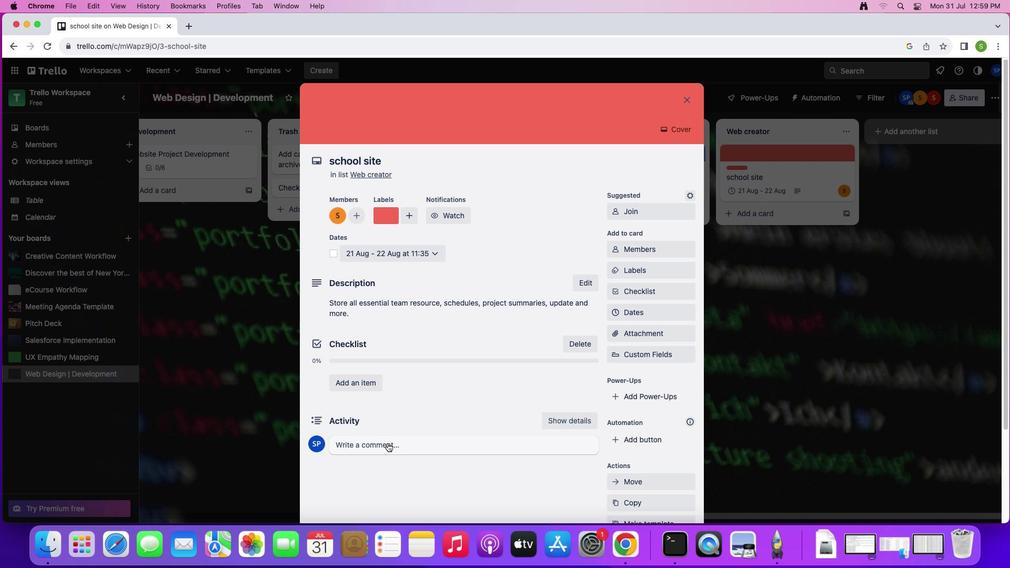 
Action: Mouse pressed left at (387, 443)
Screenshot: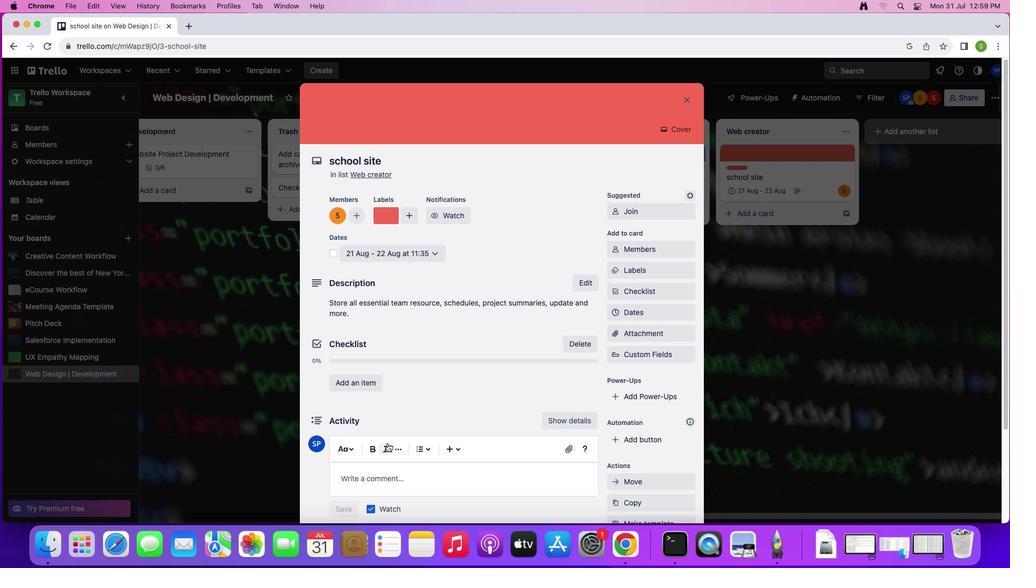 
Action: Mouse moved to (487, 368)
Screenshot: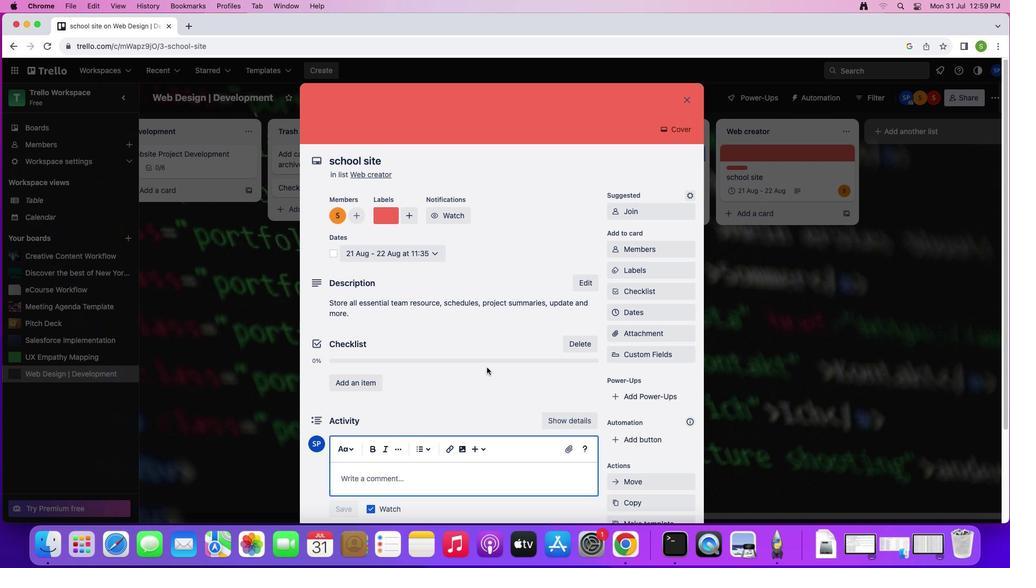 
Action: Key pressed Key.shift'T''e''a''m'Key.spaceKey.shift'O''r''g''a''n''i''z''a''t''i''o''n'Key.spaceKey.shift'c''e''n''t''r''a''l'
Screenshot: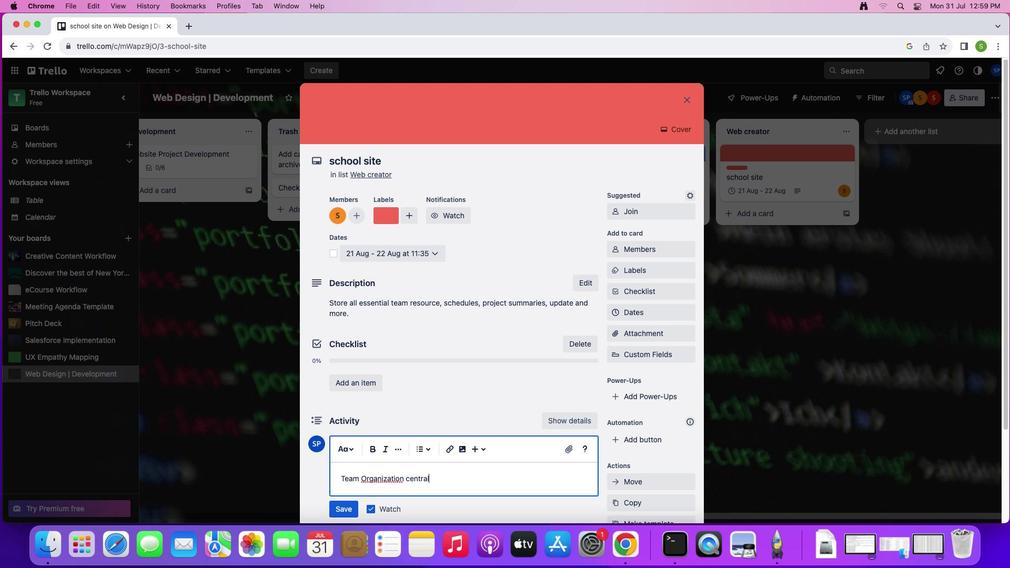 
Action: Mouse moved to (527, 390)
Screenshot: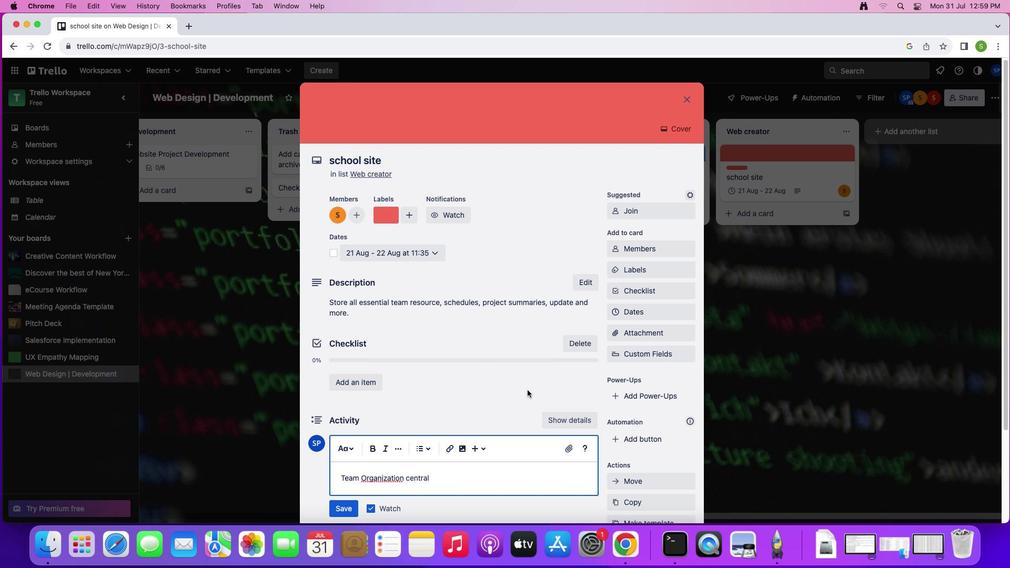 
Action: Mouse scrolled (527, 390) with delta (0, 0)
Screenshot: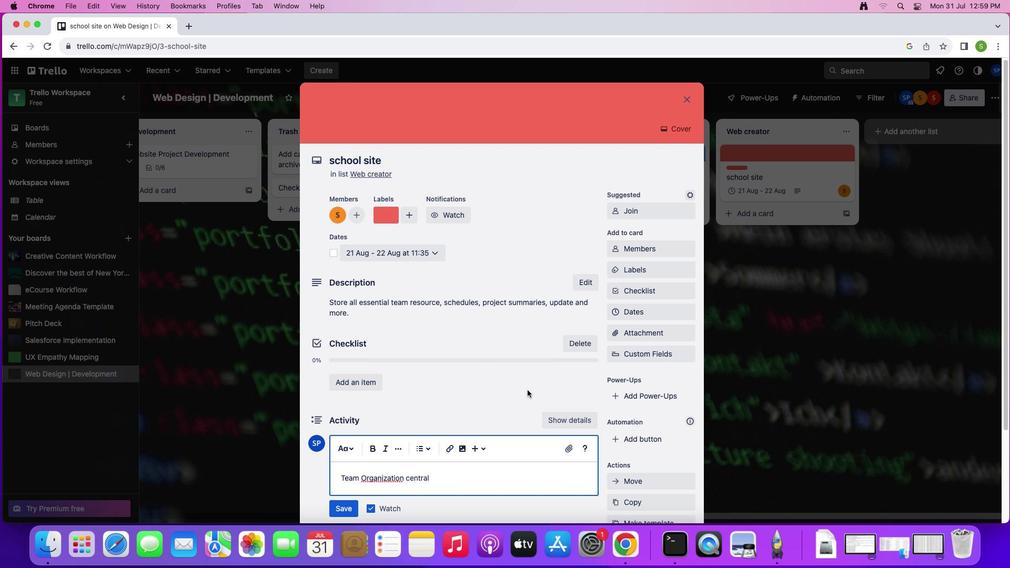 
Action: Mouse scrolled (527, 390) with delta (0, 0)
Screenshot: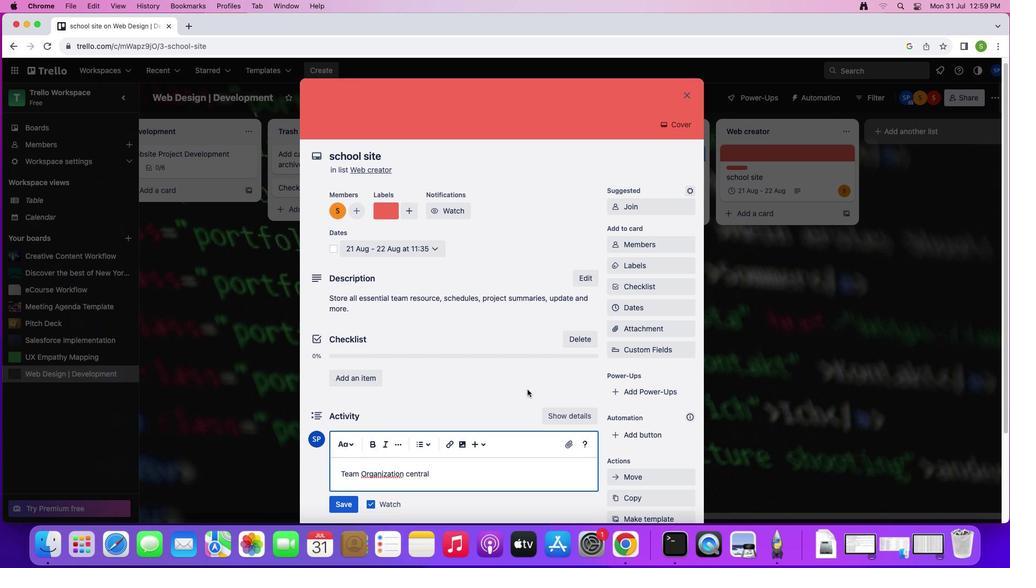 
Action: Mouse moved to (527, 390)
Screenshot: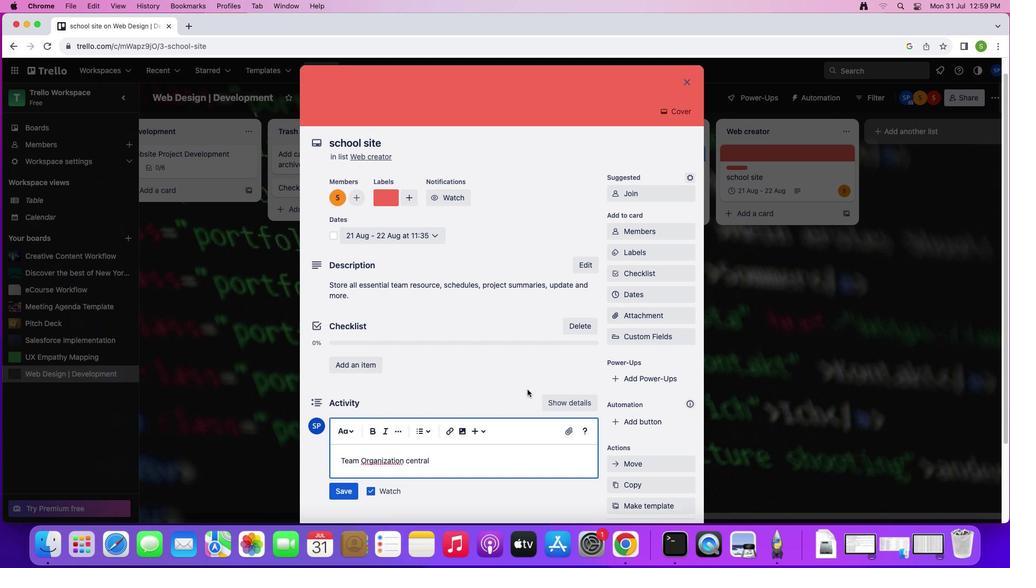 
Action: Mouse scrolled (527, 390) with delta (0, -1)
Screenshot: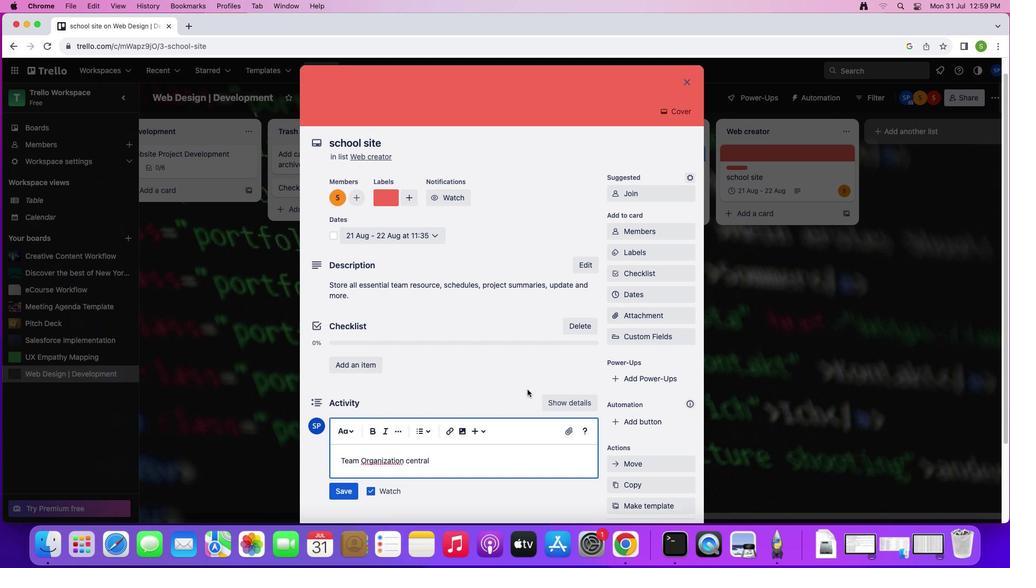 
Action: Mouse moved to (340, 424)
Screenshot: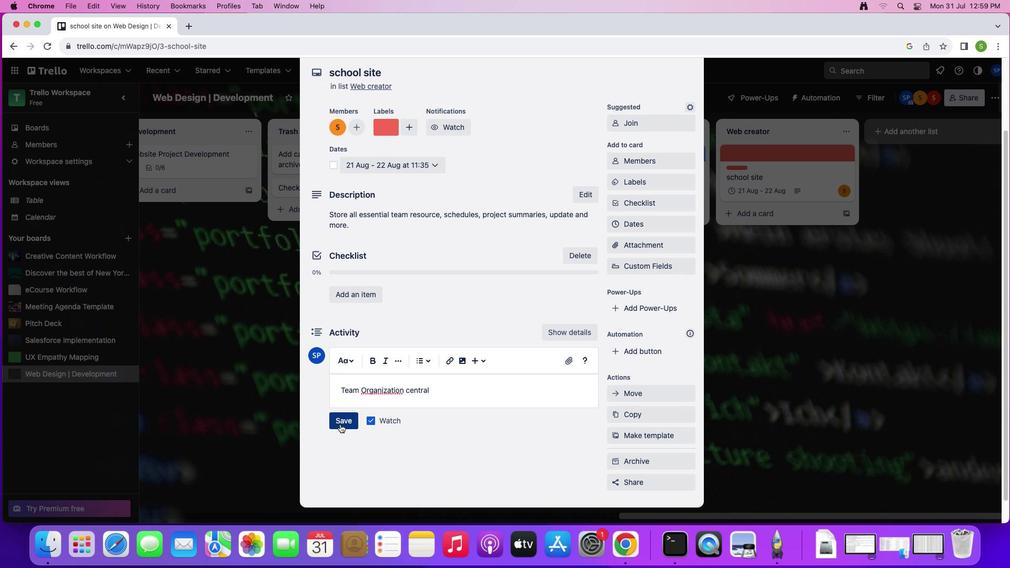 
Action: Mouse pressed left at (340, 424)
Screenshot: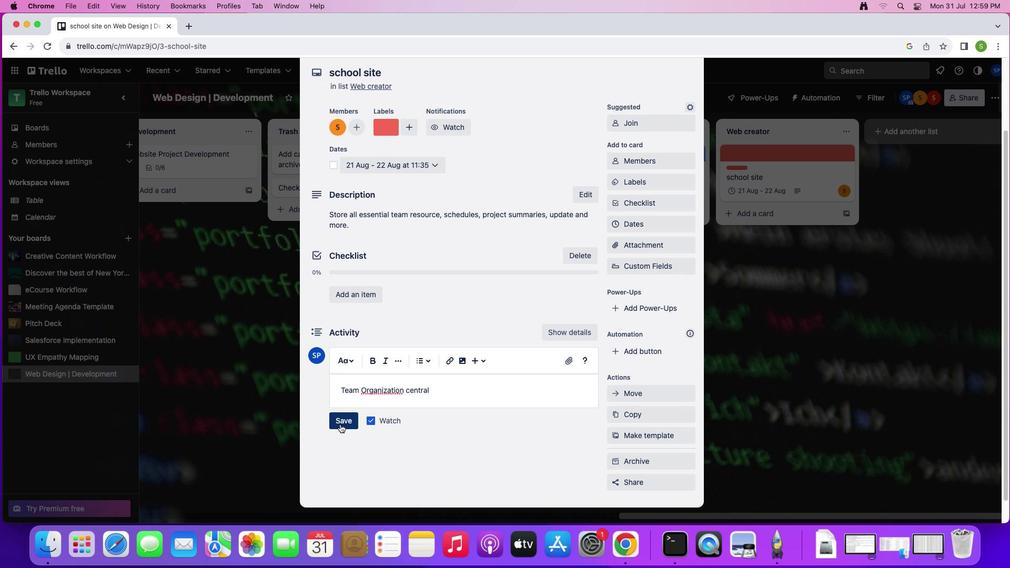 
Action: Mouse moved to (529, 237)
Screenshot: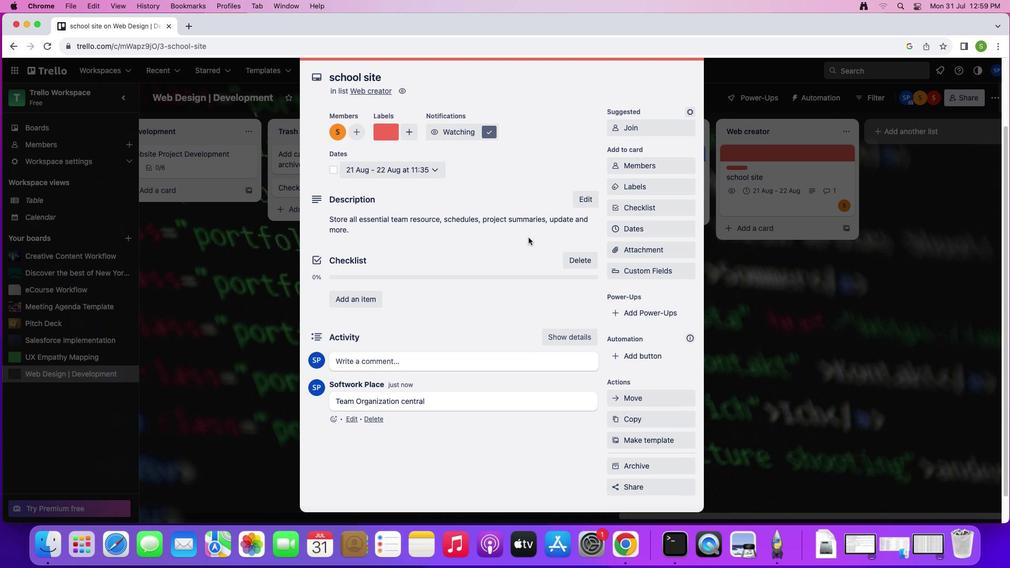 
Action: Mouse scrolled (529, 237) with delta (0, 0)
Screenshot: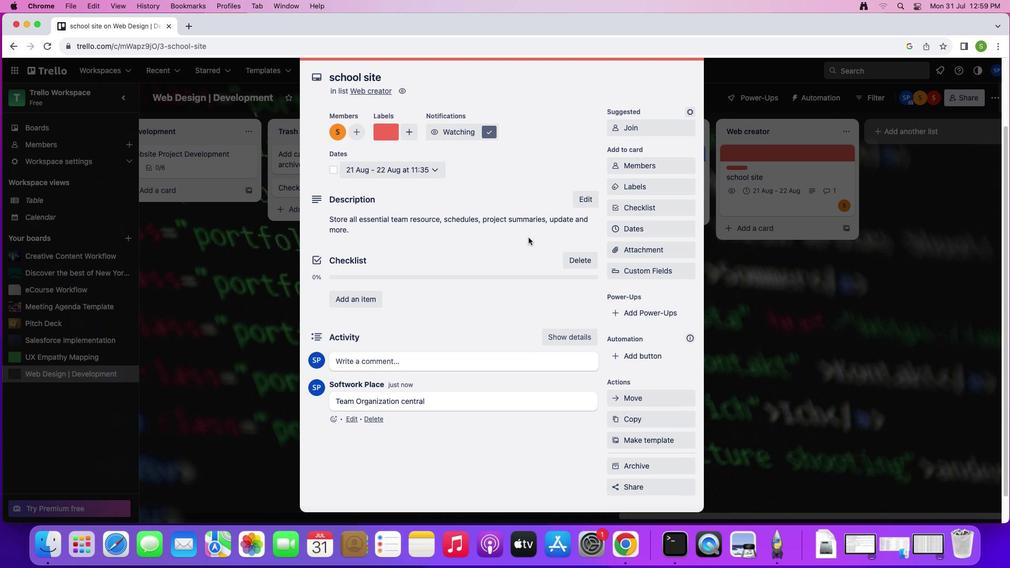 
Action: Mouse moved to (529, 237)
Screenshot: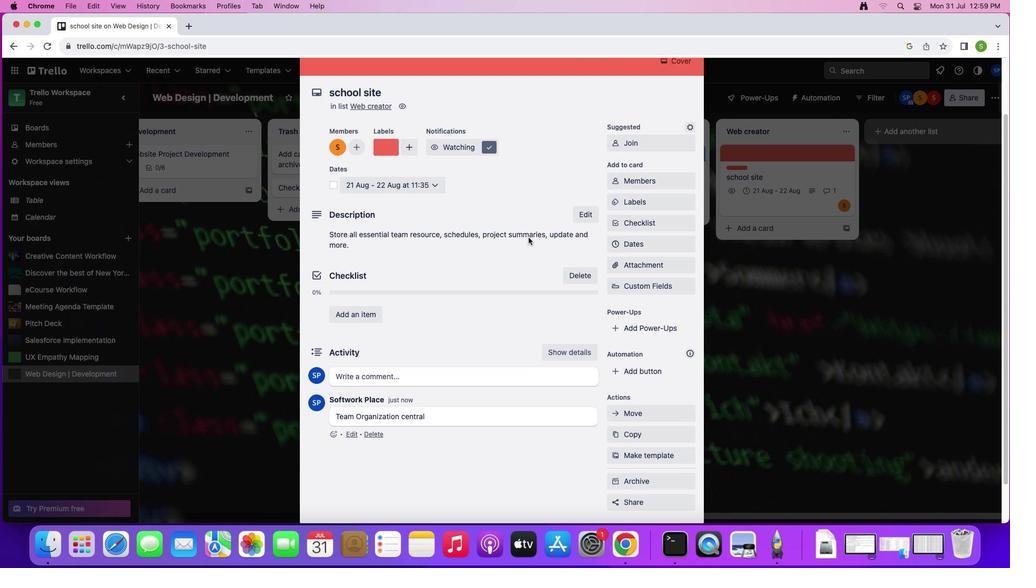 
Action: Mouse scrolled (529, 237) with delta (0, 0)
Screenshot: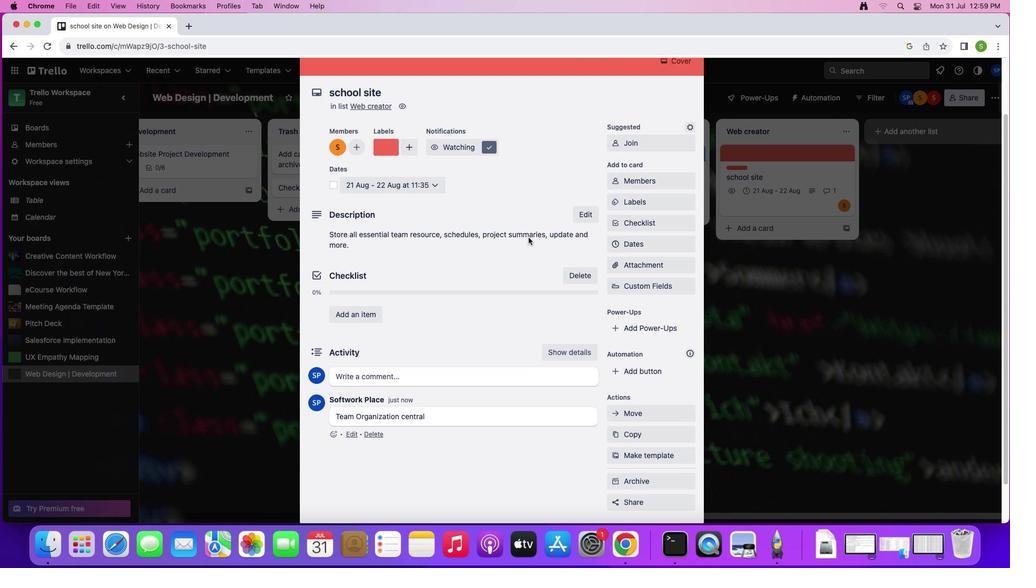 
Action: Mouse scrolled (529, 237) with delta (0, 1)
Screenshot: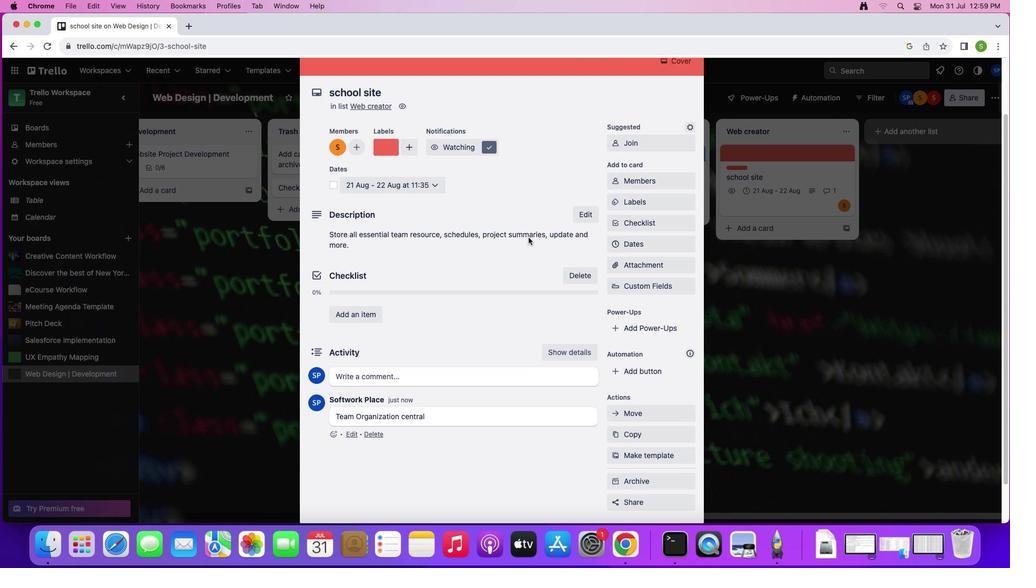 
Action: Mouse moved to (529, 238)
Screenshot: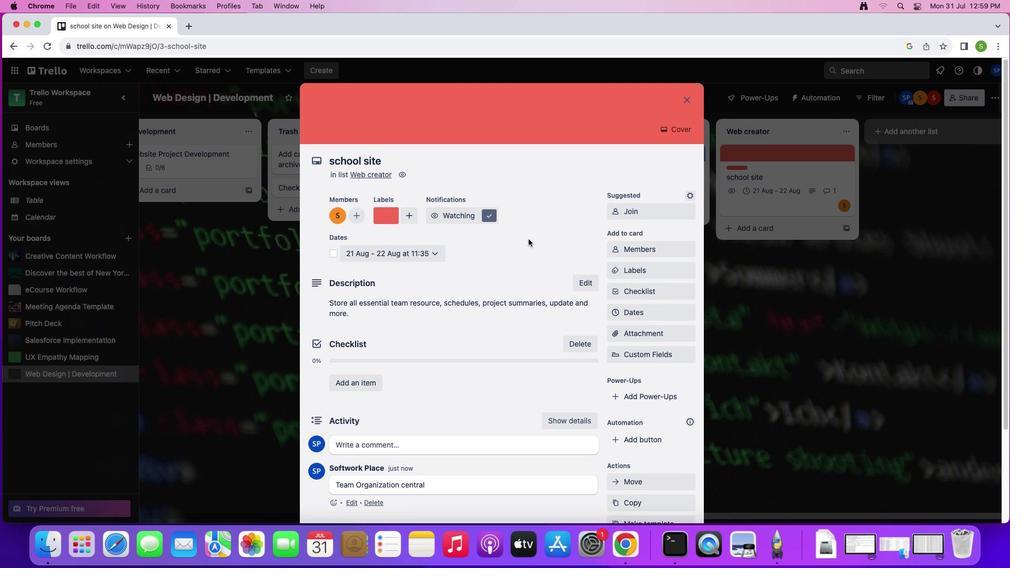 
Action: Mouse scrolled (529, 238) with delta (0, 0)
Screenshot: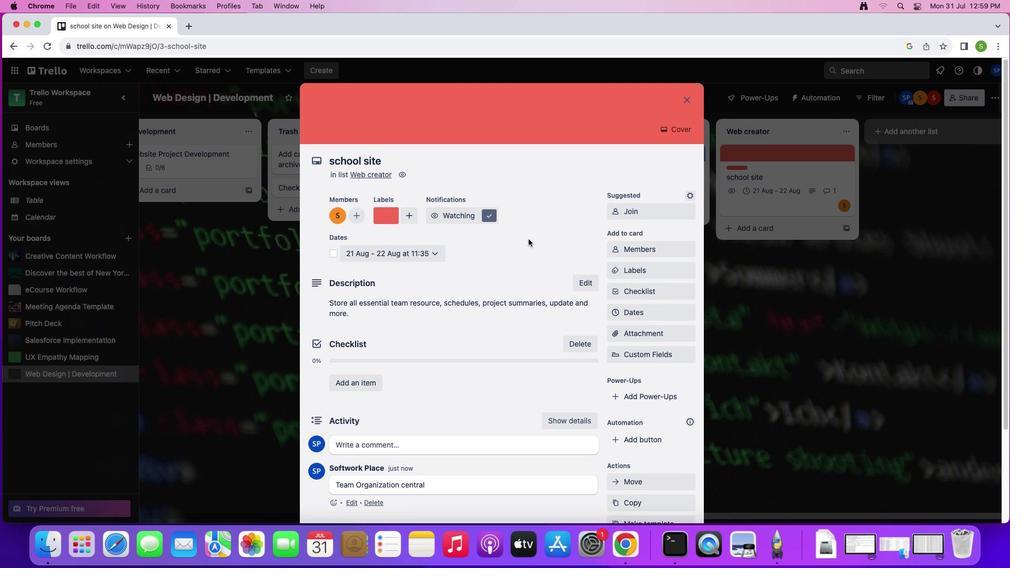 
Action: Mouse moved to (529, 238)
Screenshot: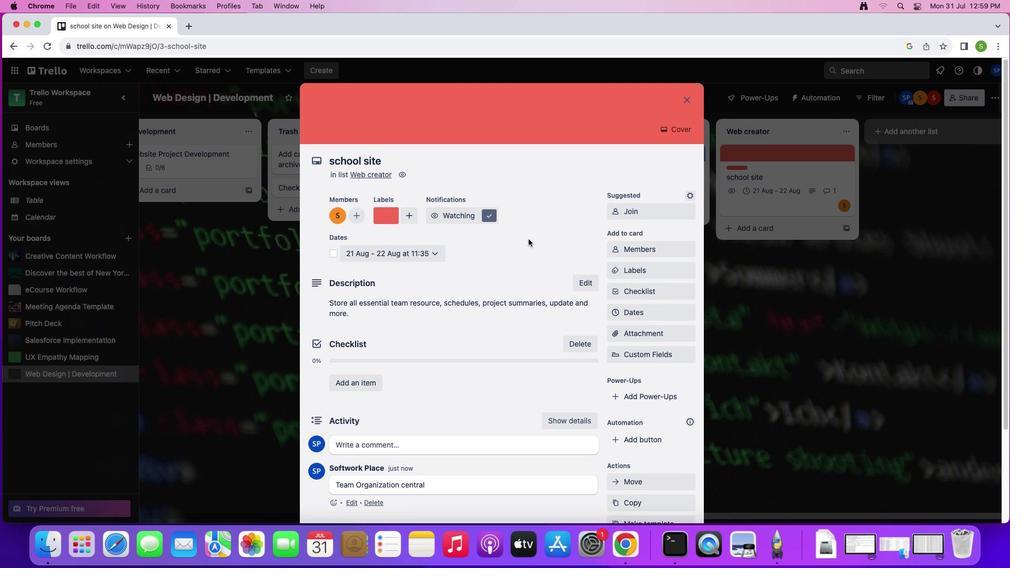 
Action: Mouse scrolled (529, 238) with delta (0, 0)
Screenshot: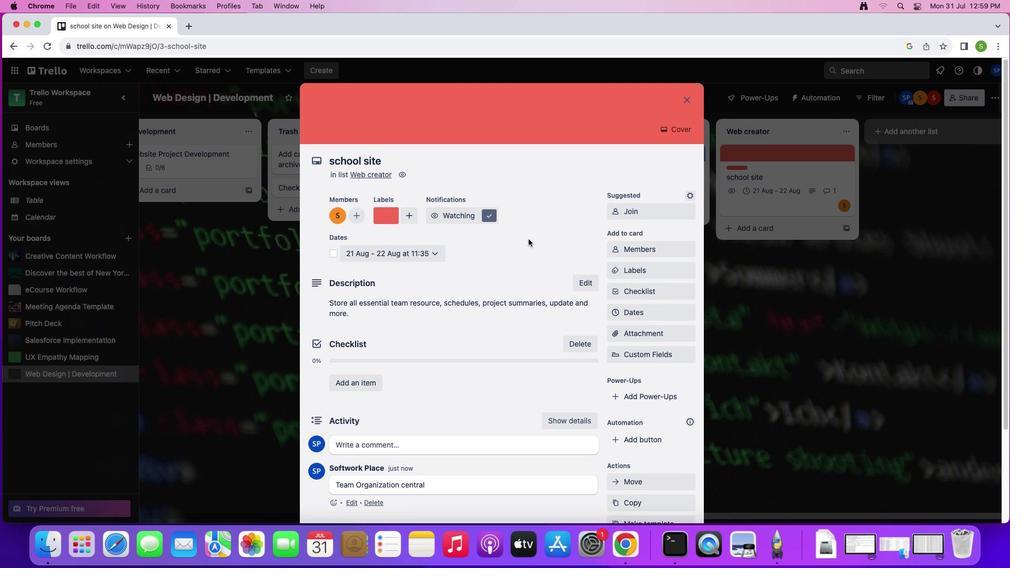 
Action: Mouse moved to (529, 239)
Screenshot: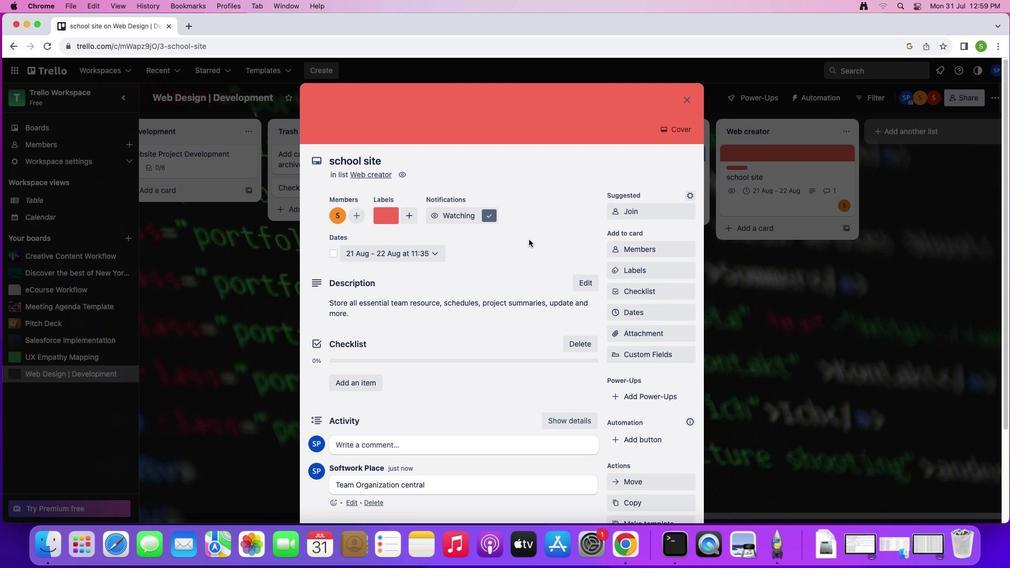 
Action: Mouse scrolled (529, 239) with delta (0, 1)
Screenshot: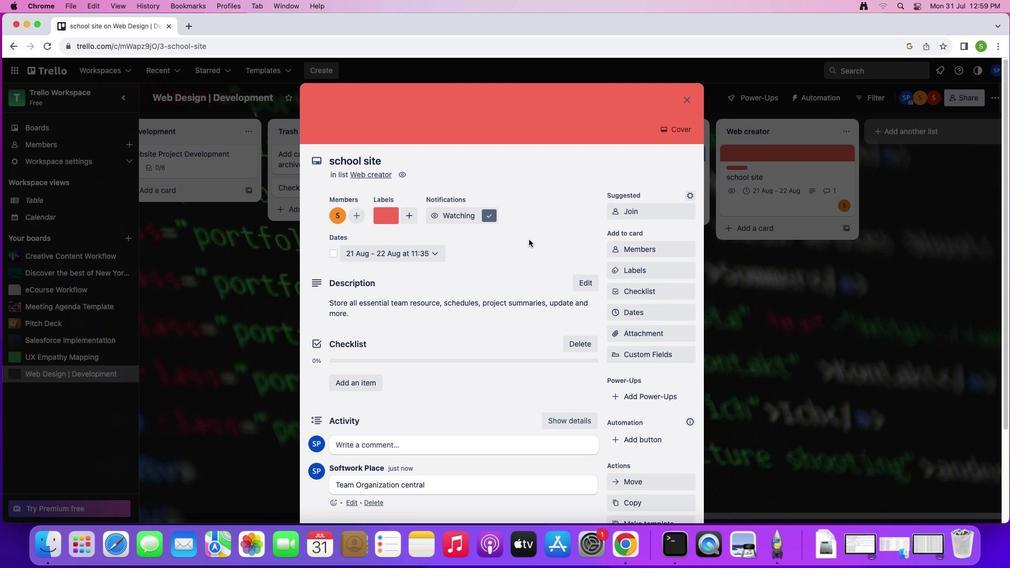 
Action: Mouse moved to (689, 95)
